 Task: Search for the best Thai food trucks in Seattle, Washington.
Action: Key pressed <Key.shift>Best<Key.space><Key.shift>Th
Screenshot: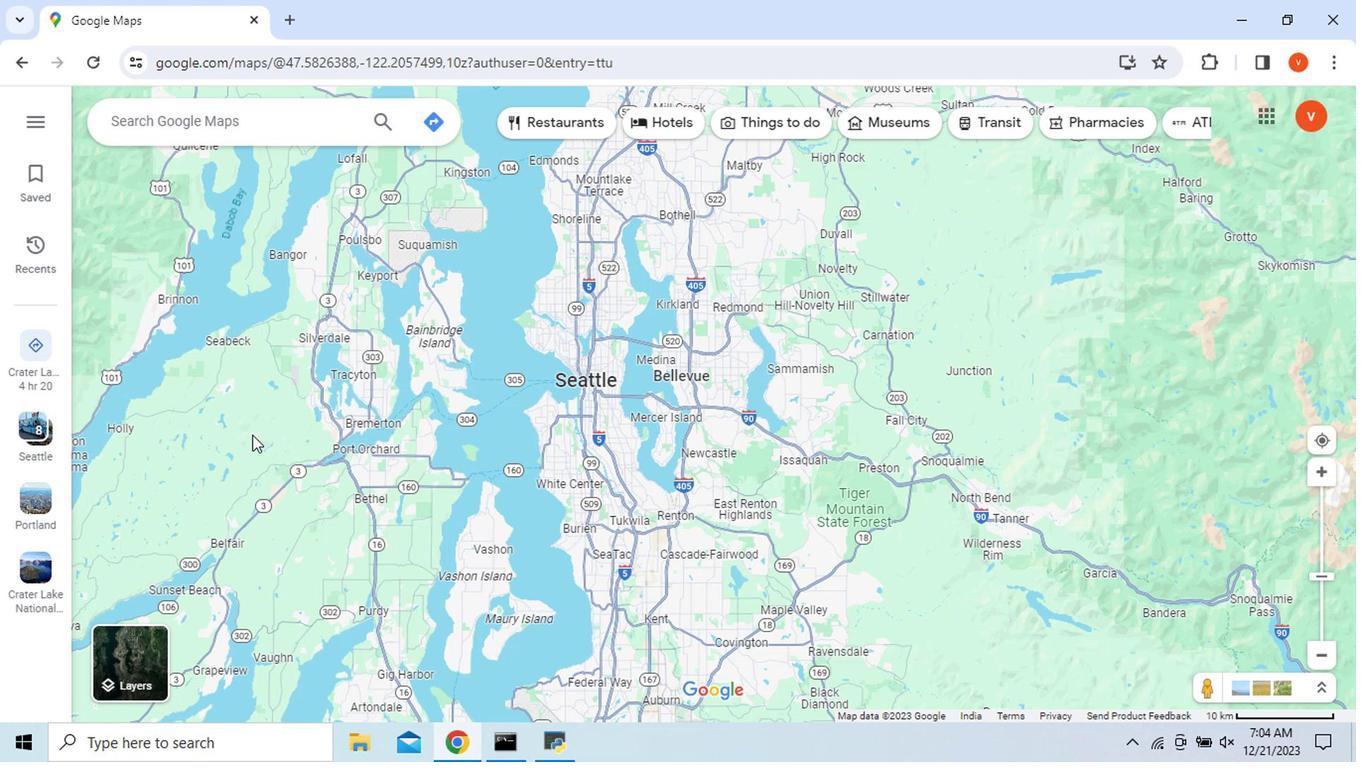 
Action: Mouse moved to (247, 117)
Screenshot: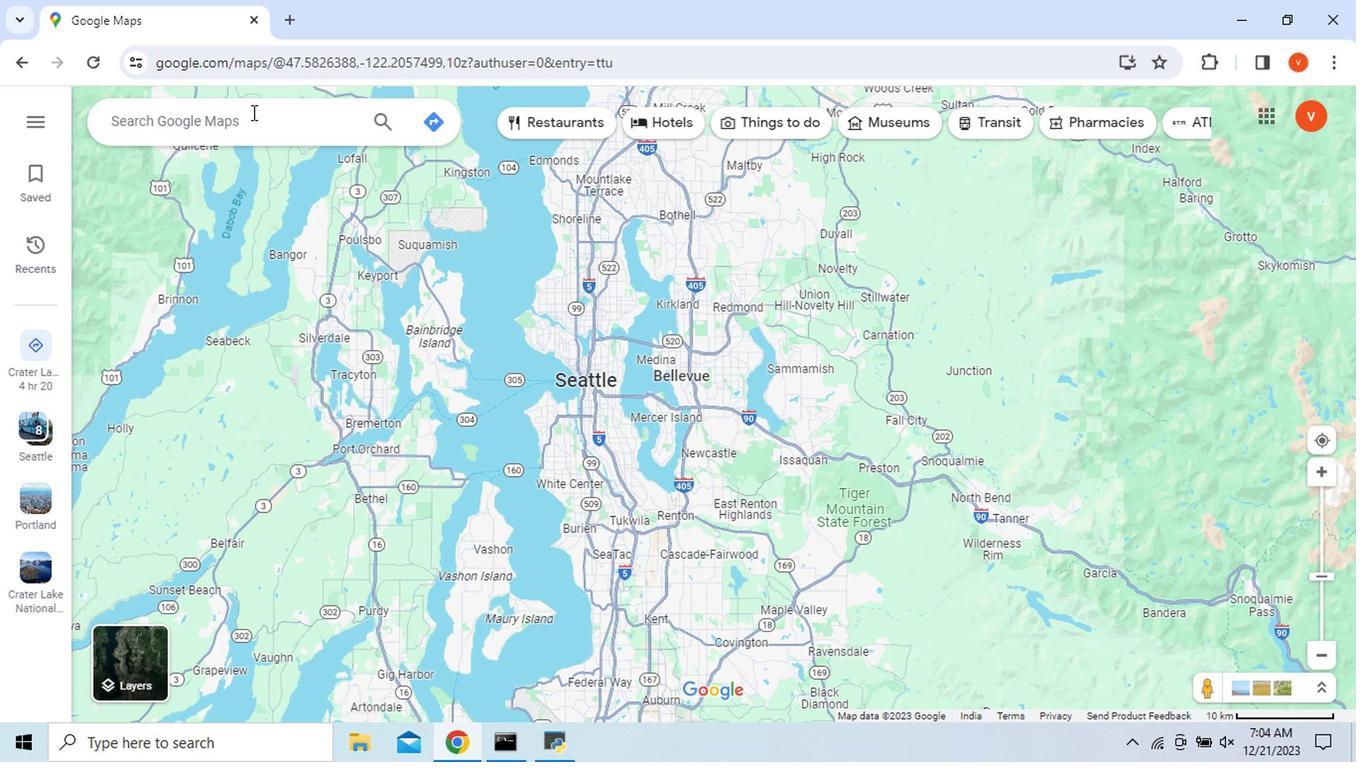 
Action: Mouse pressed left at (247, 117)
Screenshot: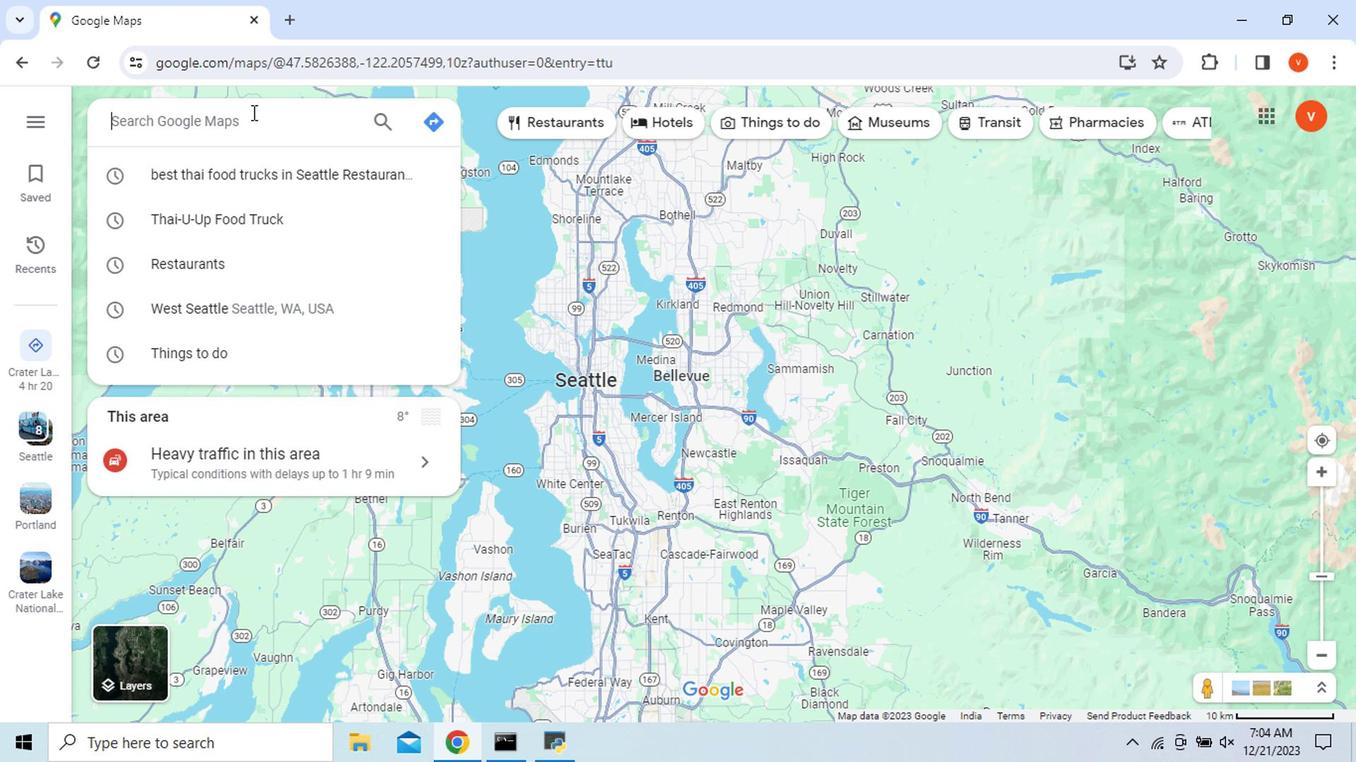 
Action: Mouse moved to (247, 117)
Screenshot: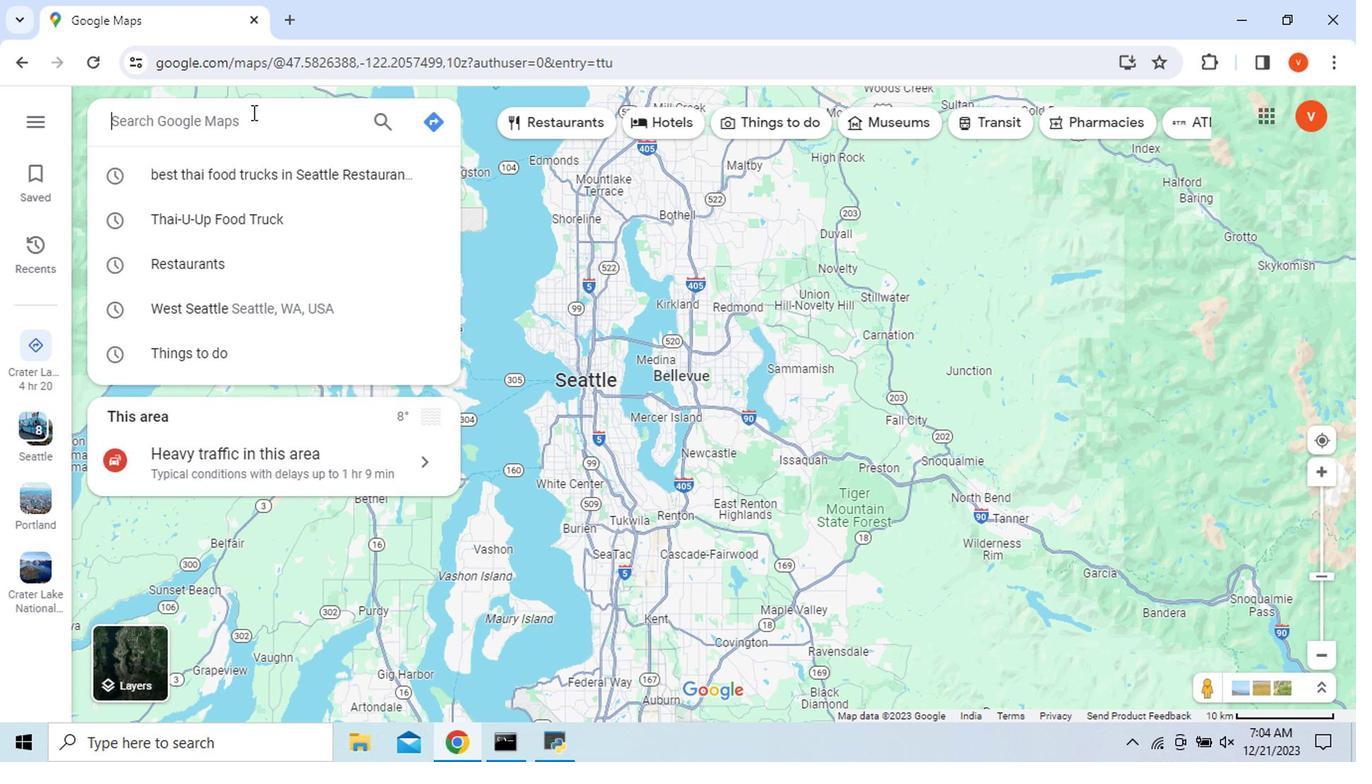 
Action: Key pressed <Key.shift>Best<Key.space><Key.shift>Thai<Key.space><Key.shift>Food<Key.space><Key.shift>Trucks<Key.space>in<Key.space><Key.shift>Seattle<Key.enter>
Screenshot: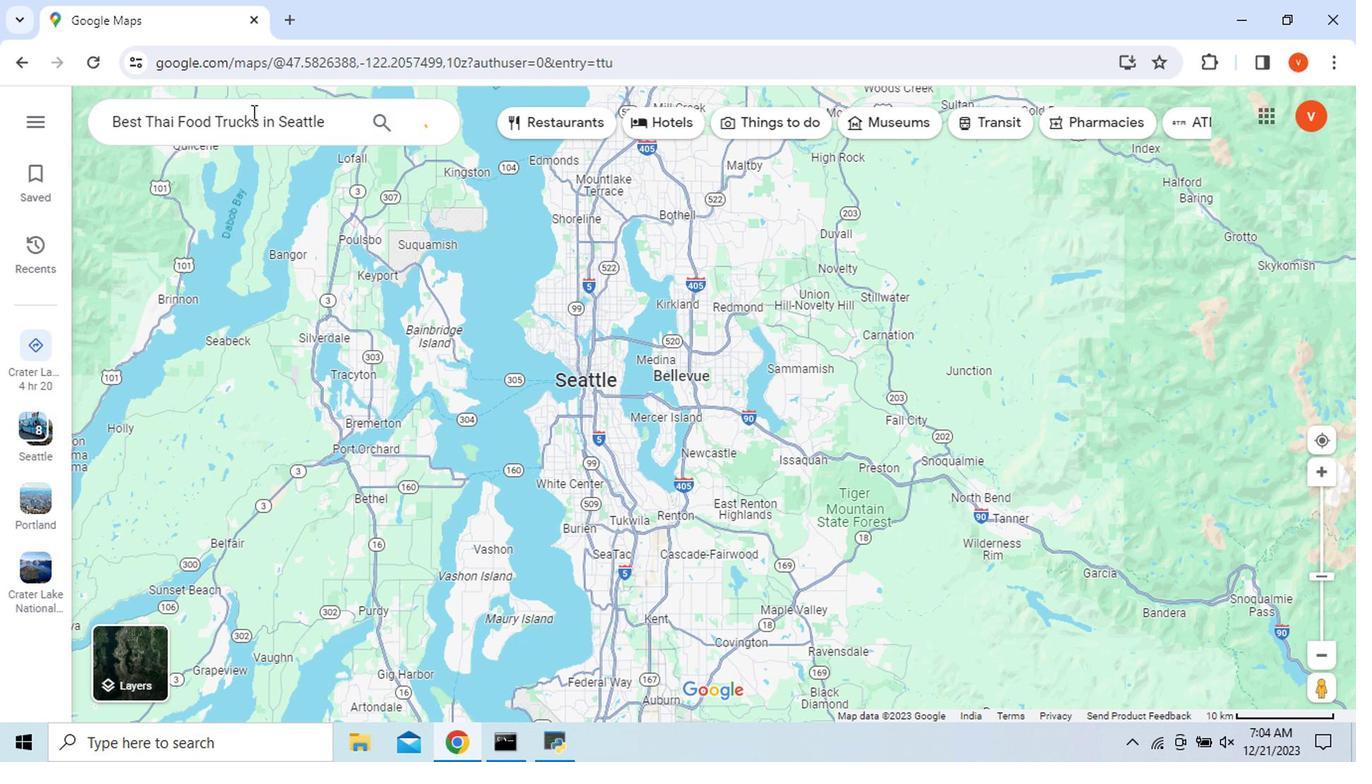 
Action: Mouse moved to (370, 633)
Screenshot: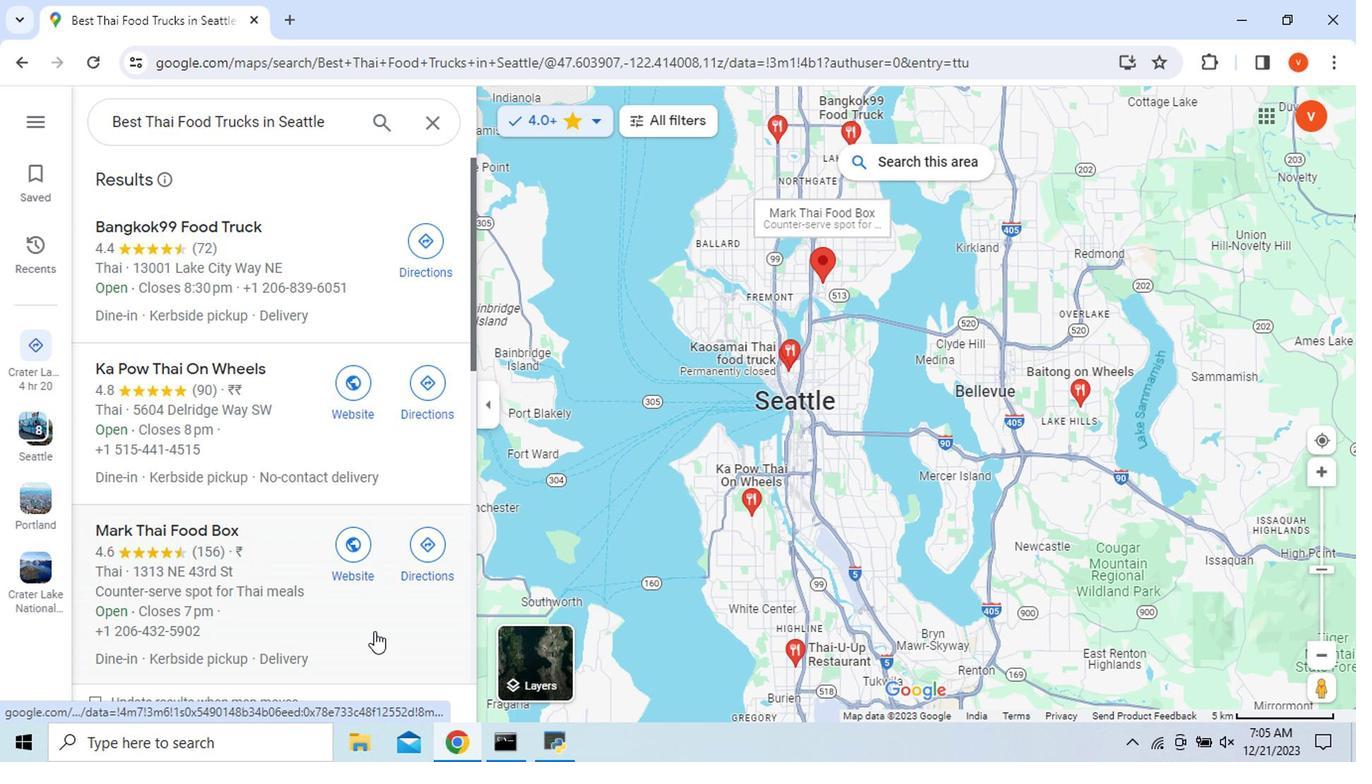 
Action: Mouse scrolled (370, 631) with delta (0, -1)
Screenshot: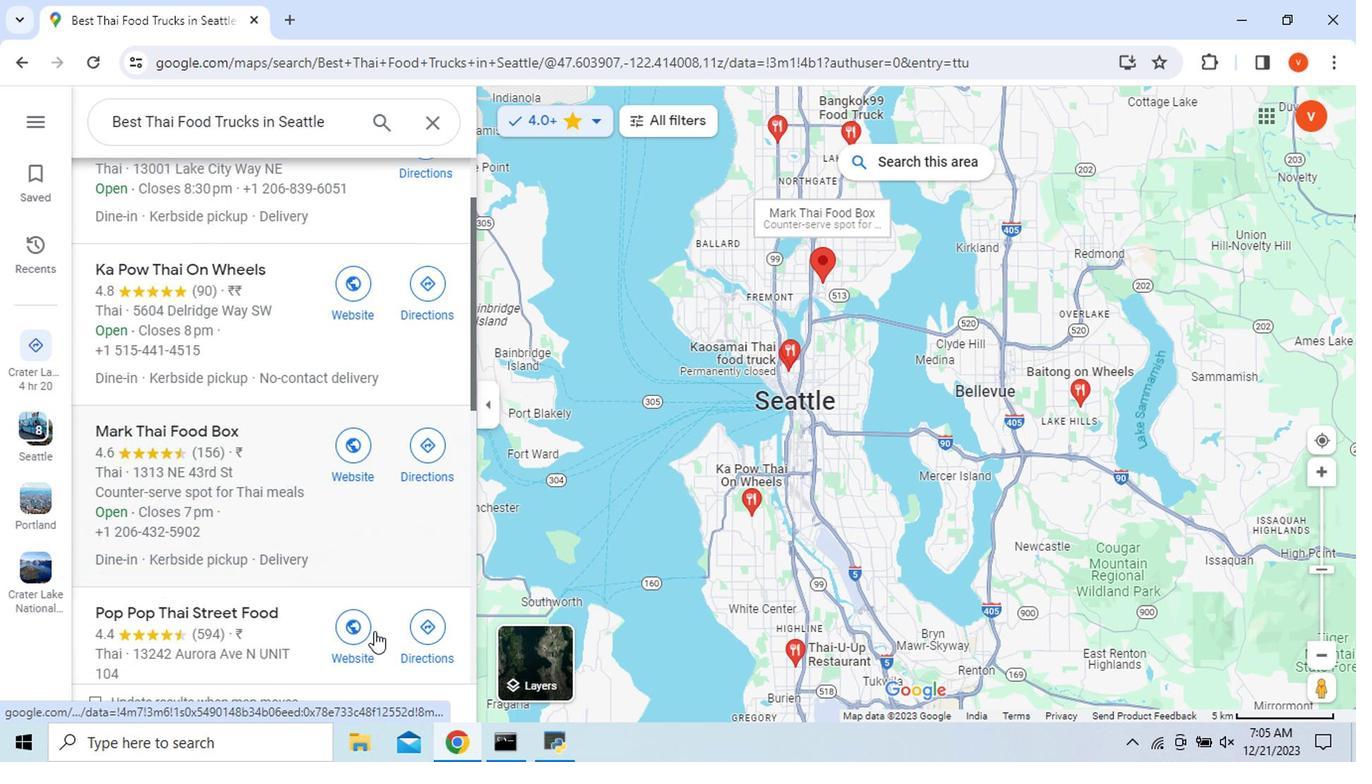 
Action: Mouse moved to (356, 531)
Screenshot: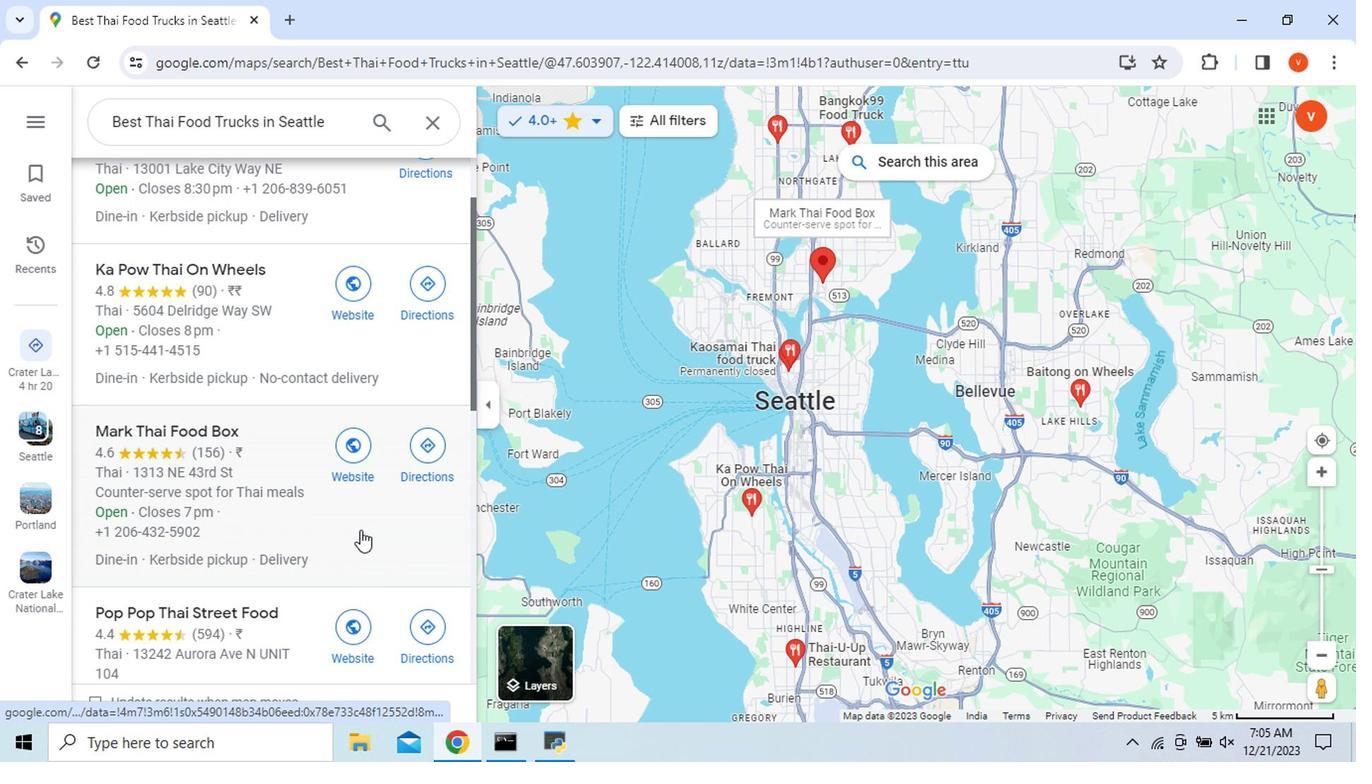 
Action: Mouse scrolled (356, 531) with delta (0, 0)
Screenshot: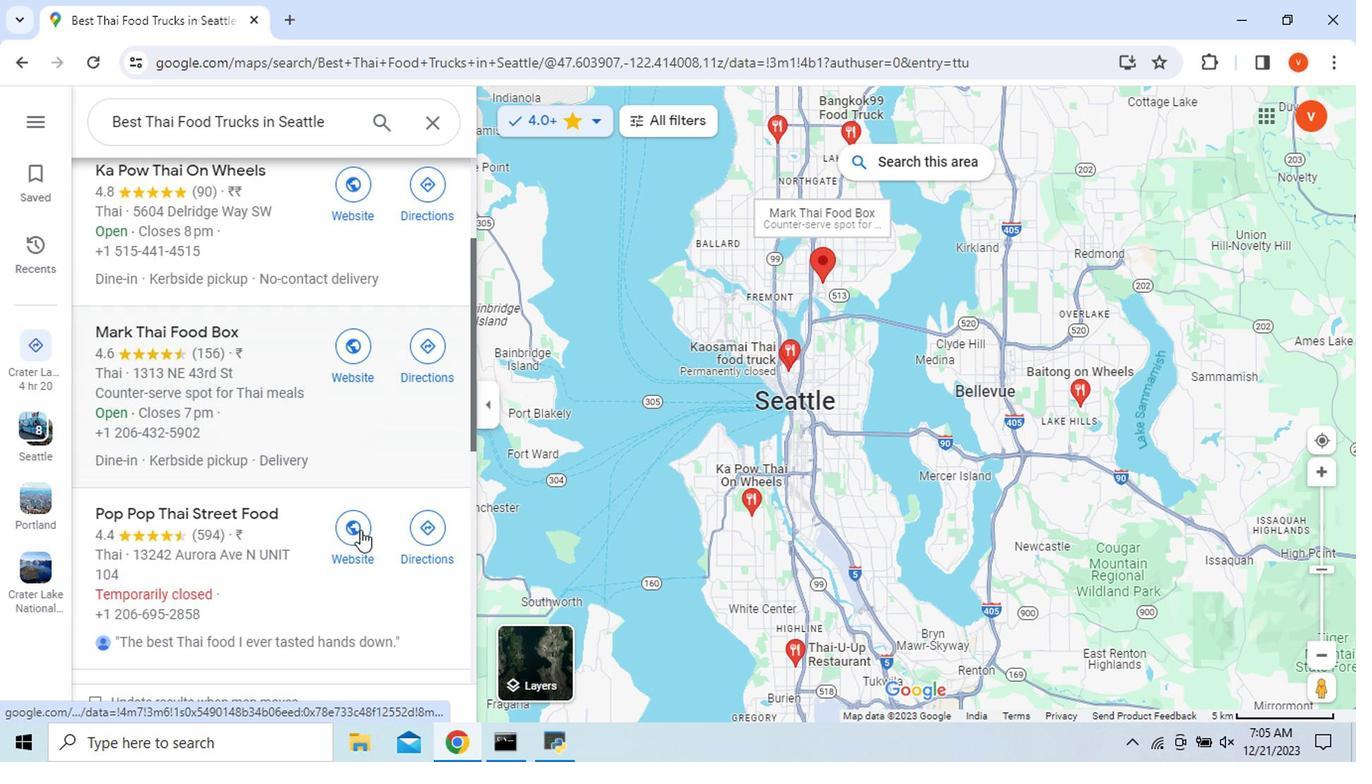 
Action: Mouse moved to (324, 536)
Screenshot: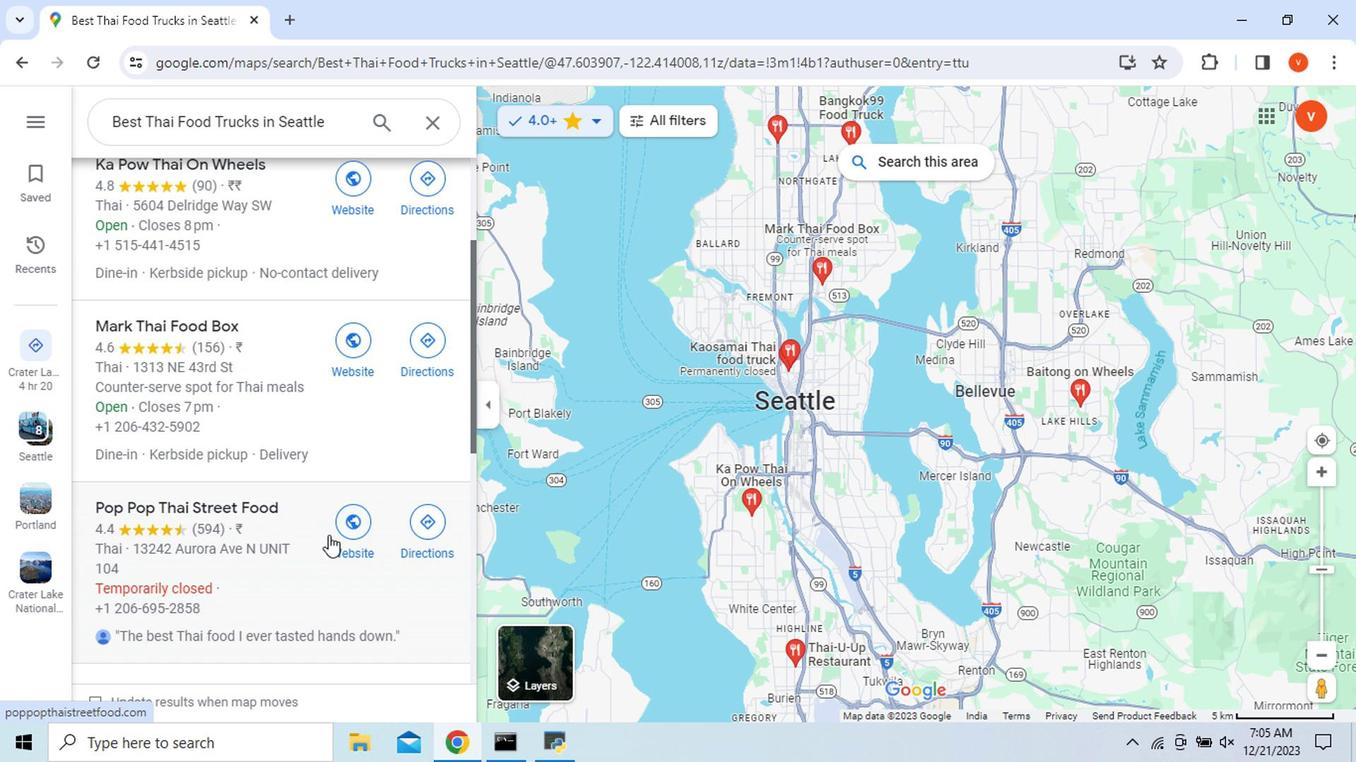 
Action: Mouse scrolled (324, 536) with delta (0, 0)
Screenshot: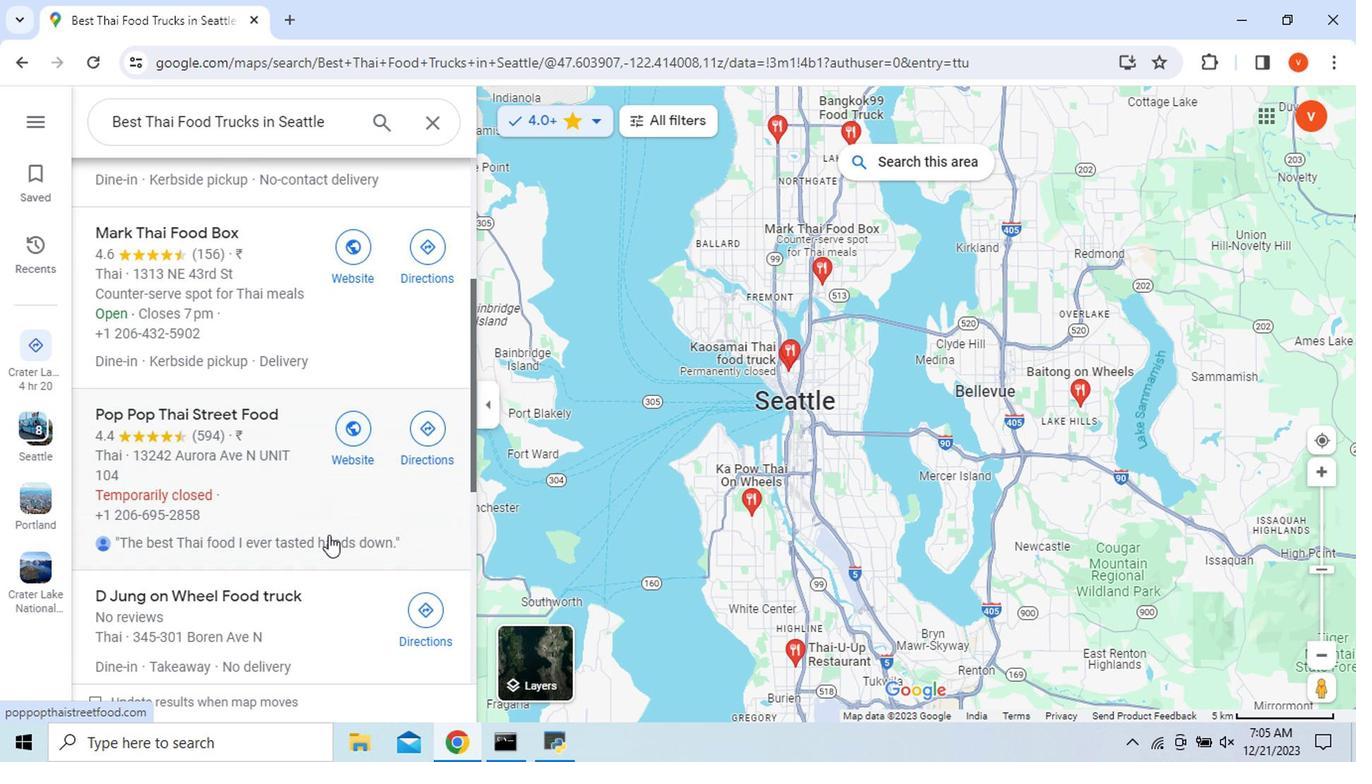 
Action: Mouse scrolled (324, 536) with delta (0, 0)
Screenshot: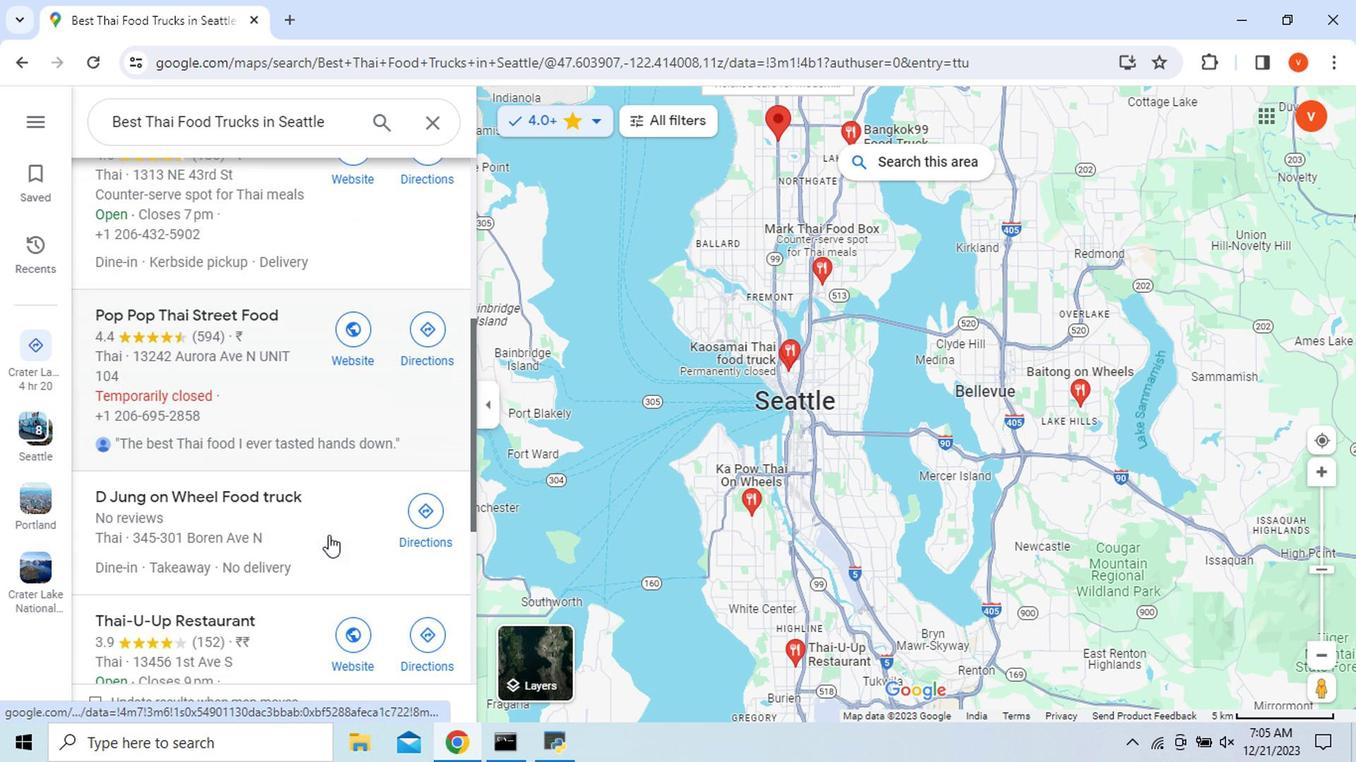 
Action: Mouse scrolled (324, 536) with delta (0, 0)
Screenshot: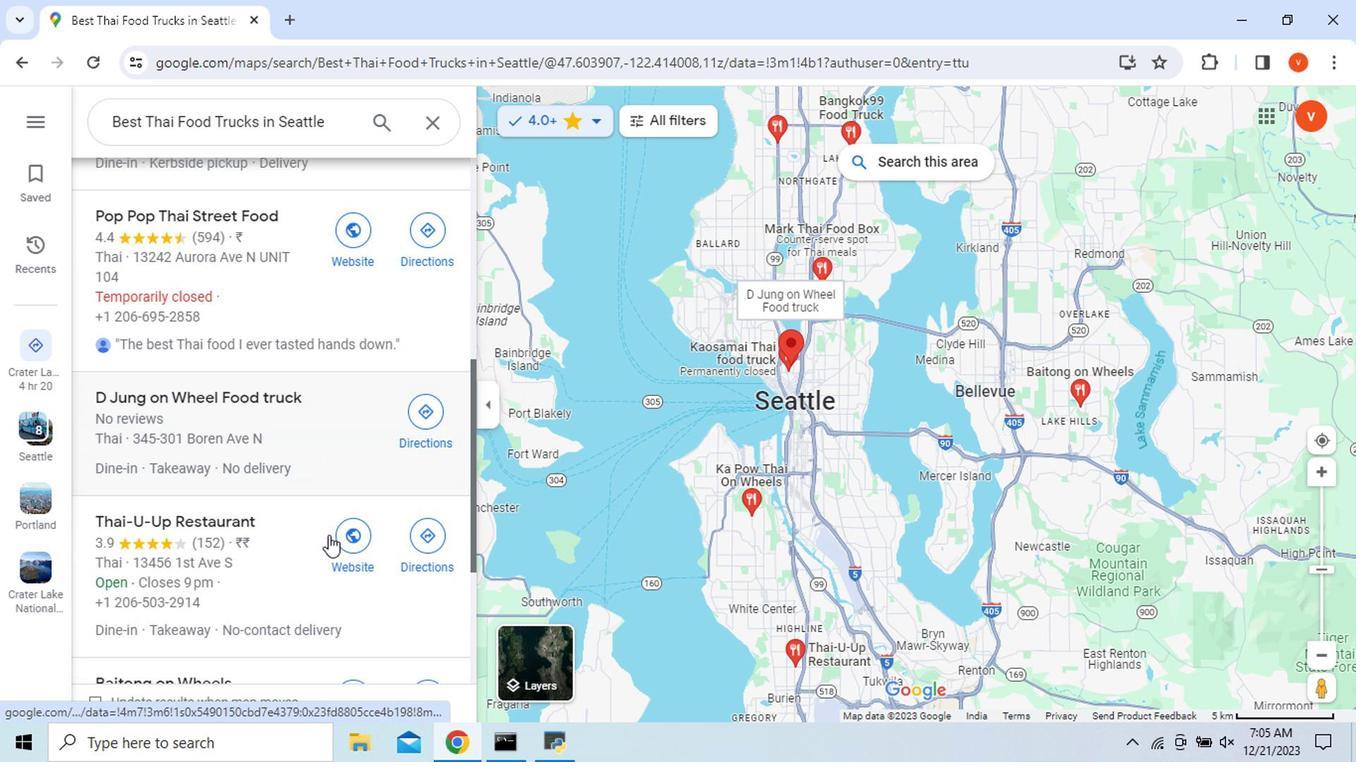 
Action: Mouse scrolled (324, 536) with delta (0, 0)
Screenshot: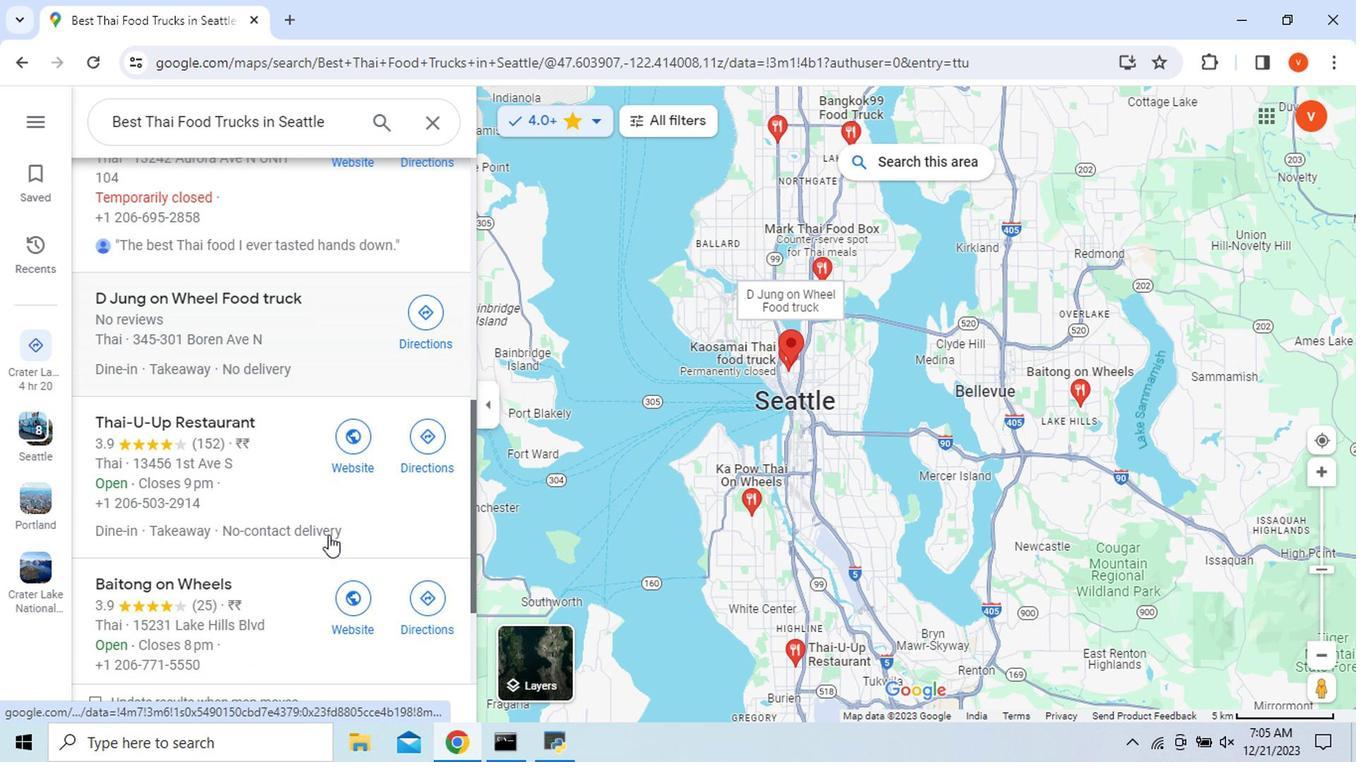 
Action: Mouse scrolled (324, 536) with delta (0, 0)
Screenshot: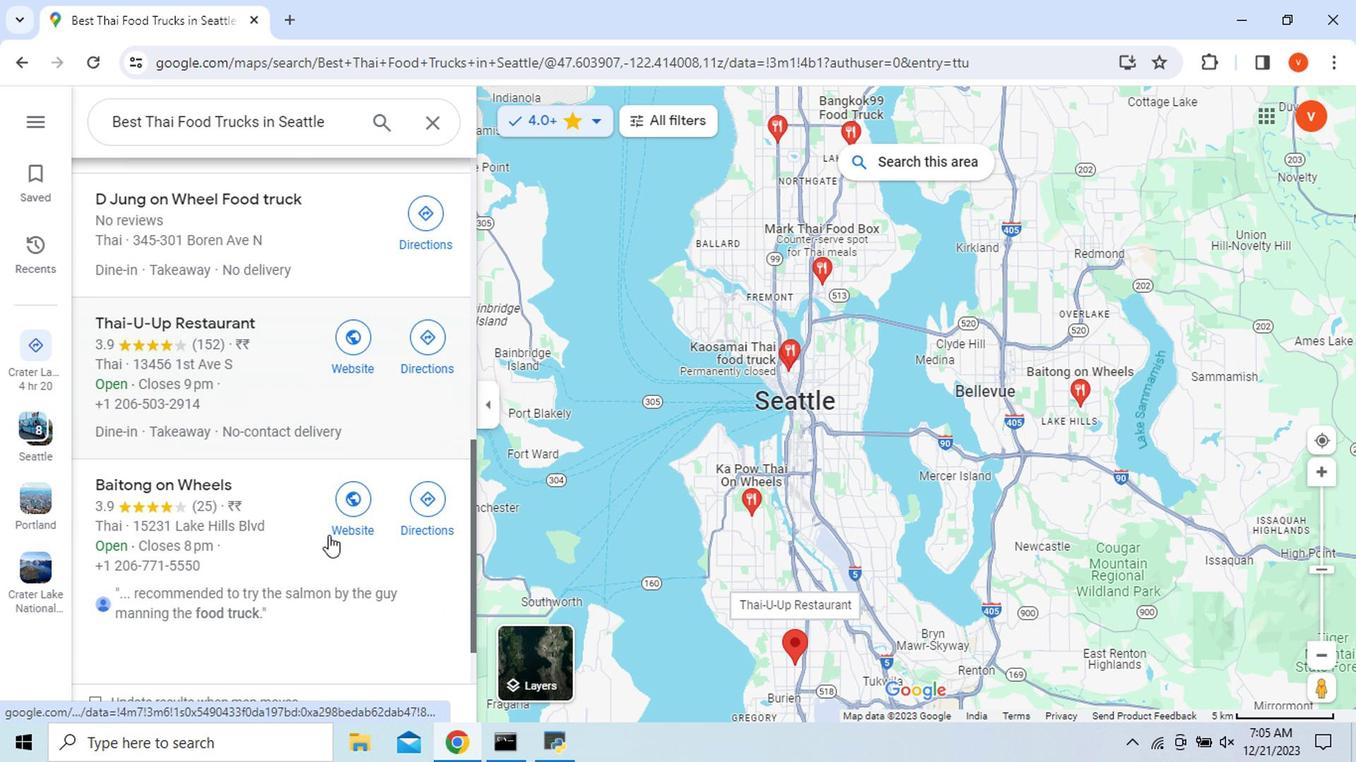 
Action: Mouse scrolled (324, 536) with delta (0, 0)
Screenshot: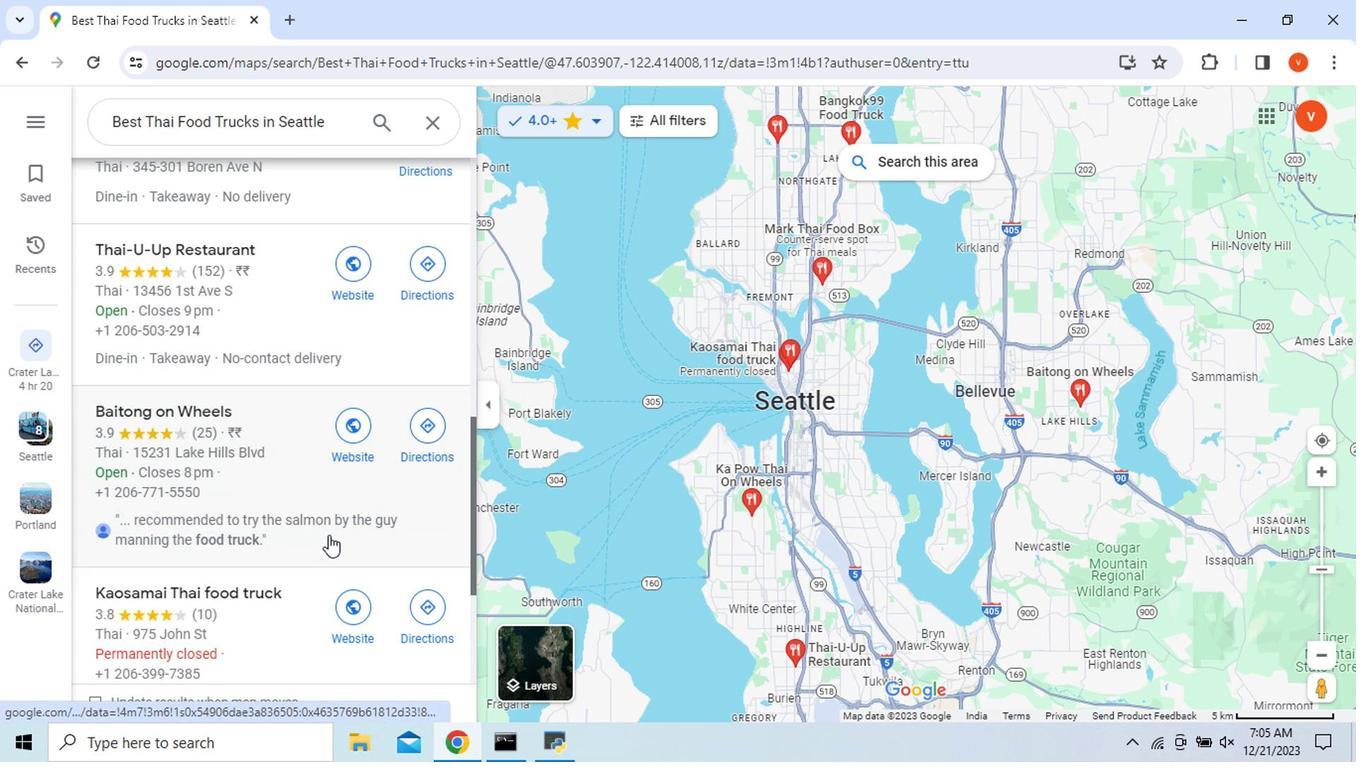 
Action: Mouse scrolled (324, 536) with delta (0, 0)
Screenshot: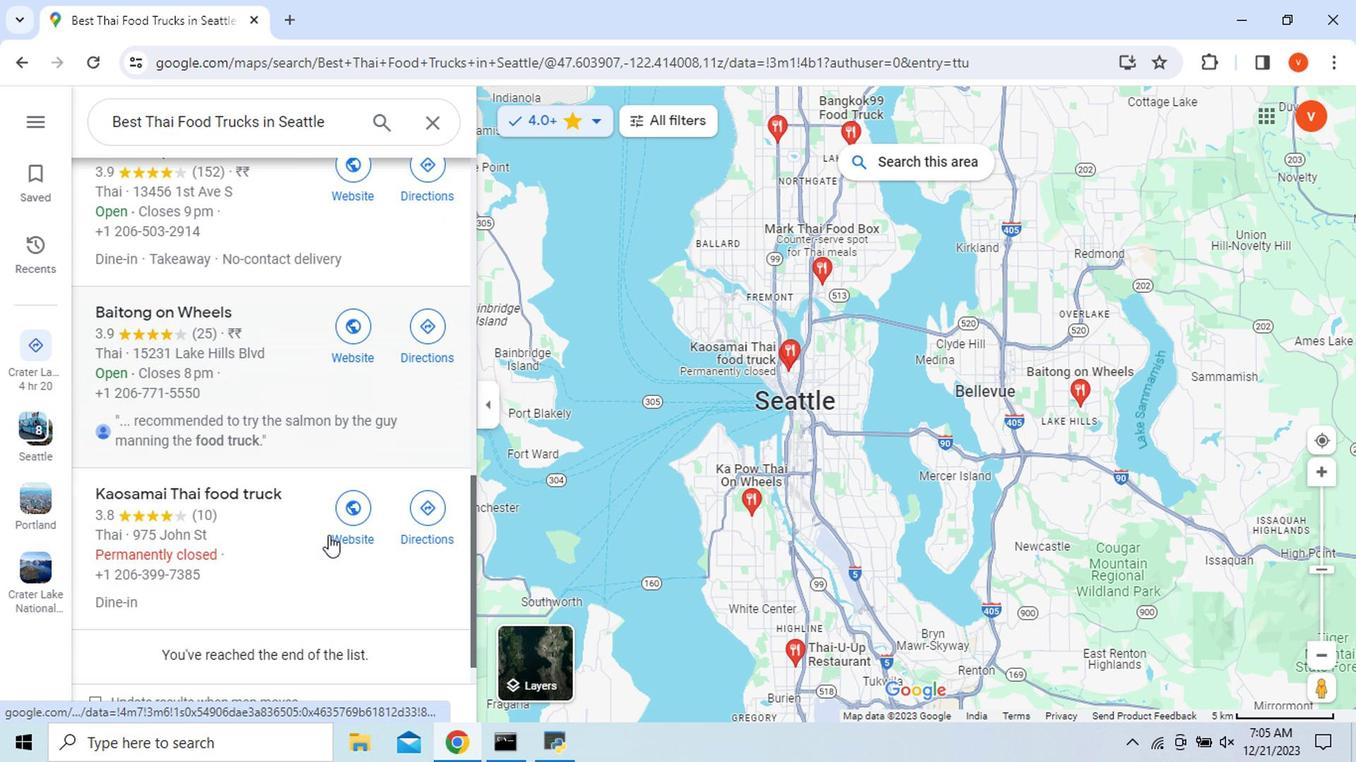 
Action: Mouse scrolled (324, 536) with delta (0, 0)
Screenshot: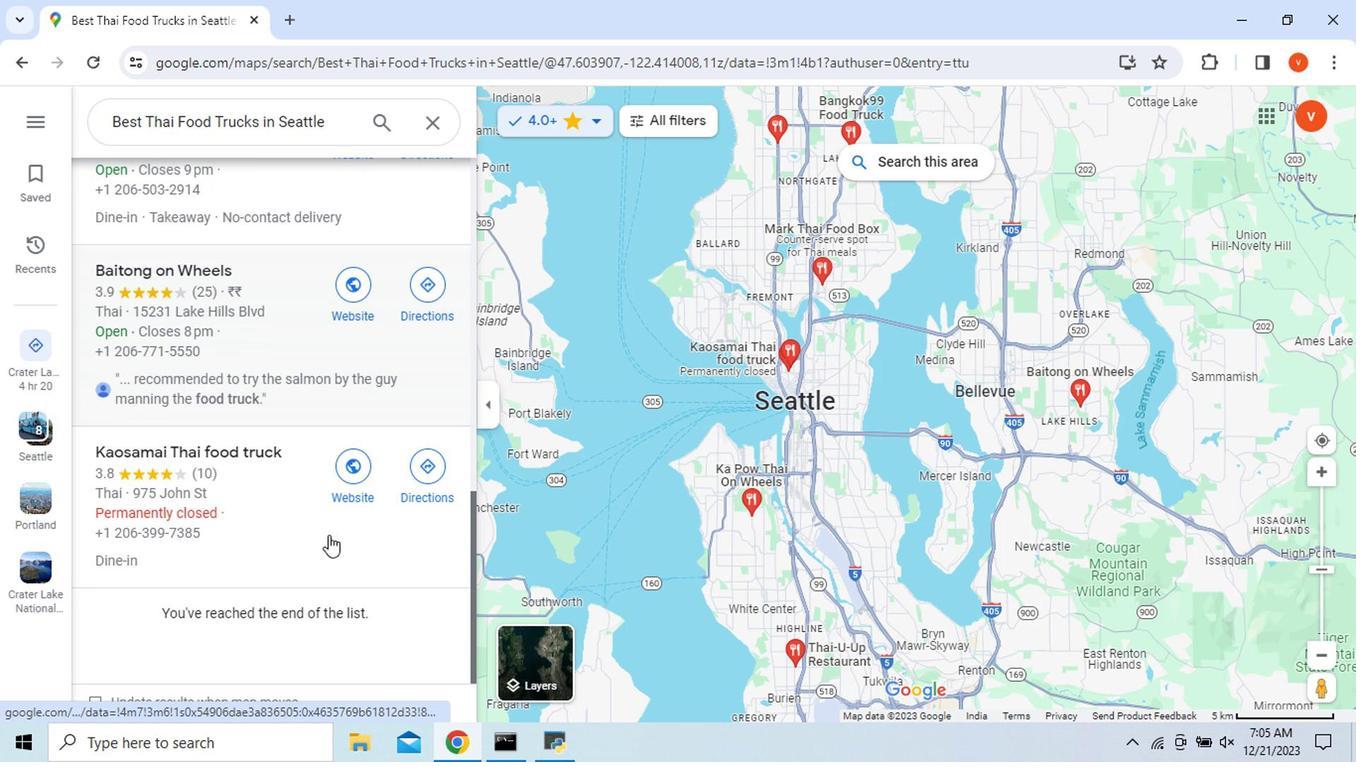 
Action: Mouse scrolled (324, 536) with delta (0, 0)
Screenshot: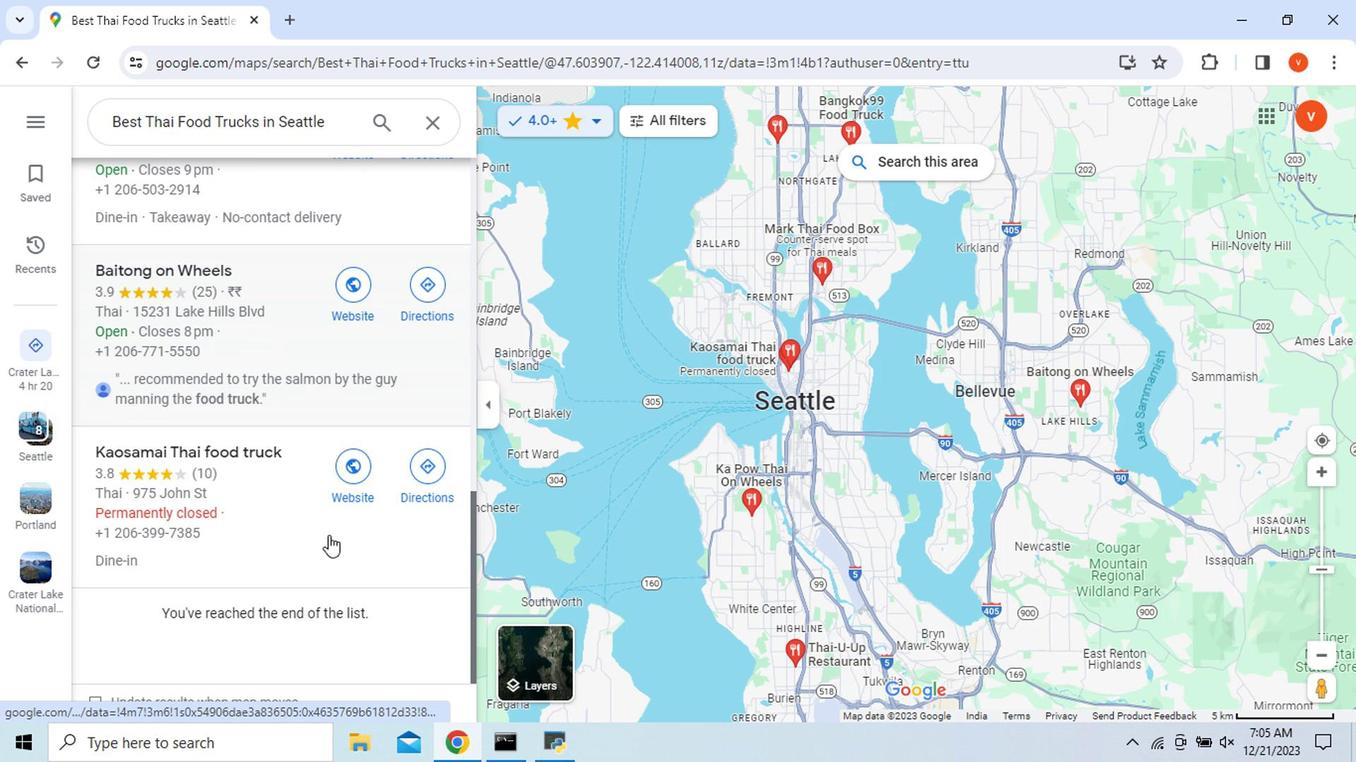 
Action: Mouse scrolled (324, 538) with delta (0, 1)
Screenshot: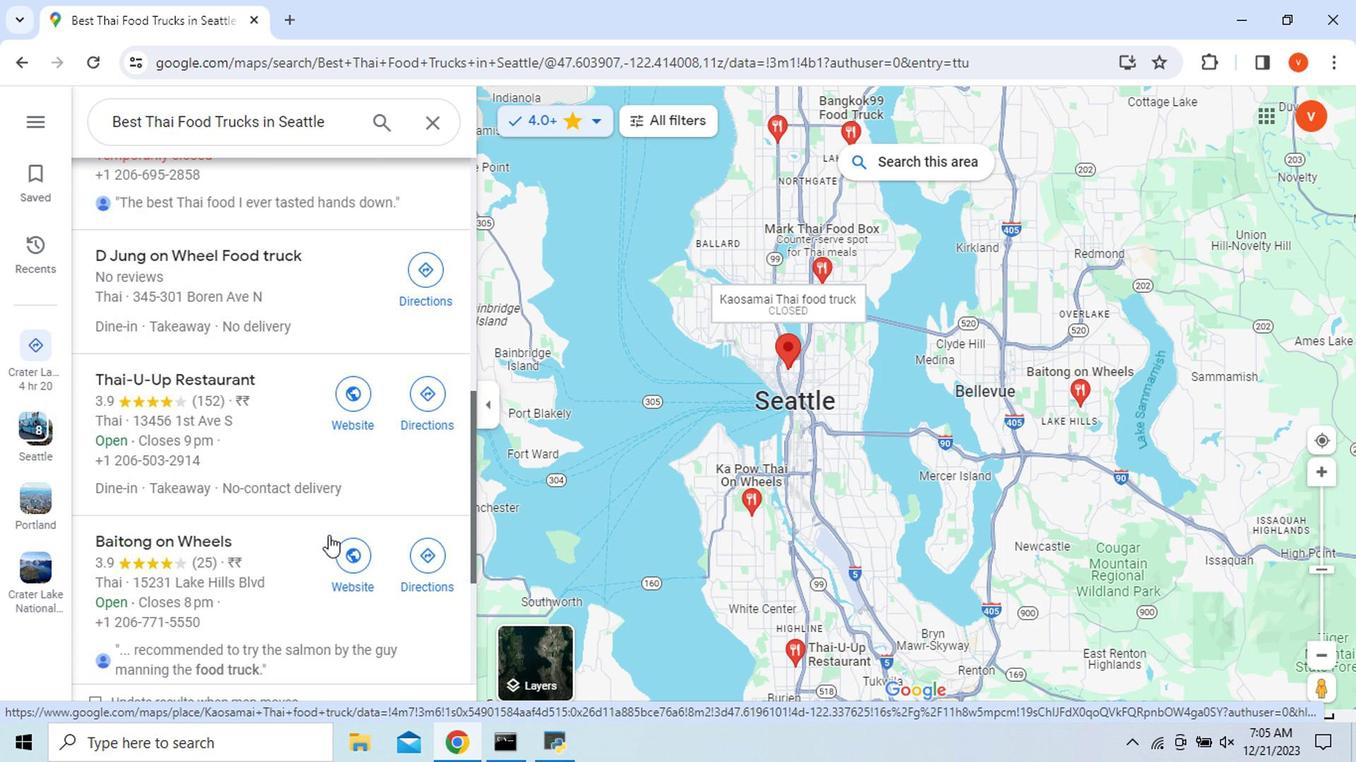 
Action: Mouse scrolled (324, 538) with delta (0, 1)
Screenshot: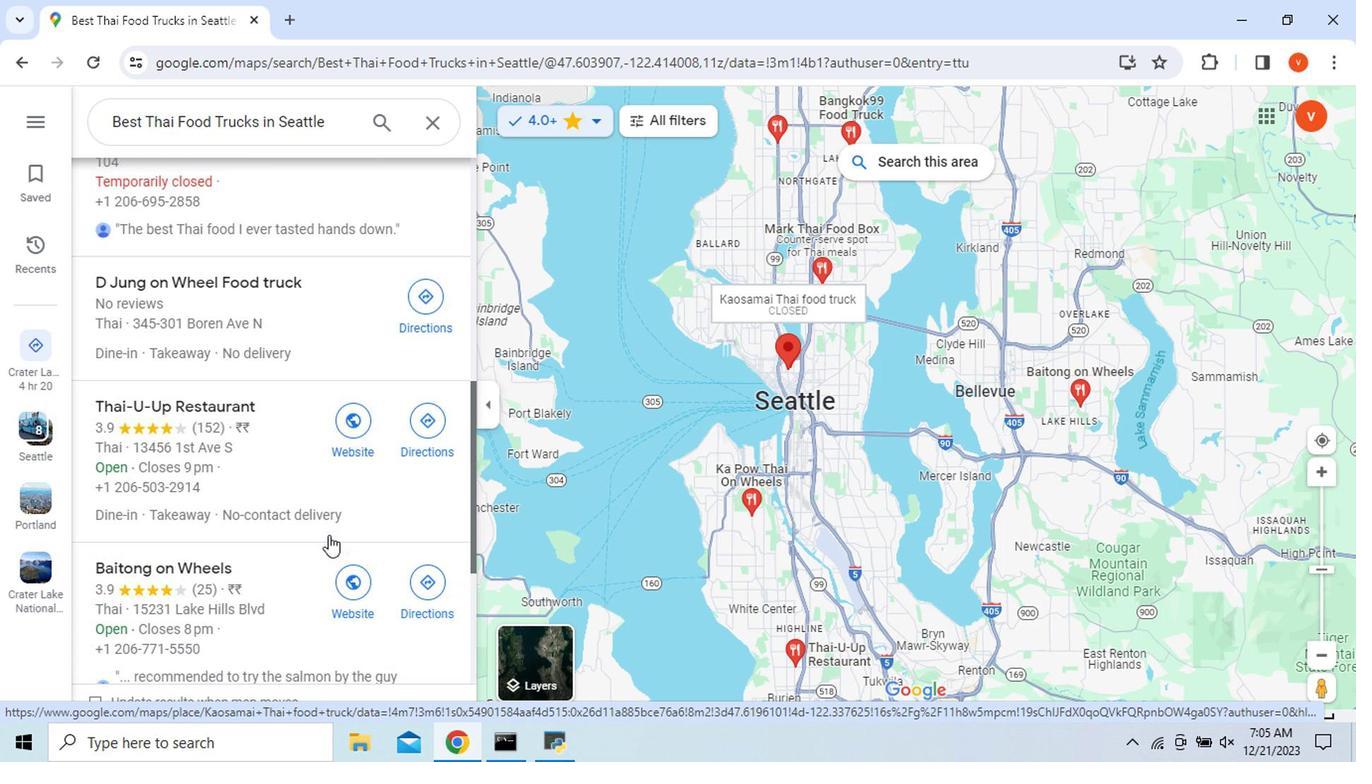 
Action: Mouse scrolled (324, 538) with delta (0, 1)
Screenshot: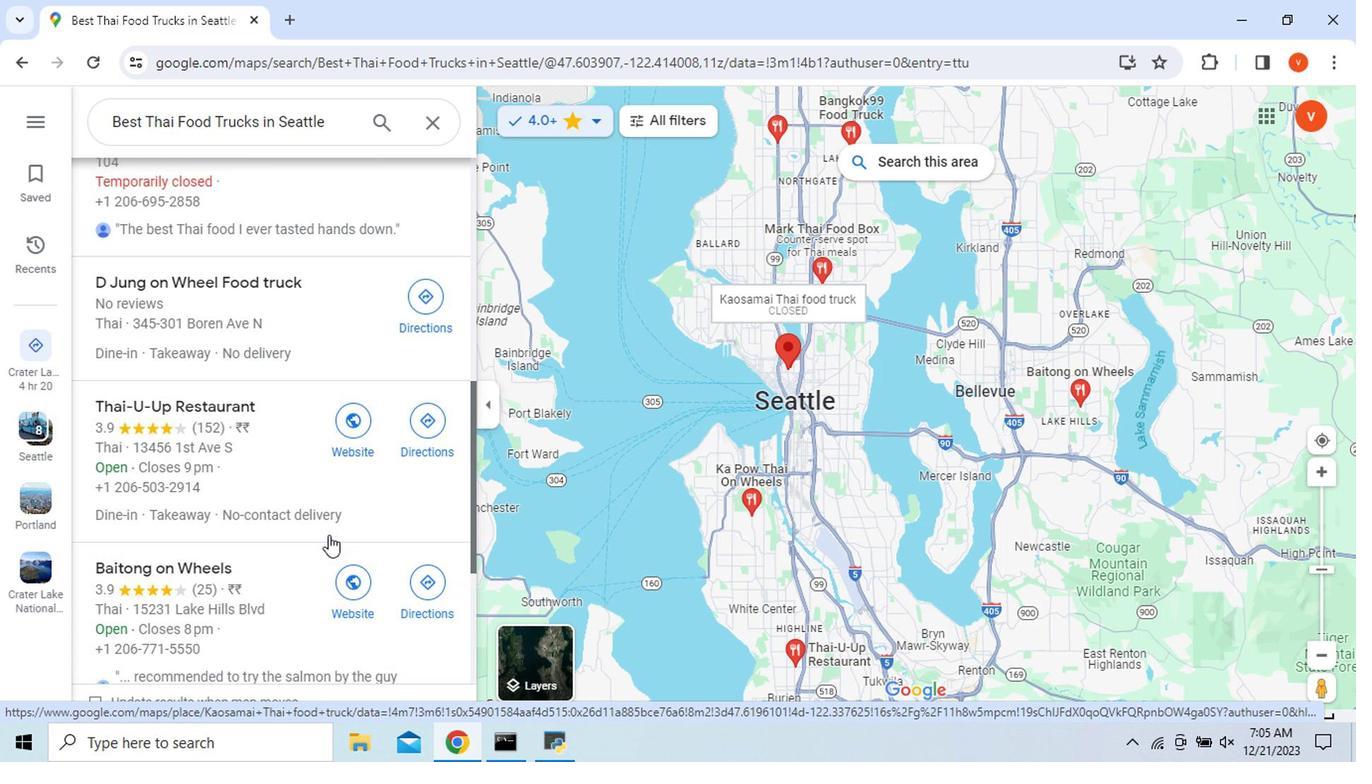 
Action: Mouse scrolled (324, 538) with delta (0, 1)
Screenshot: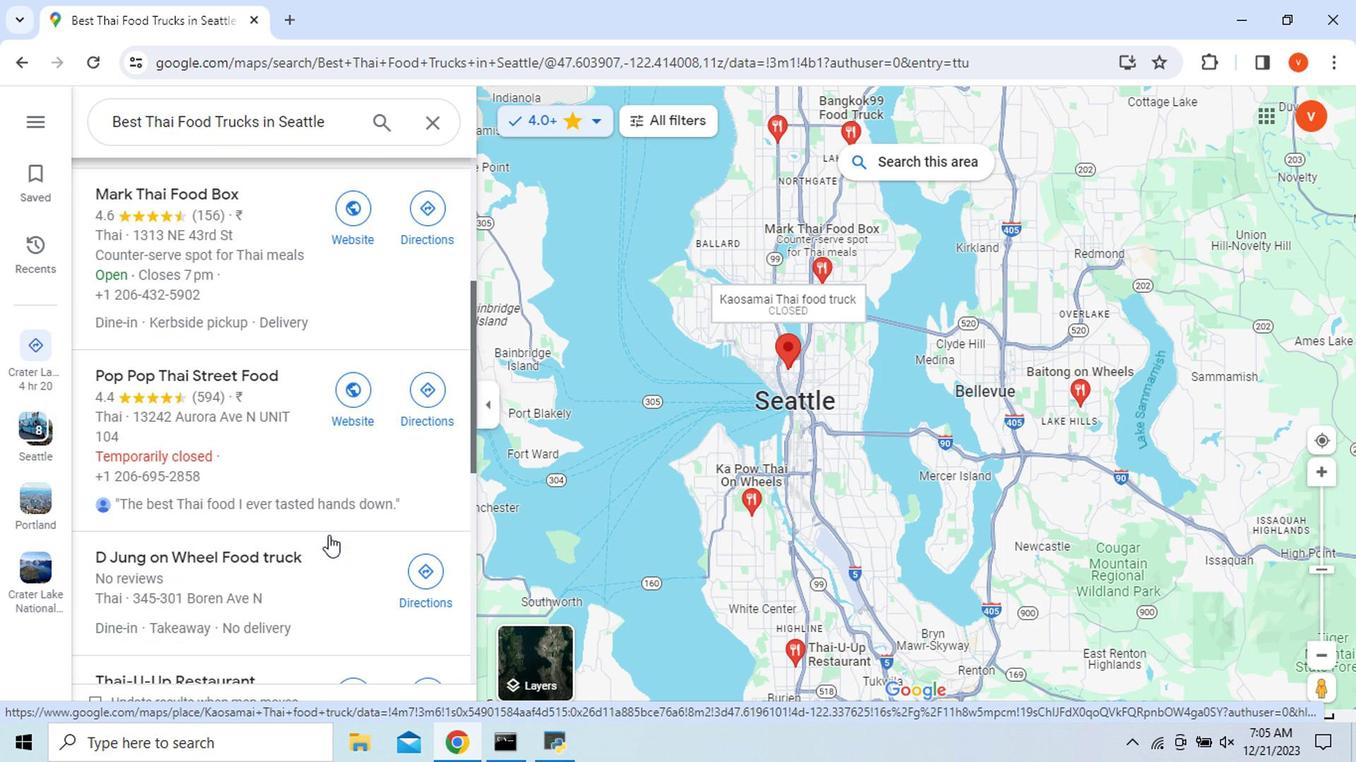 
Action: Mouse scrolled (324, 538) with delta (0, 1)
Screenshot: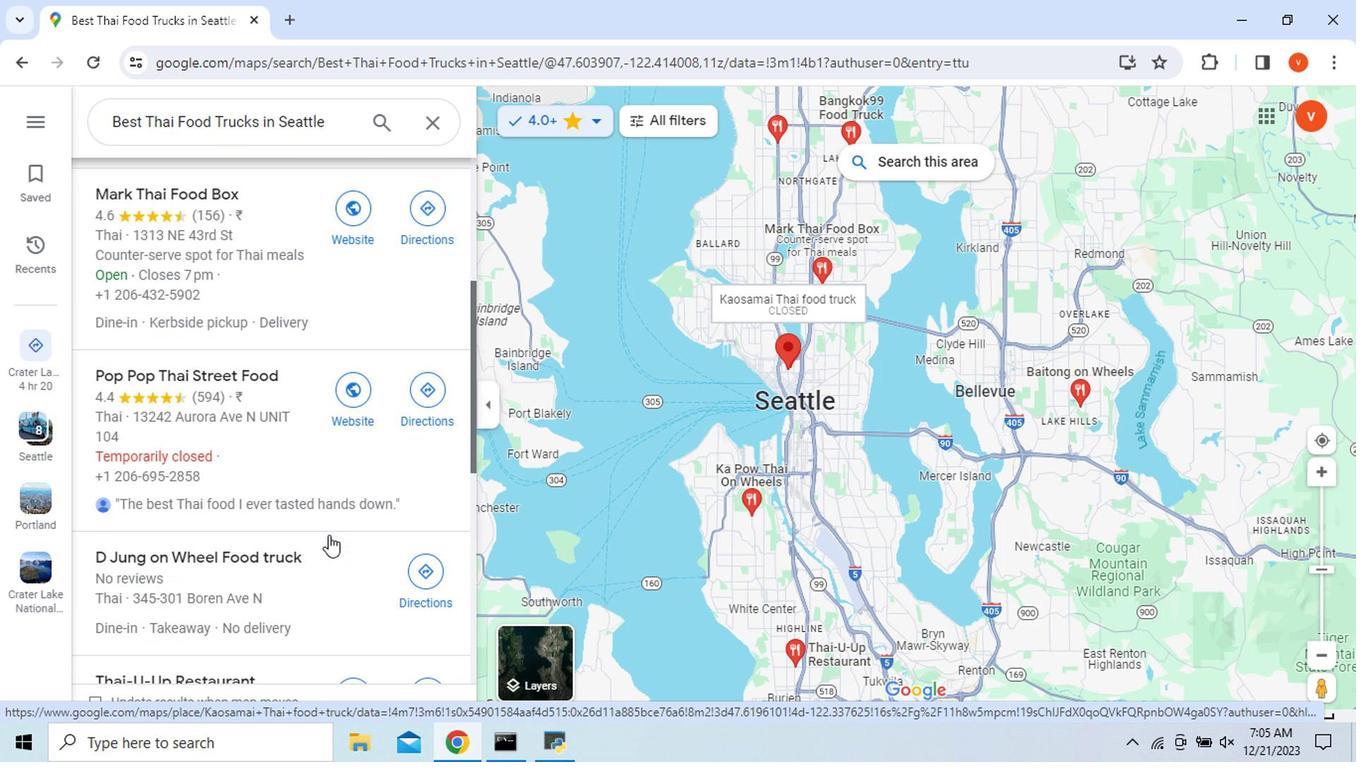 
Action: Mouse scrolled (324, 538) with delta (0, 1)
Screenshot: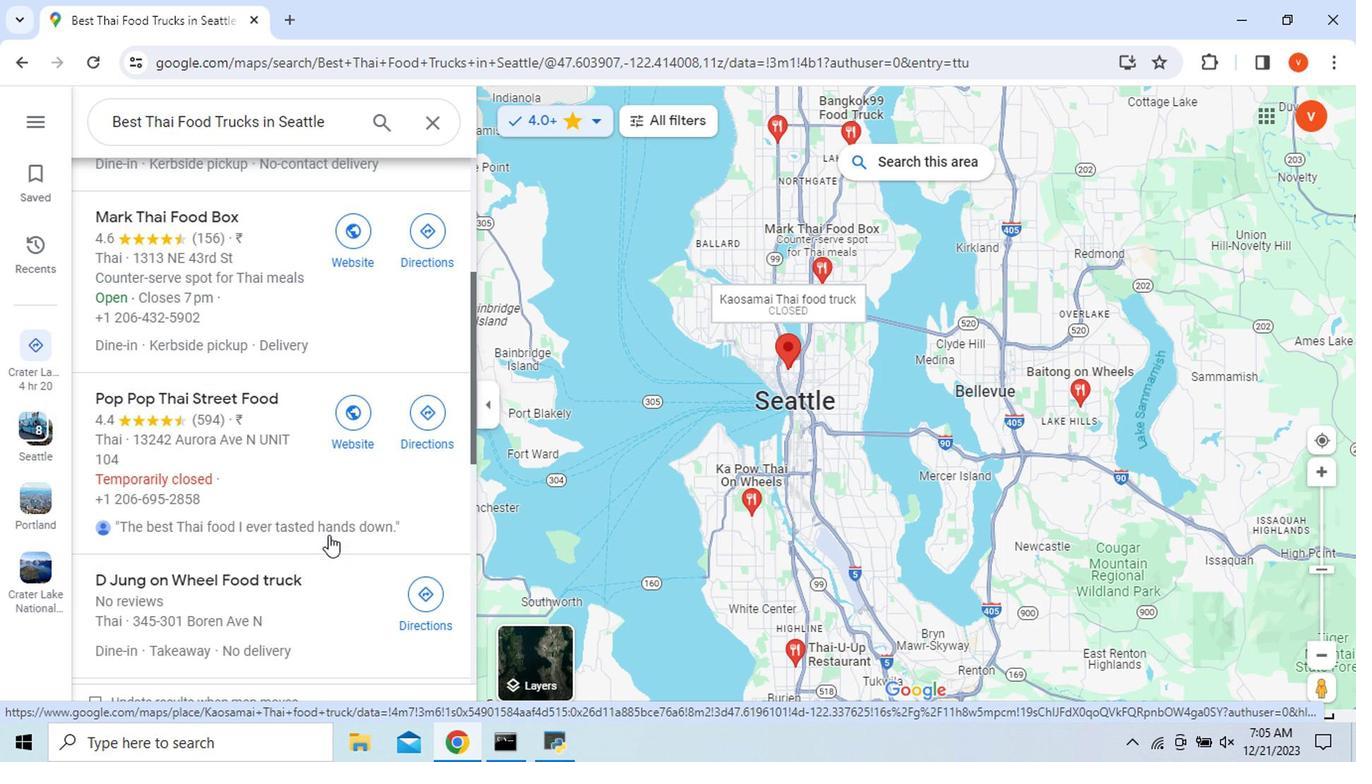 
Action: Mouse scrolled (324, 538) with delta (0, 1)
Screenshot: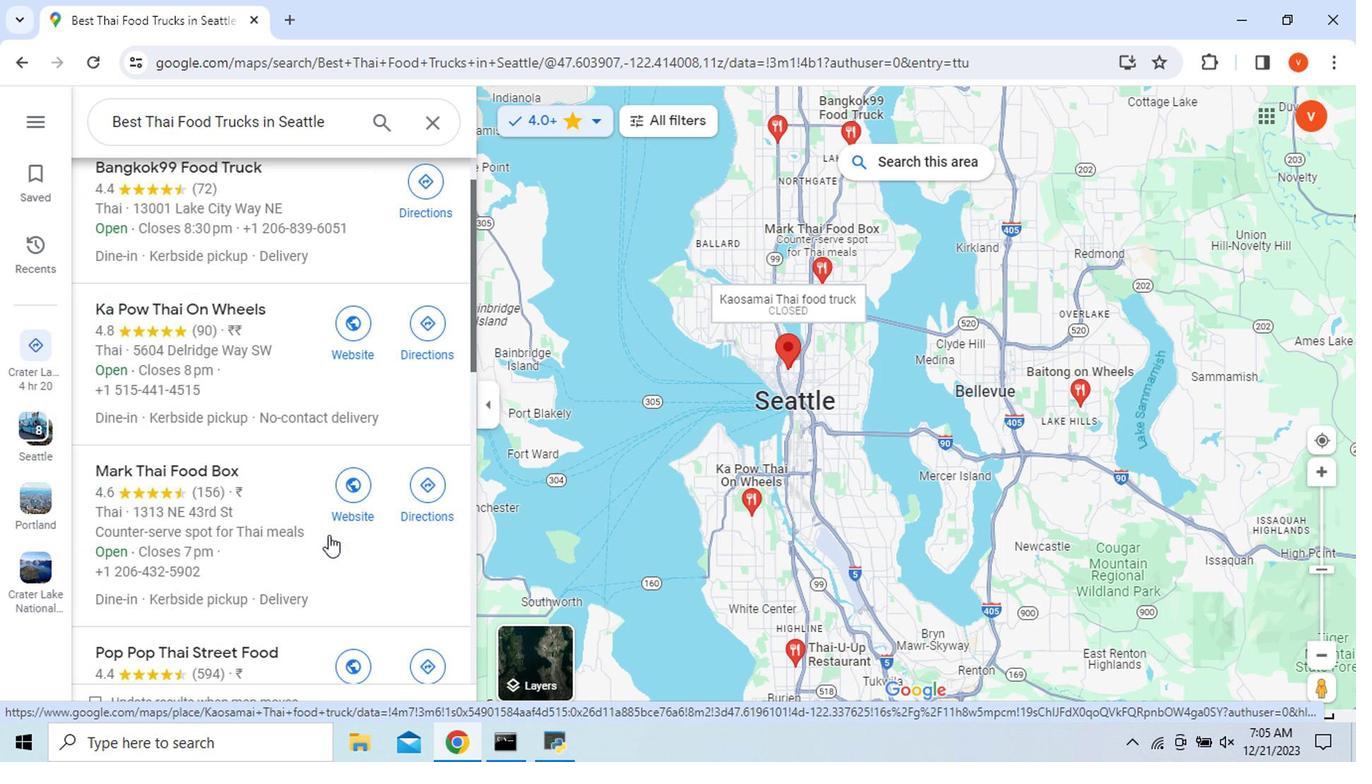 
Action: Mouse scrolled (324, 538) with delta (0, 1)
Screenshot: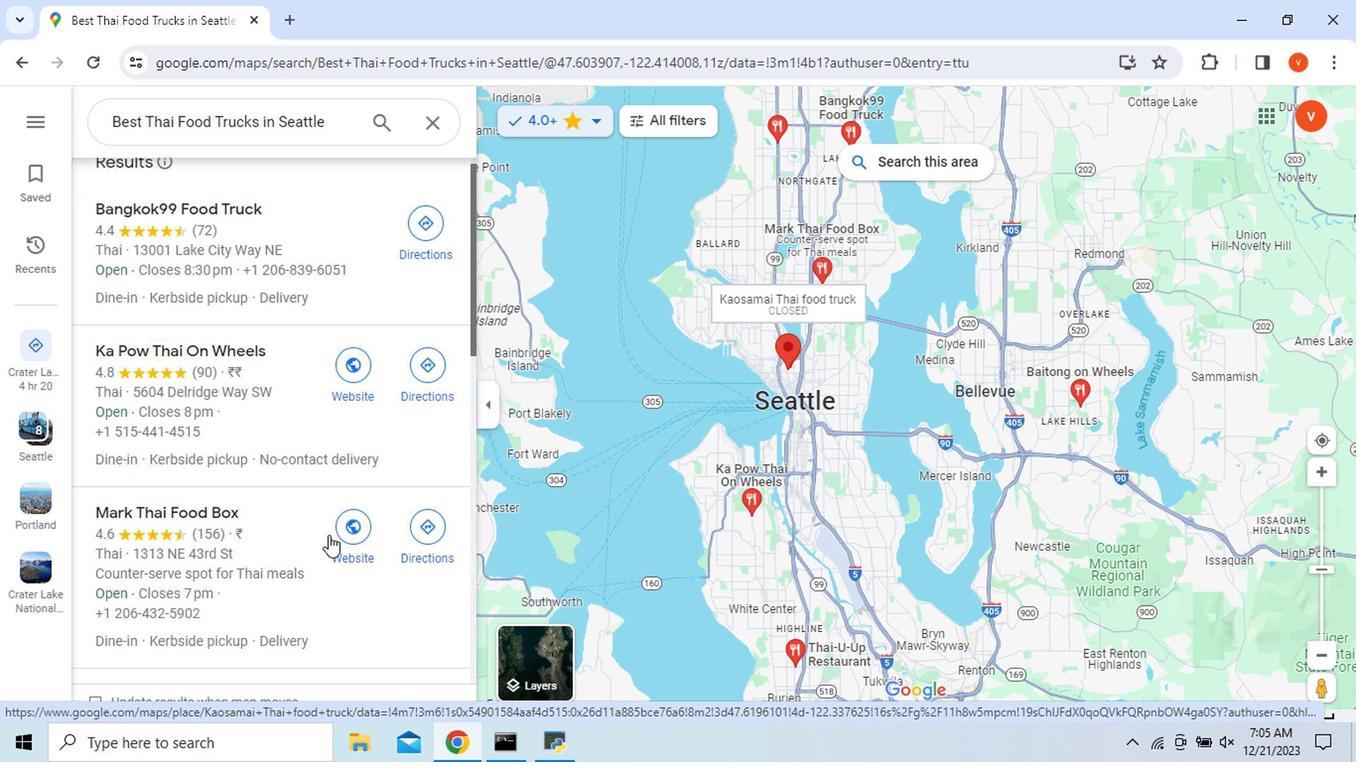 
Action: Mouse scrolled (324, 538) with delta (0, 1)
Screenshot: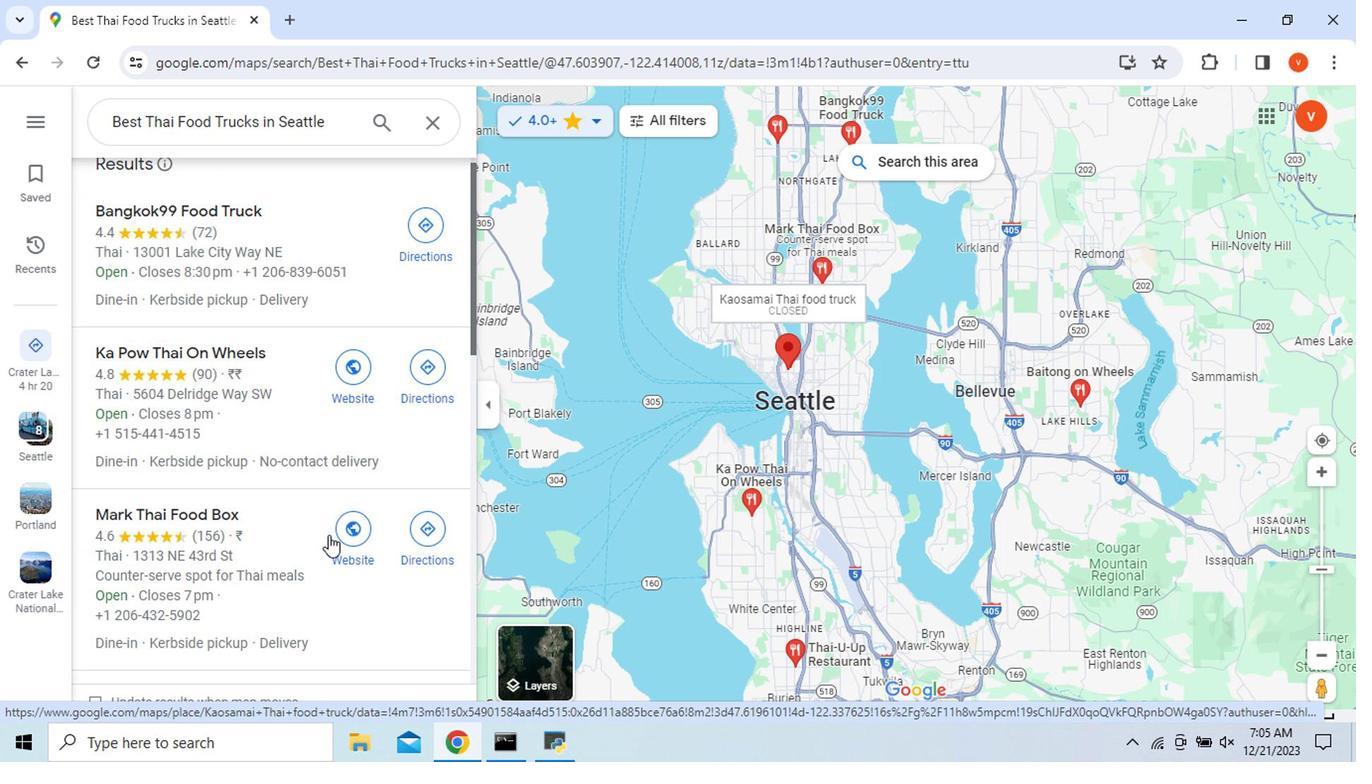 
Action: Mouse scrolled (324, 538) with delta (0, 1)
Screenshot: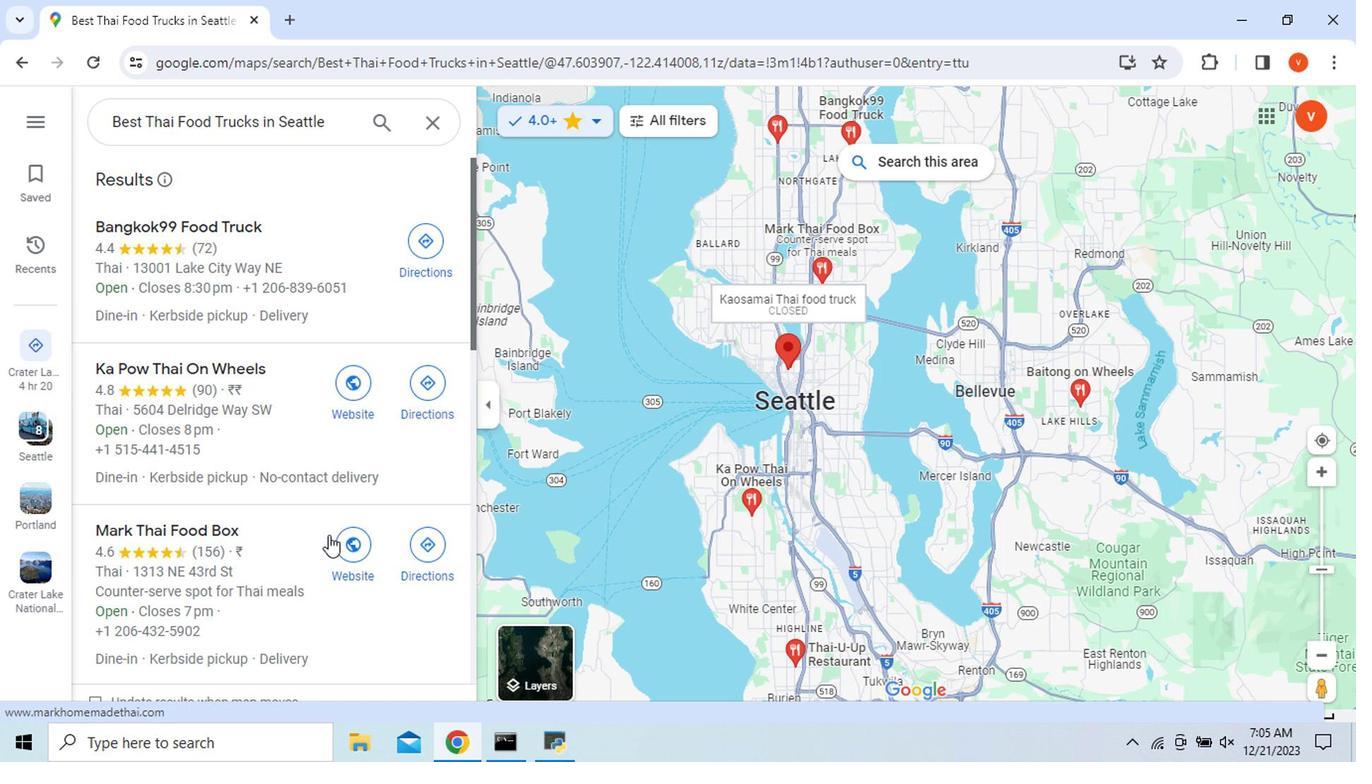 
Action: Mouse scrolled (324, 538) with delta (0, 1)
Screenshot: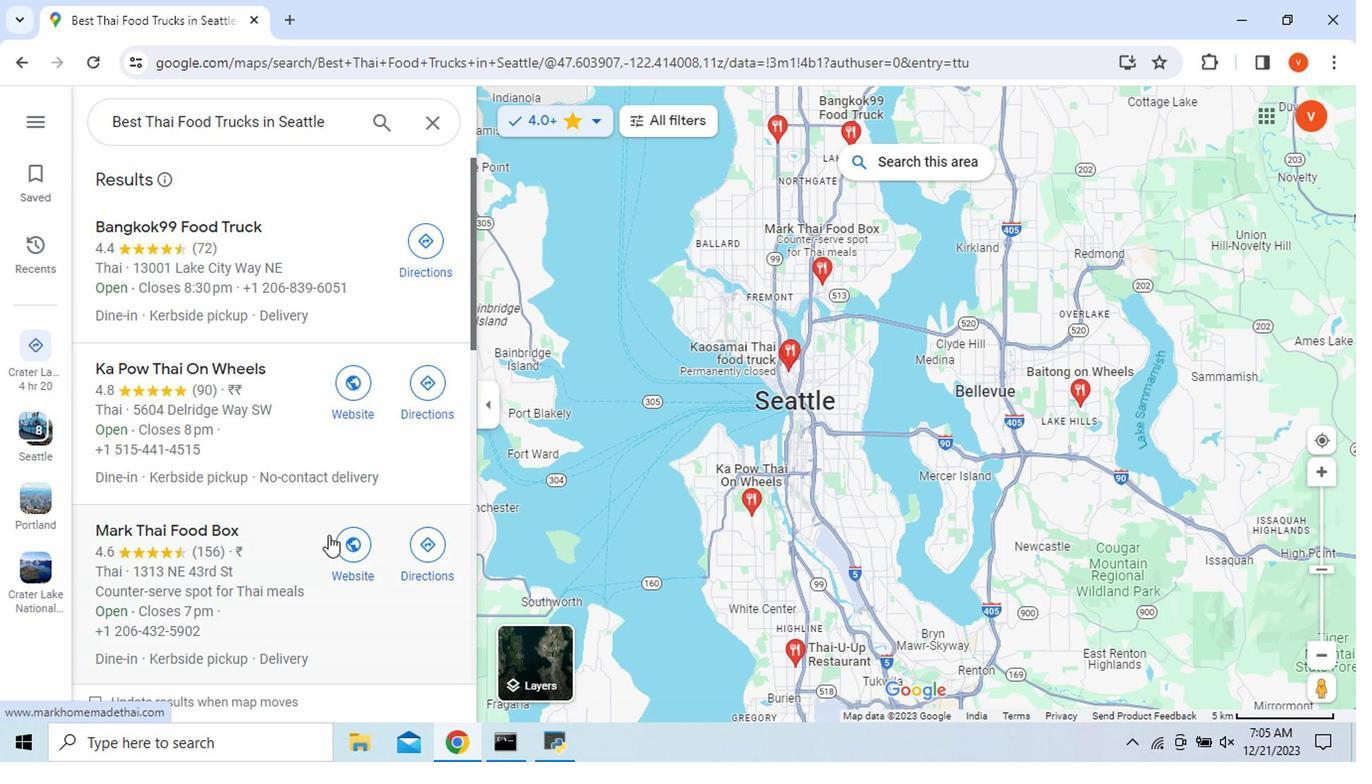 
Action: Mouse scrolled (324, 538) with delta (0, 1)
Screenshot: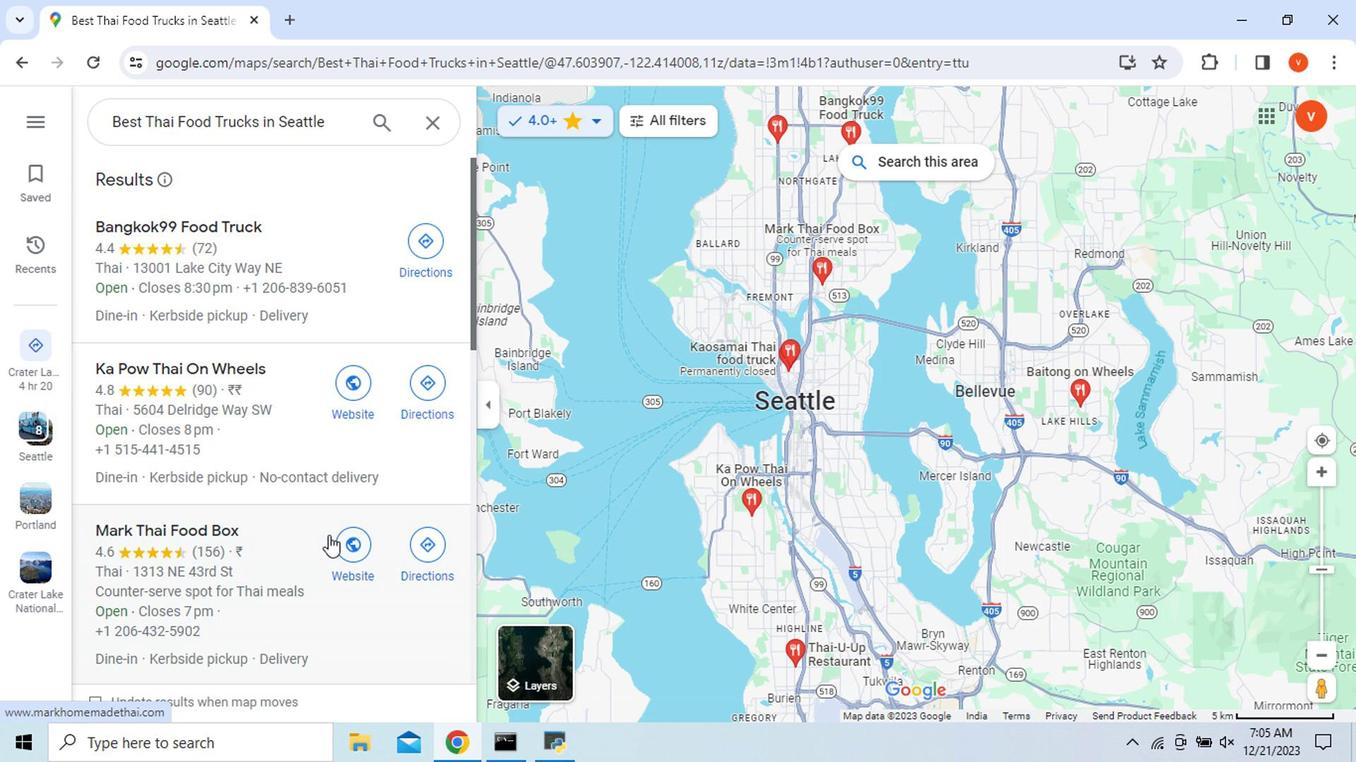 
Action: Mouse moved to (332, 244)
Screenshot: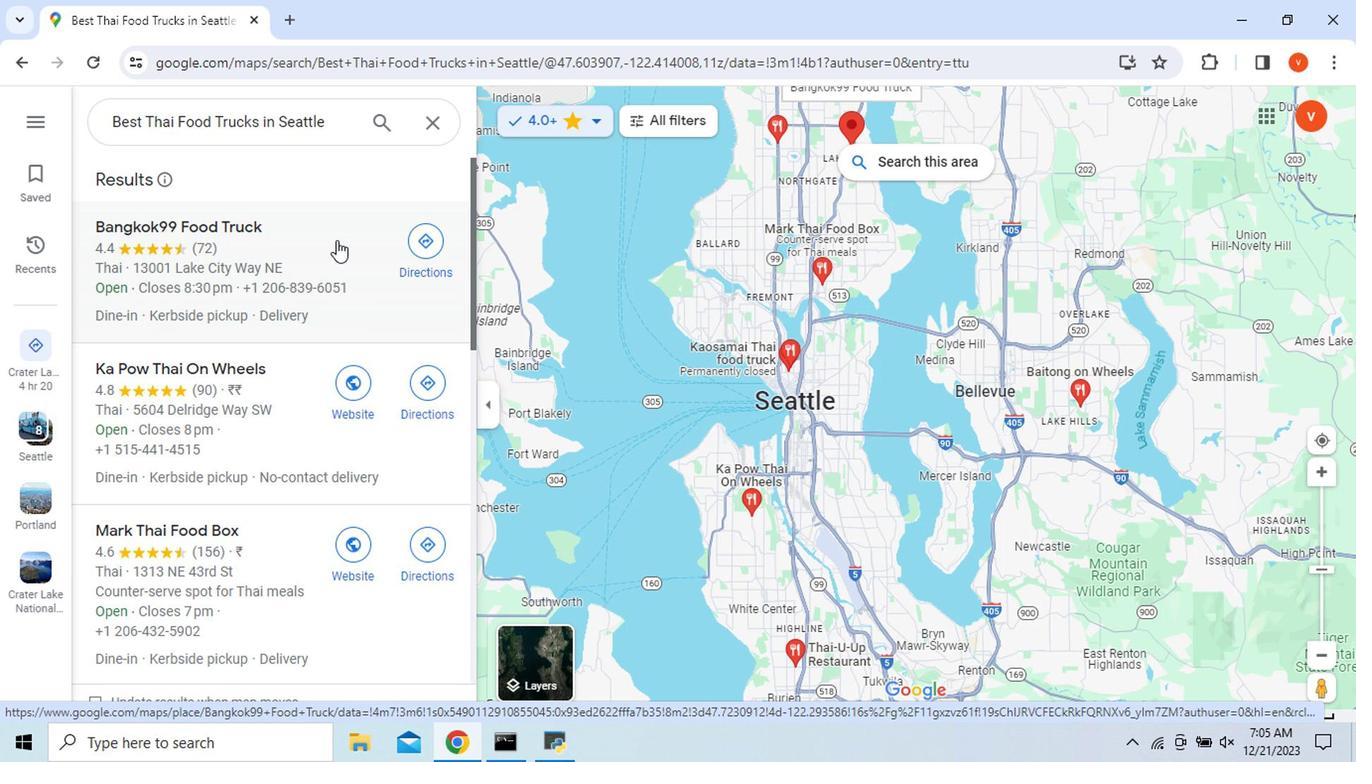 
Action: Mouse pressed left at (332, 244)
Screenshot: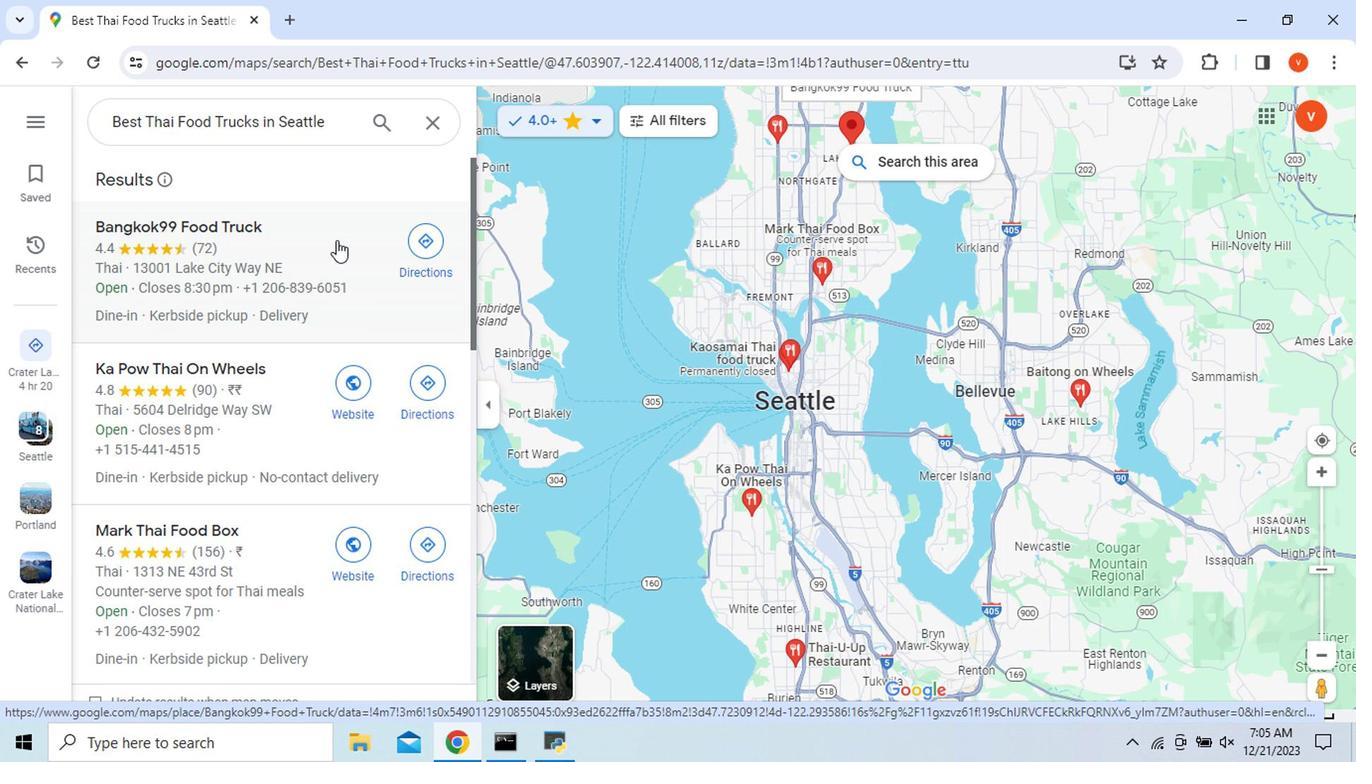
Action: Mouse moved to (764, 469)
Screenshot: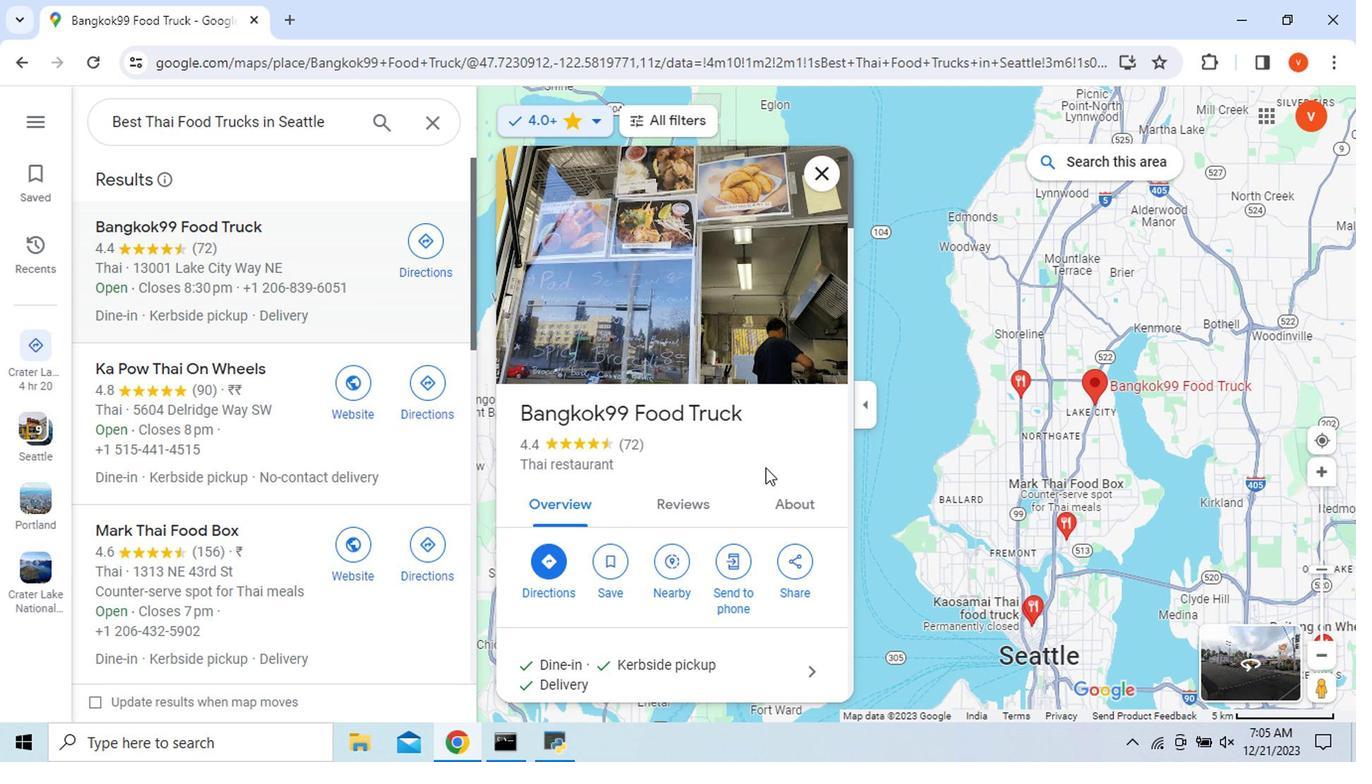 
Action: Mouse scrolled (764, 469) with delta (0, 0)
Screenshot: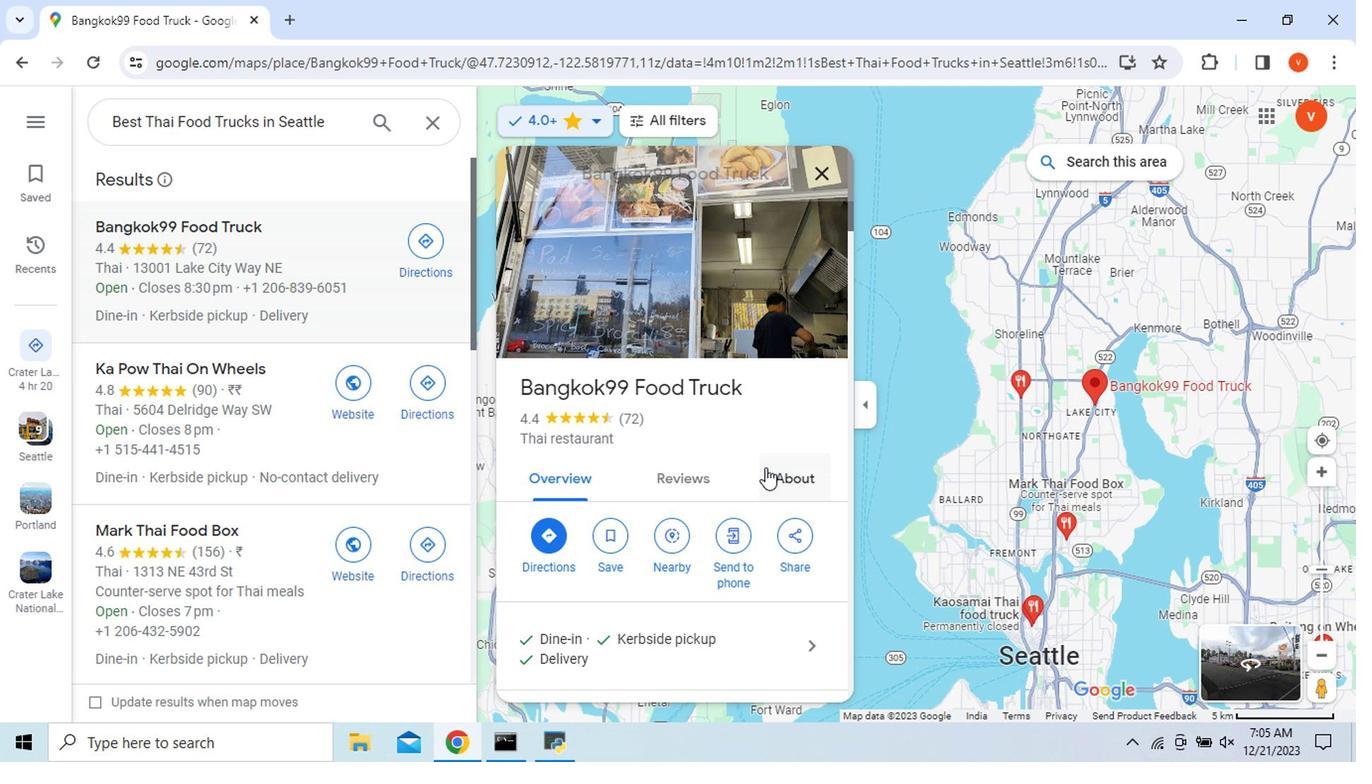 
Action: Mouse scrolled (764, 469) with delta (0, 0)
Screenshot: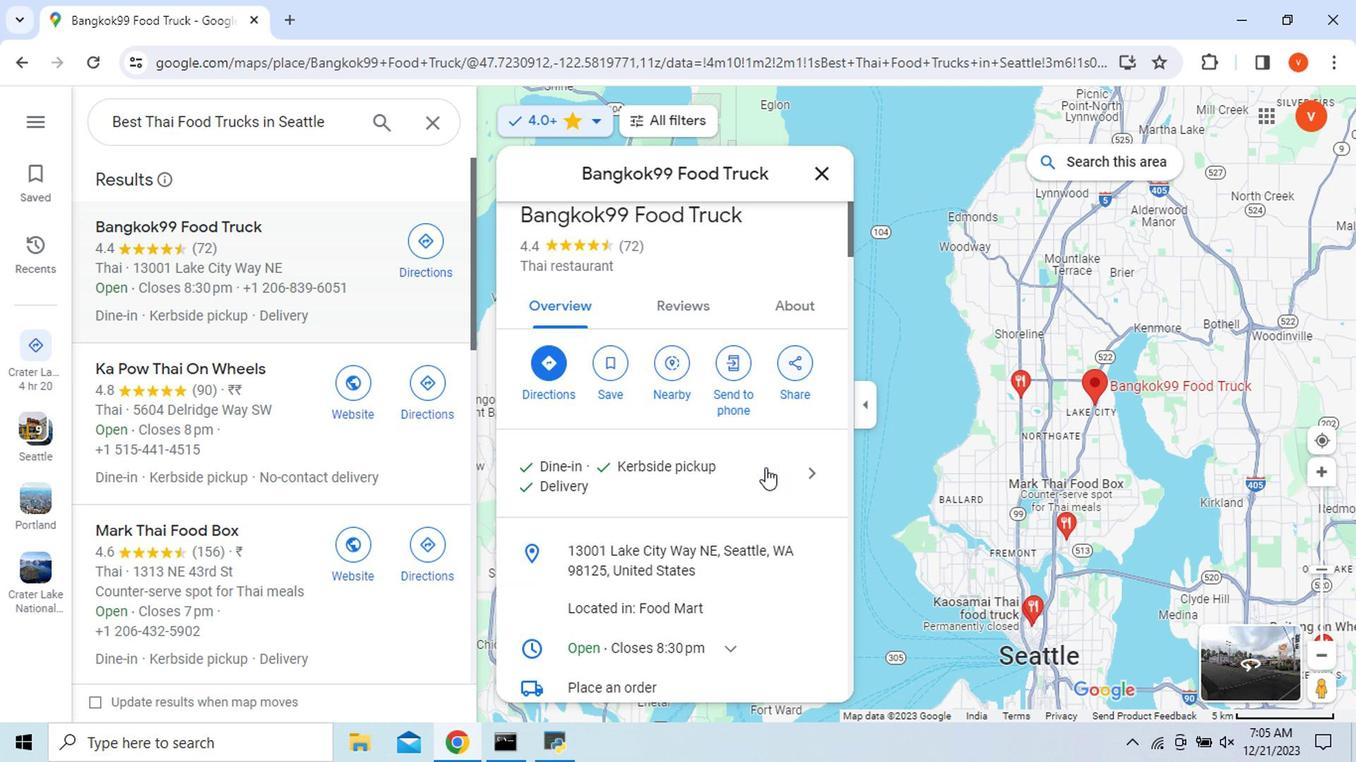 
Action: Mouse scrolled (764, 469) with delta (0, 0)
Screenshot: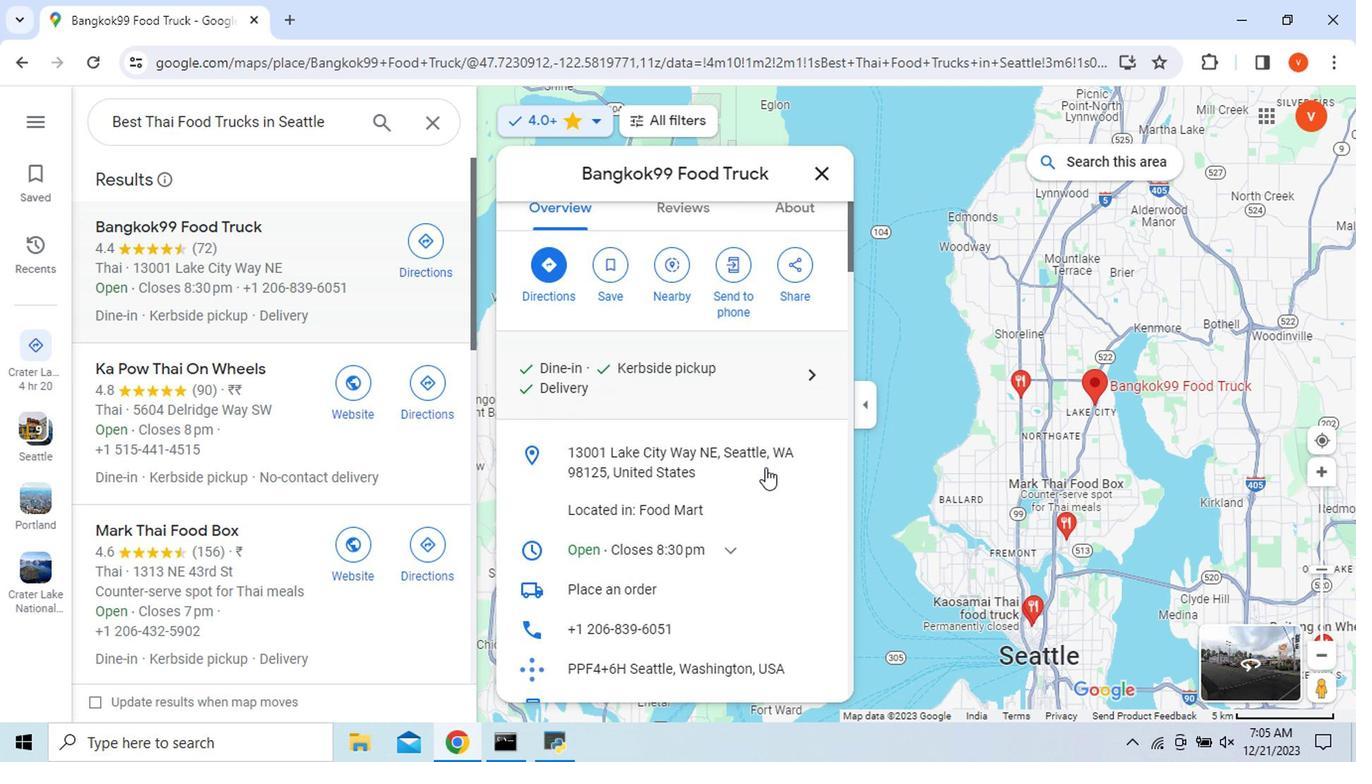 
Action: Mouse moved to (808, 370)
Screenshot: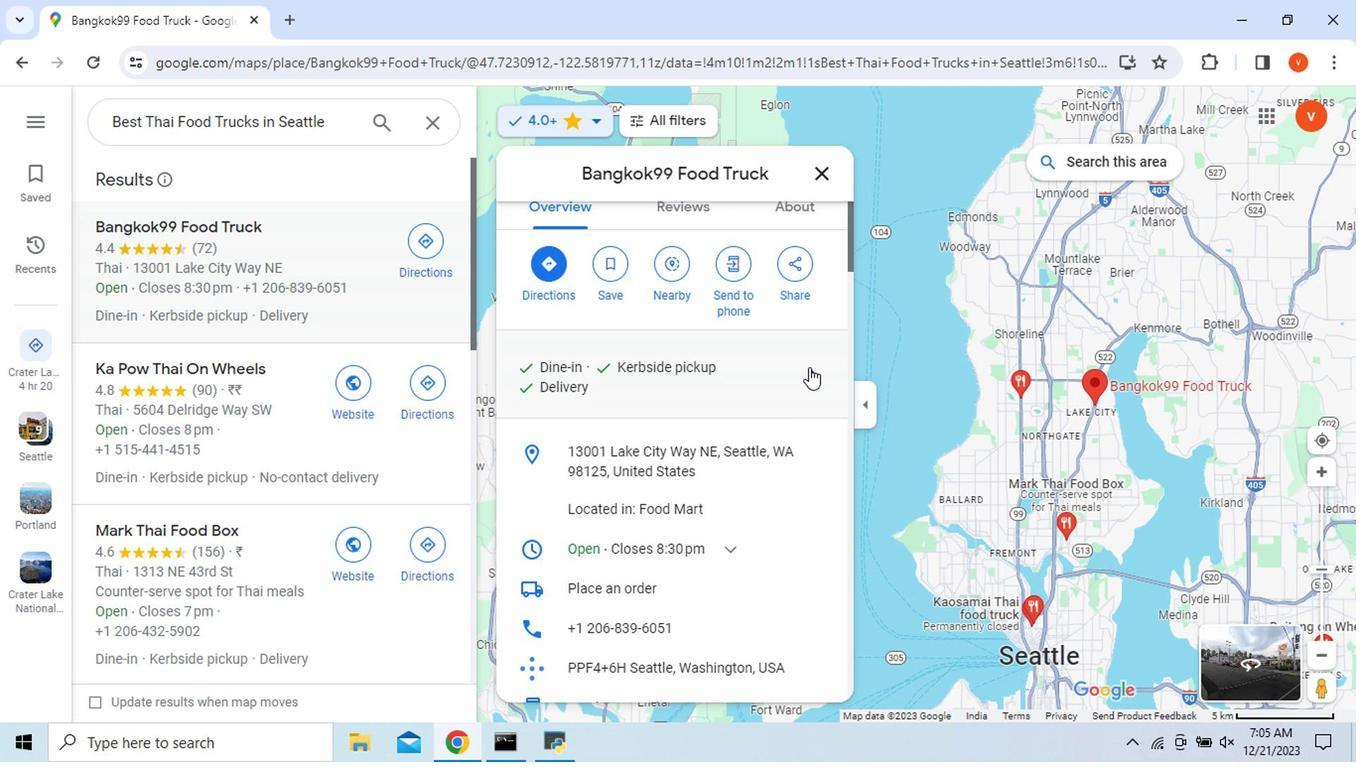 
Action: Mouse pressed left at (808, 370)
Screenshot: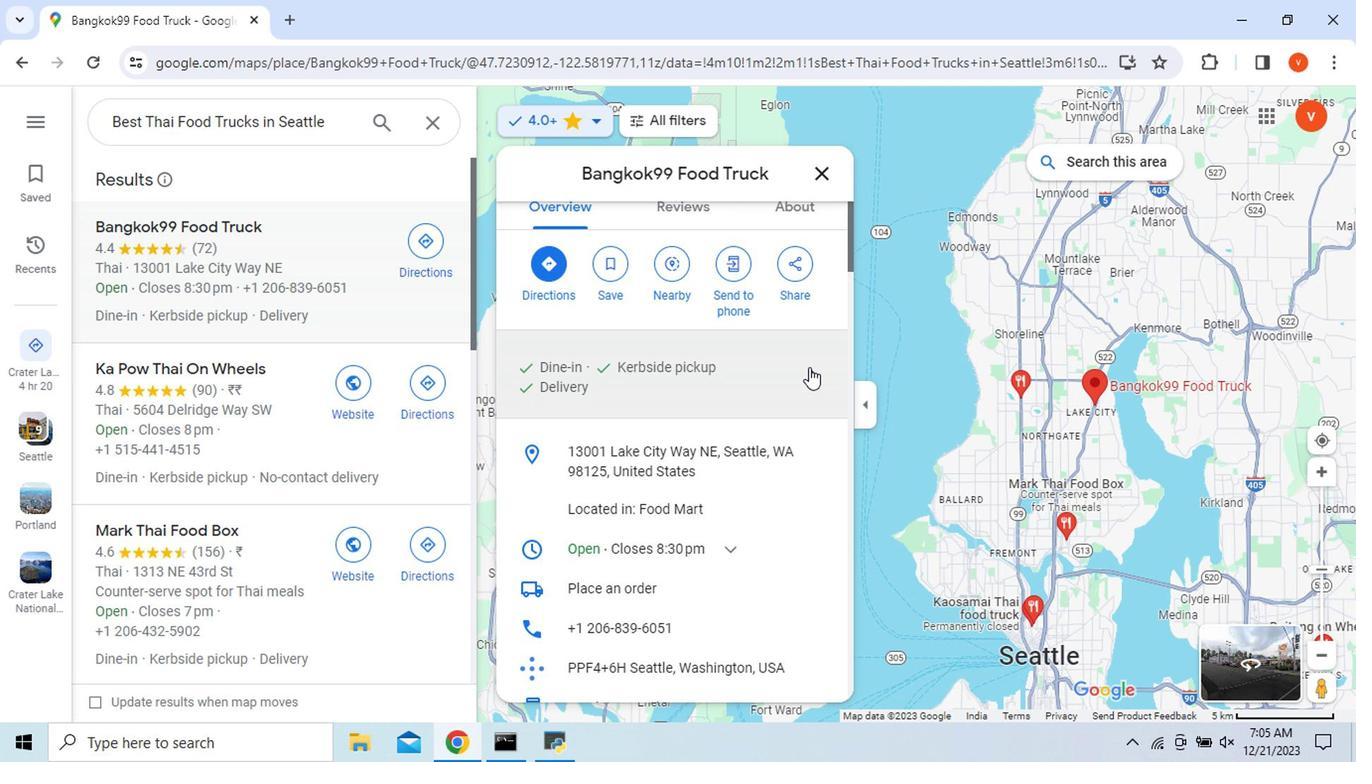 
Action: Mouse scrolled (808, 369) with delta (0, 0)
Screenshot: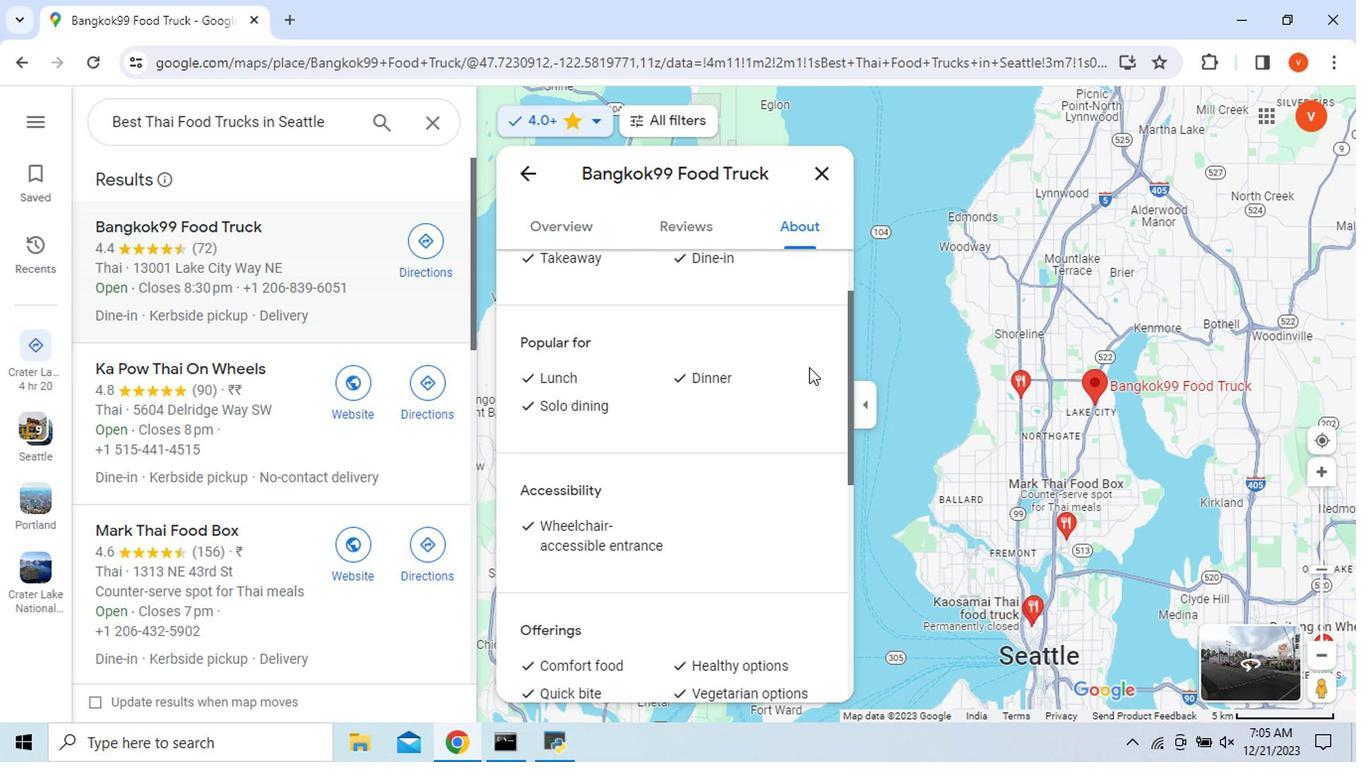 
Action: Mouse scrolled (808, 369) with delta (0, 0)
Screenshot: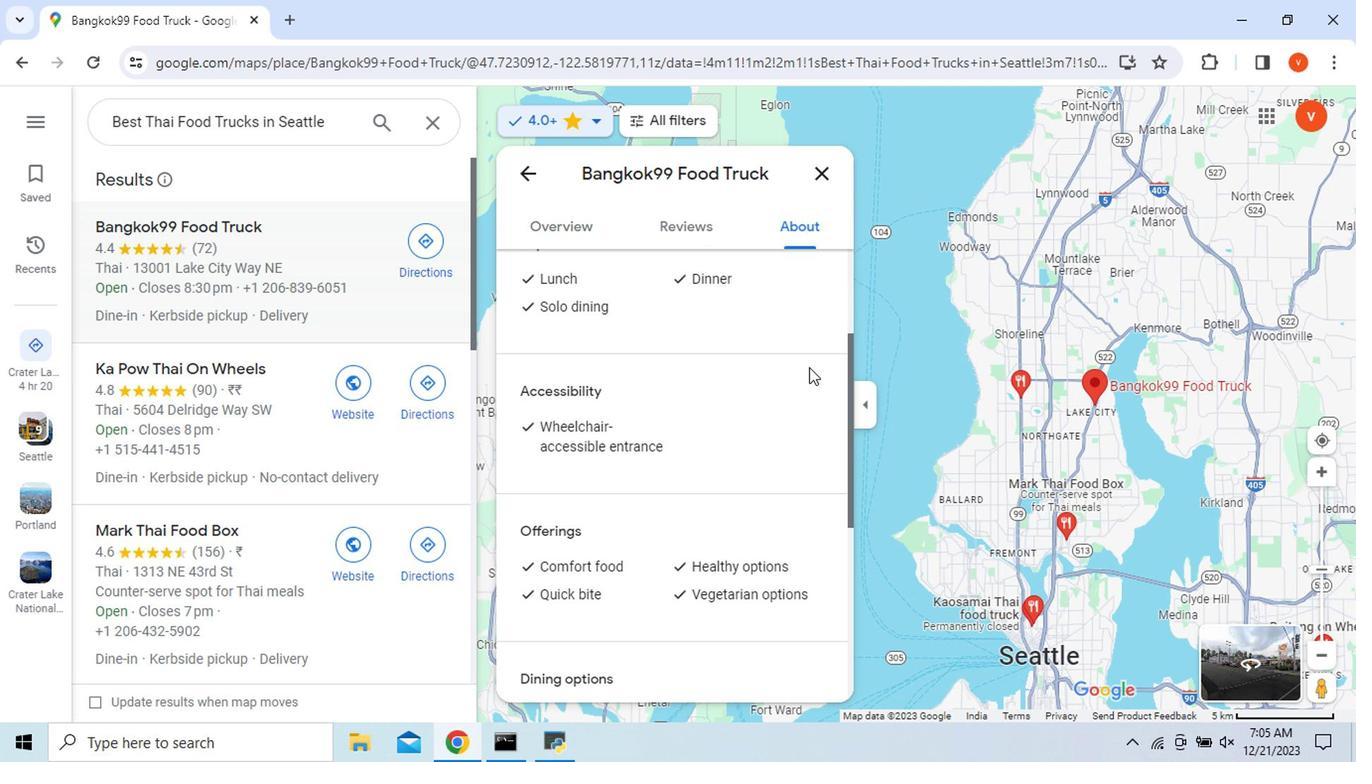 
Action: Mouse scrolled (808, 369) with delta (0, 0)
Screenshot: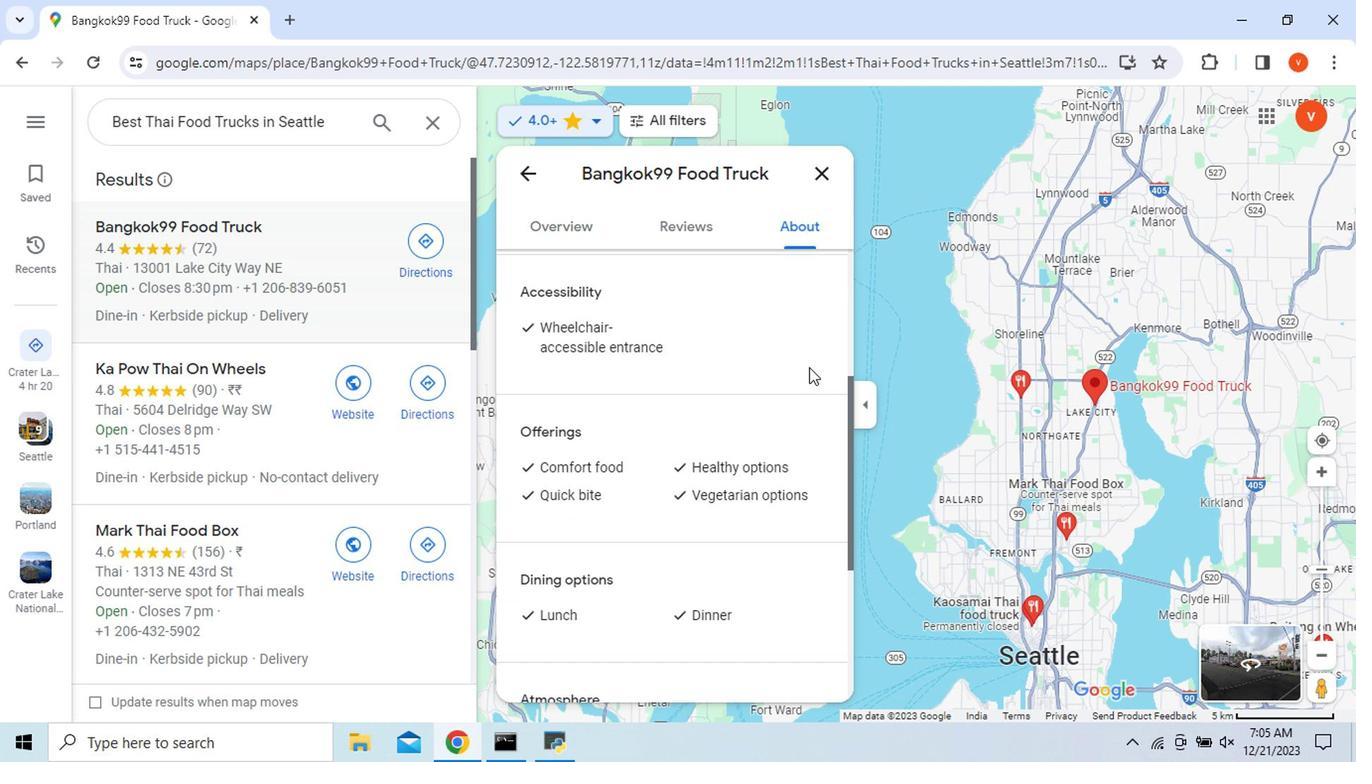 
Action: Mouse scrolled (808, 369) with delta (0, 0)
Screenshot: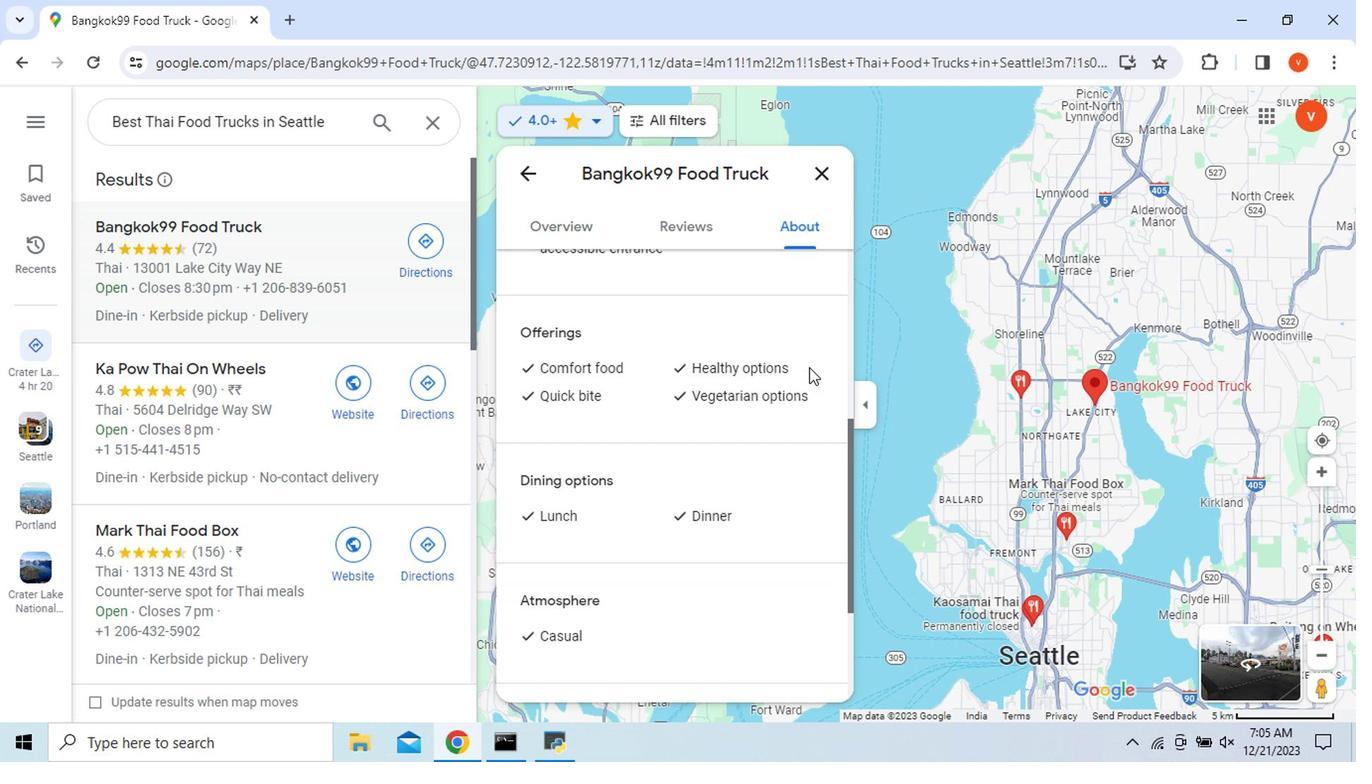 
Action: Mouse scrolled (808, 369) with delta (0, 0)
Screenshot: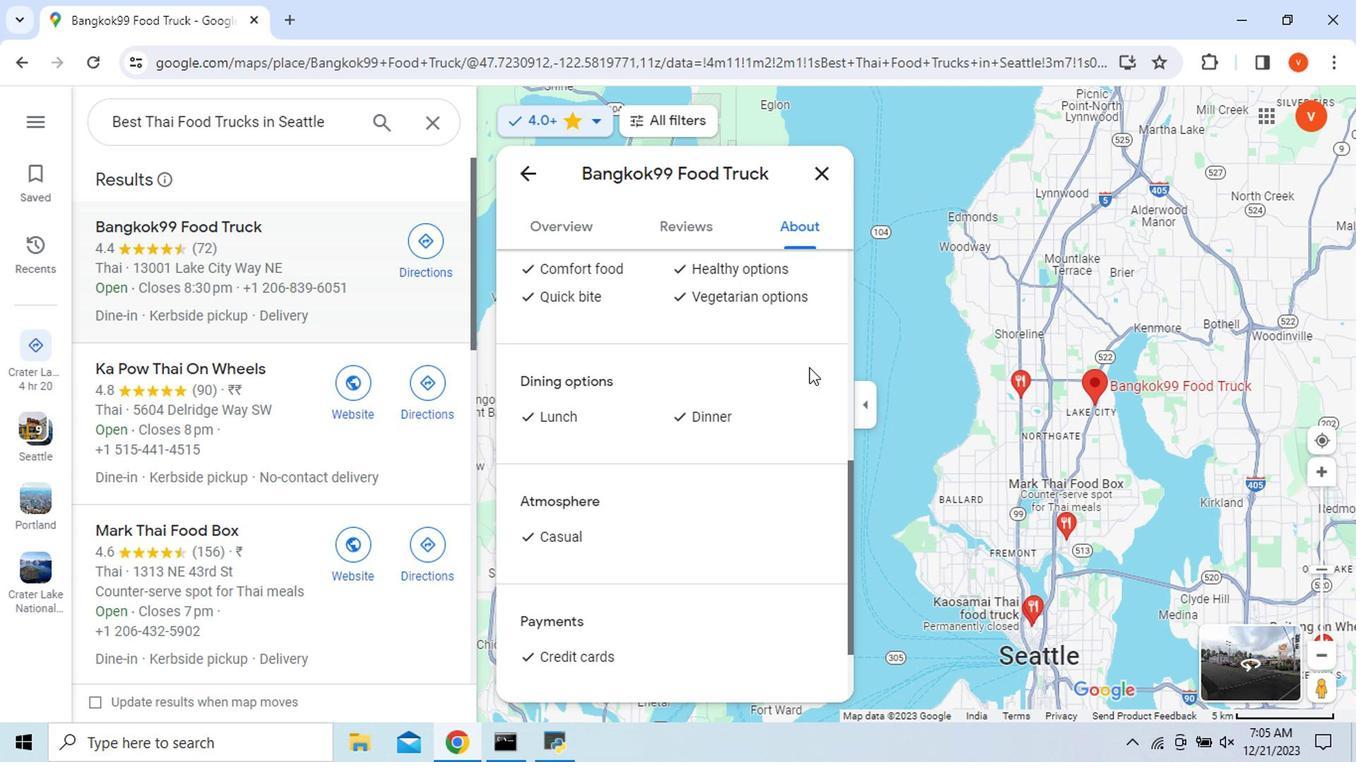 
Action: Mouse scrolled (808, 369) with delta (0, 0)
Screenshot: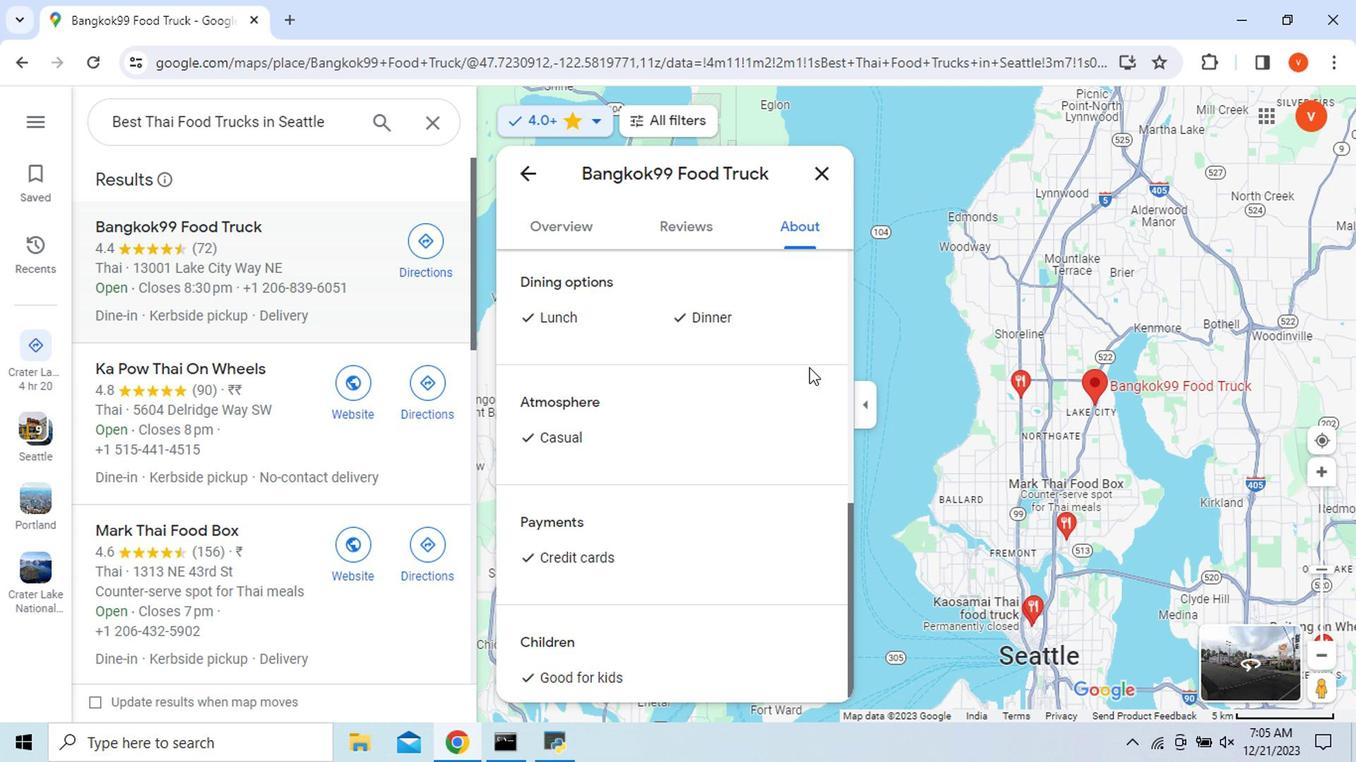 
Action: Mouse scrolled (808, 369) with delta (0, 0)
Screenshot: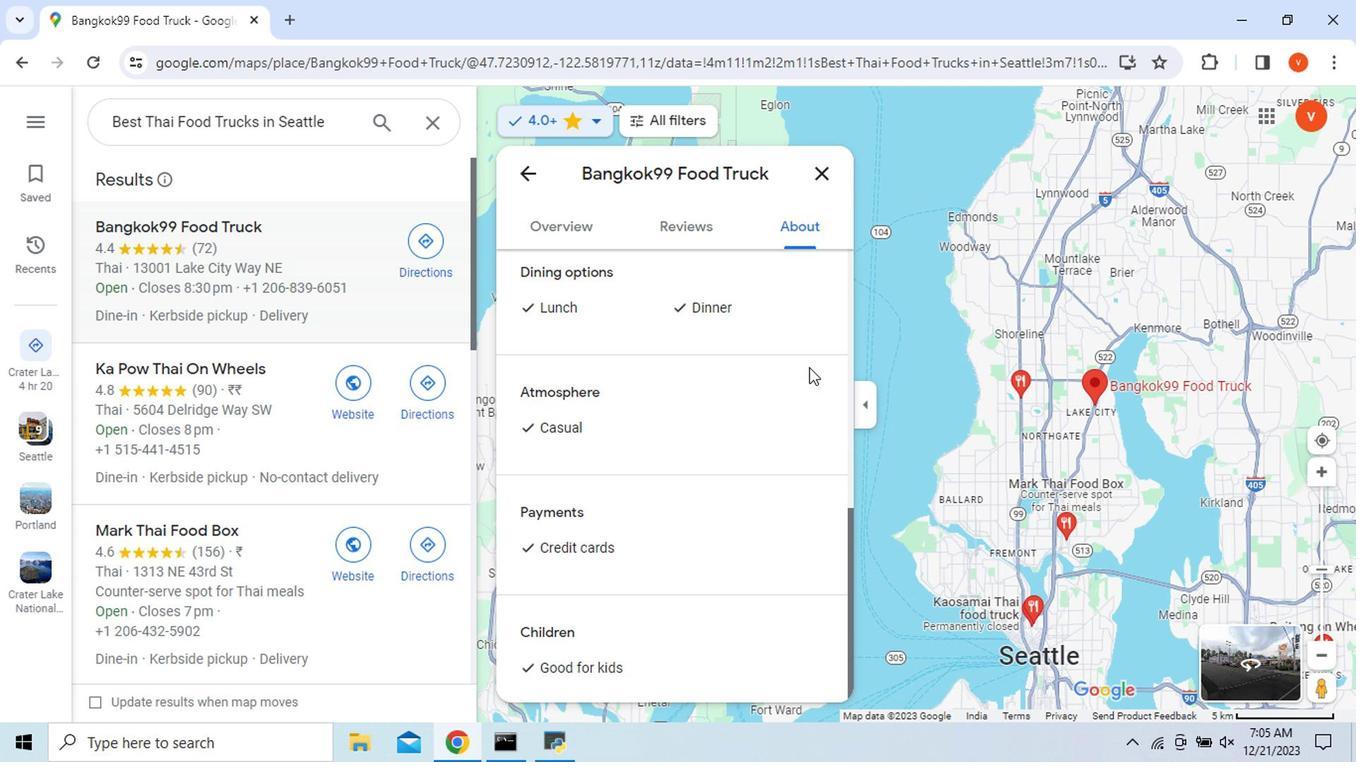 
Action: Mouse scrolled (808, 369) with delta (0, 0)
Screenshot: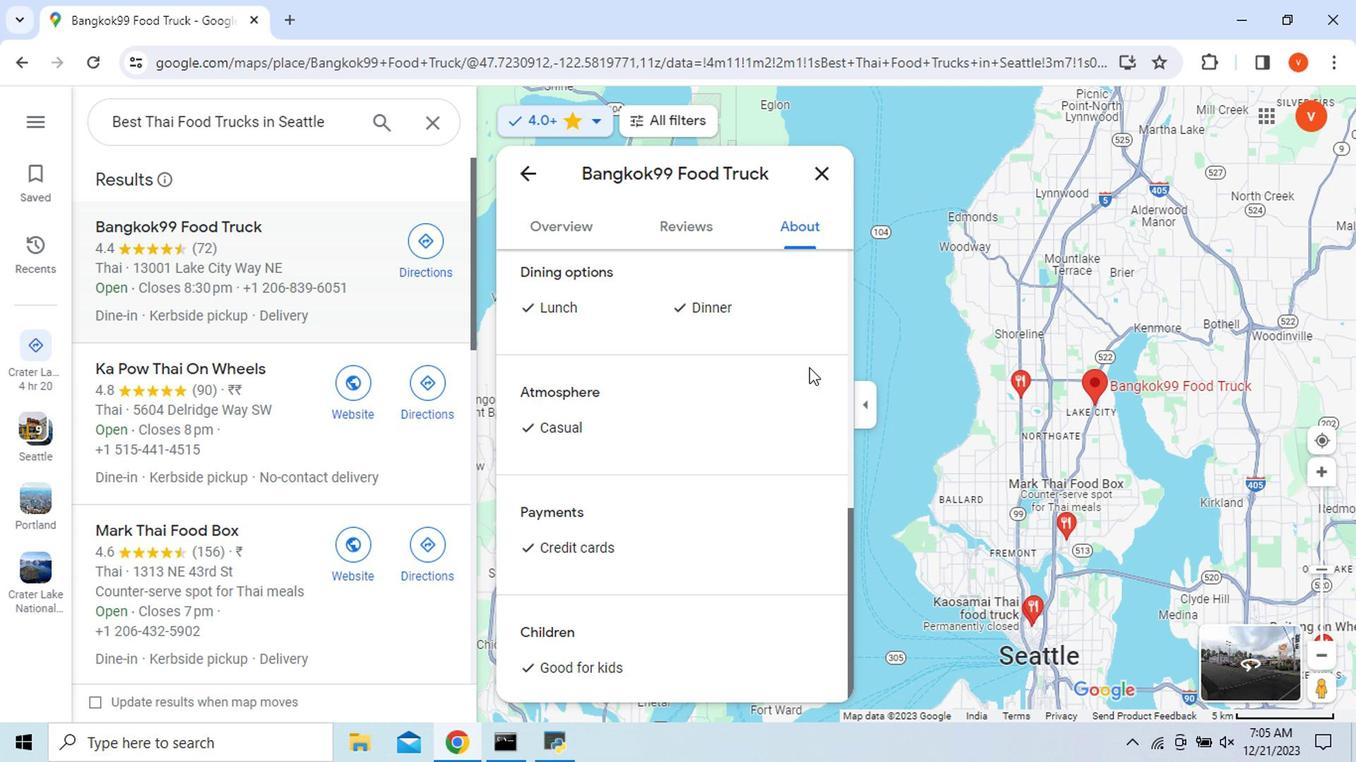 
Action: Mouse moved to (522, 175)
Screenshot: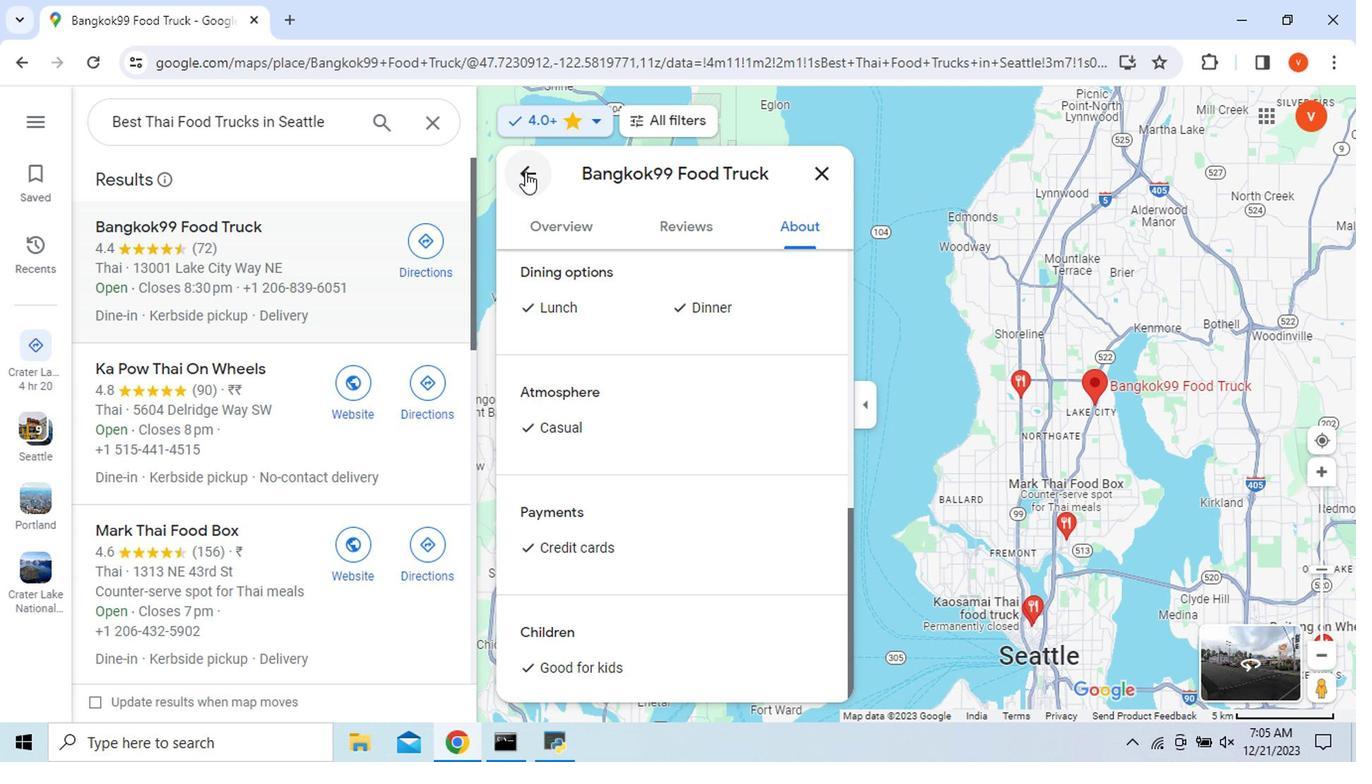 
Action: Mouse pressed left at (522, 175)
Screenshot: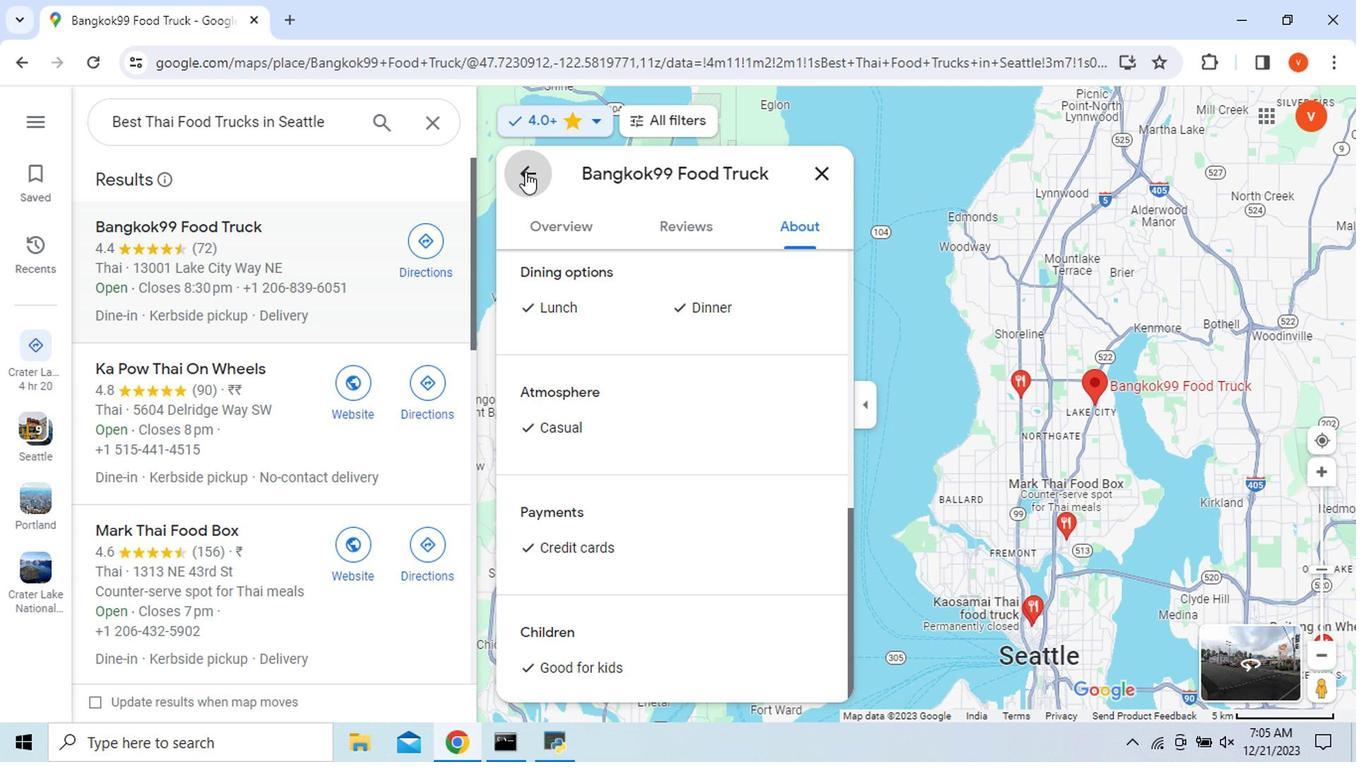 
Action: Mouse moved to (792, 369)
Screenshot: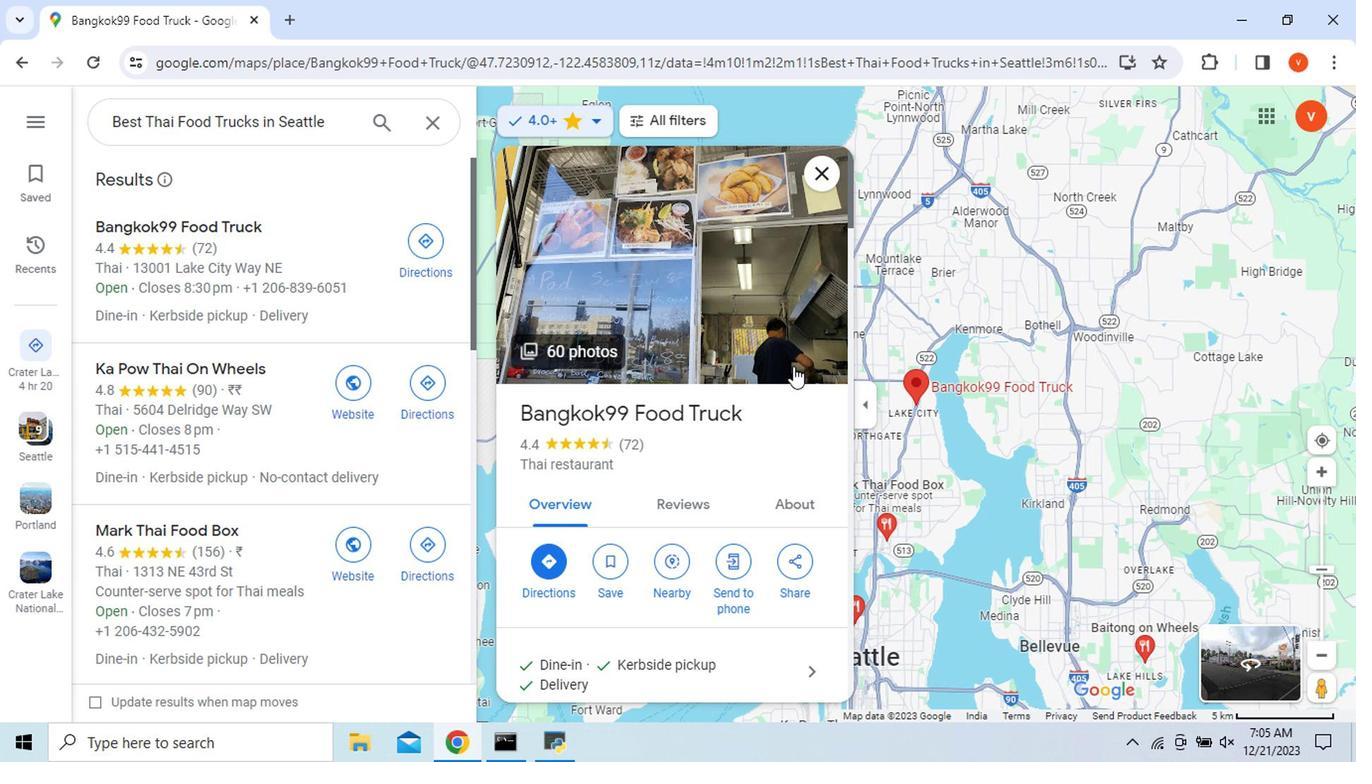 
Action: Mouse scrolled (792, 368) with delta (0, 0)
Screenshot: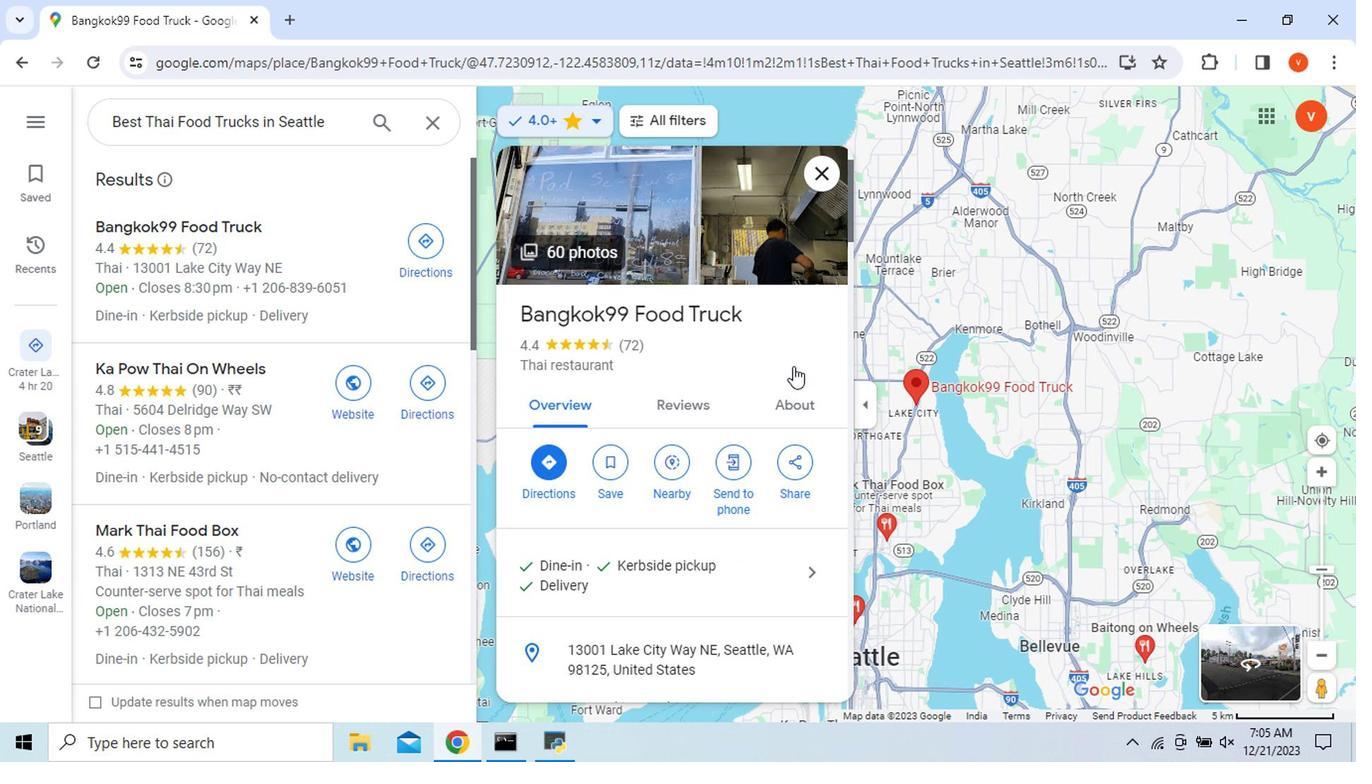 
Action: Mouse scrolled (792, 368) with delta (0, 0)
Screenshot: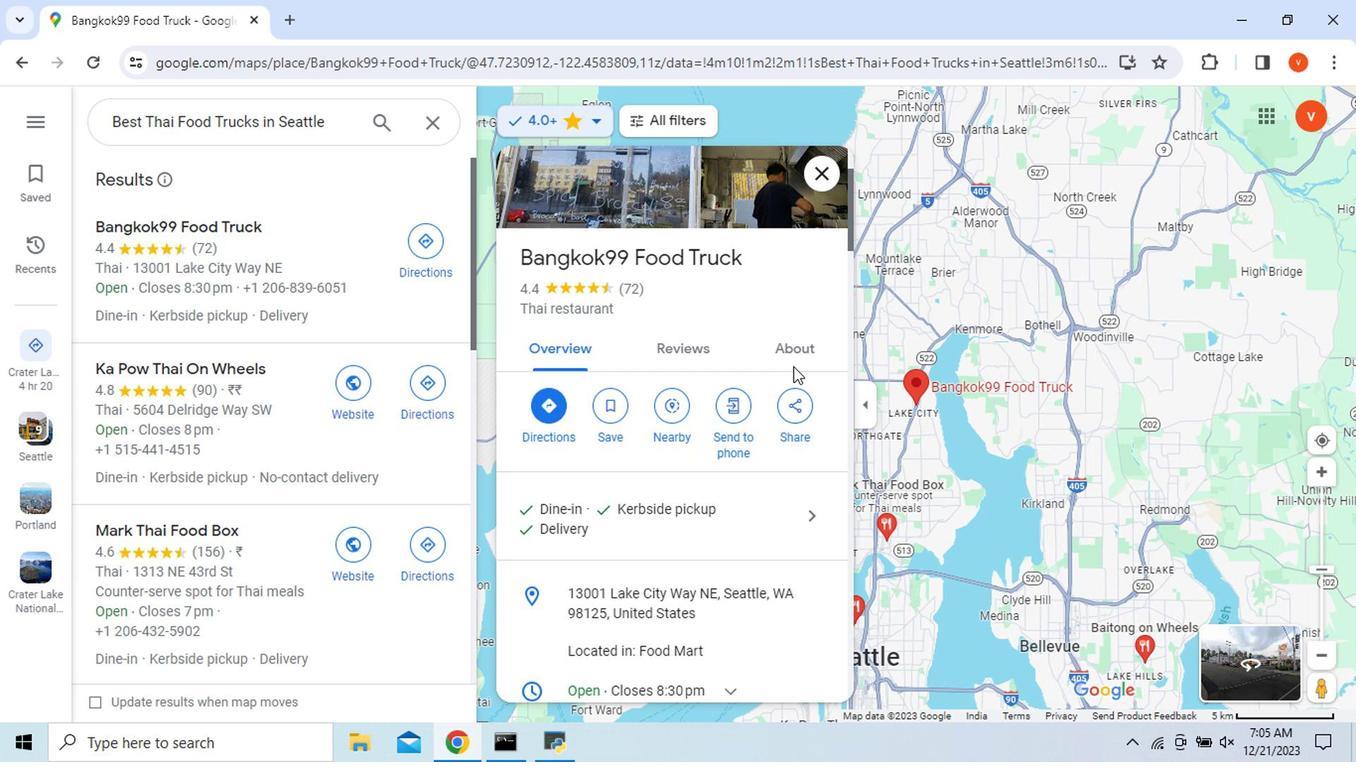 
Action: Mouse scrolled (792, 368) with delta (0, 0)
Screenshot: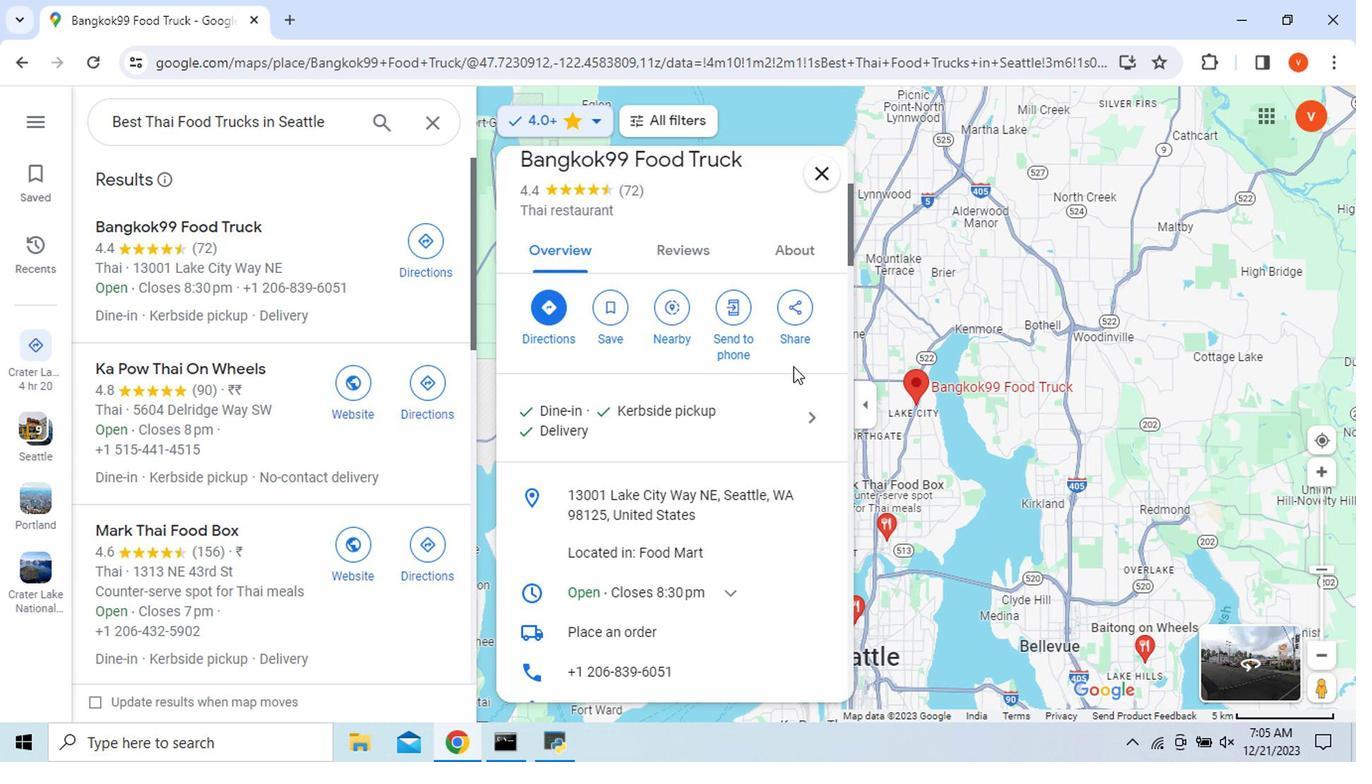 
Action: Mouse scrolled (792, 368) with delta (0, 0)
Screenshot: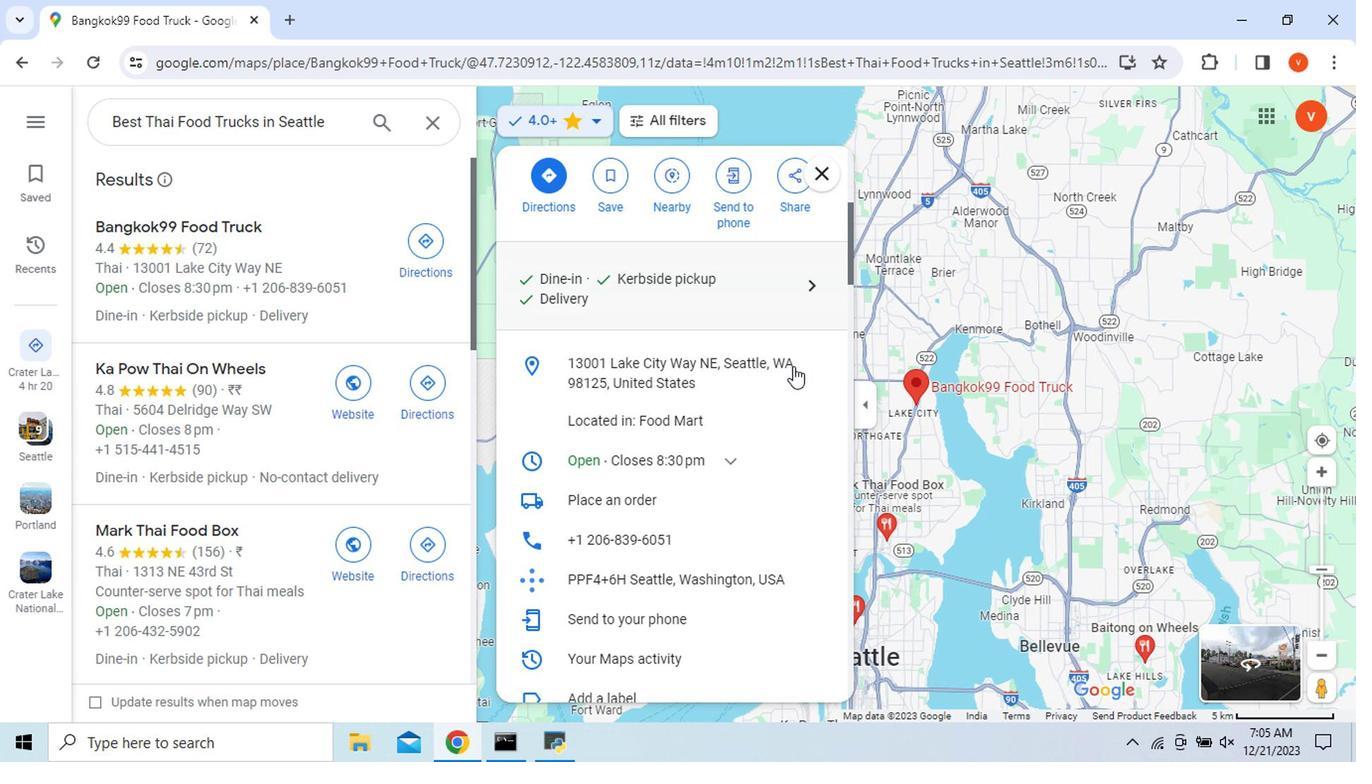 
Action: Mouse scrolled (792, 368) with delta (0, 0)
Screenshot: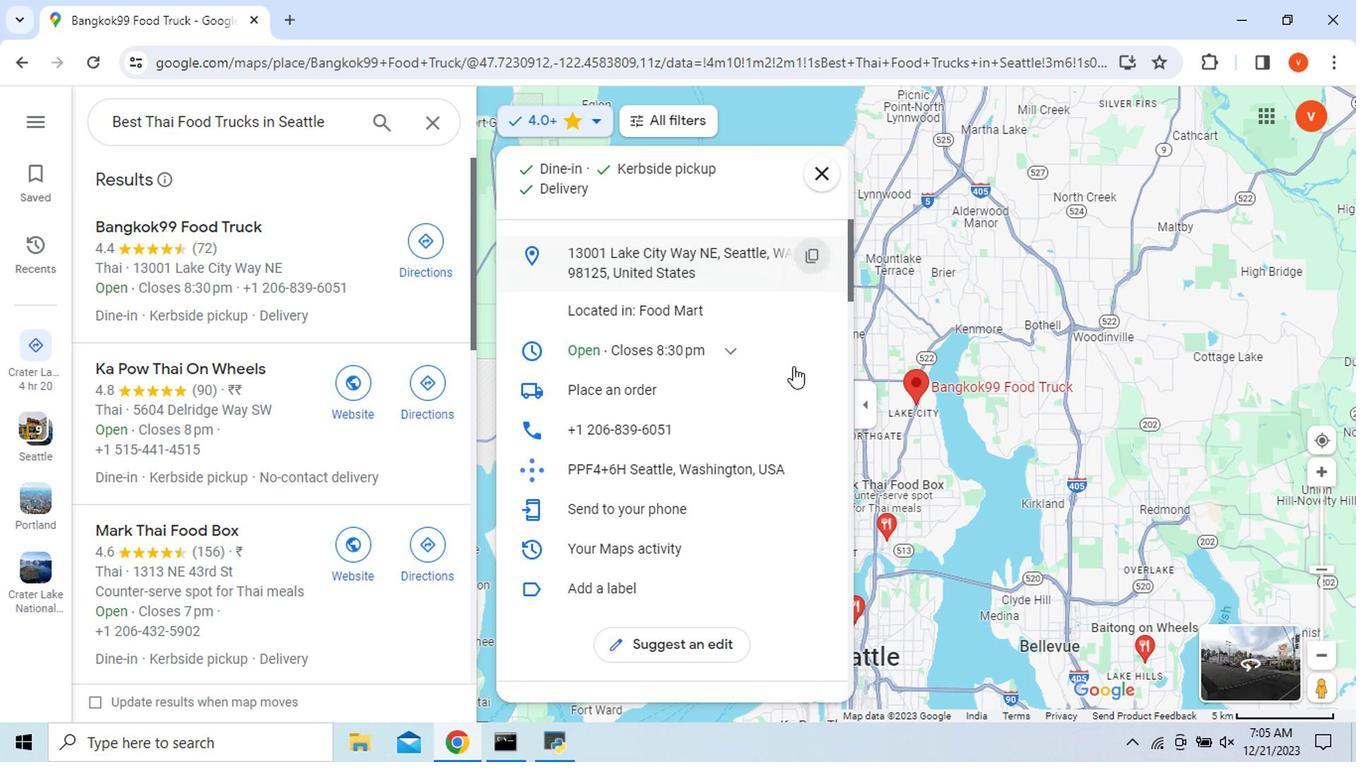 
Action: Mouse scrolled (792, 368) with delta (0, 0)
Screenshot: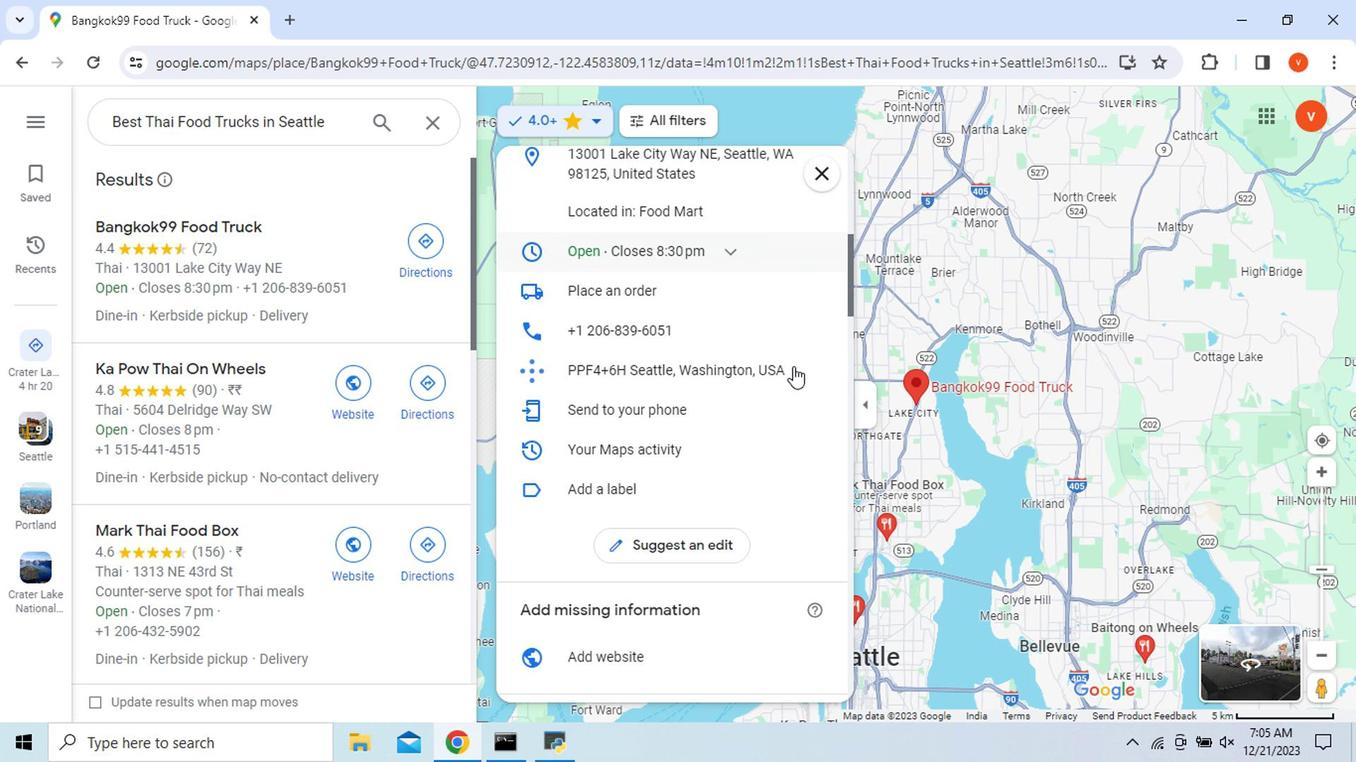 
Action: Mouse scrolled (792, 368) with delta (0, 0)
Screenshot: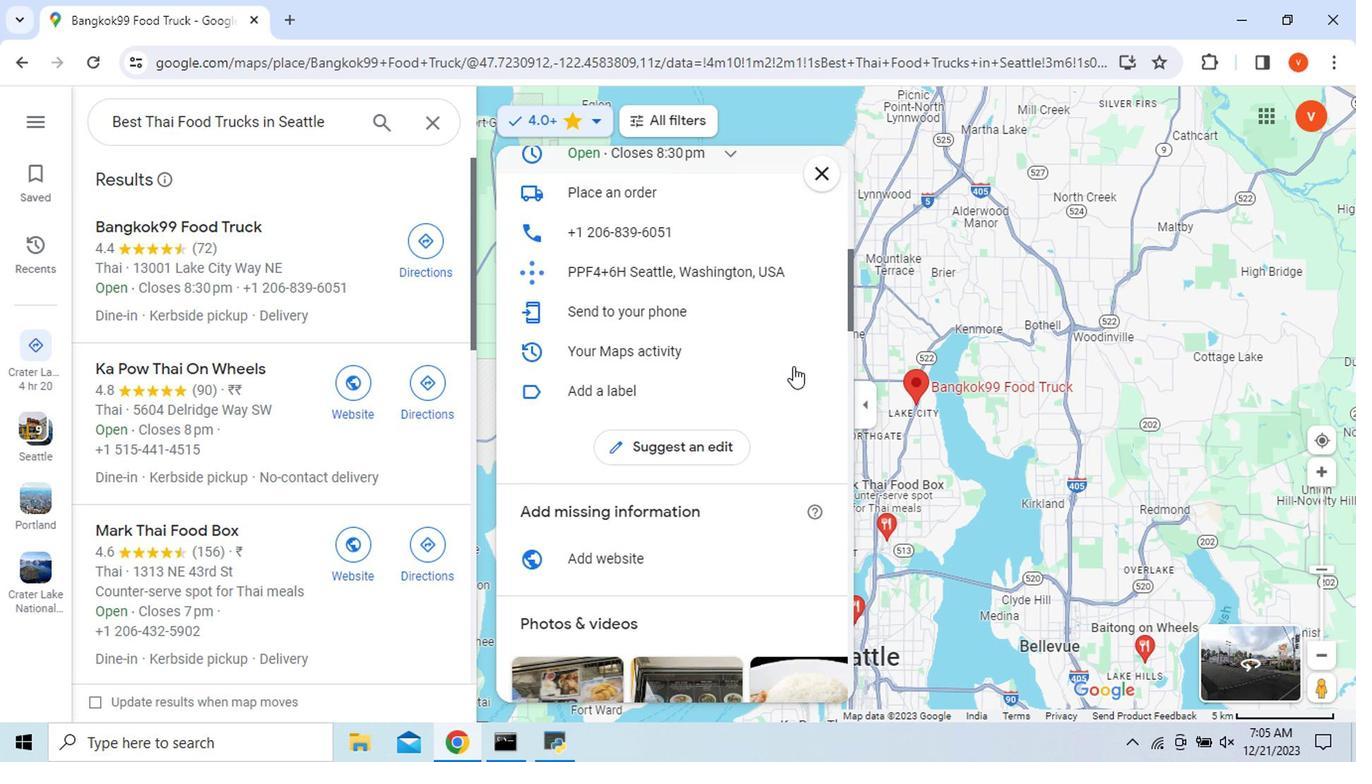 
Action: Mouse scrolled (792, 368) with delta (0, 0)
Screenshot: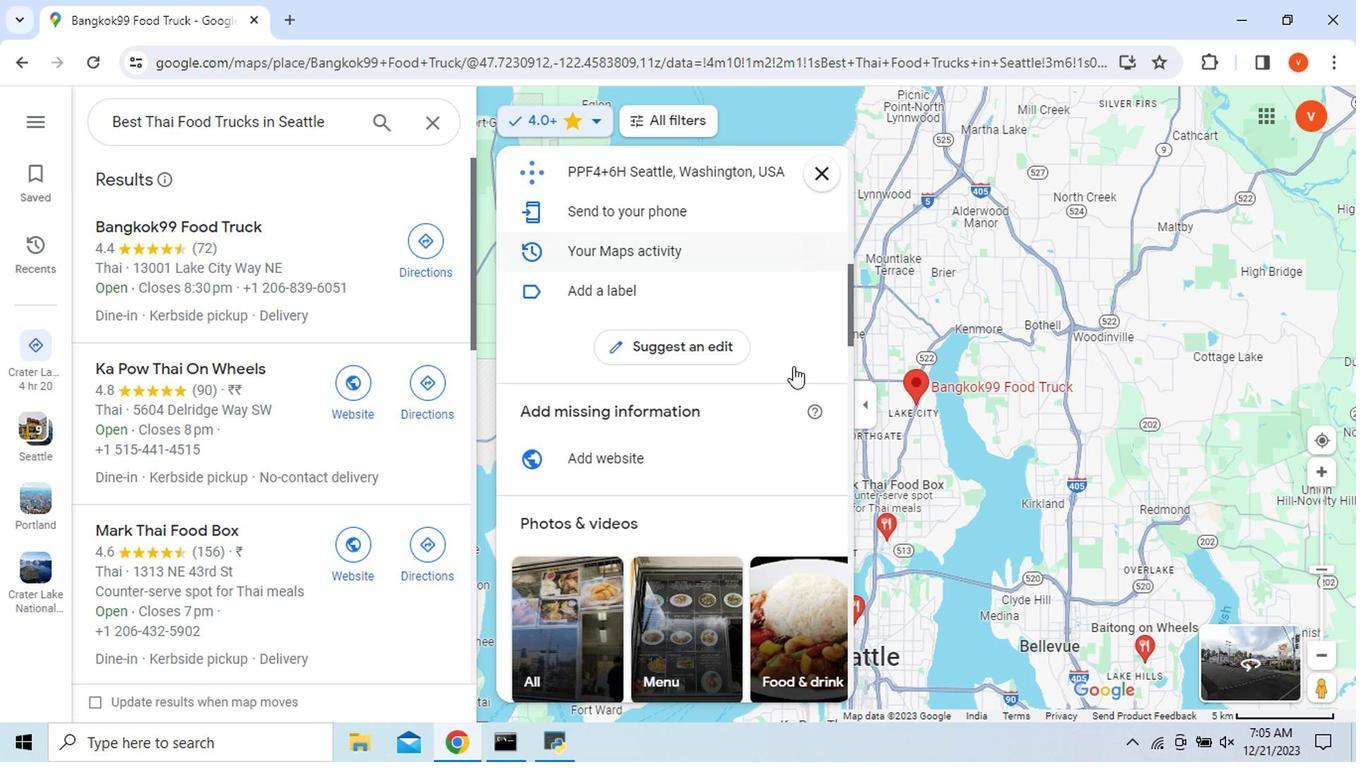 
Action: Mouse scrolled (792, 368) with delta (0, 0)
Screenshot: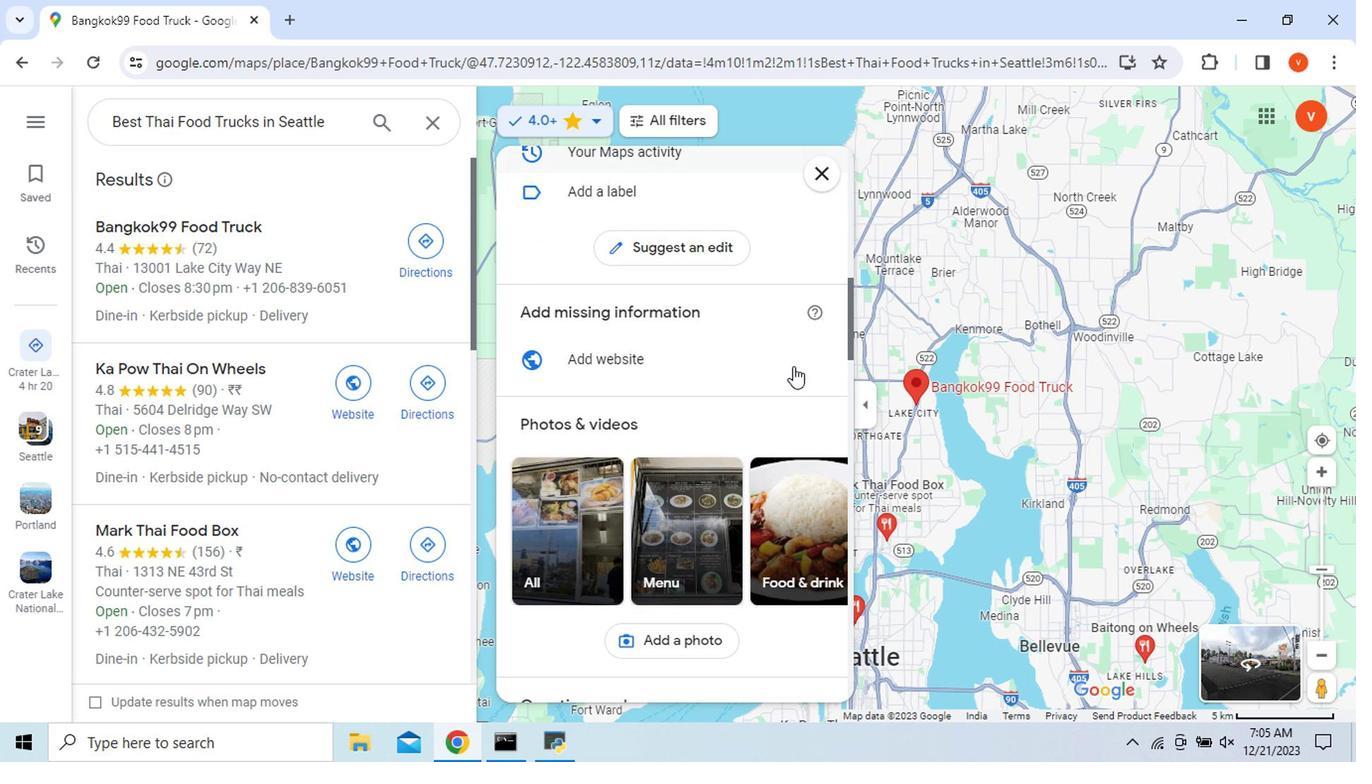 
Action: Mouse scrolled (792, 368) with delta (0, 0)
Screenshot: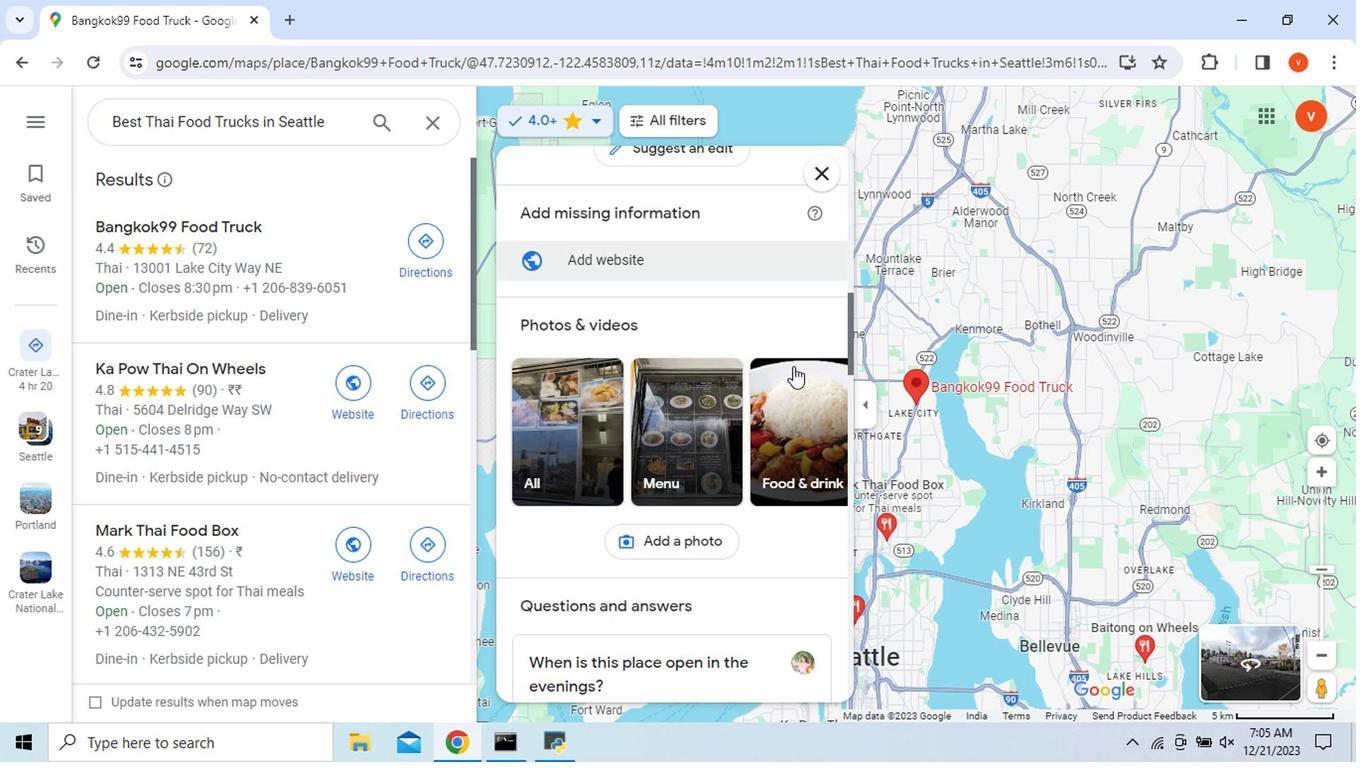
Action: Mouse scrolled (792, 368) with delta (0, 0)
Screenshot: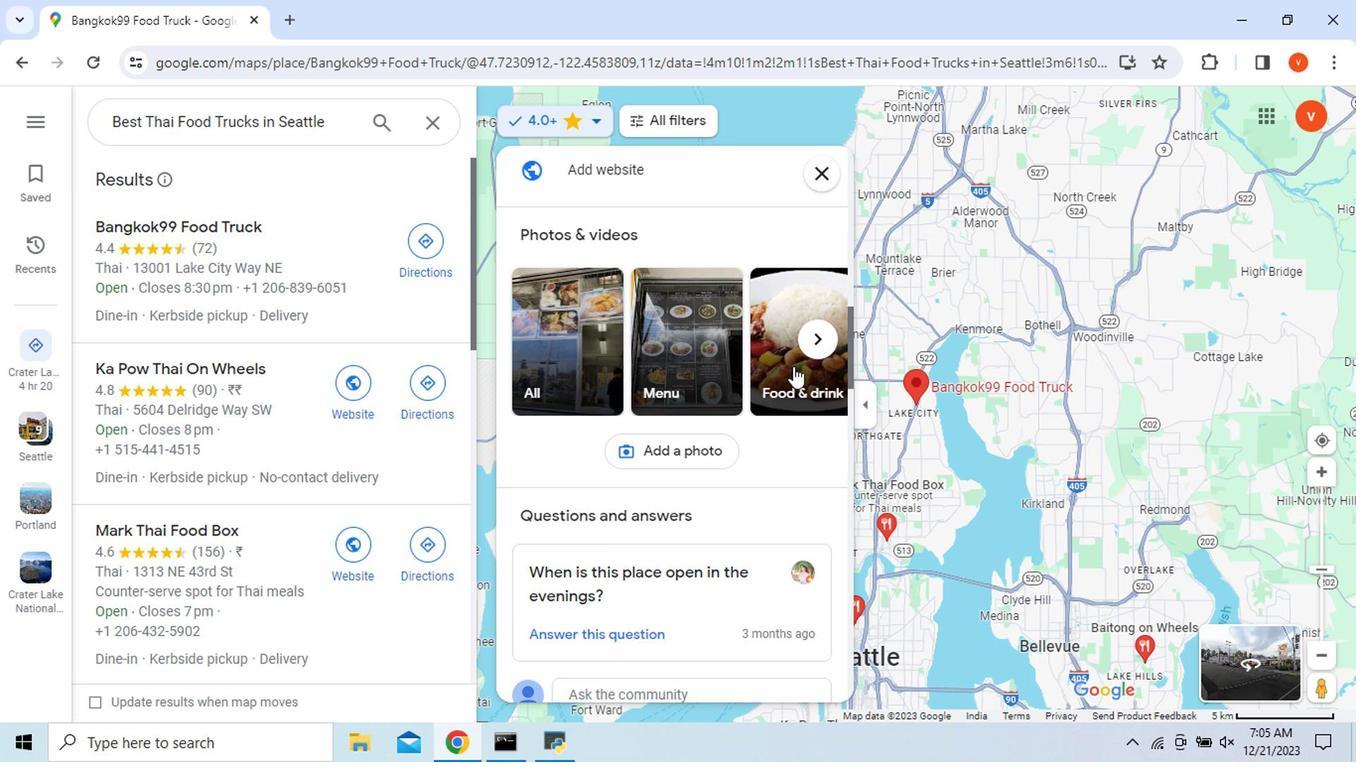 
Action: Mouse scrolled (792, 368) with delta (0, 0)
Screenshot: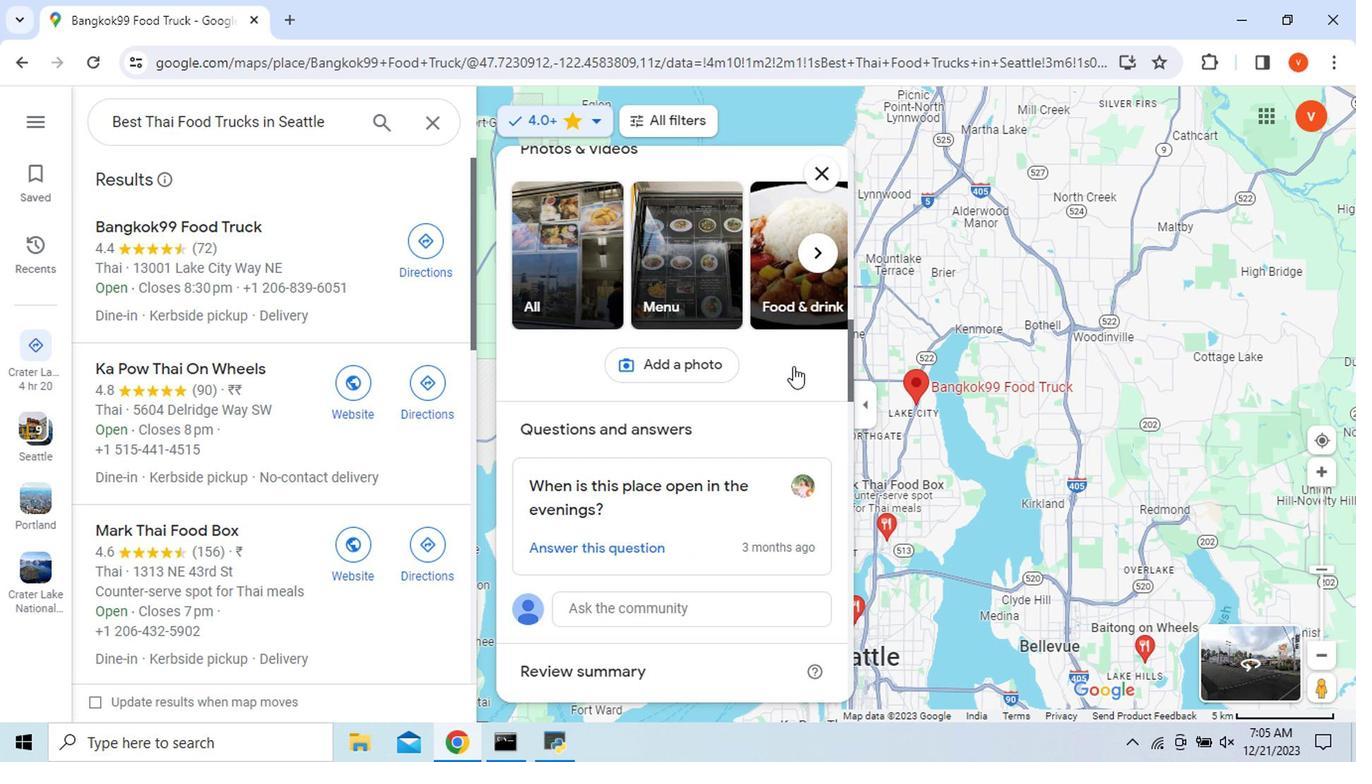 
Action: Mouse scrolled (792, 368) with delta (0, 0)
Screenshot: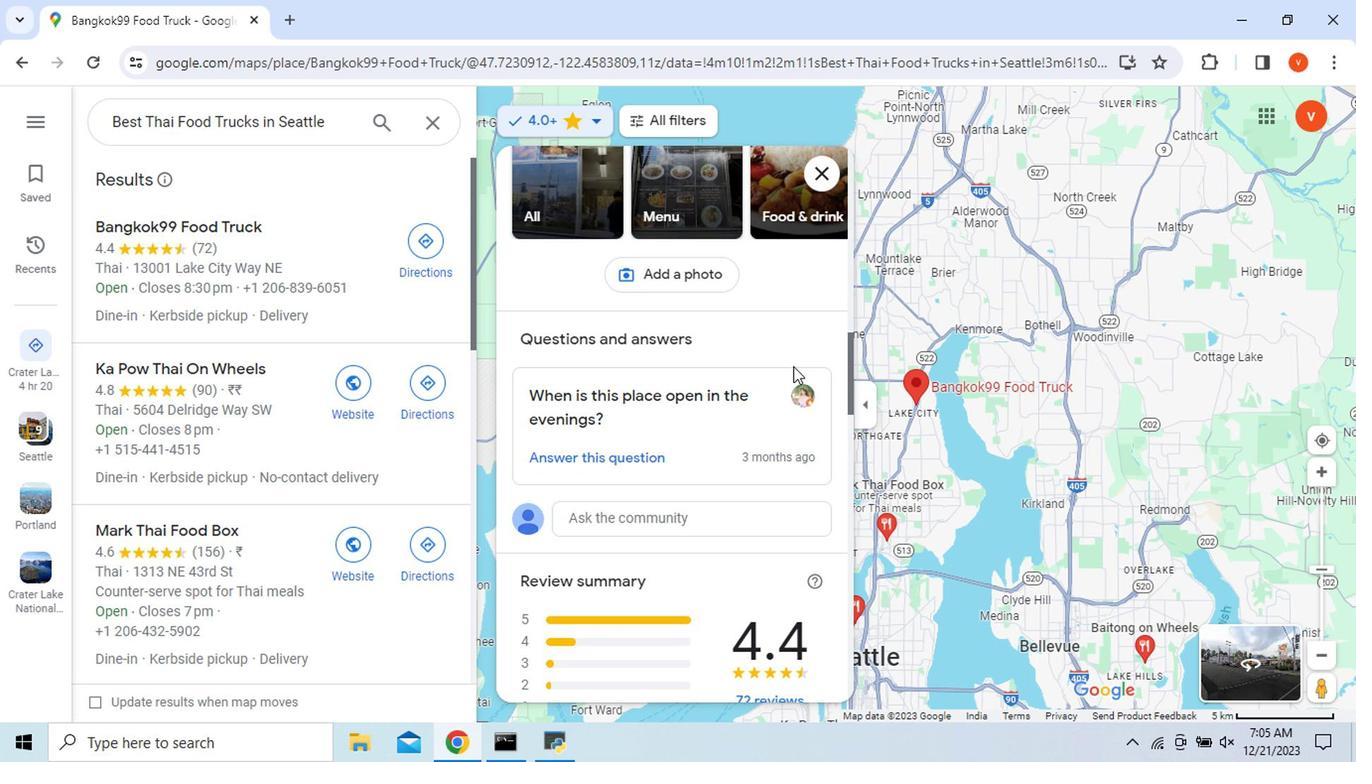 
Action: Mouse scrolled (792, 368) with delta (0, 0)
Screenshot: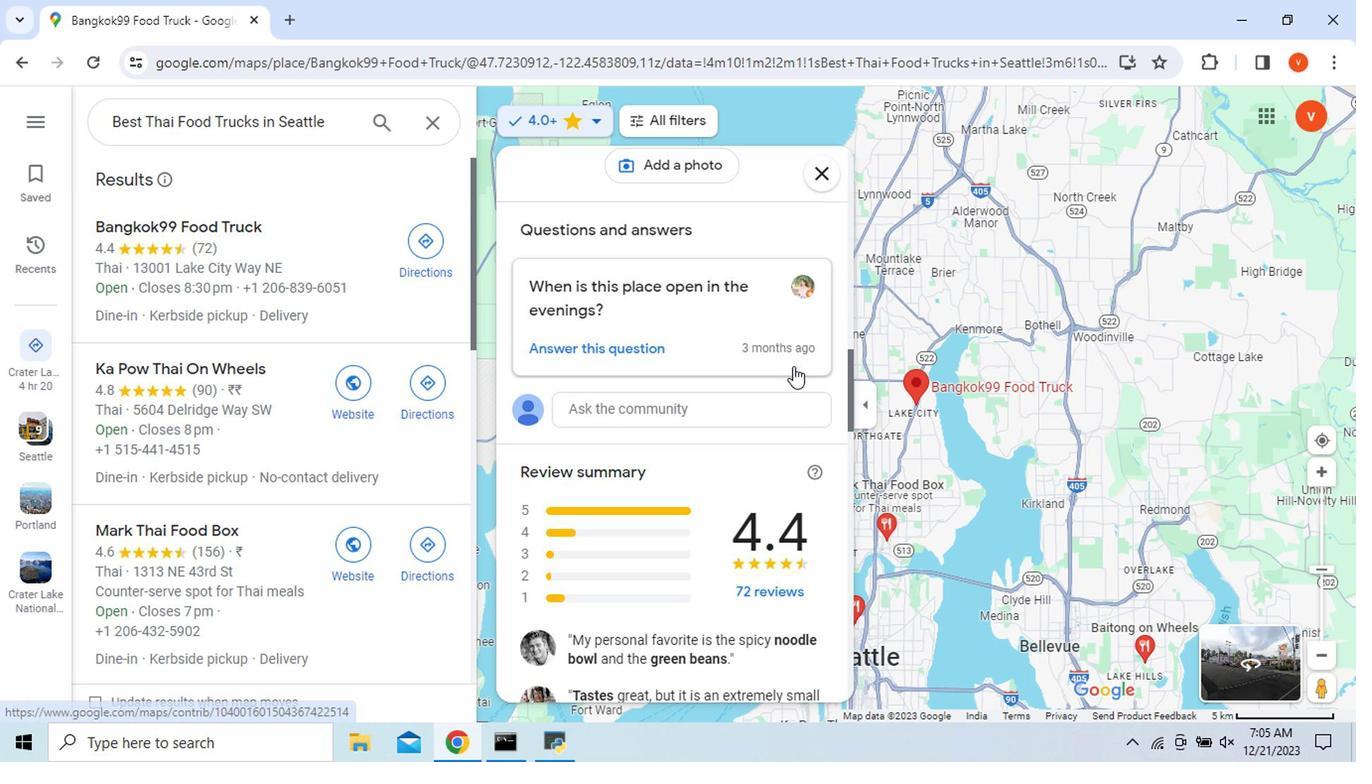 
Action: Mouse scrolled (792, 368) with delta (0, 0)
Screenshot: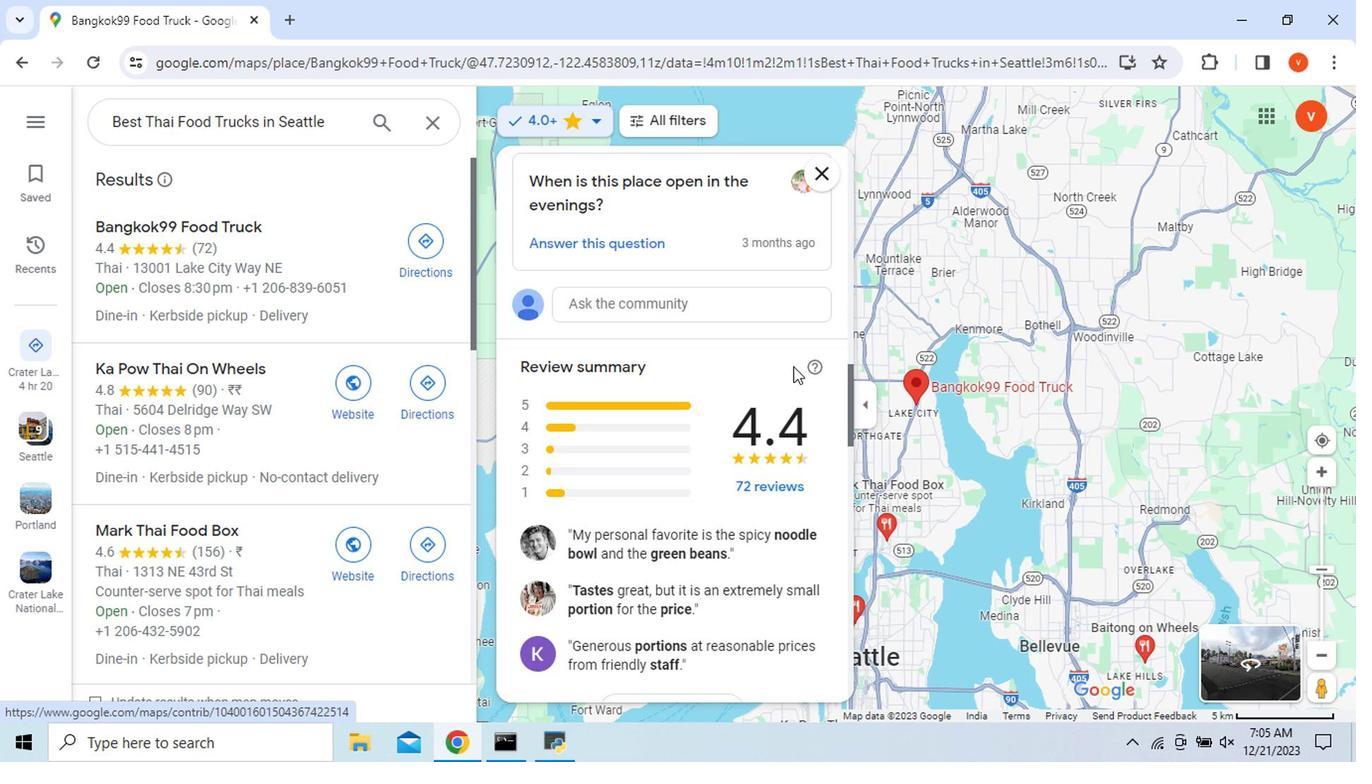 
Action: Mouse scrolled (792, 368) with delta (0, 0)
Screenshot: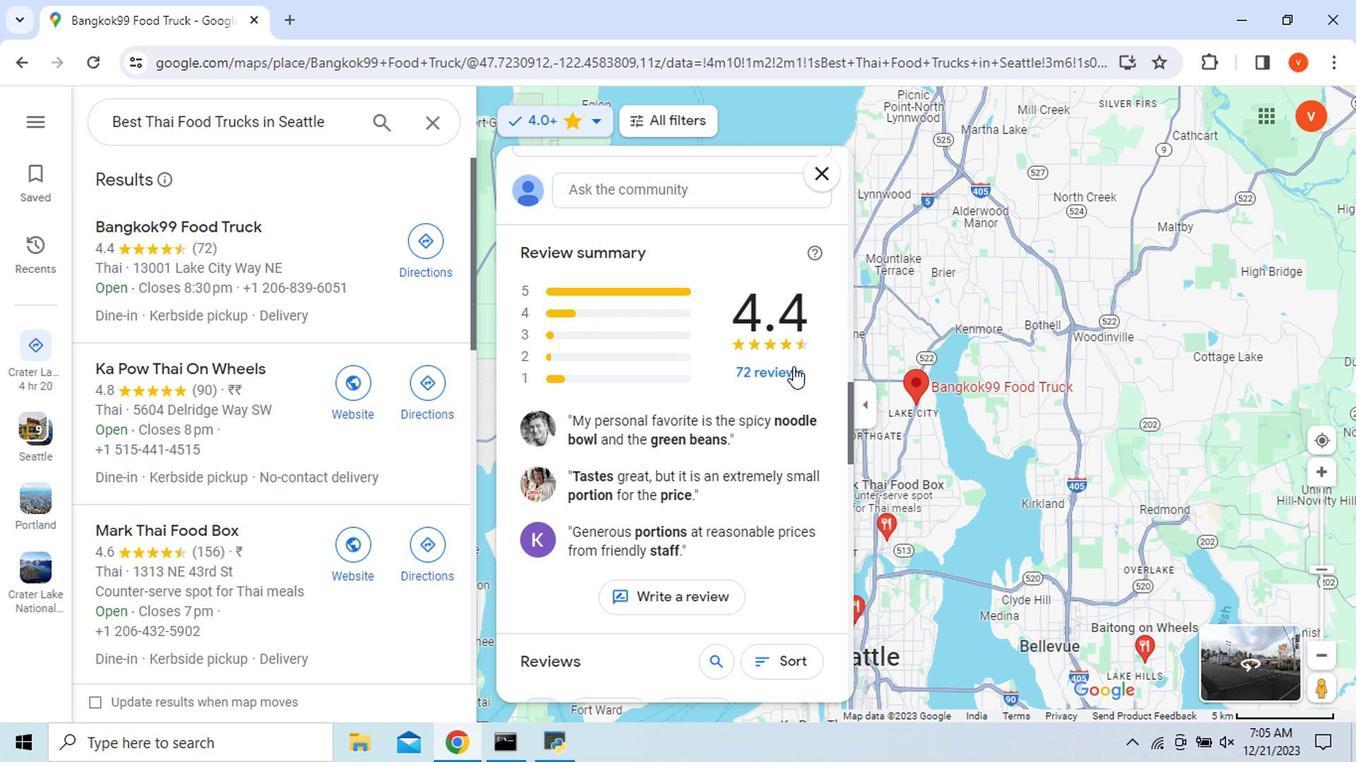 
Action: Mouse scrolled (792, 368) with delta (0, 0)
Screenshot: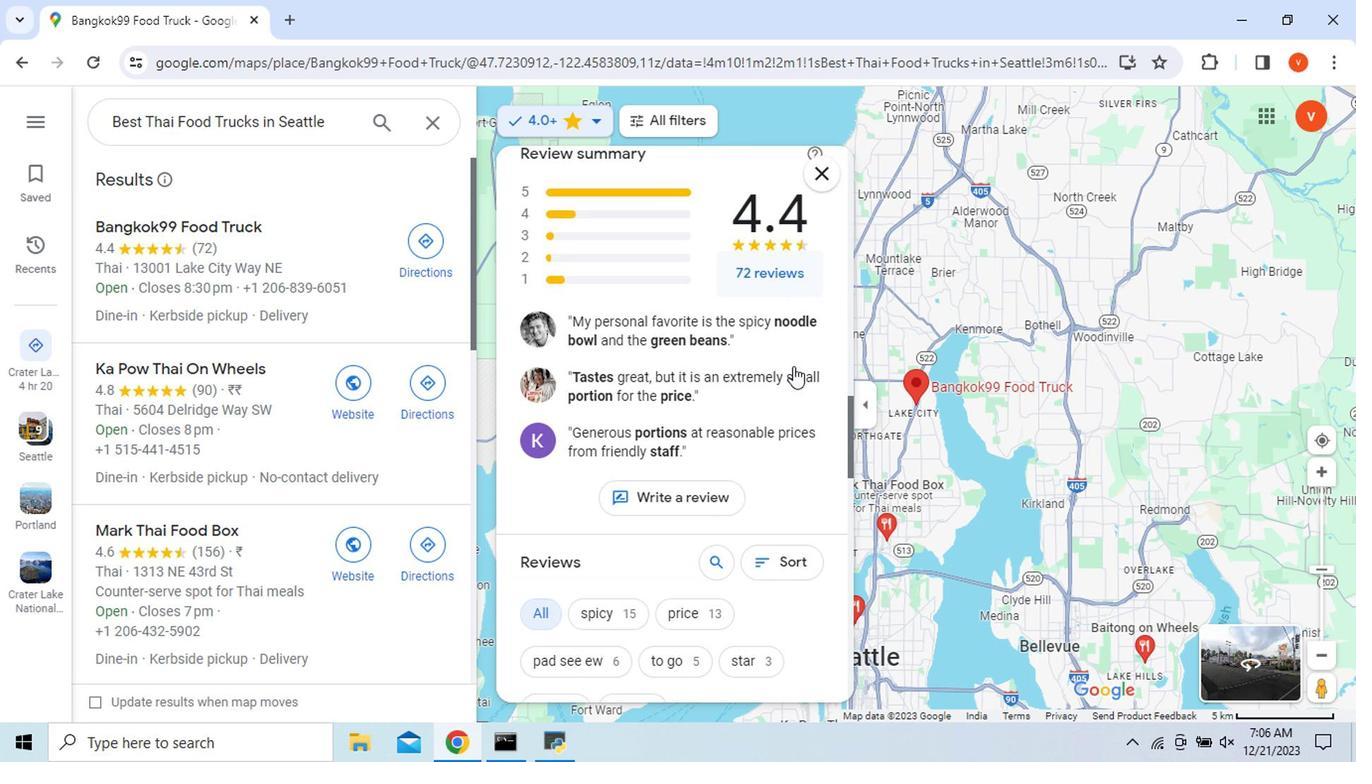 
Action: Mouse scrolled (792, 368) with delta (0, 0)
Screenshot: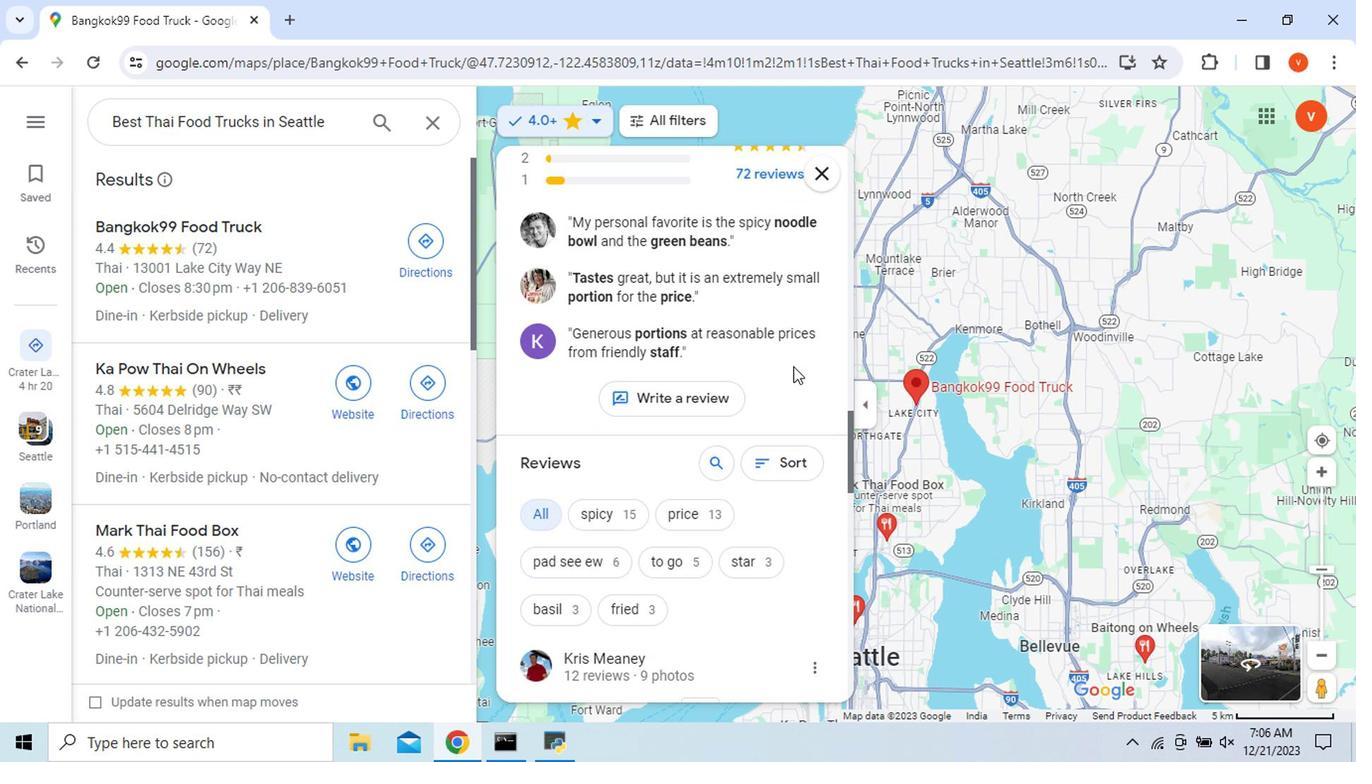 
Action: Mouse scrolled (792, 368) with delta (0, 0)
Screenshot: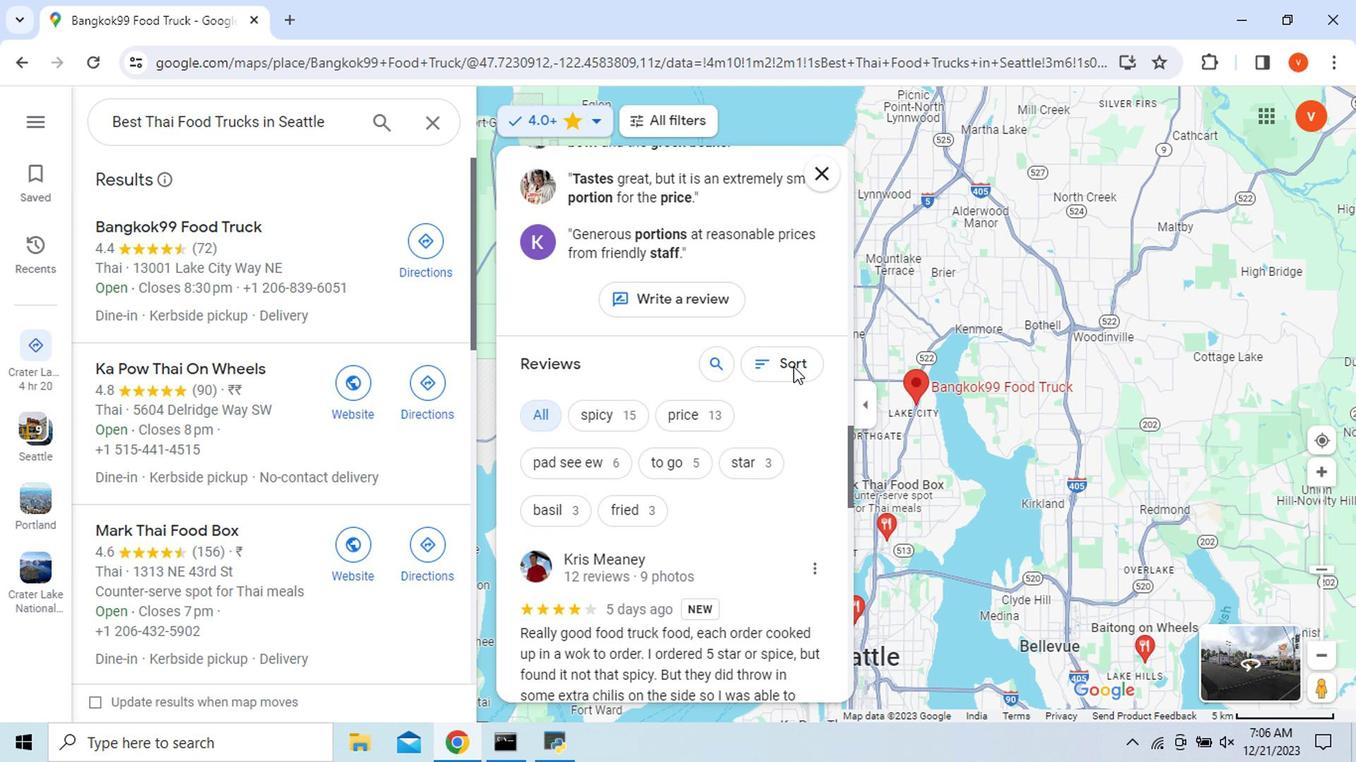 
Action: Mouse scrolled (792, 368) with delta (0, 0)
Screenshot: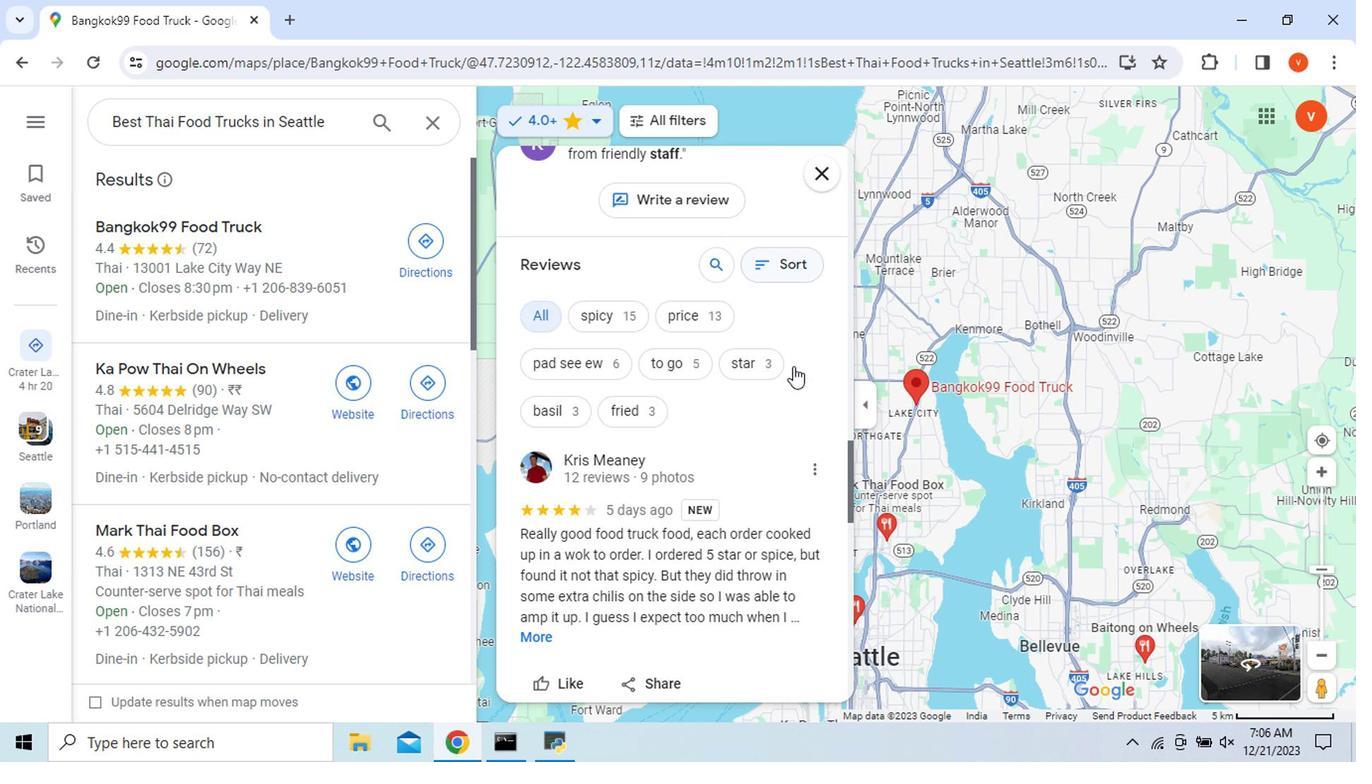 
Action: Mouse scrolled (792, 368) with delta (0, 0)
Screenshot: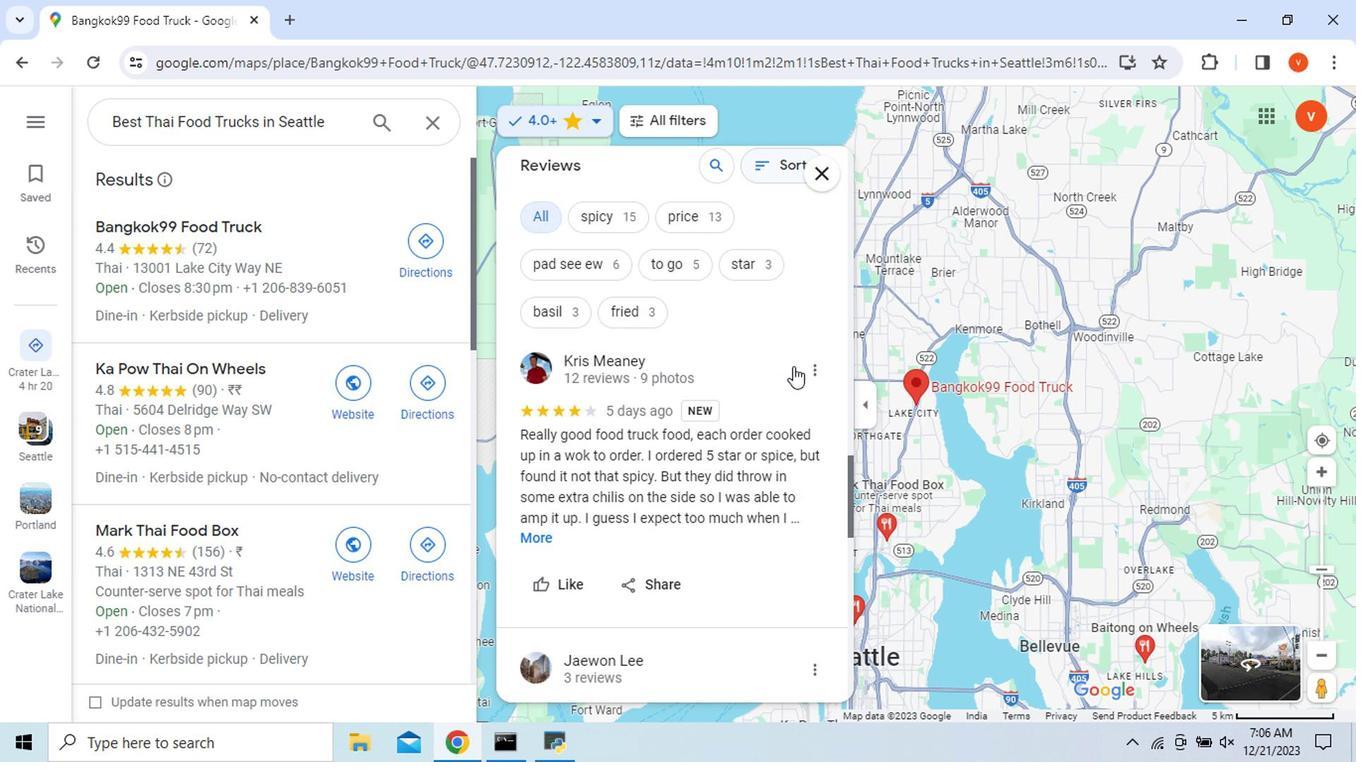 
Action: Mouse scrolled (792, 368) with delta (0, 0)
Screenshot: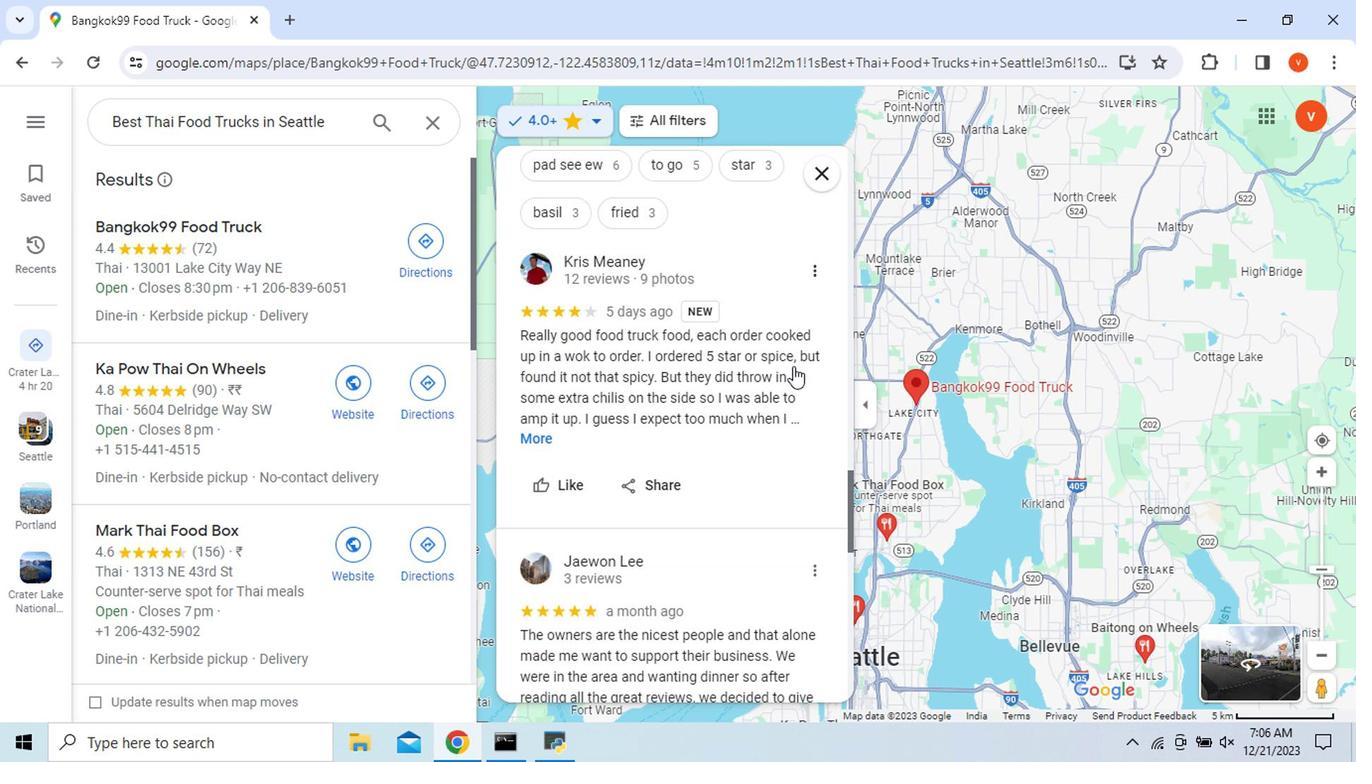 
Action: Mouse scrolled (792, 368) with delta (0, 0)
Screenshot: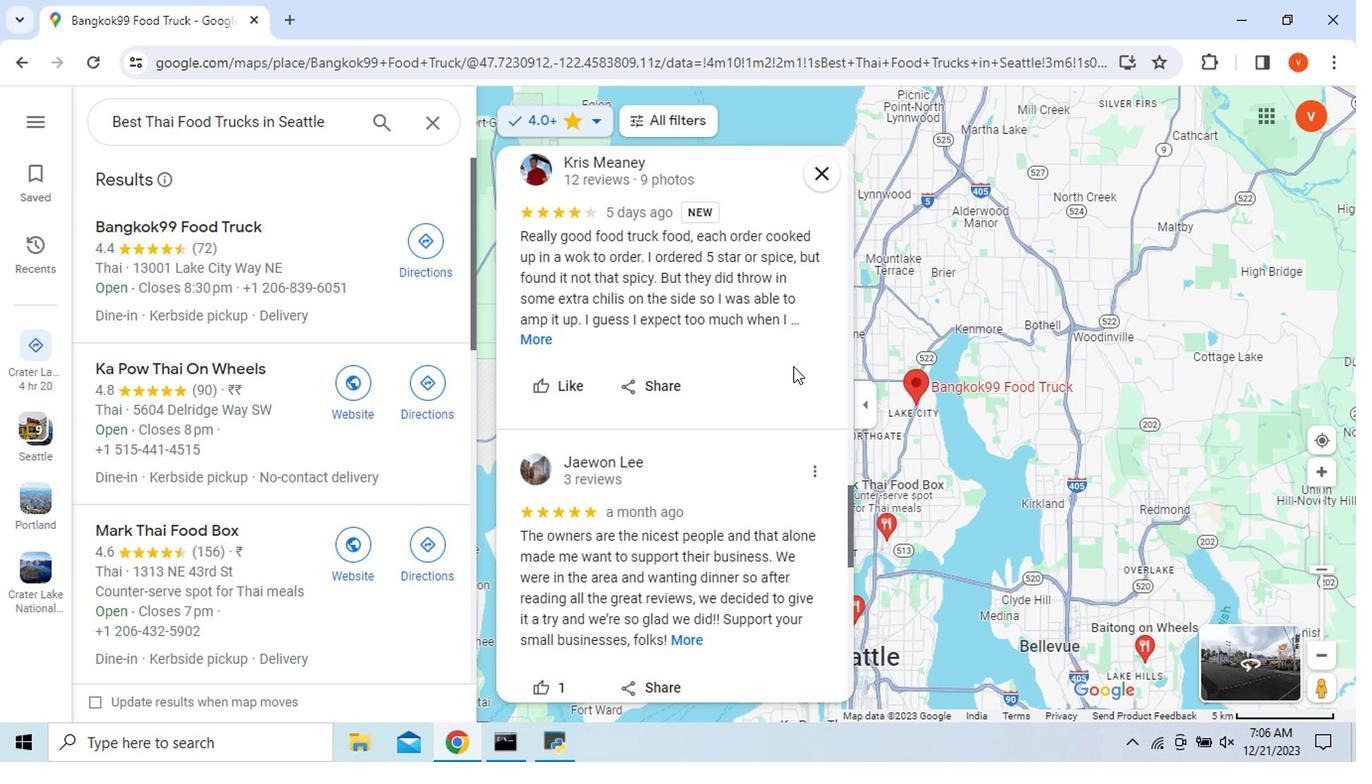
Action: Mouse scrolled (792, 368) with delta (0, 0)
Screenshot: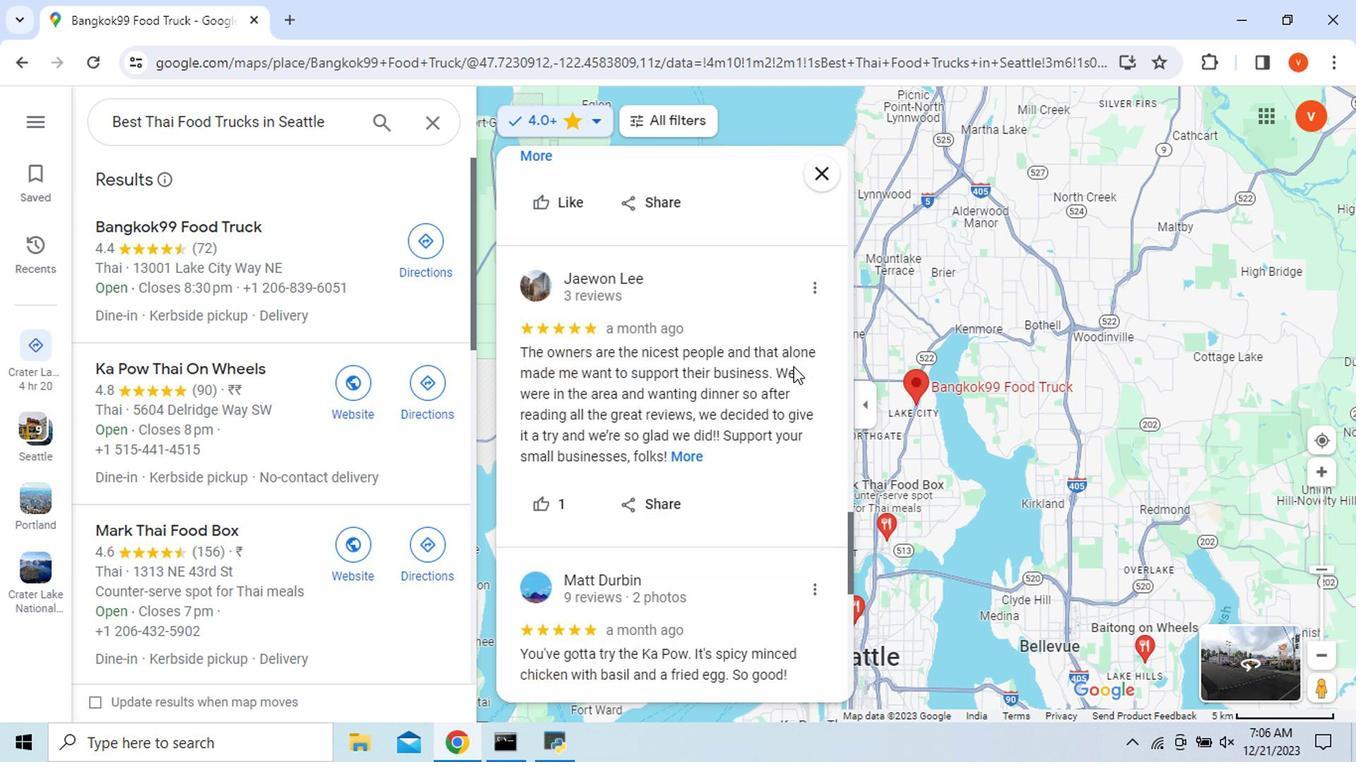 
Action: Mouse scrolled (792, 368) with delta (0, 0)
Screenshot: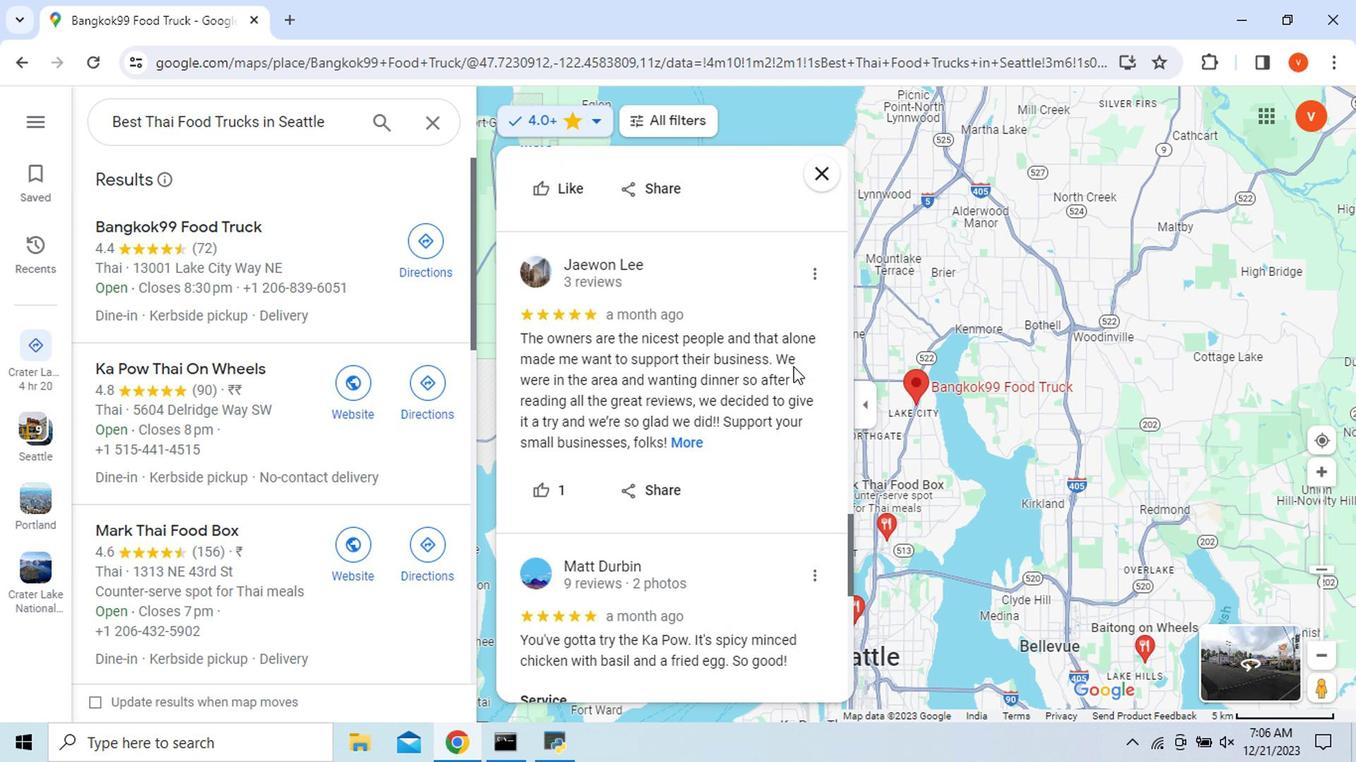 
Action: Mouse scrolled (792, 368) with delta (0, 0)
Screenshot: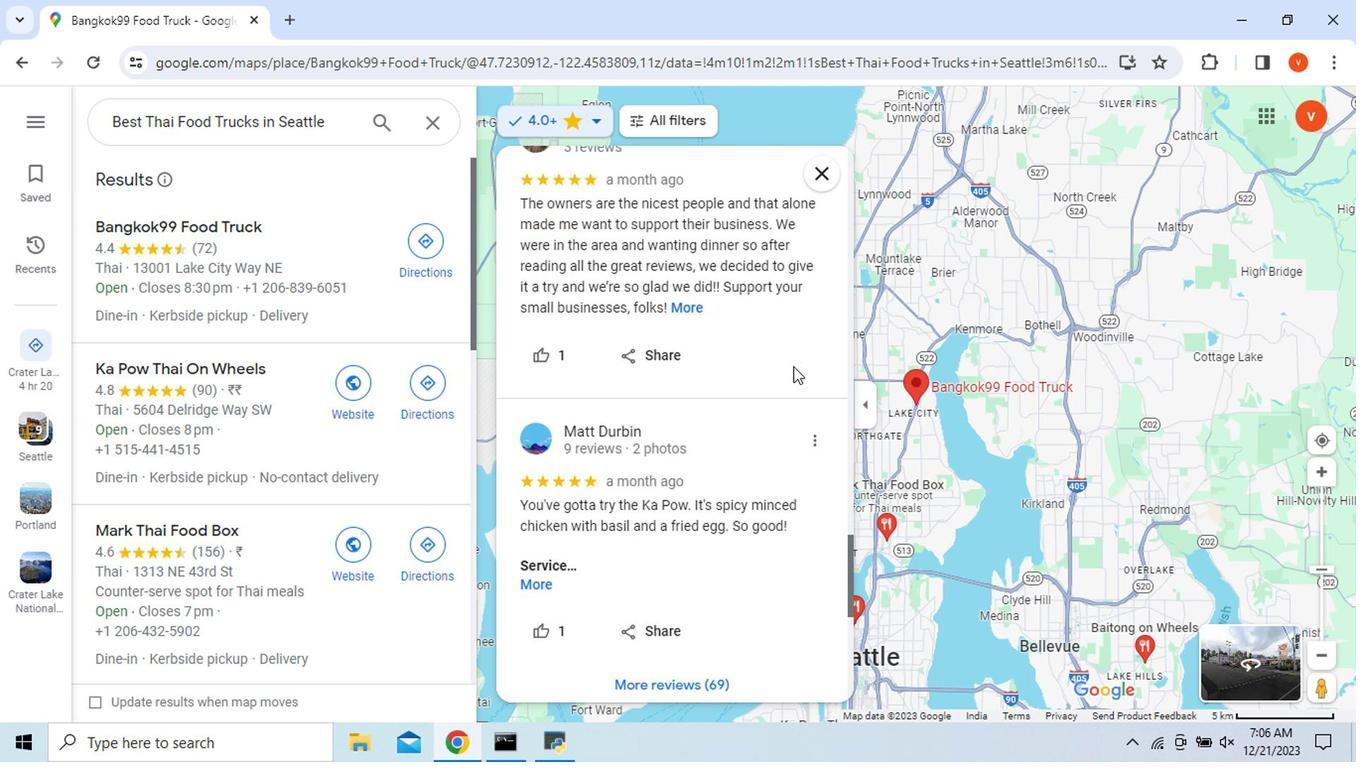 
Action: Mouse scrolled (792, 368) with delta (0, 0)
Screenshot: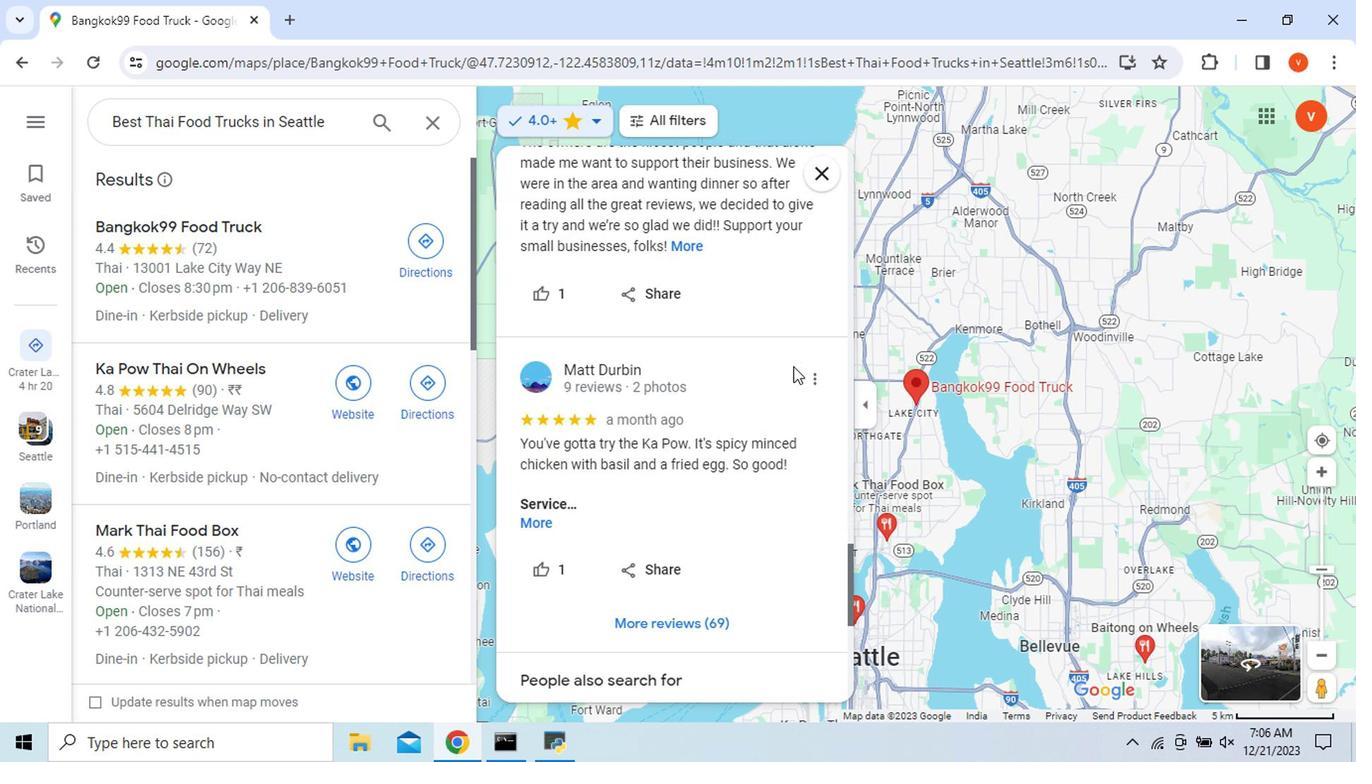 
Action: Mouse scrolled (792, 368) with delta (0, 0)
Screenshot: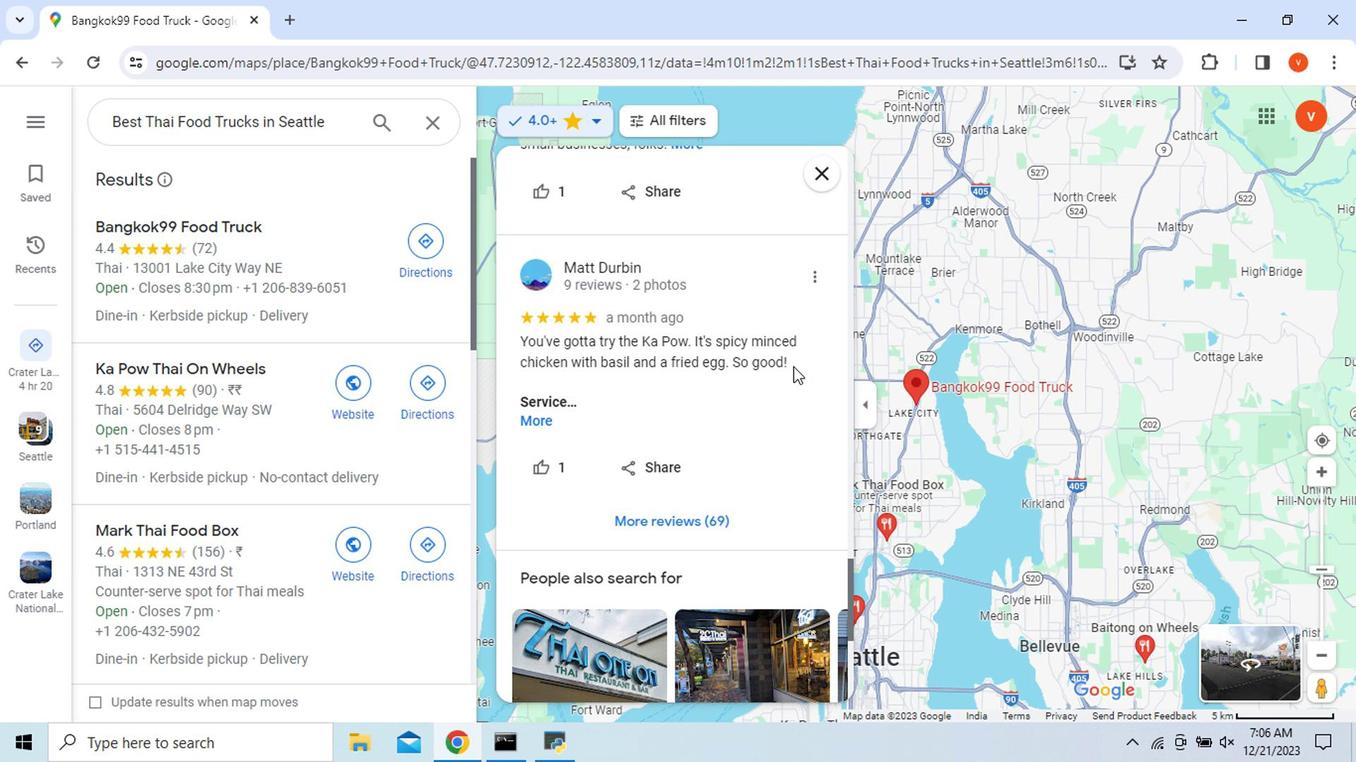 
Action: Mouse scrolled (792, 368) with delta (0, 0)
Screenshot: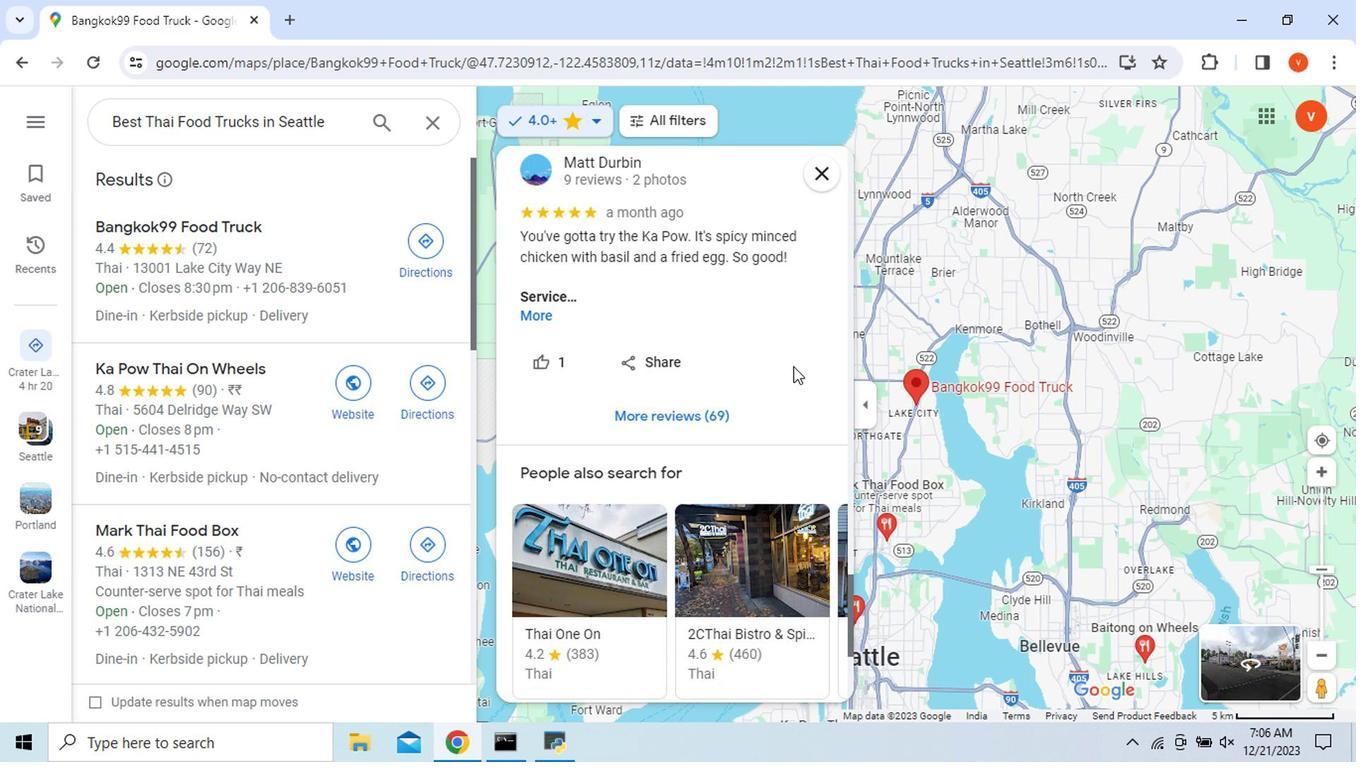 
Action: Mouse scrolled (792, 368) with delta (0, 0)
Screenshot: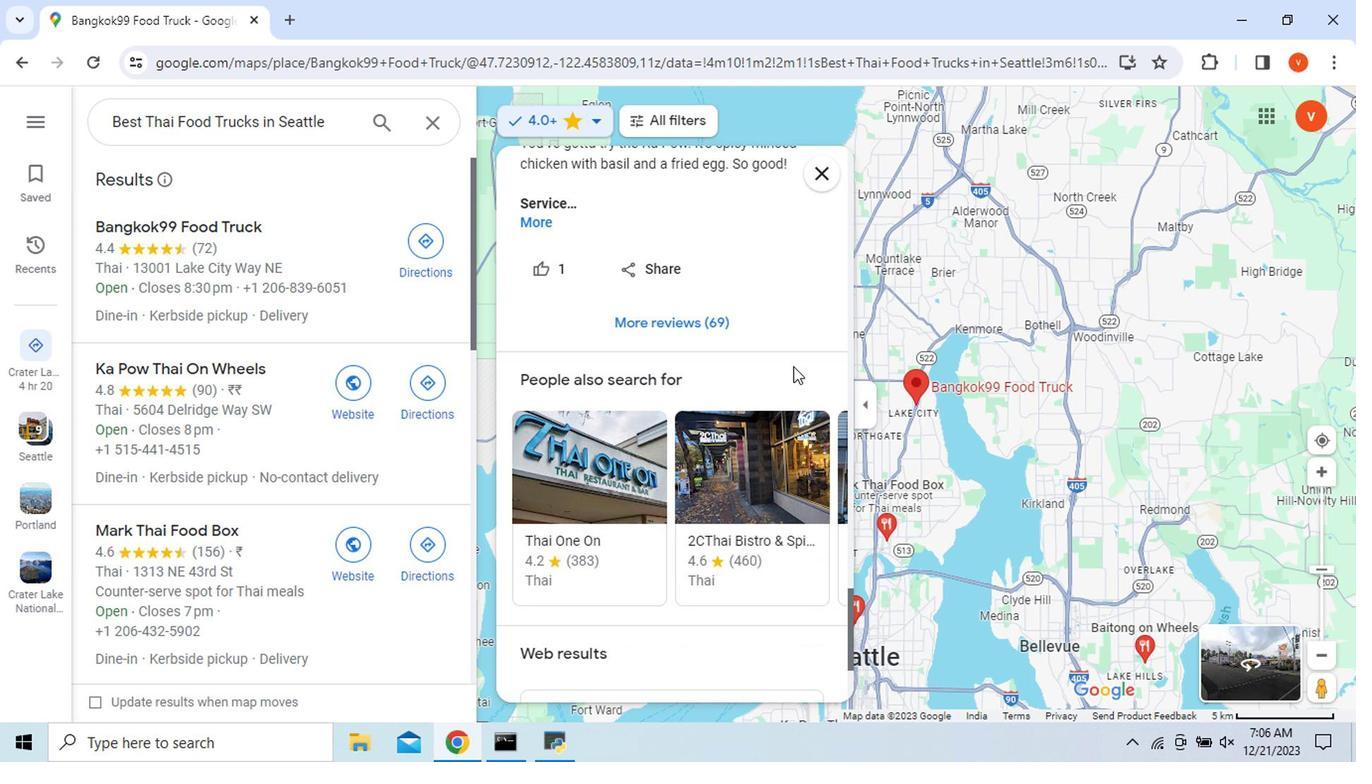 
Action: Mouse scrolled (792, 368) with delta (0, 0)
Screenshot: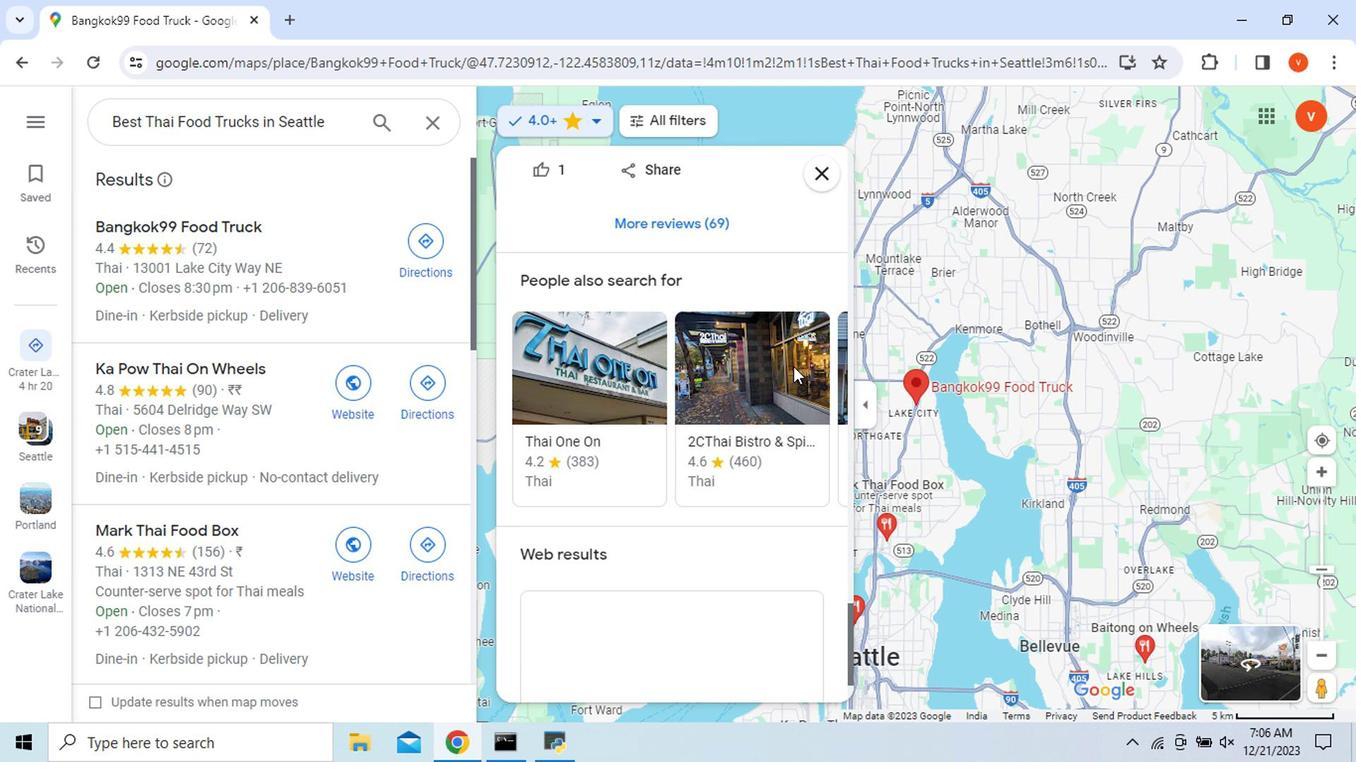 
Action: Mouse scrolled (792, 368) with delta (0, 0)
Screenshot: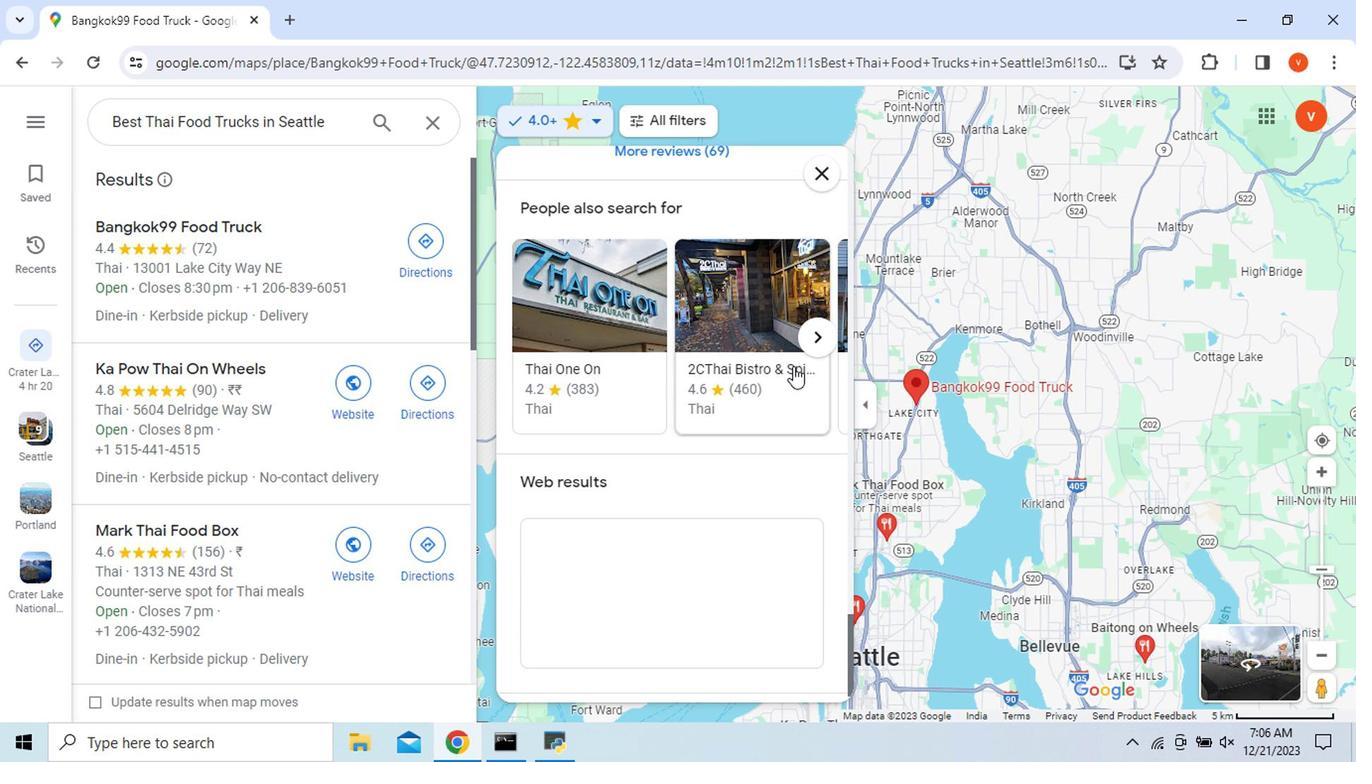 
Action: Mouse scrolled (792, 368) with delta (0, 0)
Screenshot: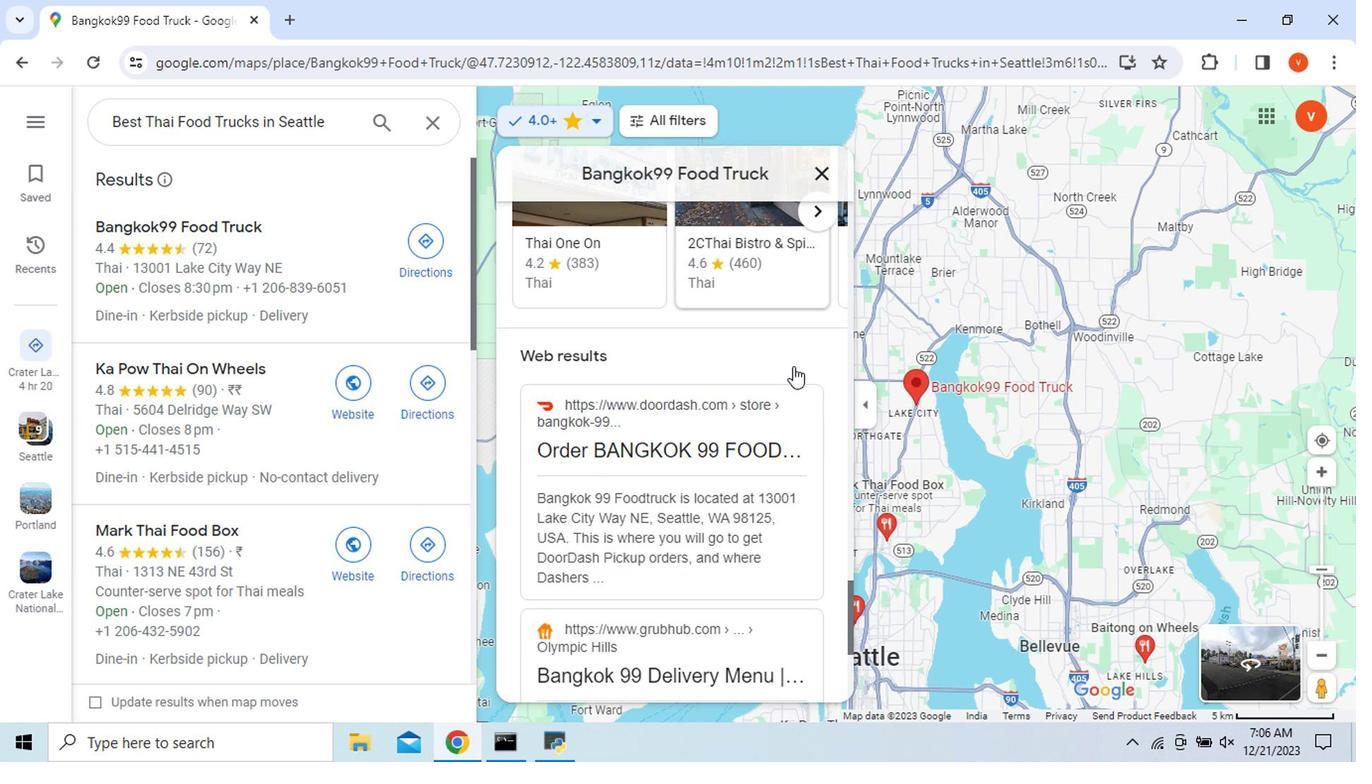 
Action: Mouse scrolled (792, 368) with delta (0, 0)
Screenshot: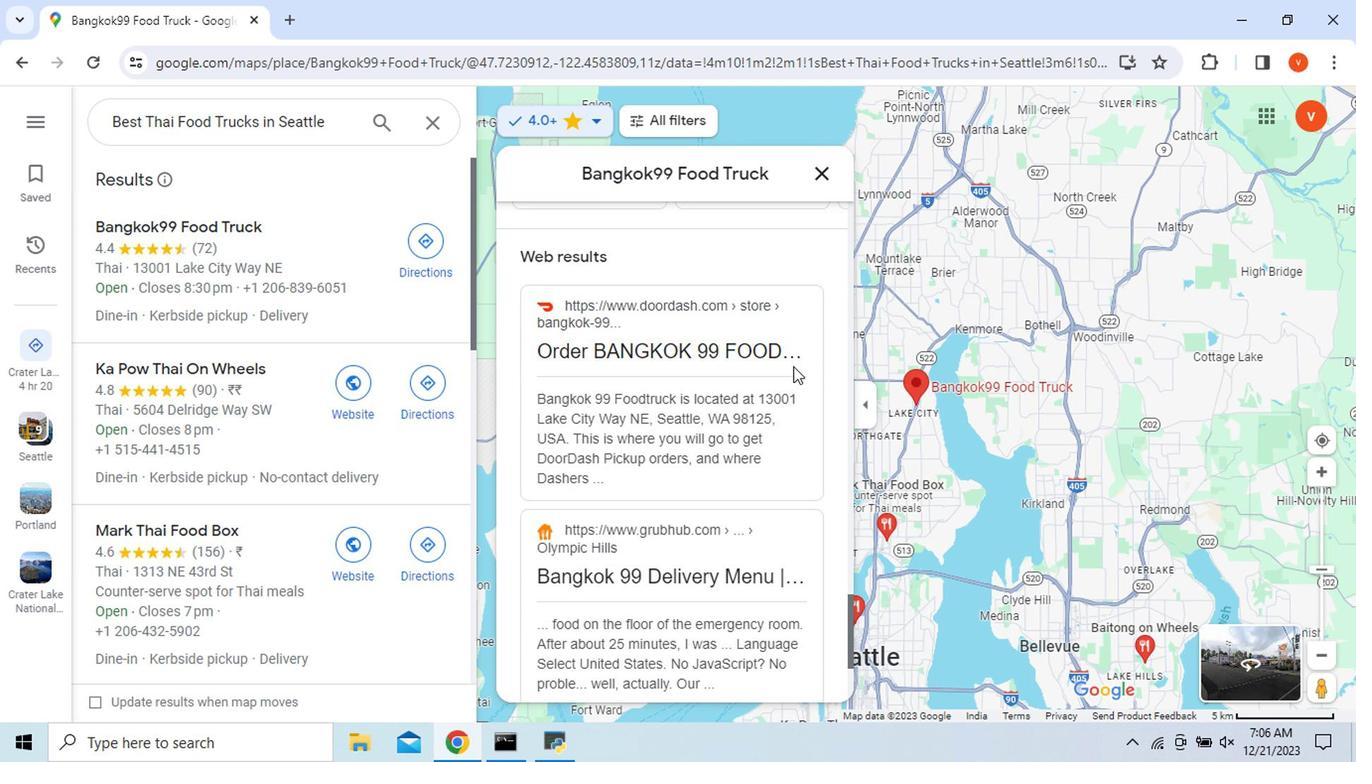 
Action: Mouse scrolled (792, 368) with delta (0, 0)
Screenshot: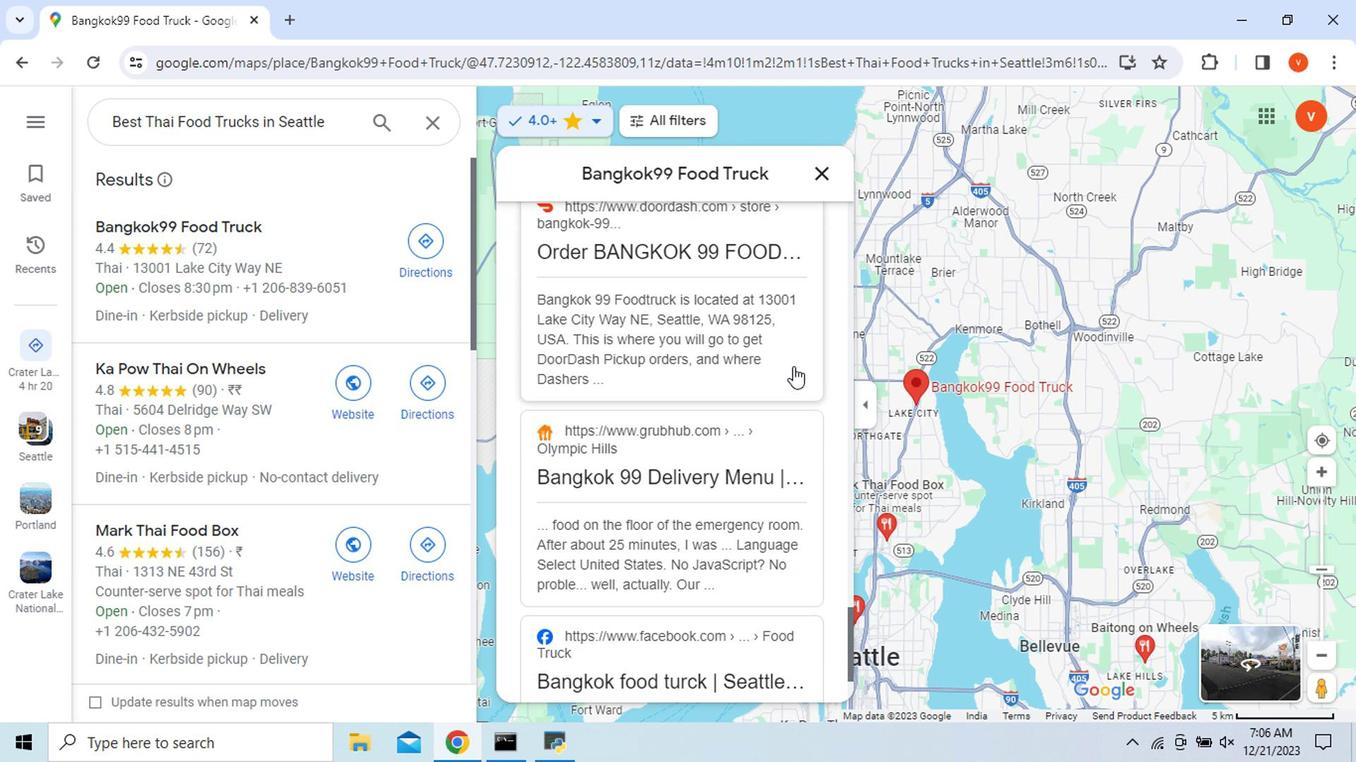 
Action: Mouse scrolled (792, 368) with delta (0, 0)
Screenshot: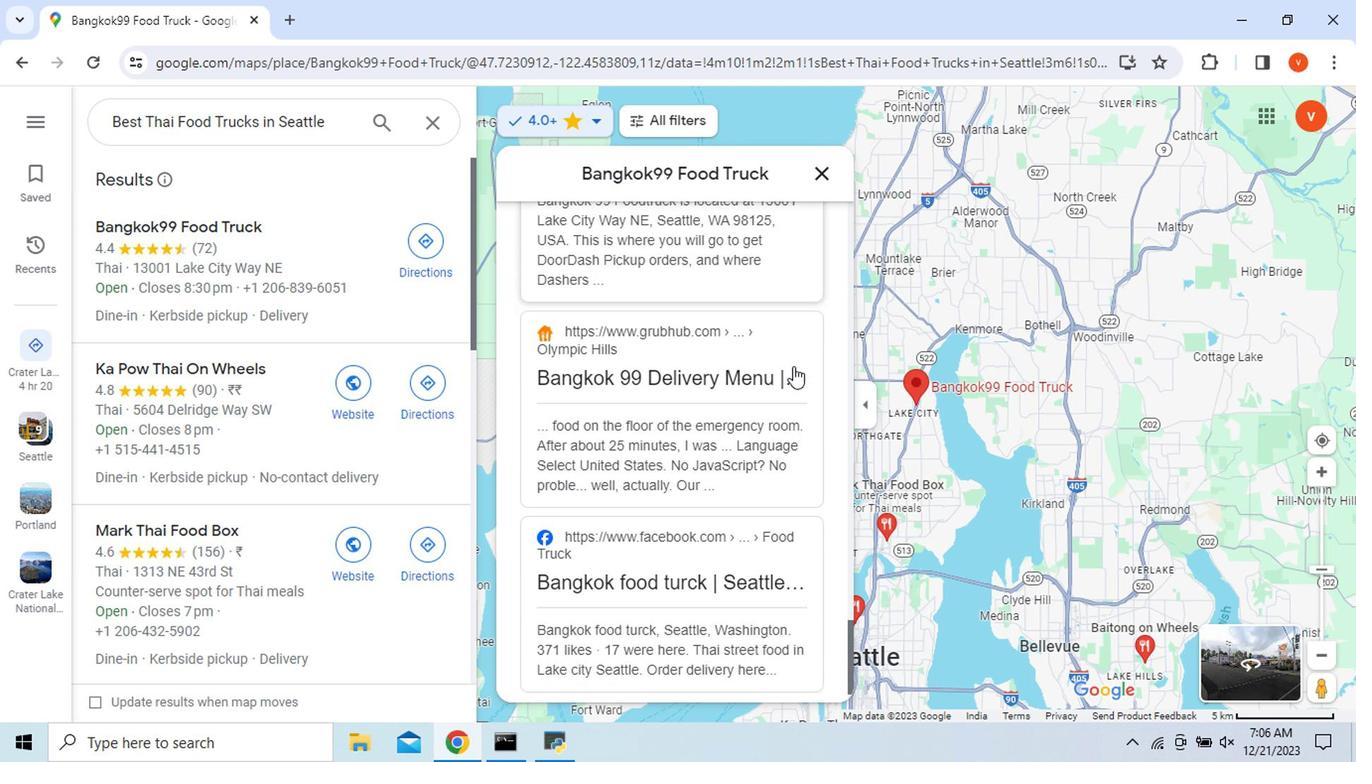 
Action: Mouse scrolled (792, 368) with delta (0, 0)
Screenshot: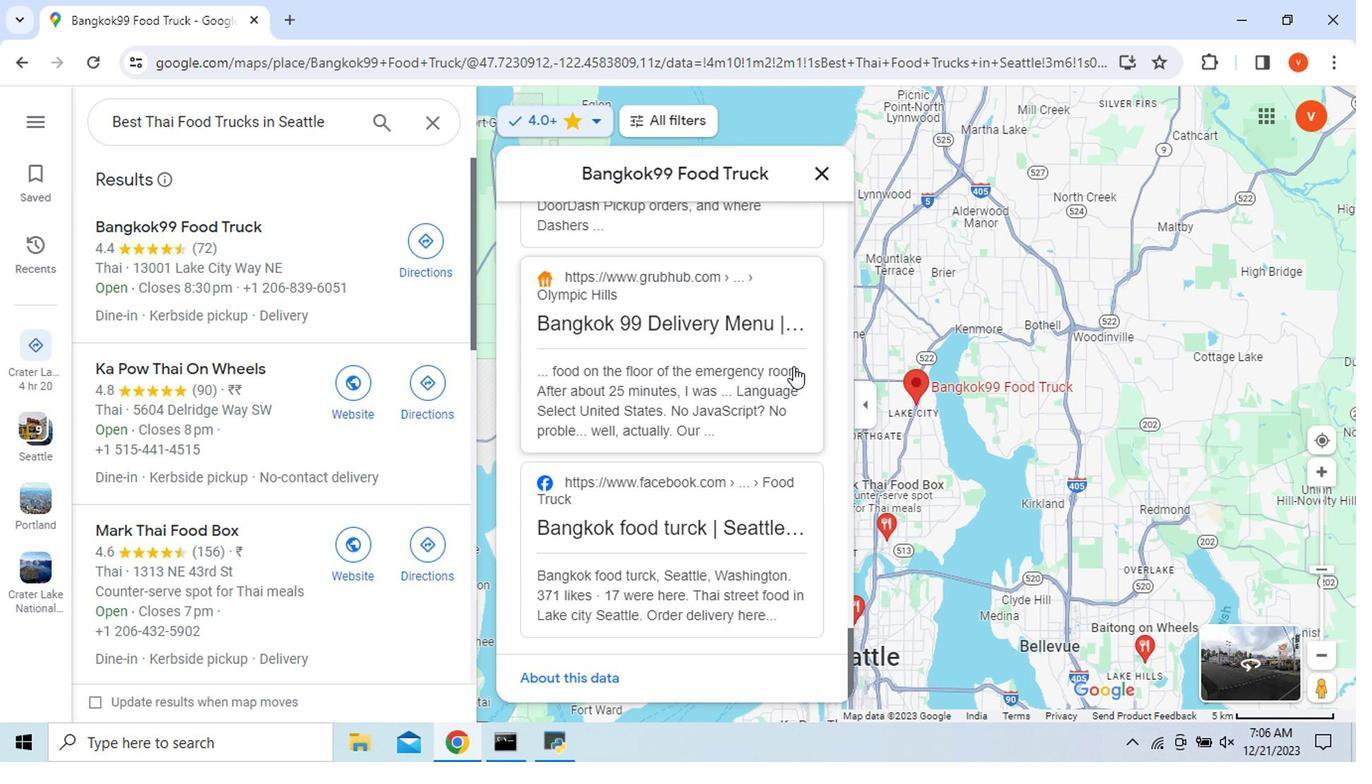 
Action: Mouse scrolled (792, 368) with delta (0, 0)
Screenshot: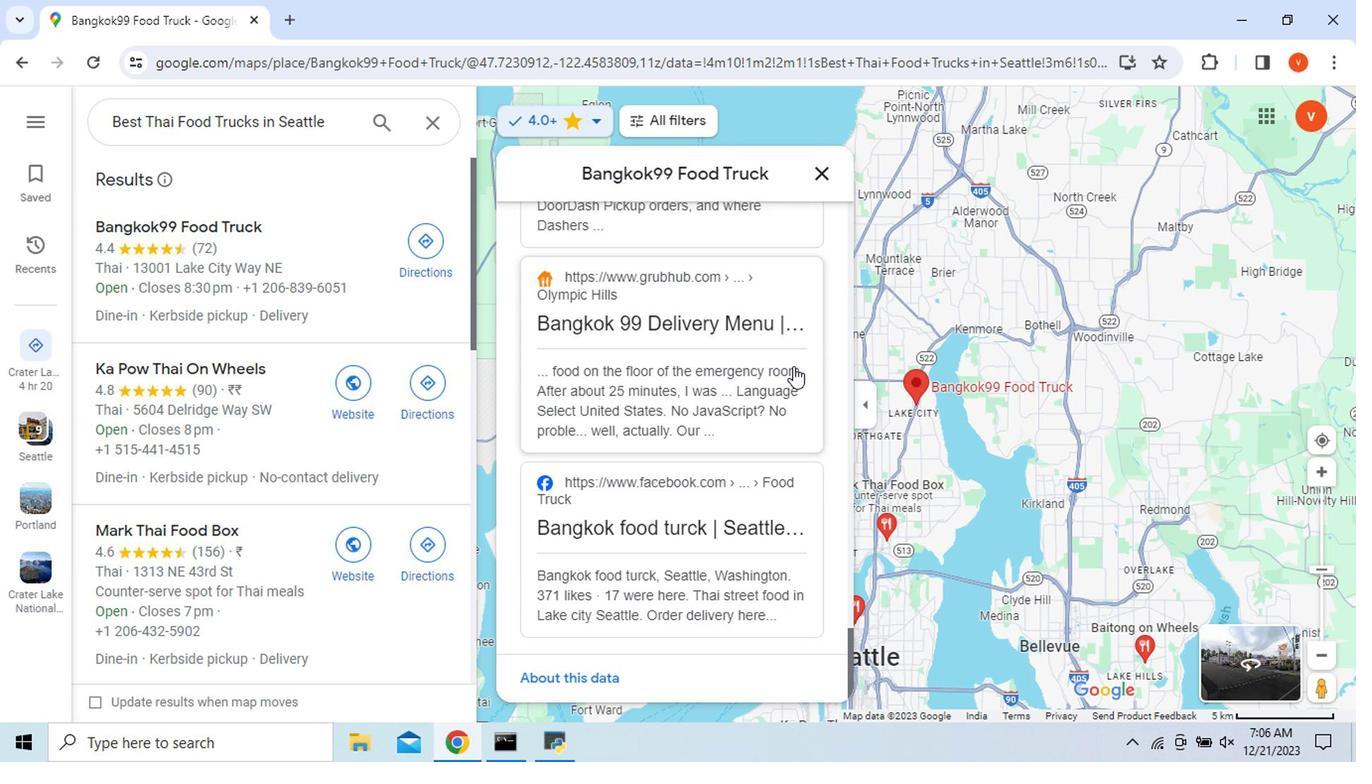 
Action: Mouse moved to (815, 178)
Screenshot: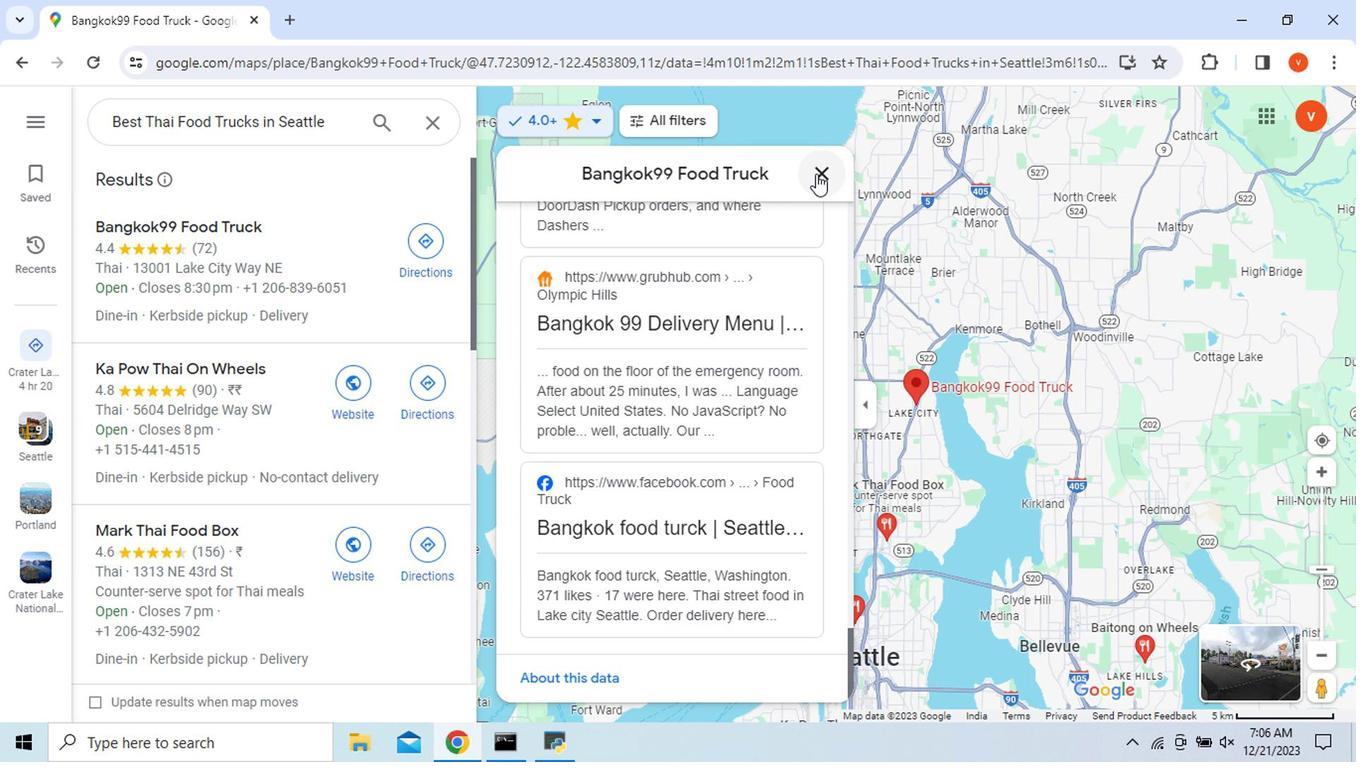 
Action: Mouse pressed left at (815, 178)
Screenshot: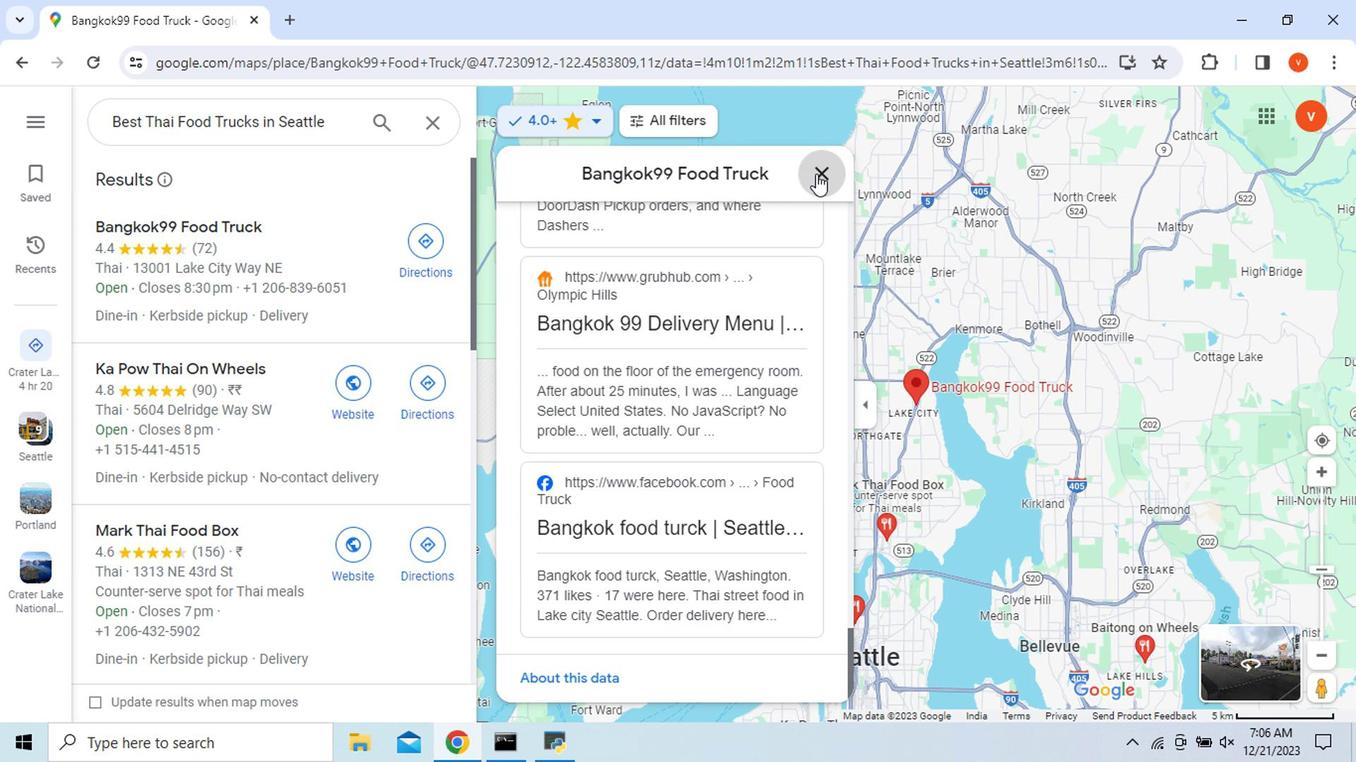 
Action: Mouse moved to (302, 445)
Screenshot: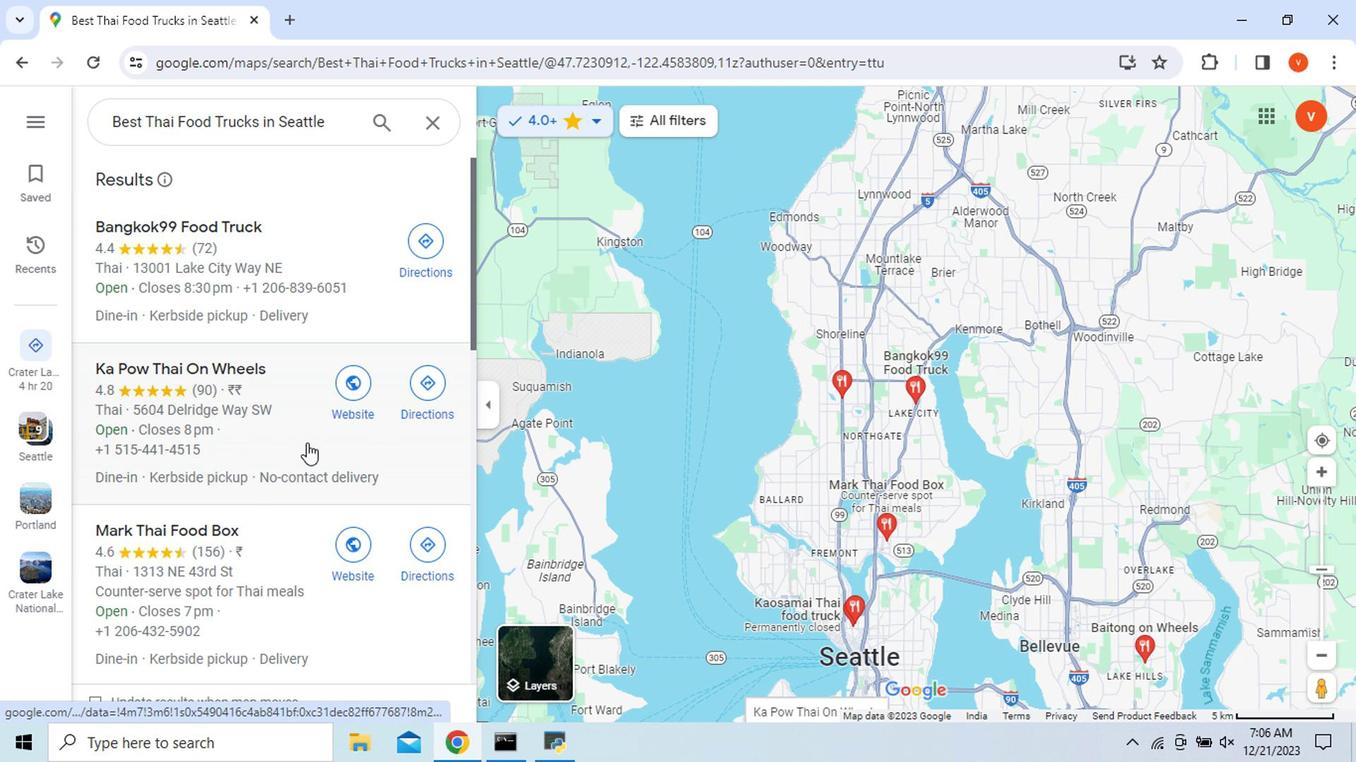 
Action: Mouse pressed left at (302, 445)
Screenshot: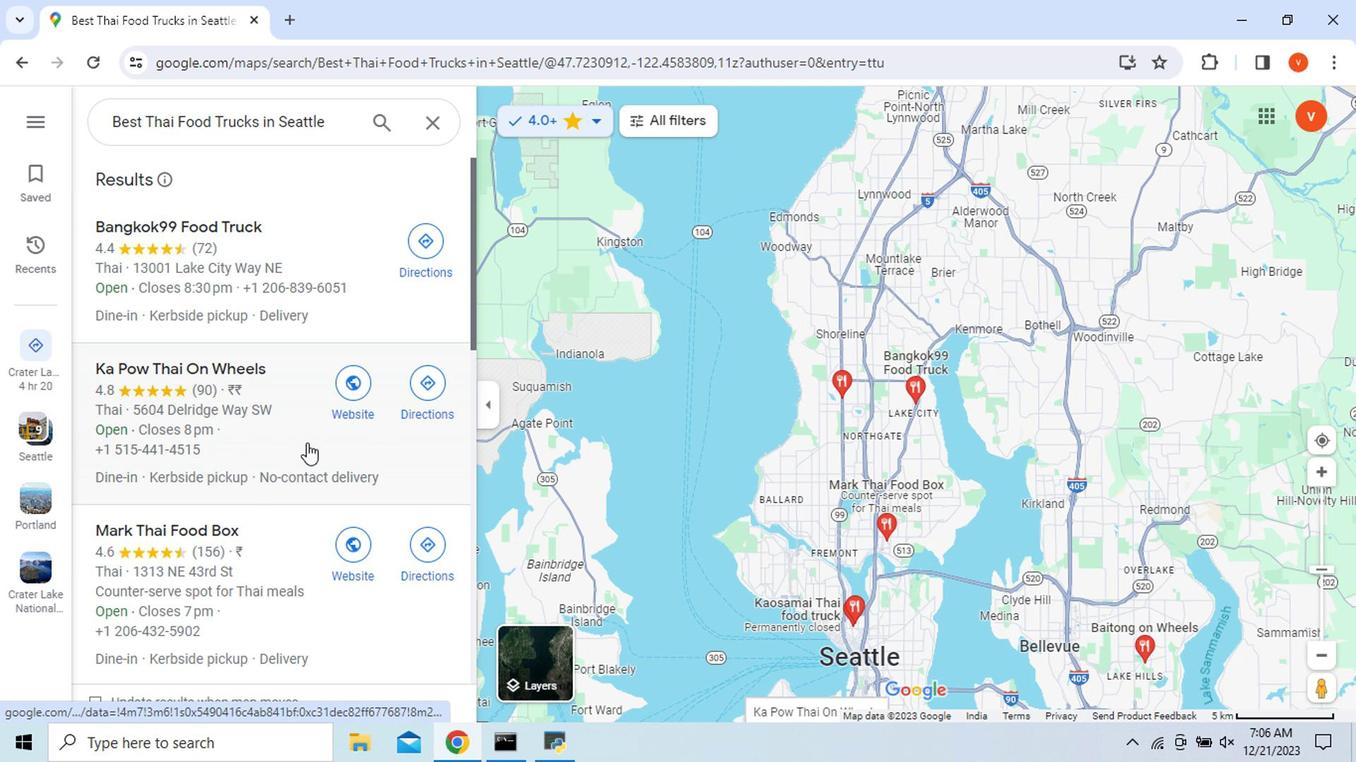 
Action: Mouse moved to (794, 616)
Screenshot: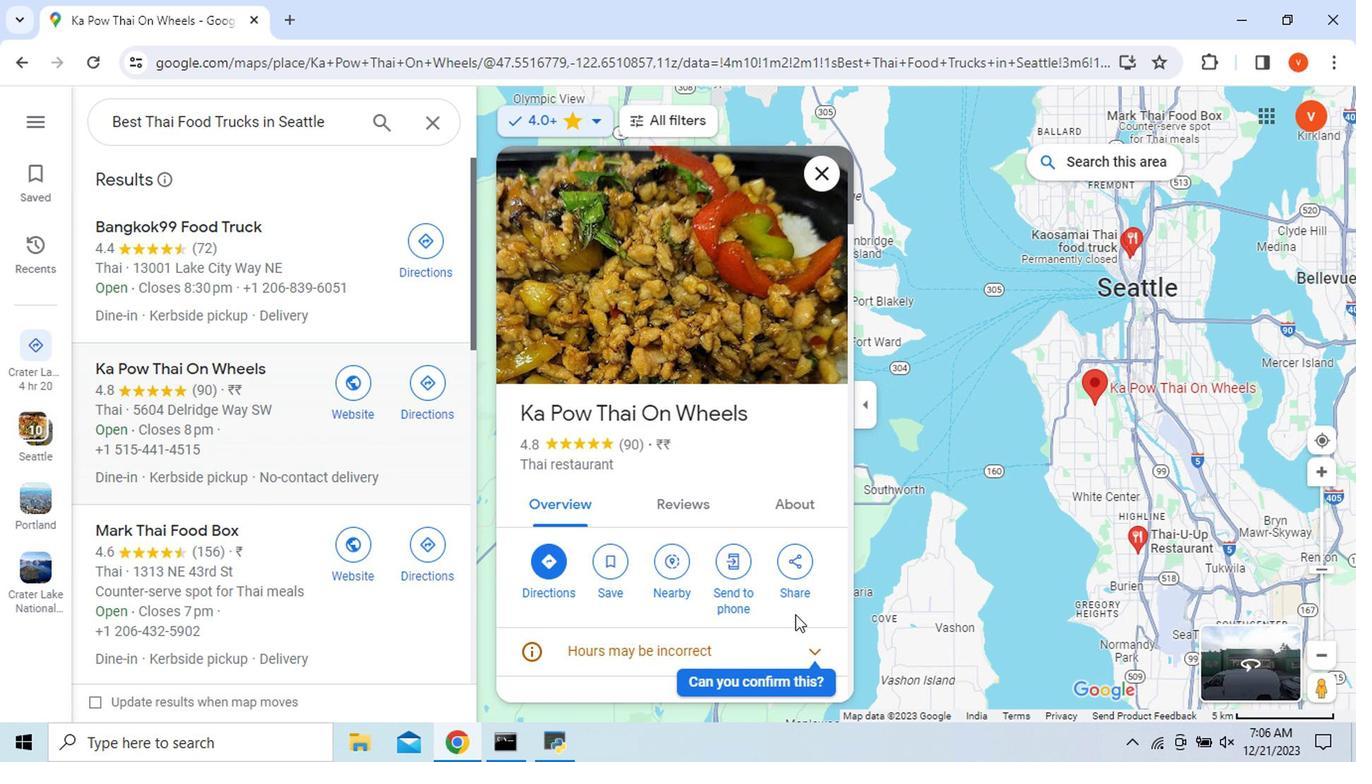
Action: Mouse scrolled (794, 615) with delta (0, 0)
Screenshot: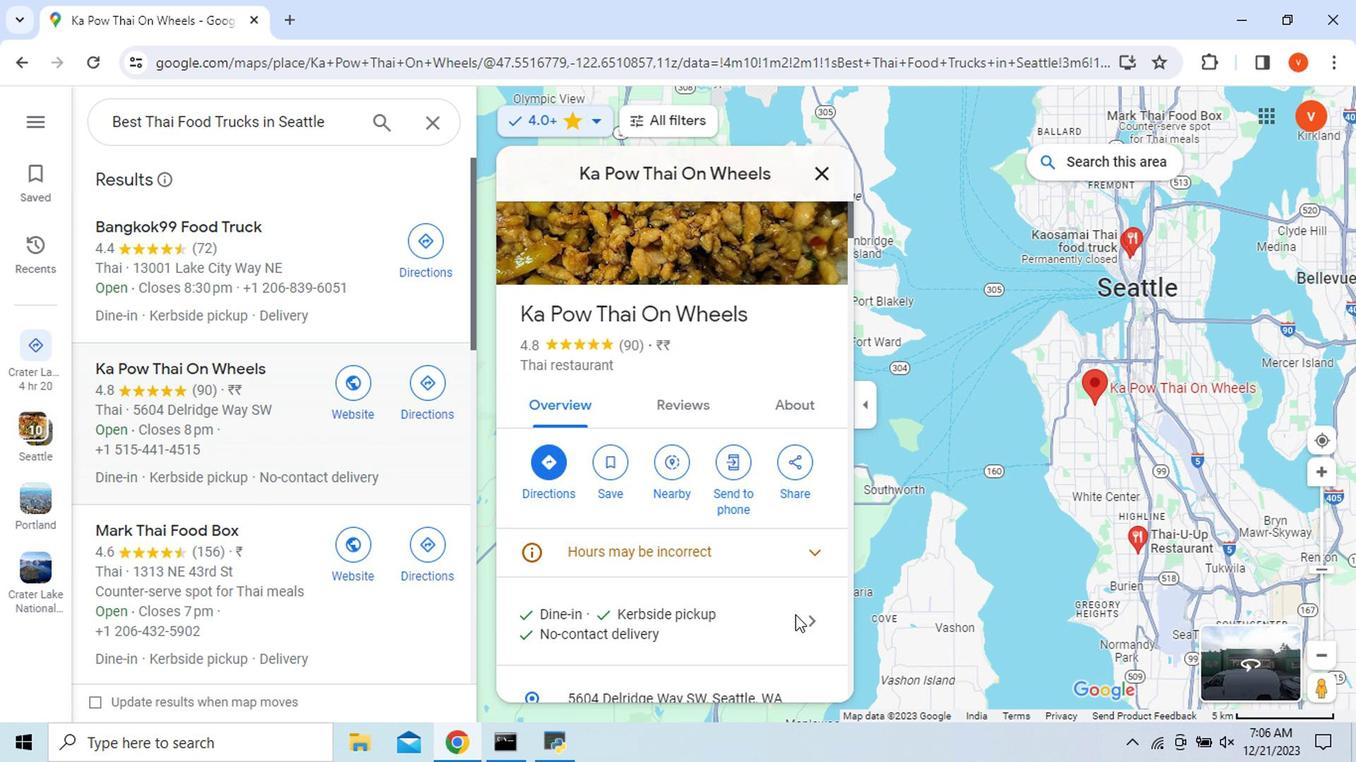 
Action: Mouse scrolled (794, 615) with delta (0, 0)
Screenshot: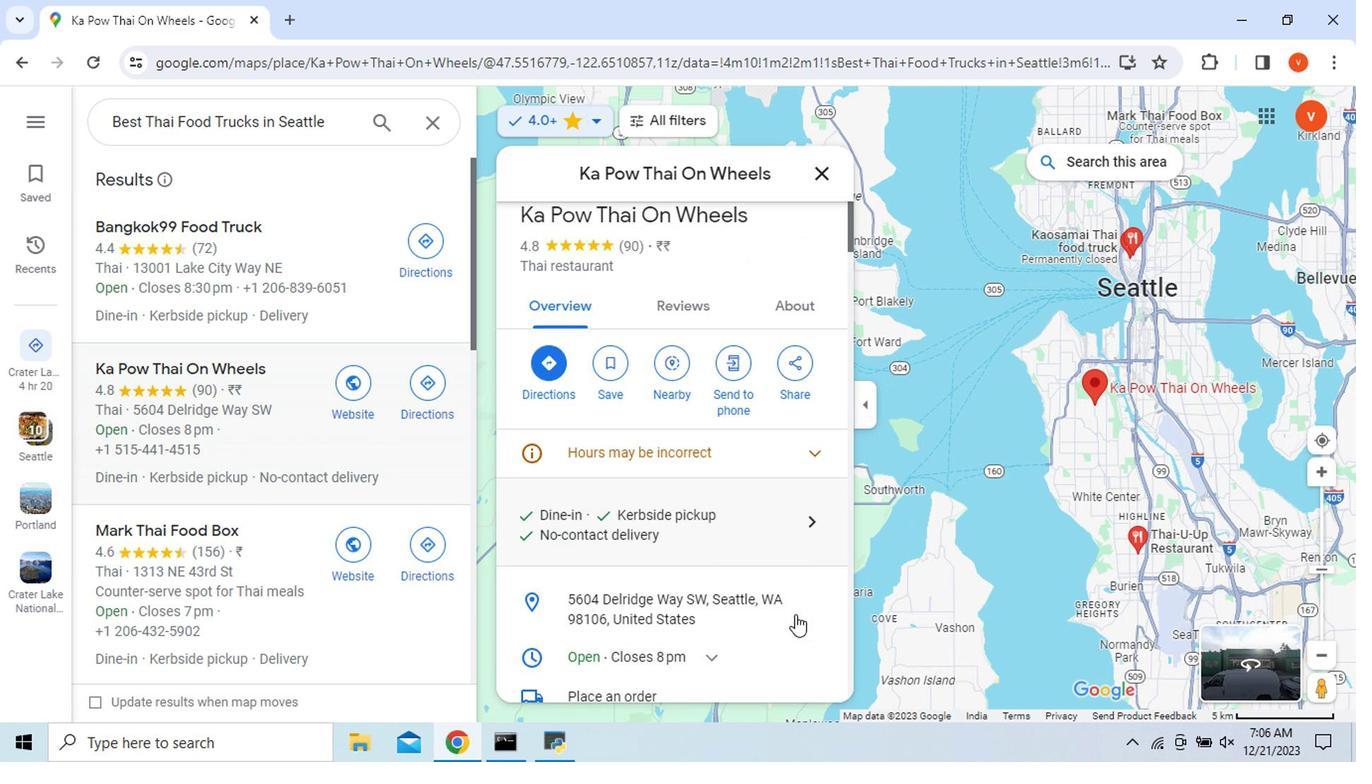 
Action: Mouse moved to (811, 530)
Screenshot: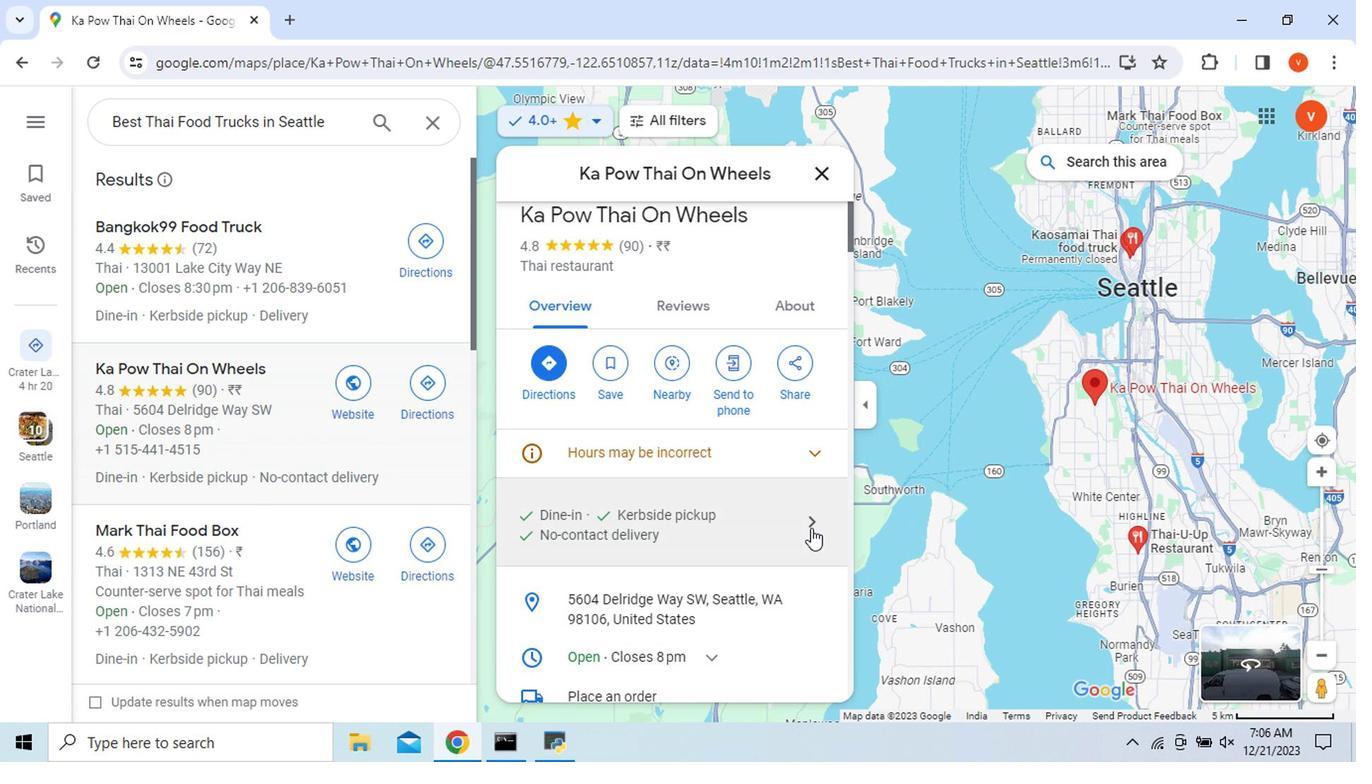 
Action: Mouse pressed left at (811, 530)
Screenshot: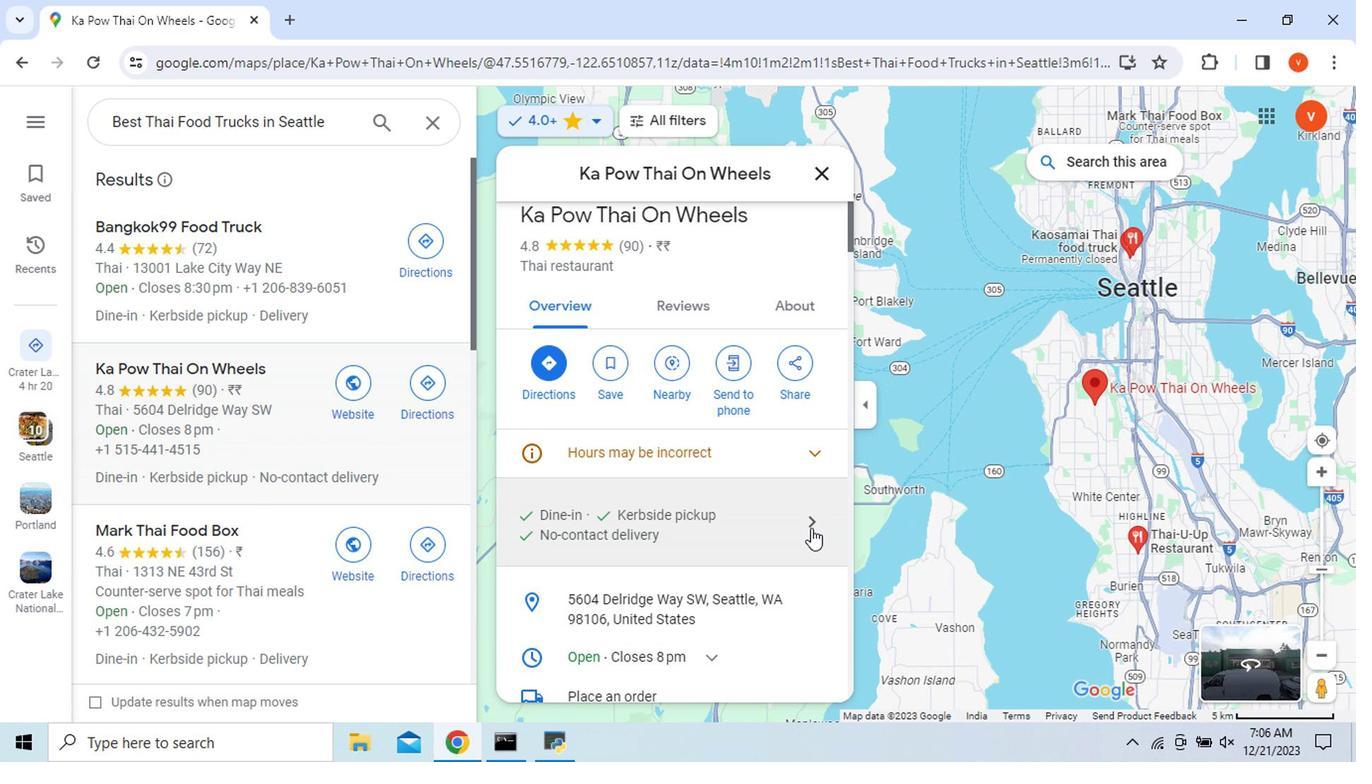 
Action: Mouse moved to (813, 576)
Screenshot: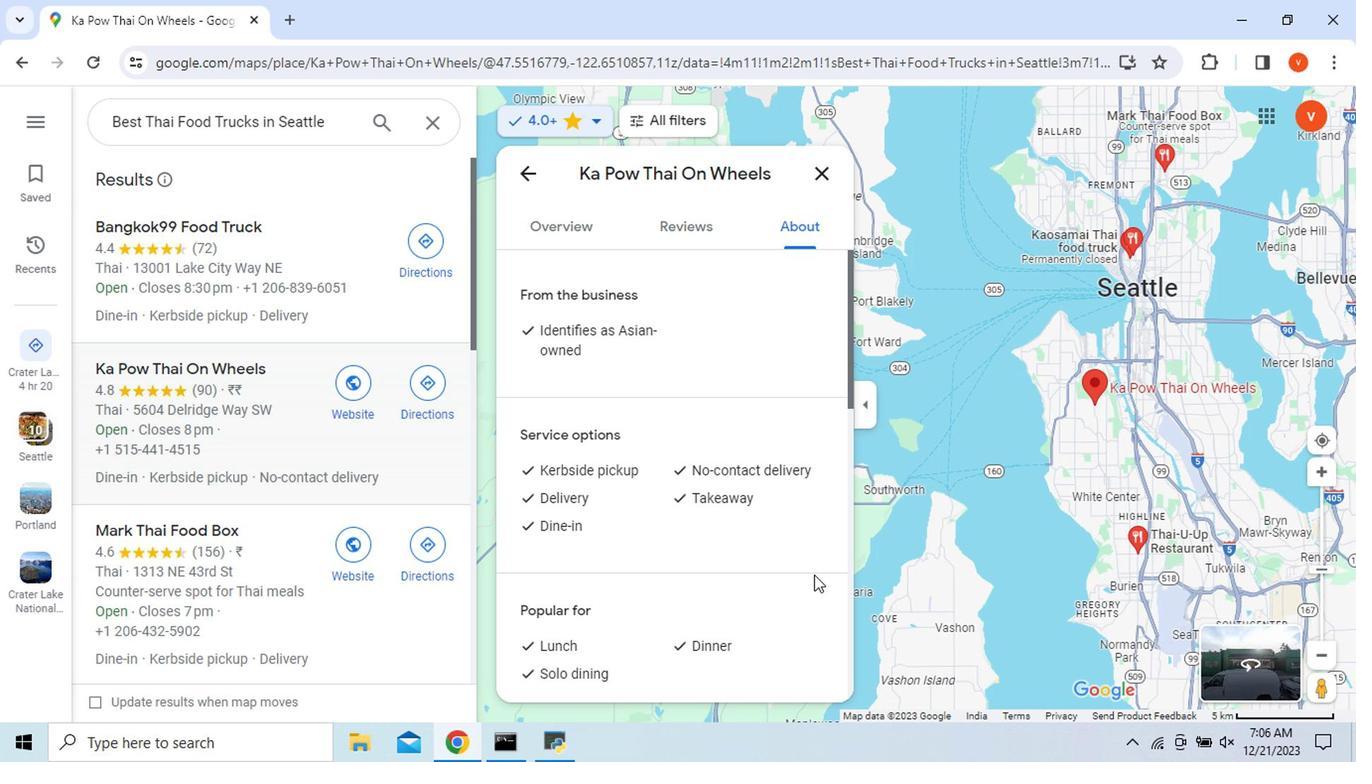 
Action: Mouse scrolled (813, 575) with delta (0, 0)
Screenshot: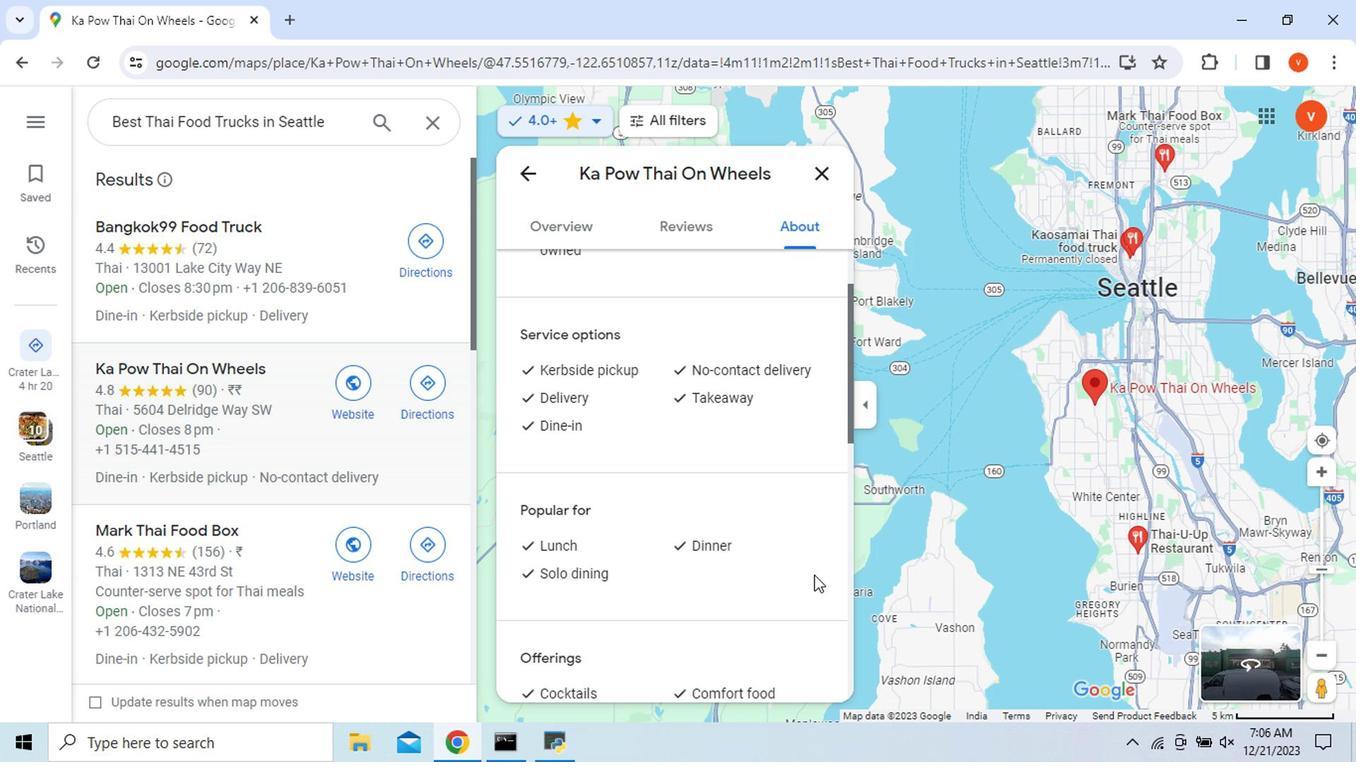 
Action: Mouse scrolled (813, 575) with delta (0, 0)
Screenshot: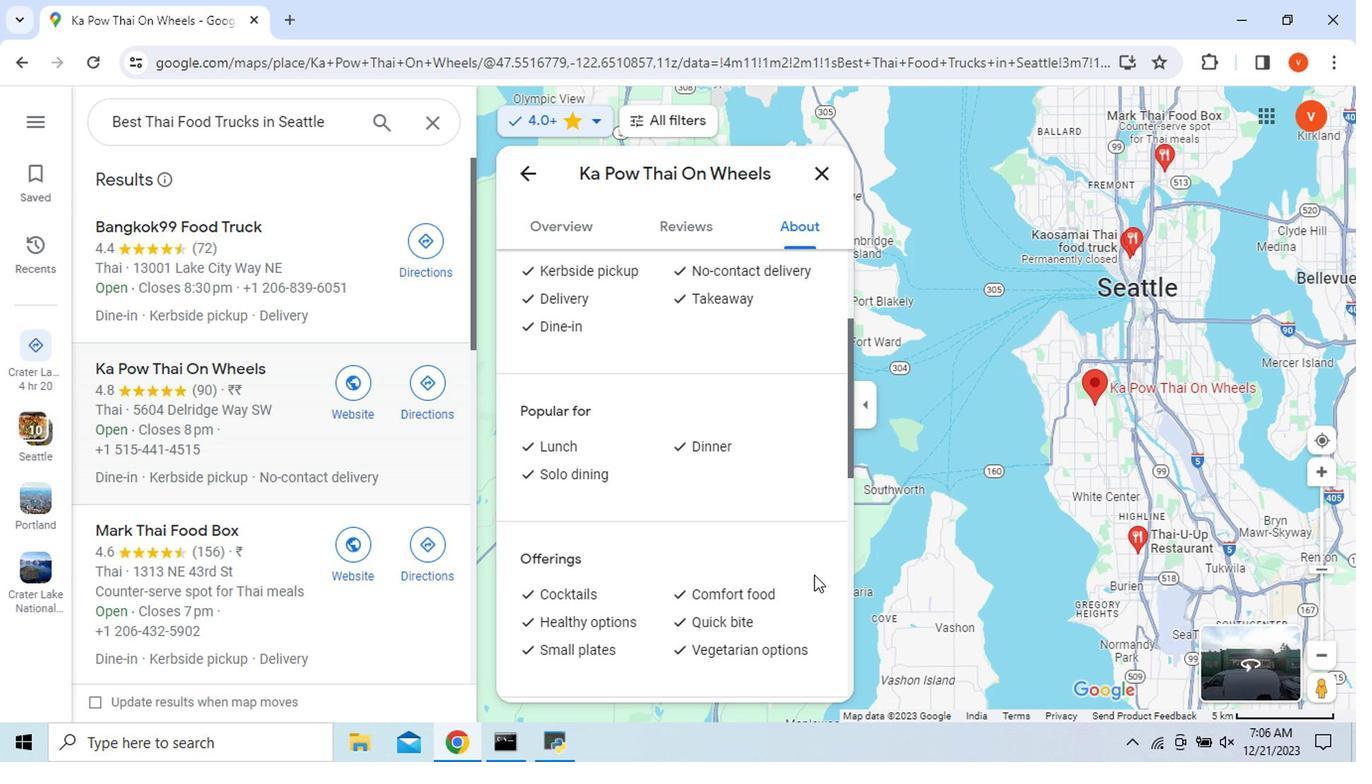 
Action: Mouse scrolled (813, 575) with delta (0, 0)
Screenshot: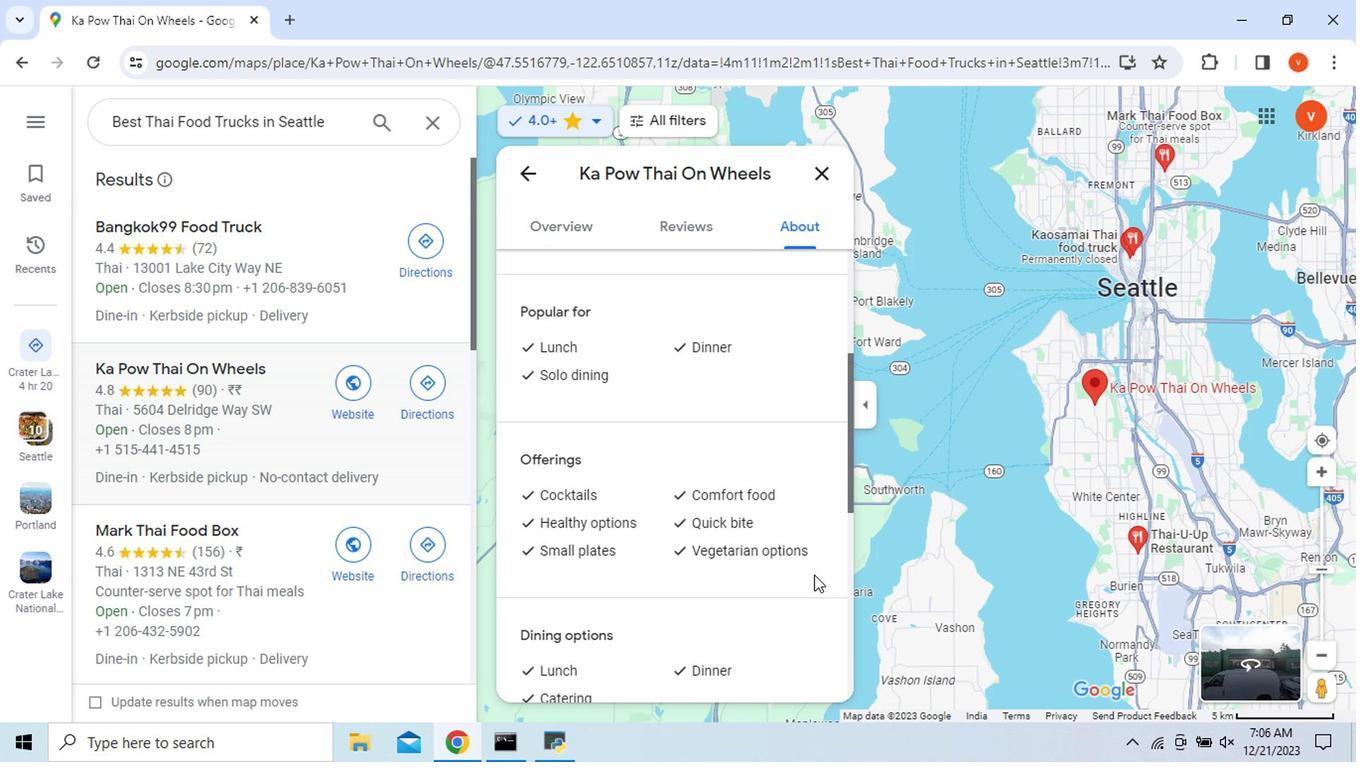 
Action: Mouse scrolled (813, 575) with delta (0, 0)
Screenshot: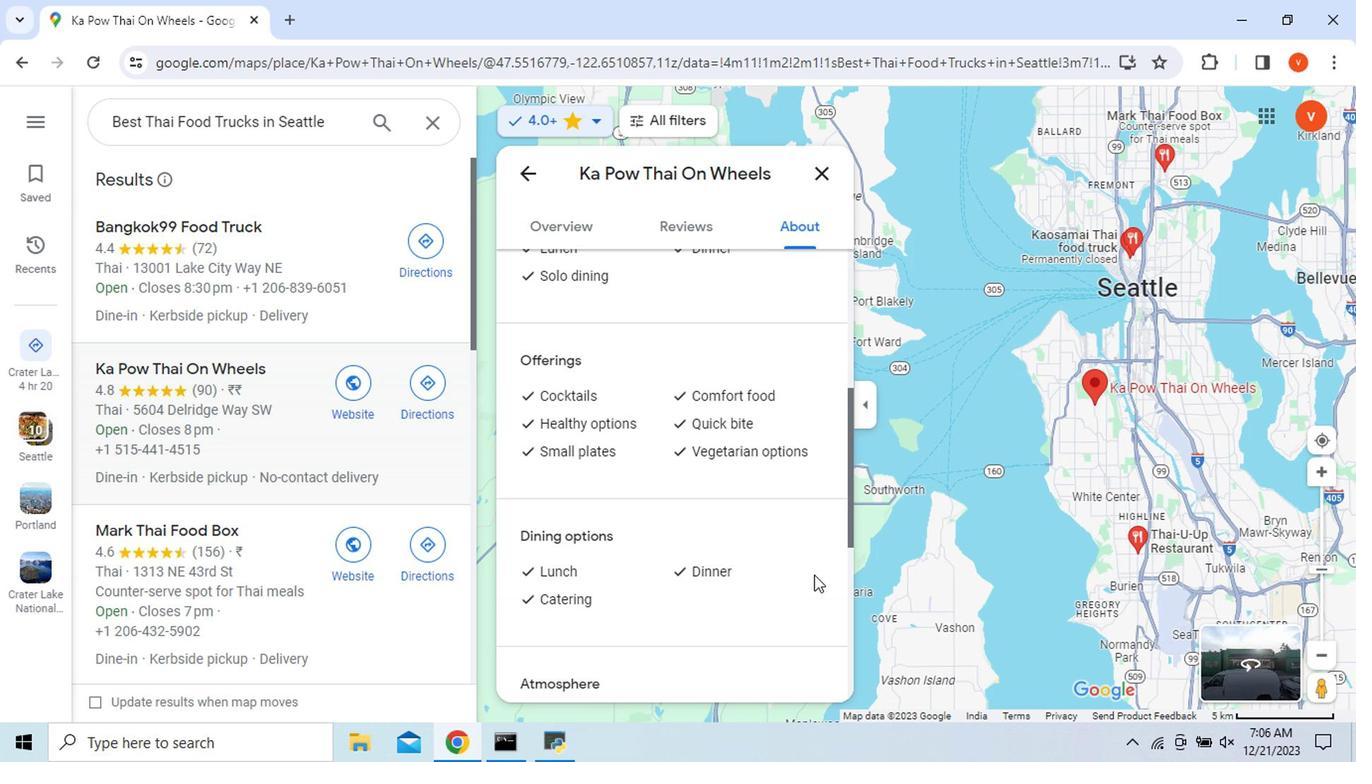 
Action: Mouse scrolled (813, 575) with delta (0, 0)
Screenshot: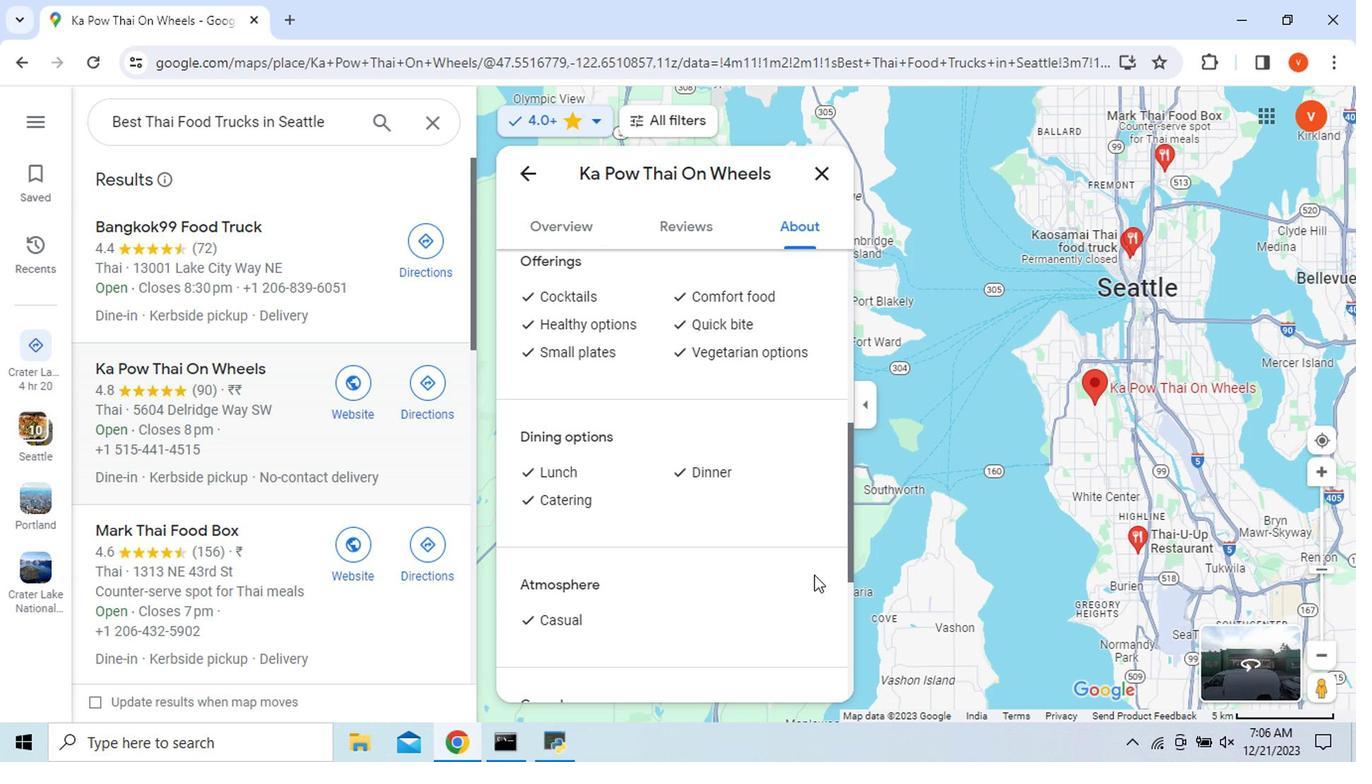 
Action: Mouse scrolled (813, 575) with delta (0, 0)
Screenshot: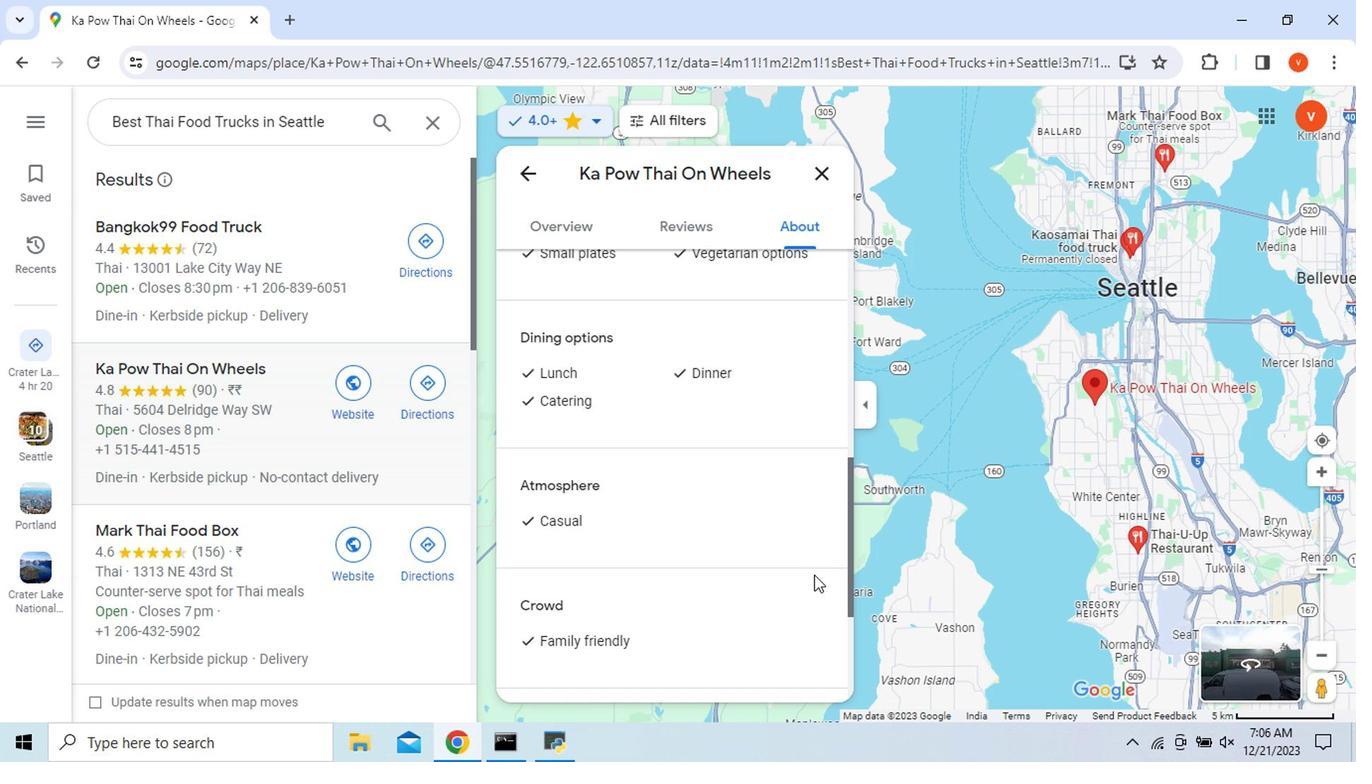 
Action: Mouse scrolled (813, 575) with delta (0, 0)
Screenshot: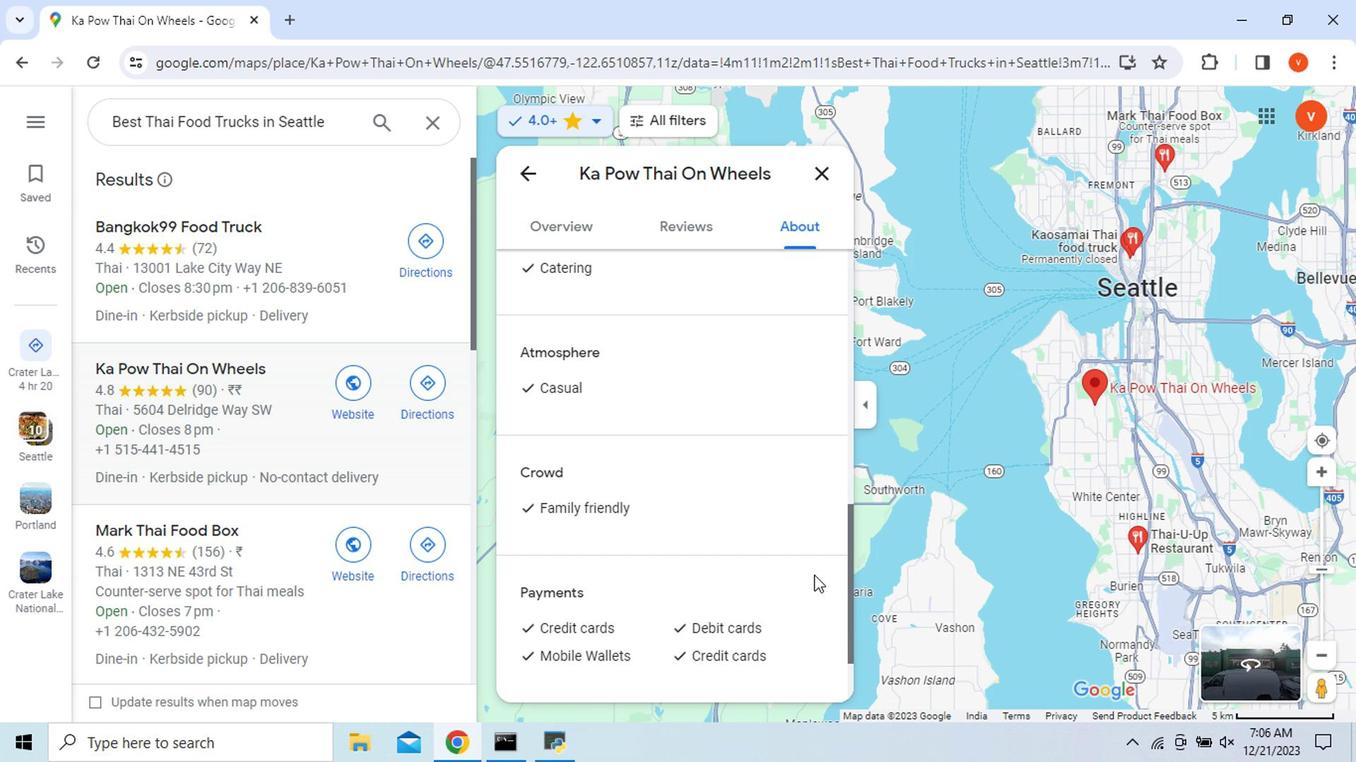 
Action: Mouse scrolled (813, 575) with delta (0, 0)
Screenshot: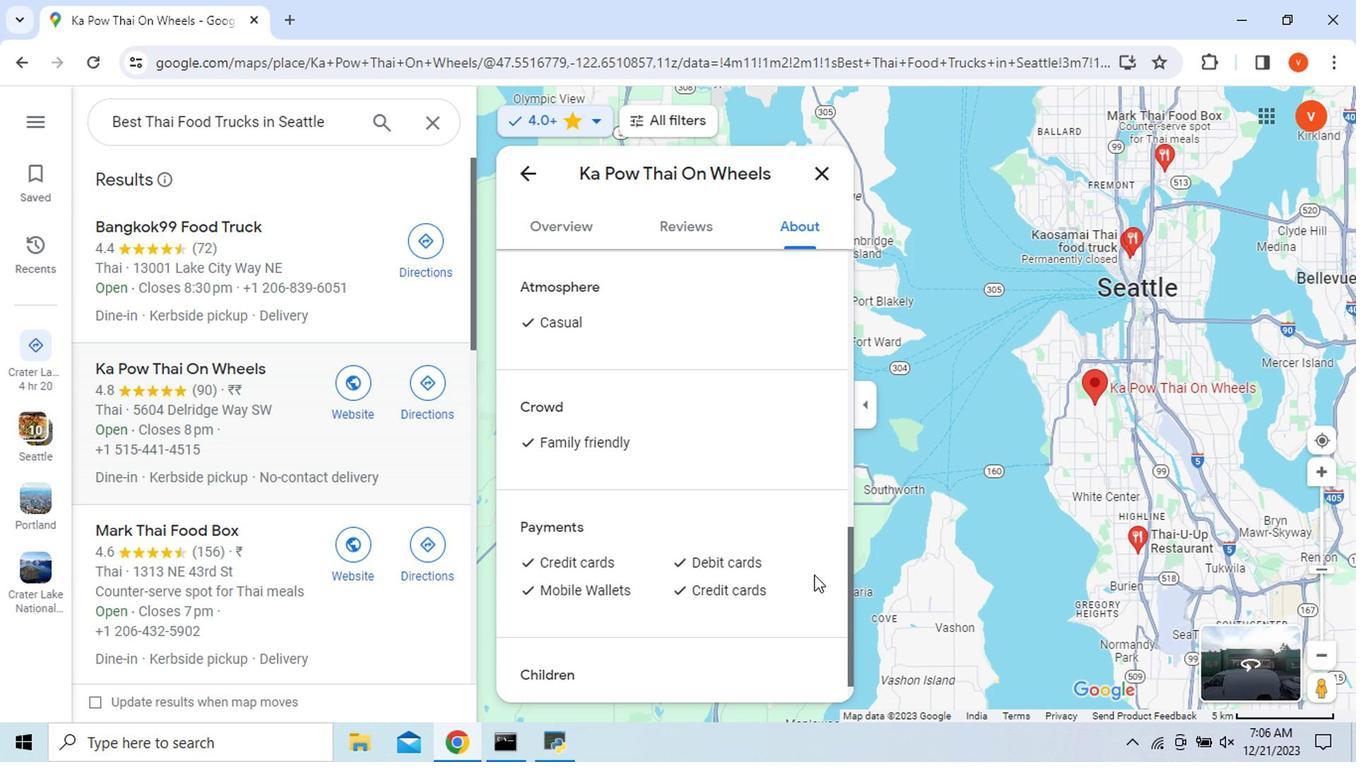 
Action: Mouse scrolled (813, 575) with delta (0, 0)
Screenshot: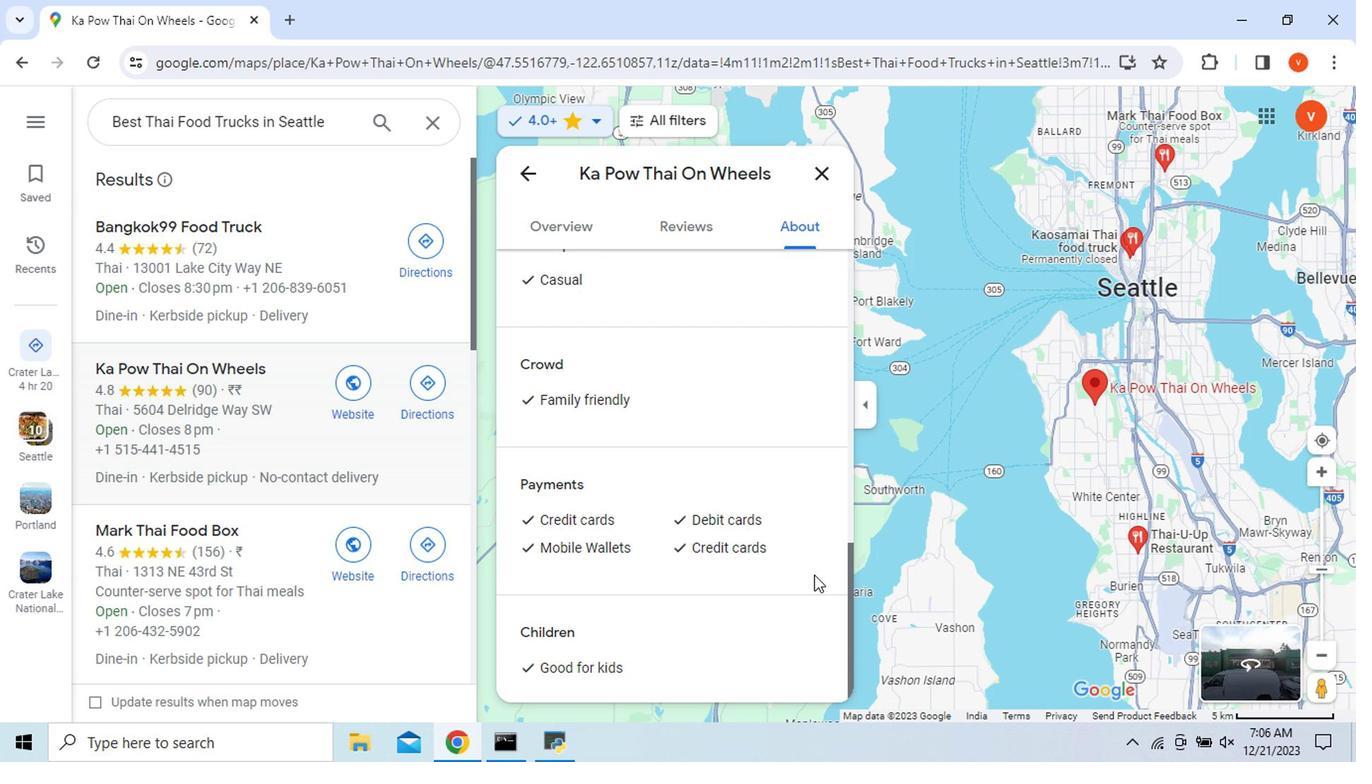 
Action: Mouse scrolled (813, 575) with delta (0, 0)
Screenshot: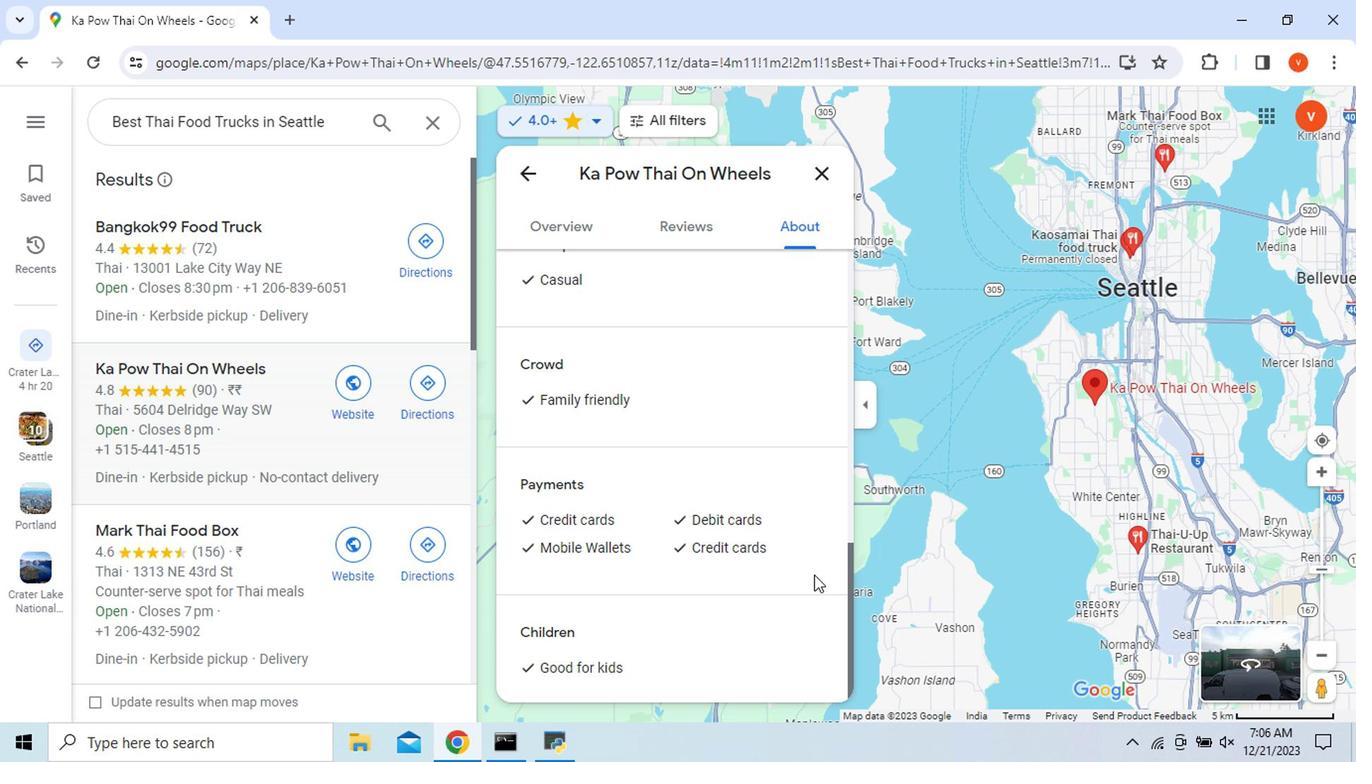 
Action: Mouse scrolled (813, 575) with delta (0, 0)
Screenshot: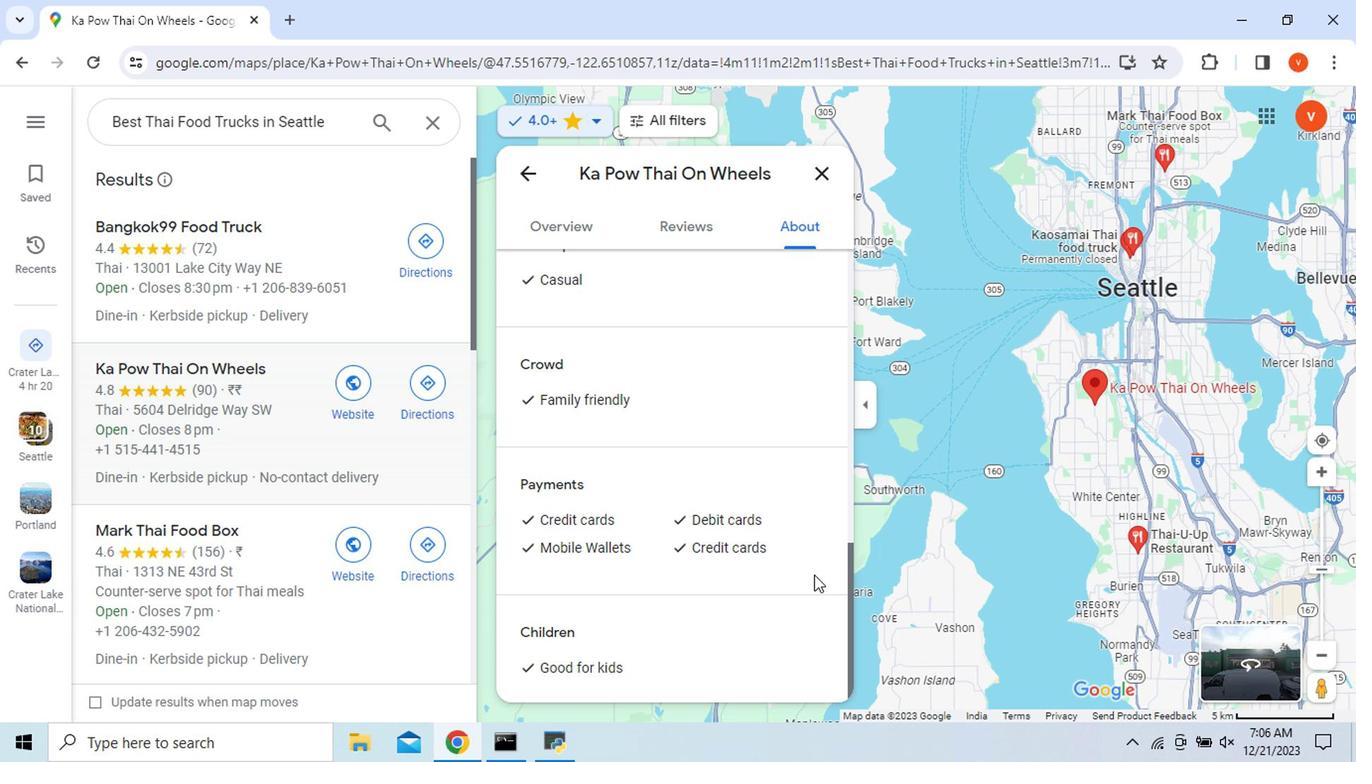 
Action: Mouse moved to (690, 227)
Screenshot: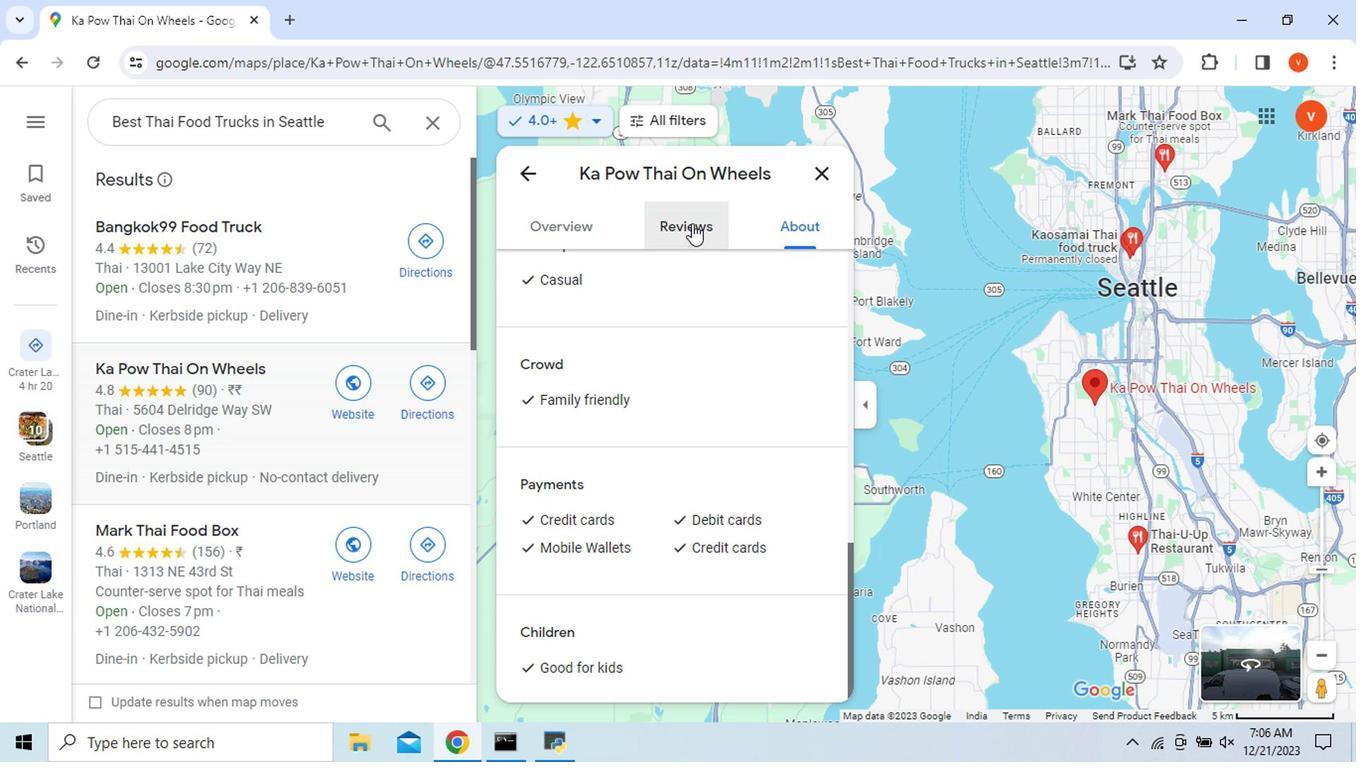 
Action: Mouse pressed left at (690, 227)
Screenshot: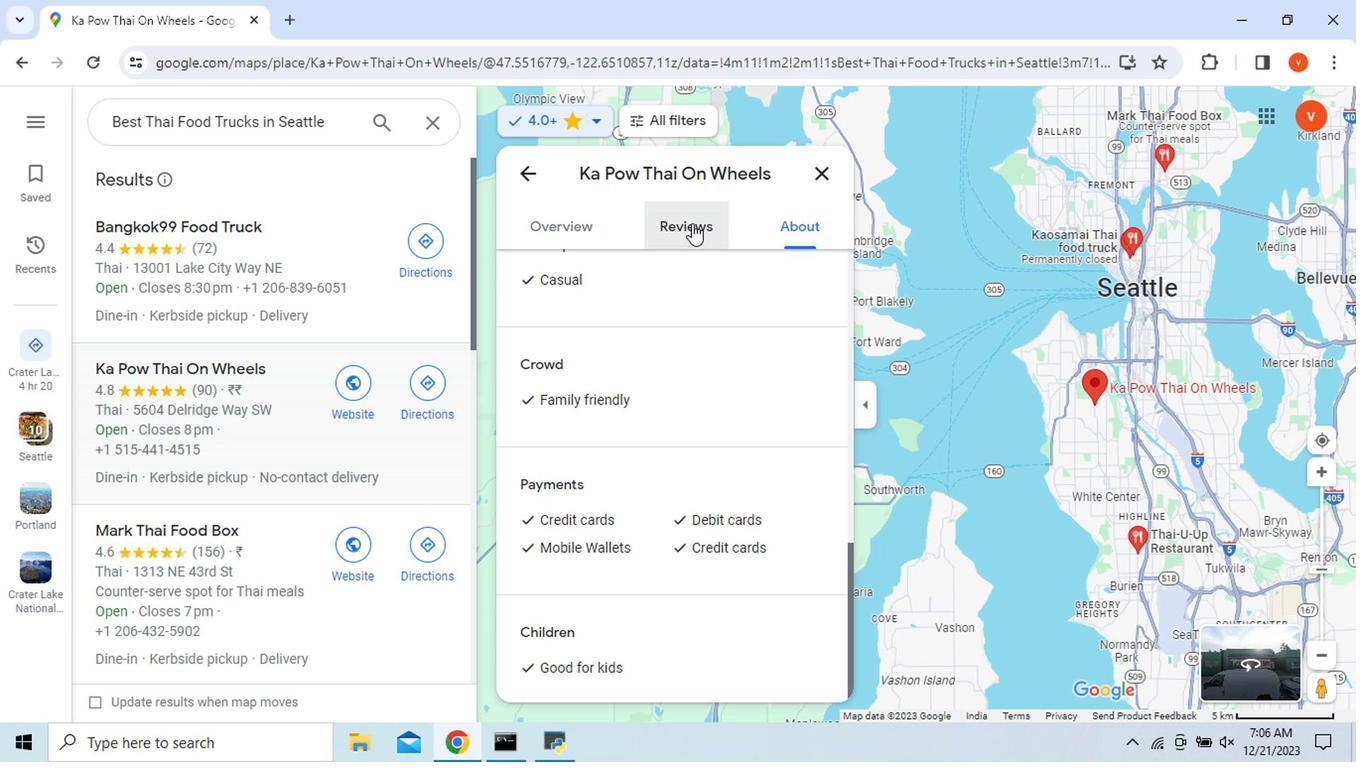 
Action: Mouse moved to (832, 541)
Screenshot: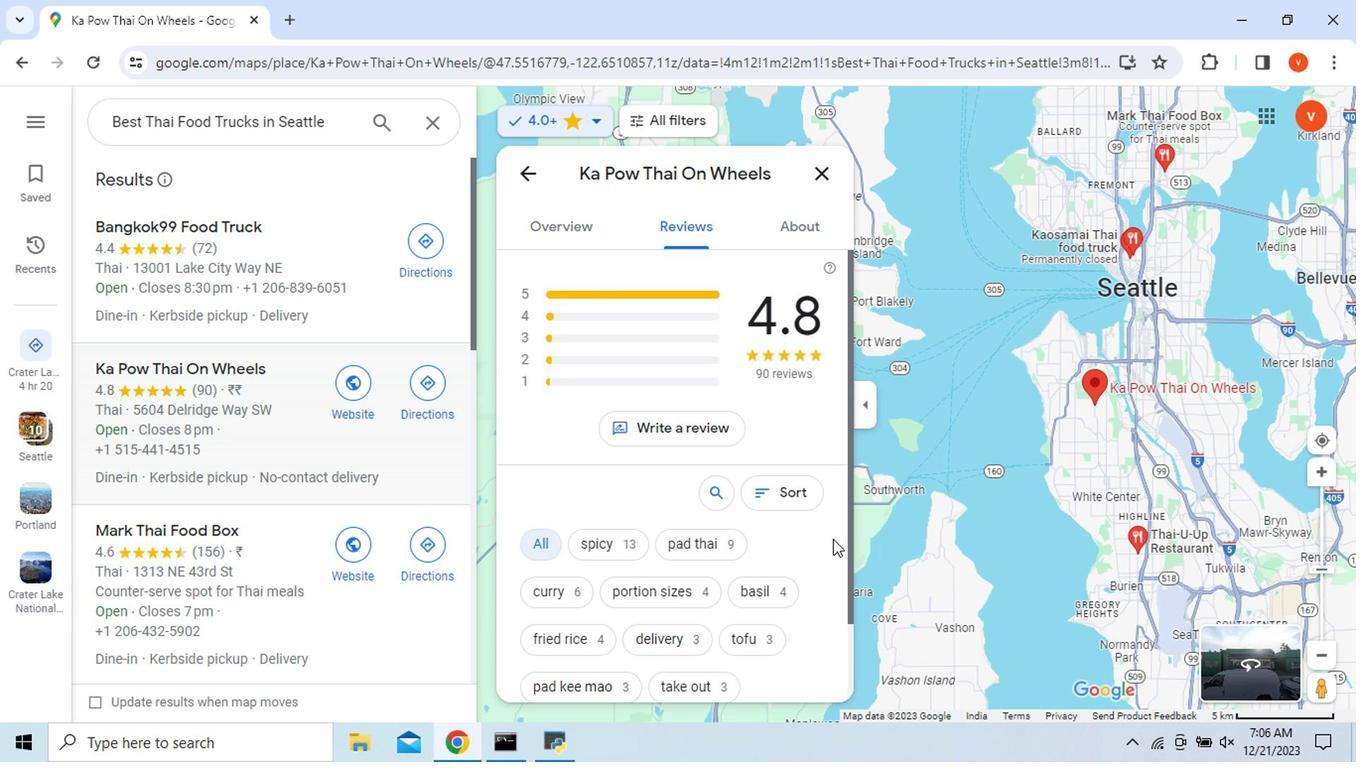 
Action: Mouse scrolled (832, 540) with delta (0, 0)
Screenshot: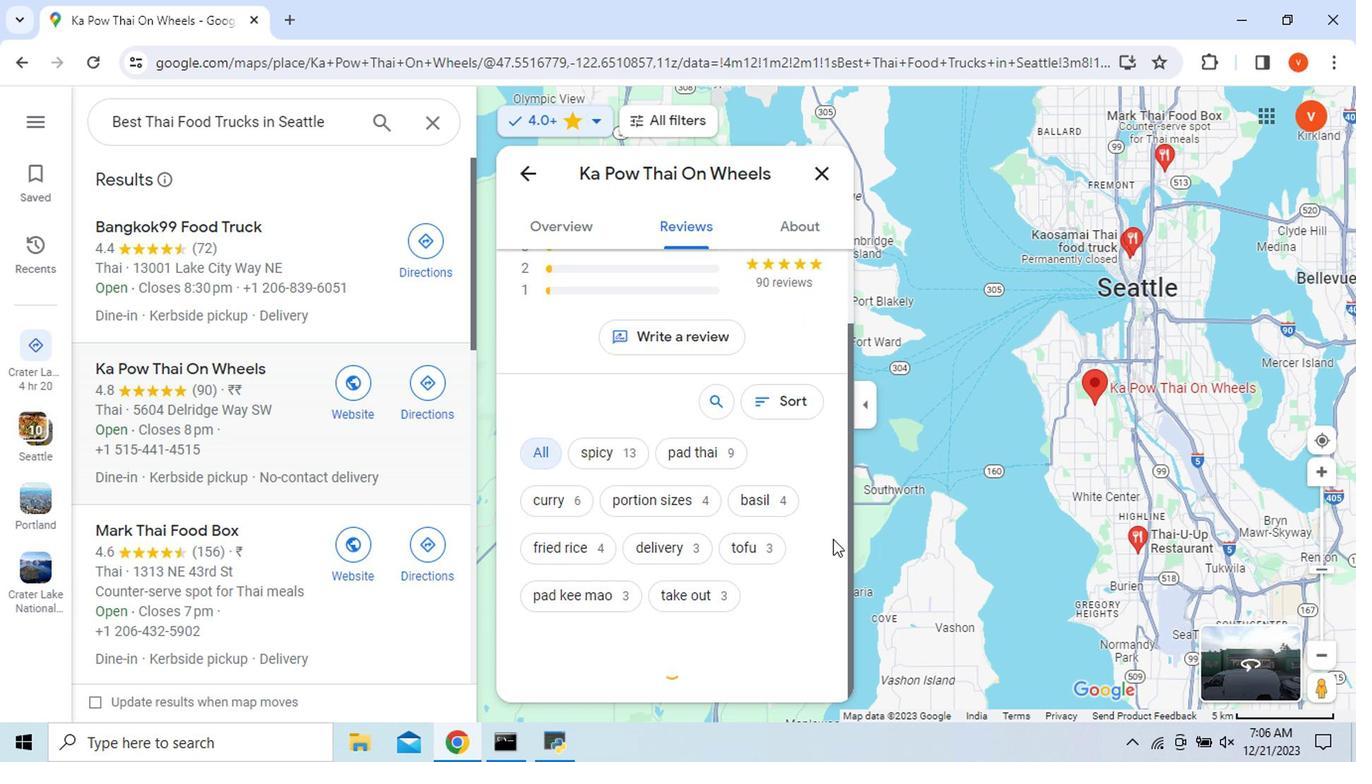 
Action: Mouse moved to (830, 541)
Screenshot: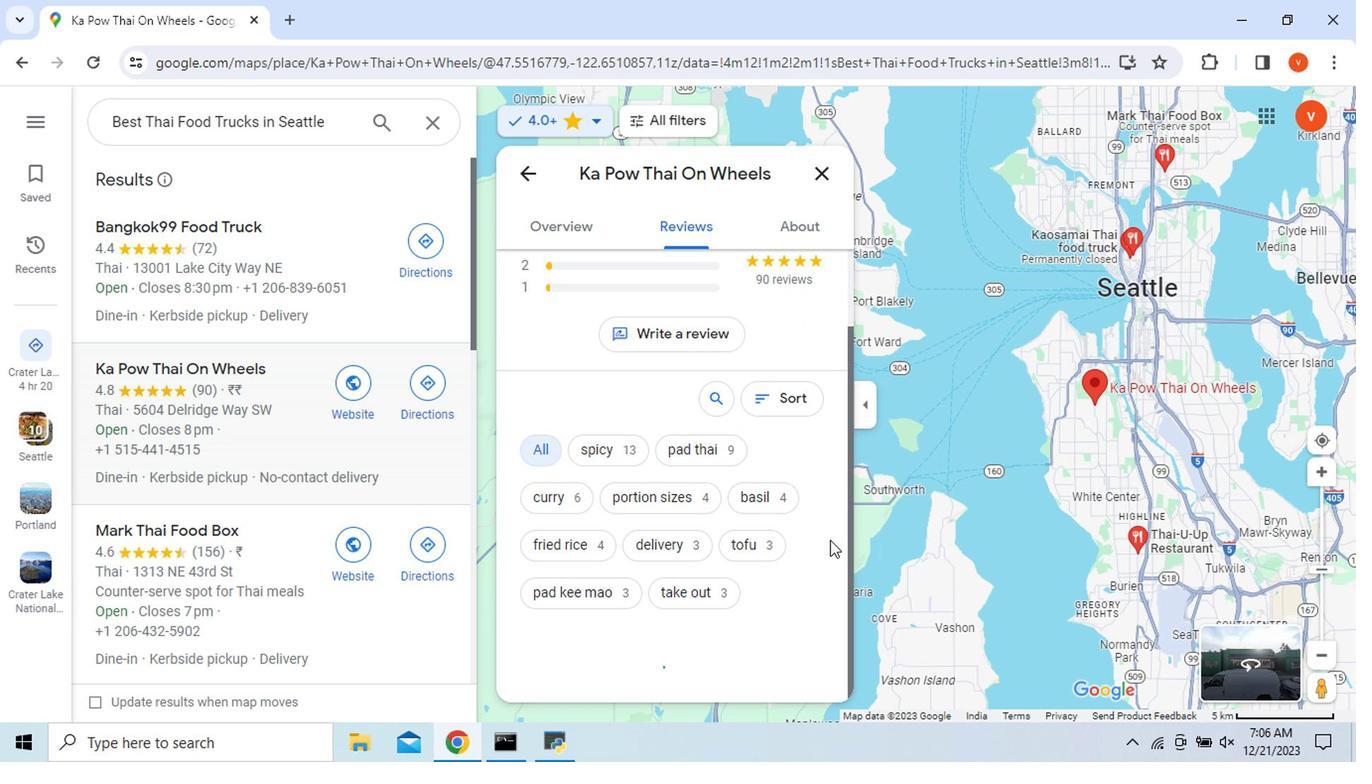 
Action: Mouse scrolled (830, 541) with delta (0, 0)
Screenshot: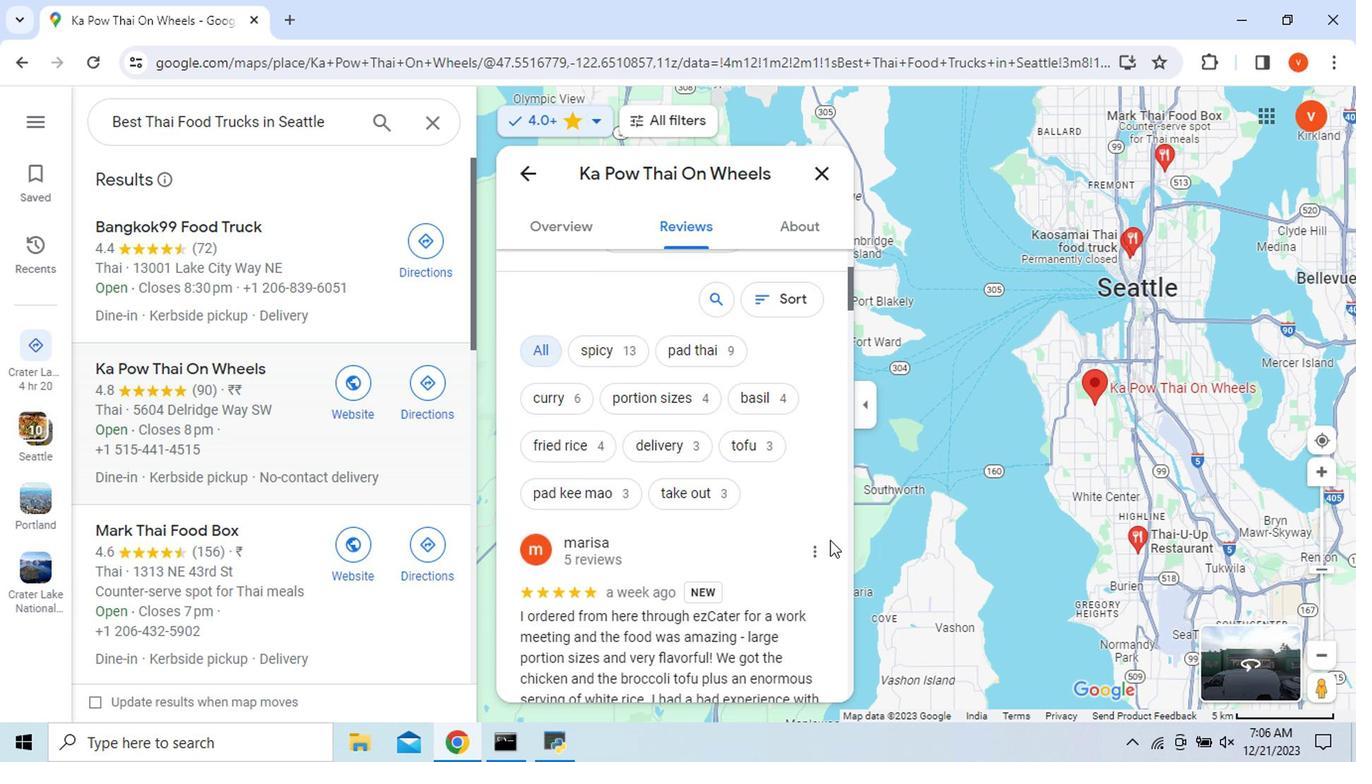 
Action: Mouse scrolled (830, 541) with delta (0, 0)
Screenshot: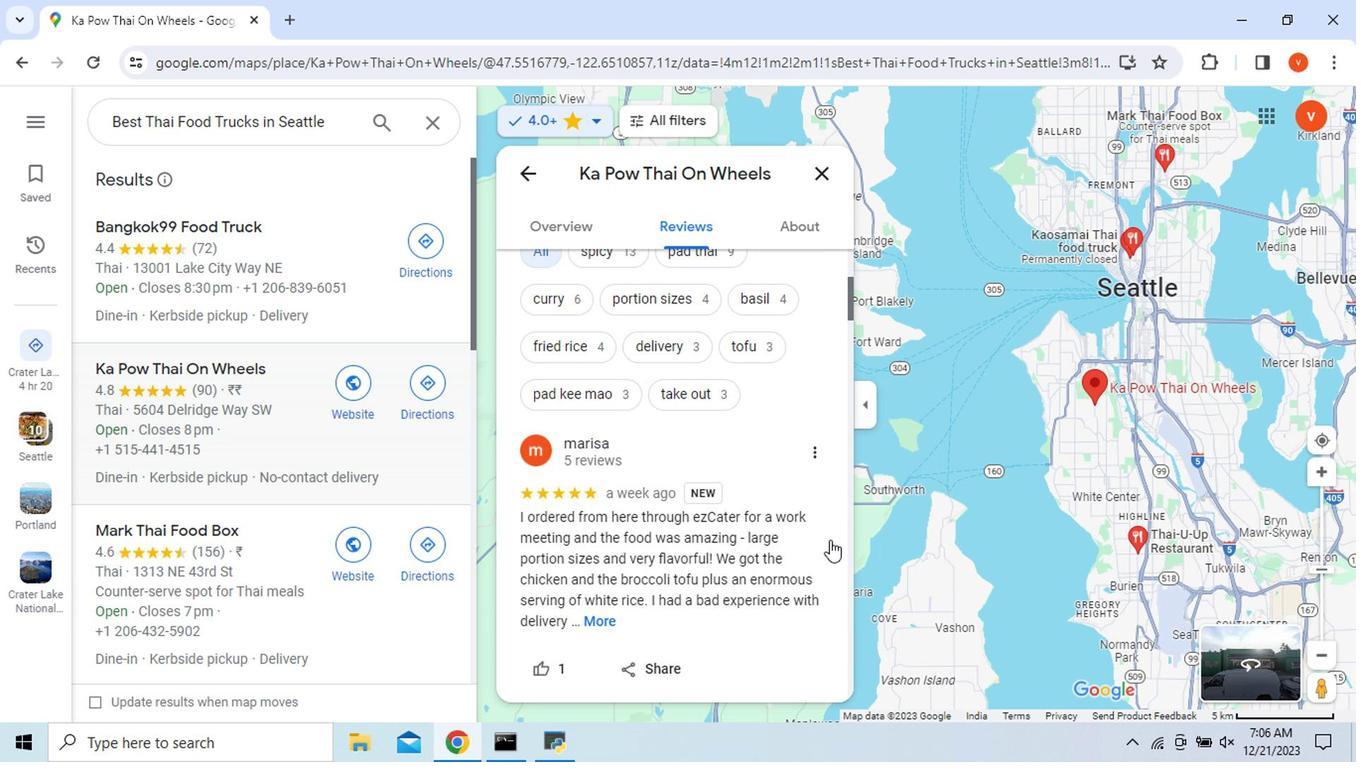 
Action: Mouse scrolled (830, 541) with delta (0, 0)
Screenshot: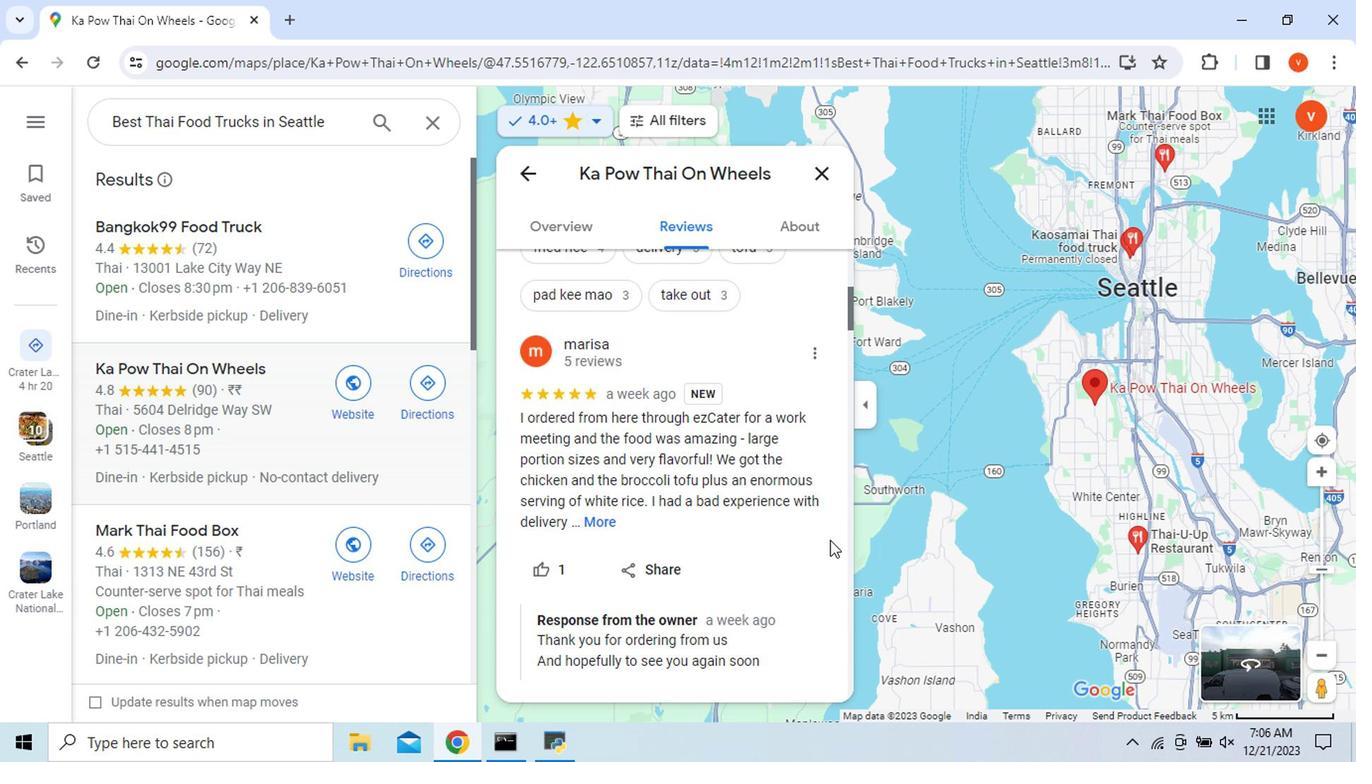 
Action: Mouse scrolled (830, 541) with delta (0, 0)
Screenshot: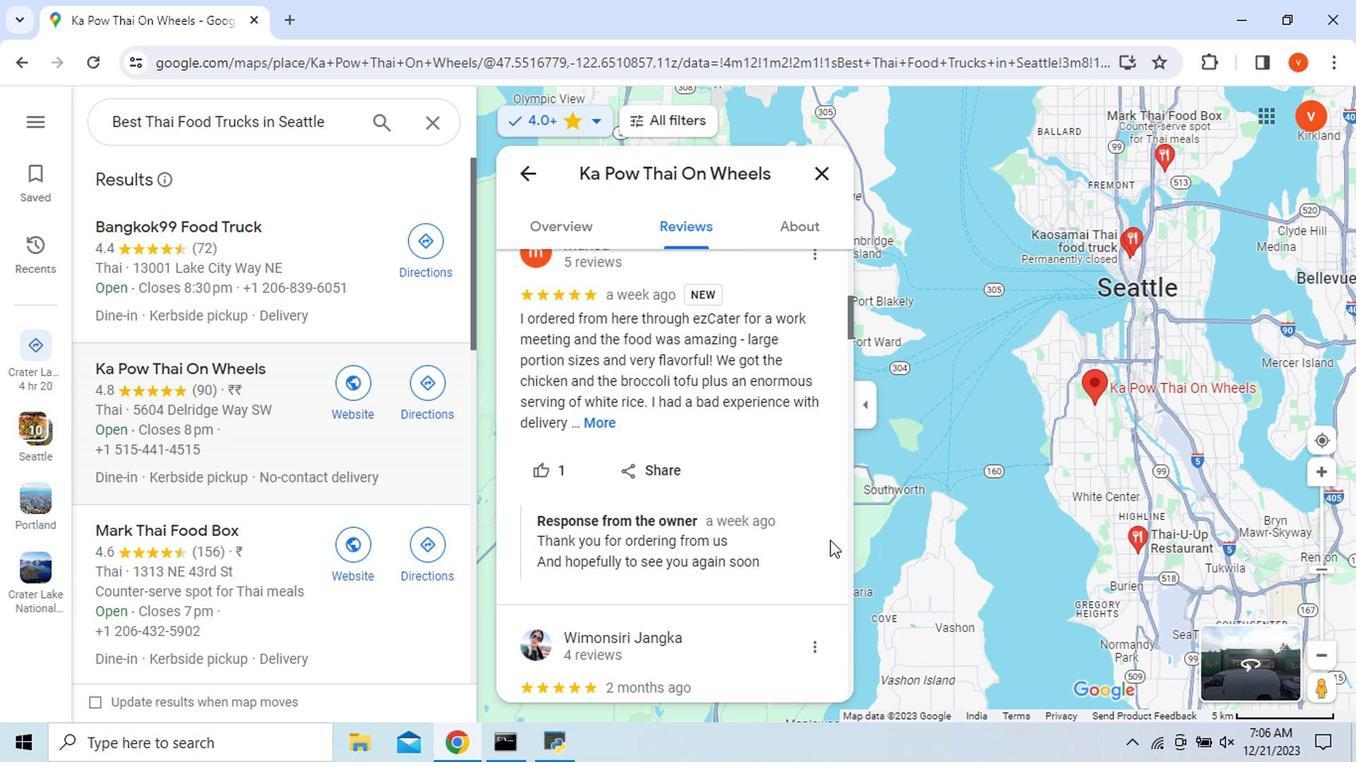 
Action: Mouse scrolled (830, 541) with delta (0, 0)
Screenshot: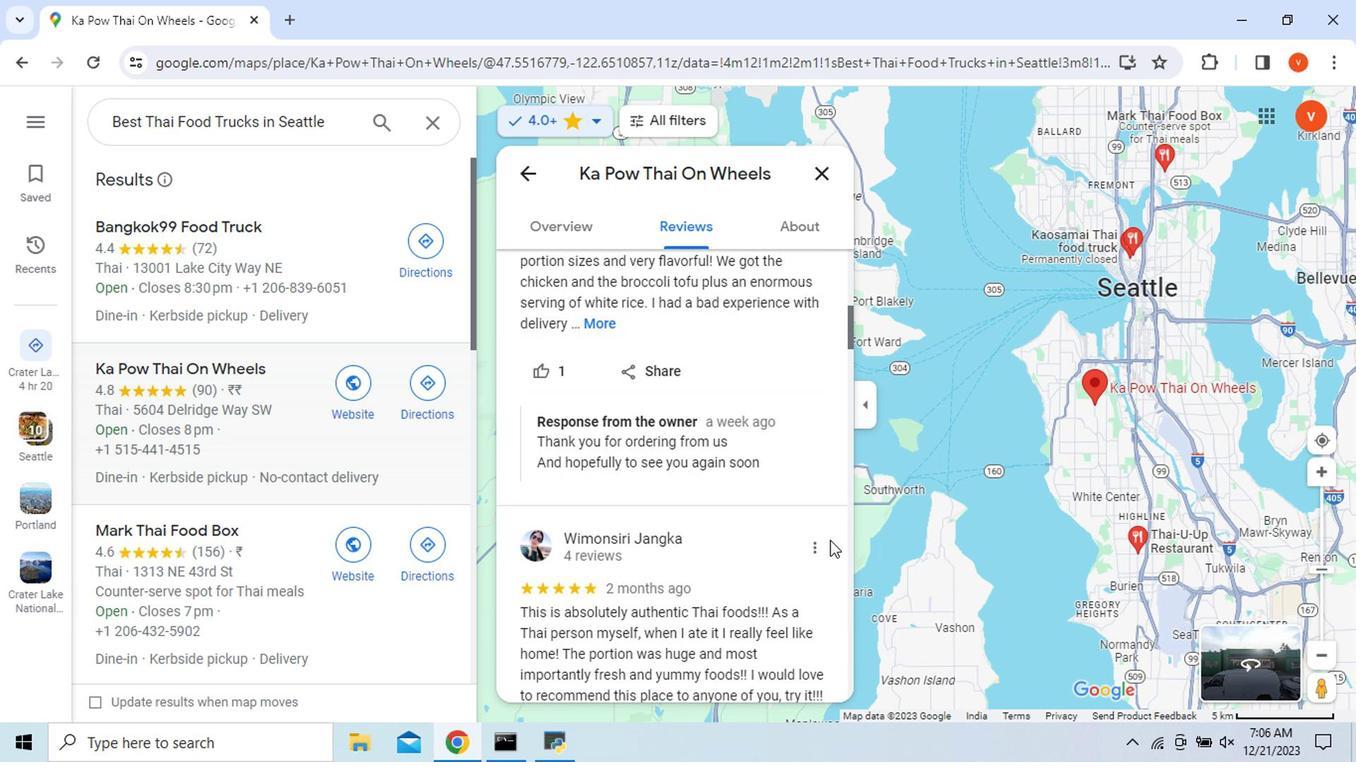 
Action: Mouse scrolled (830, 541) with delta (0, 0)
Screenshot: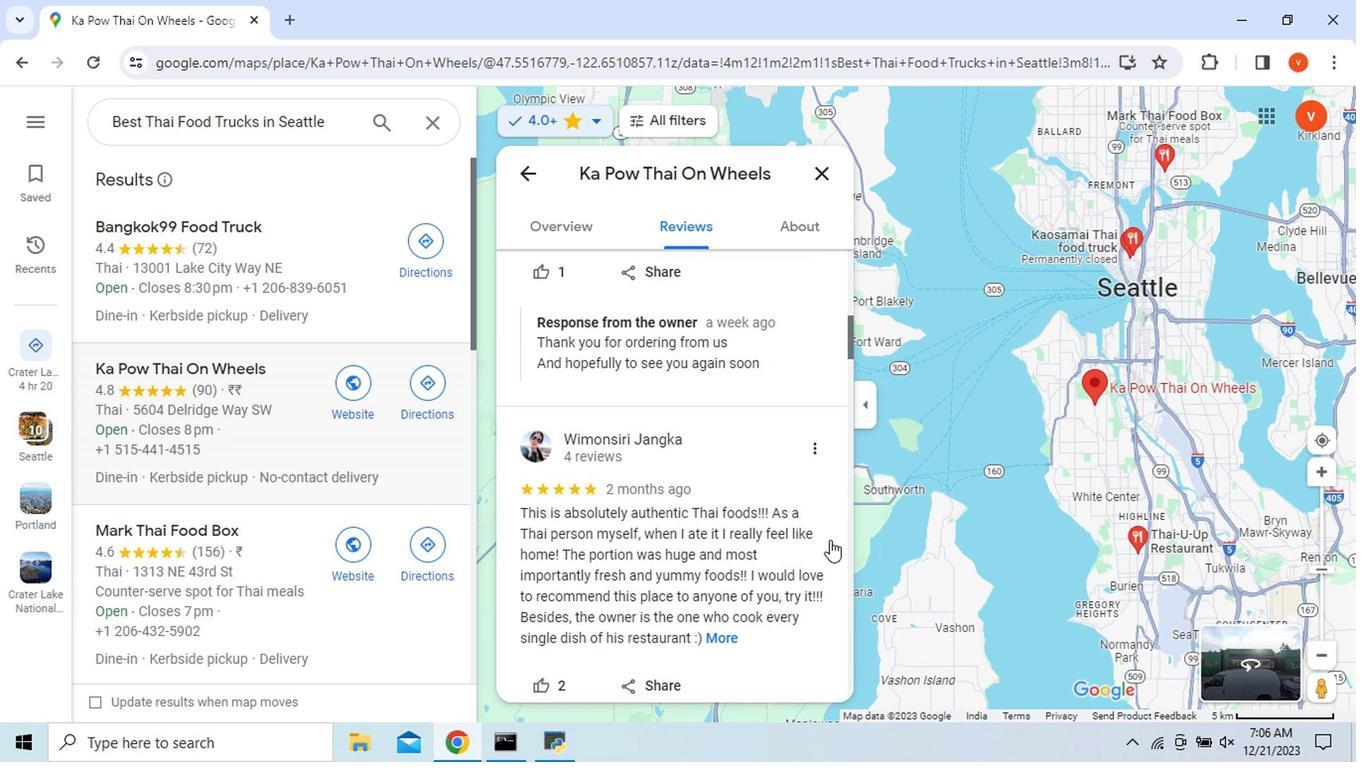
Action: Mouse scrolled (830, 541) with delta (0, 0)
Screenshot: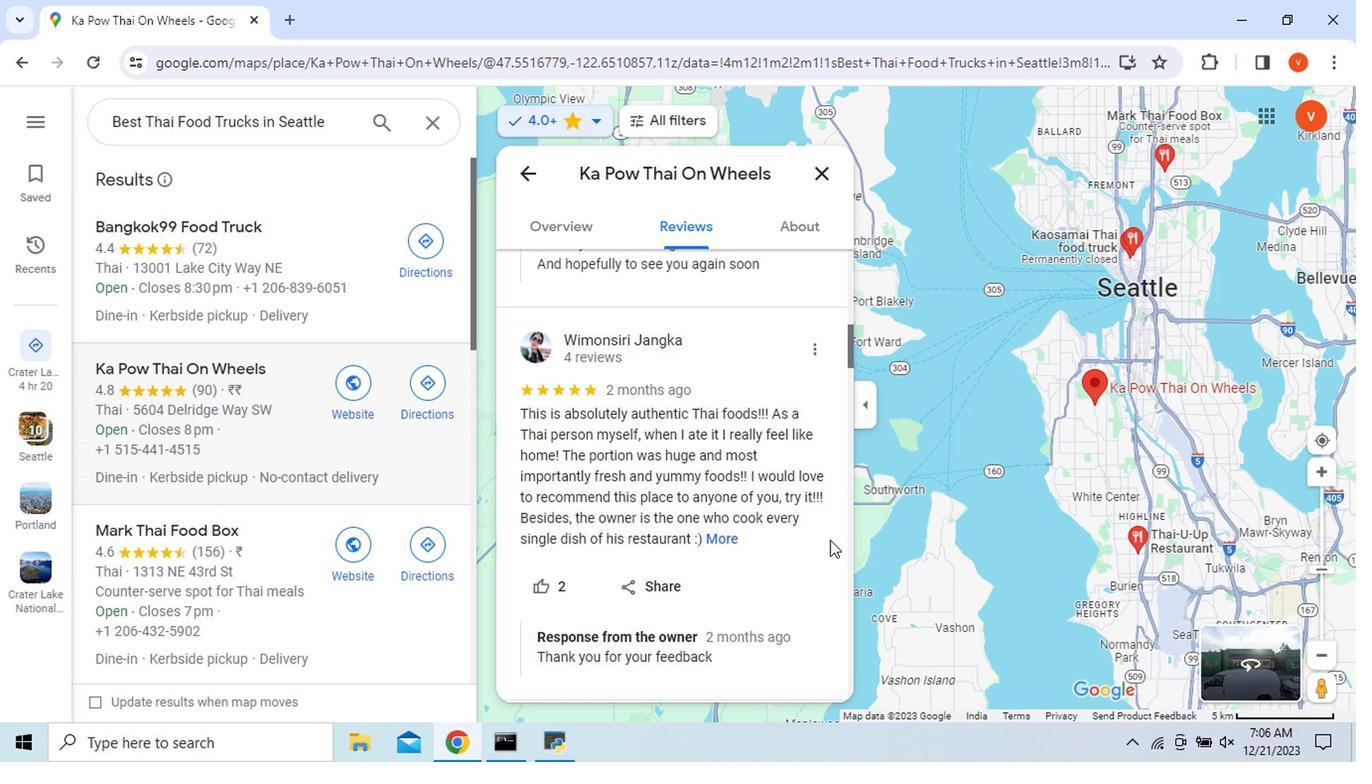 
Action: Mouse scrolled (830, 541) with delta (0, 0)
Screenshot: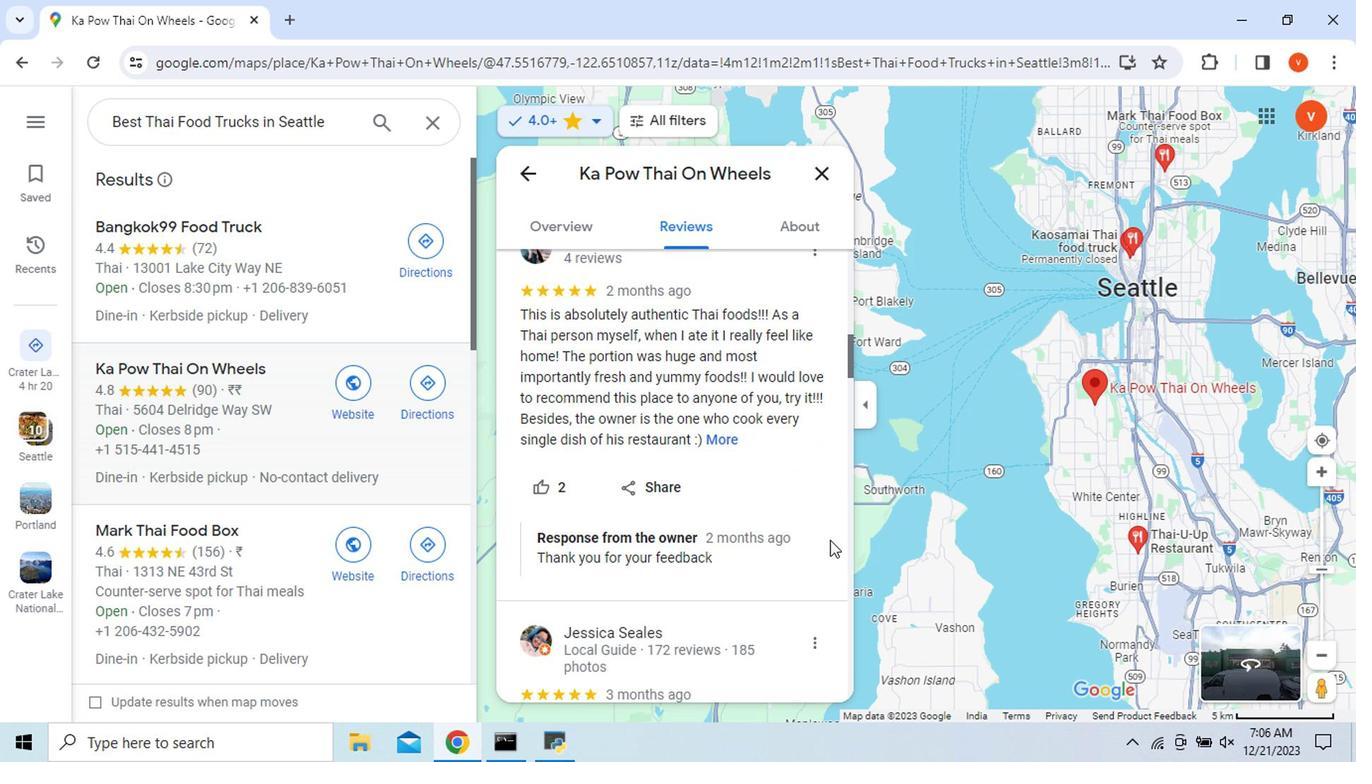 
Action: Mouse scrolled (830, 541) with delta (0, 0)
Screenshot: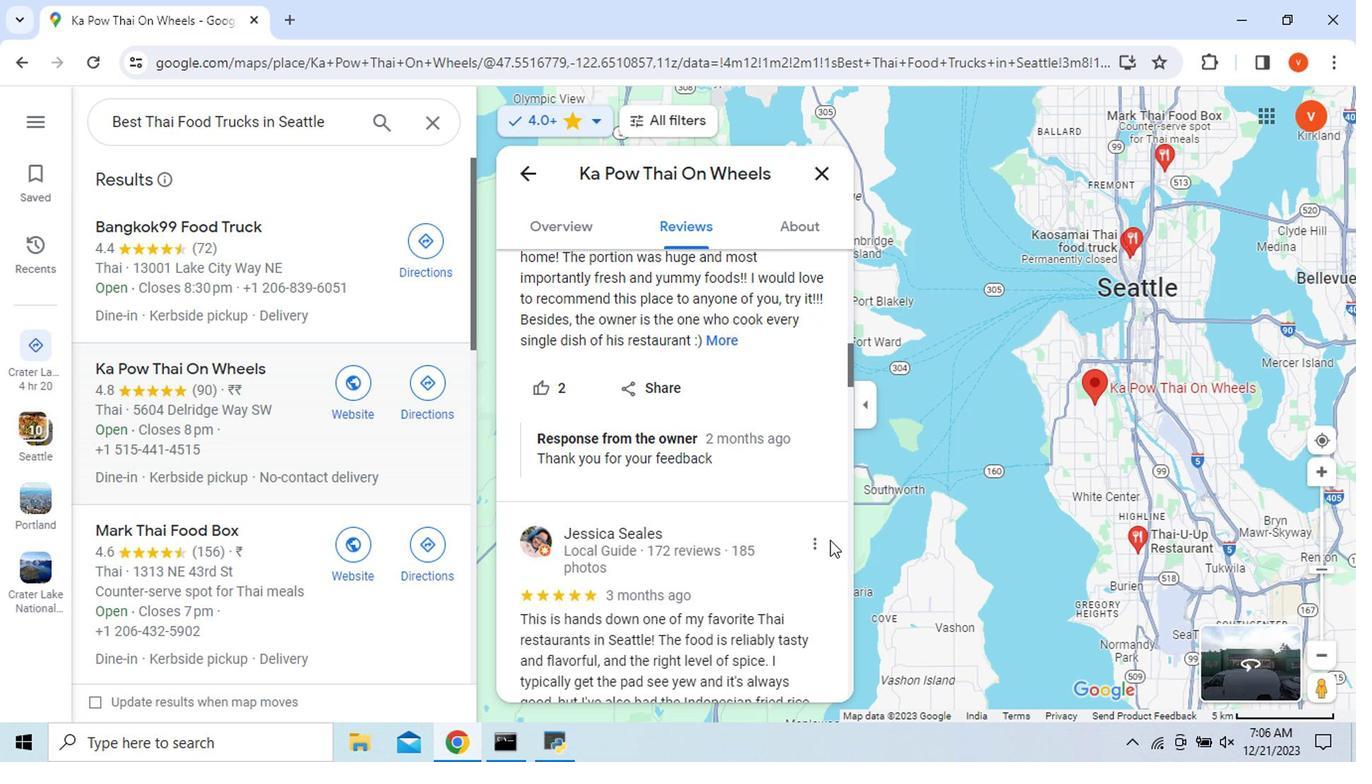 
Action: Mouse scrolled (830, 541) with delta (0, 0)
Screenshot: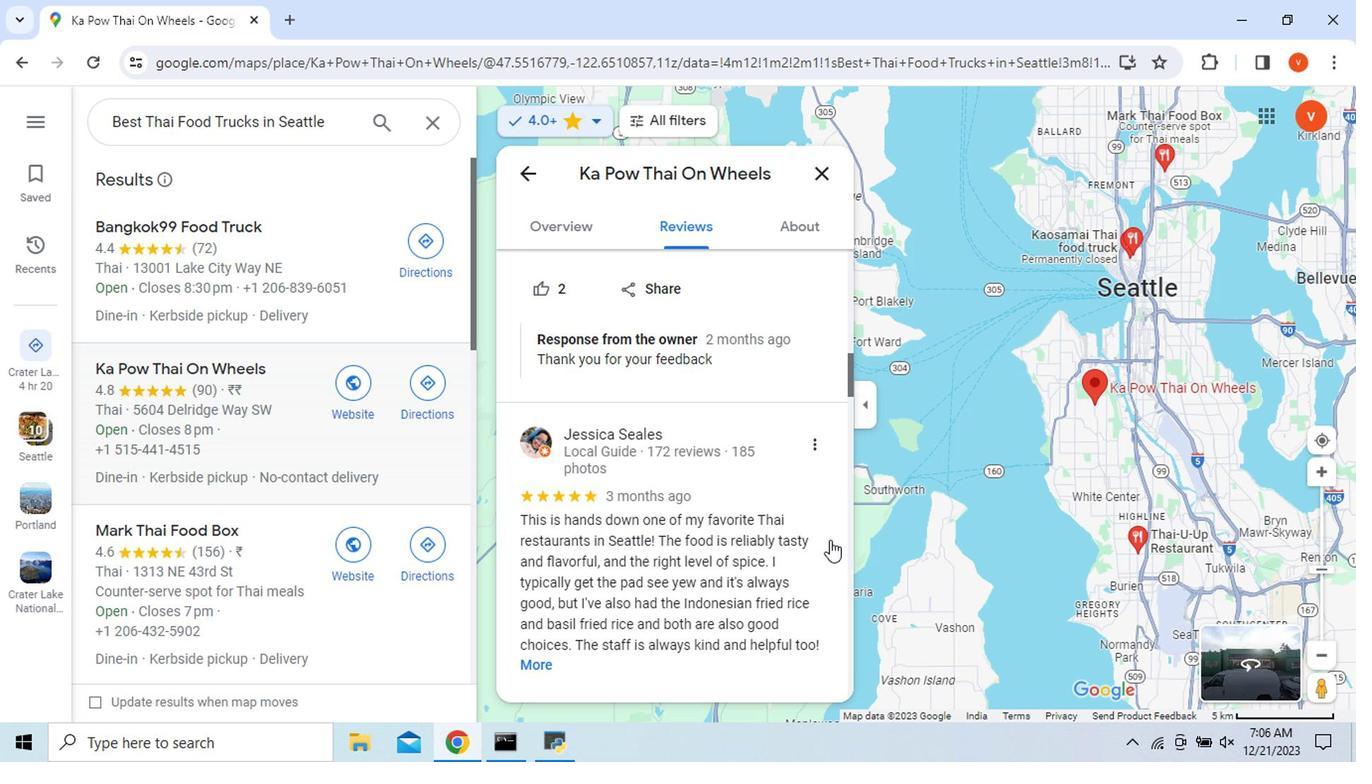 
Action: Mouse scrolled (830, 541) with delta (0, 0)
Screenshot: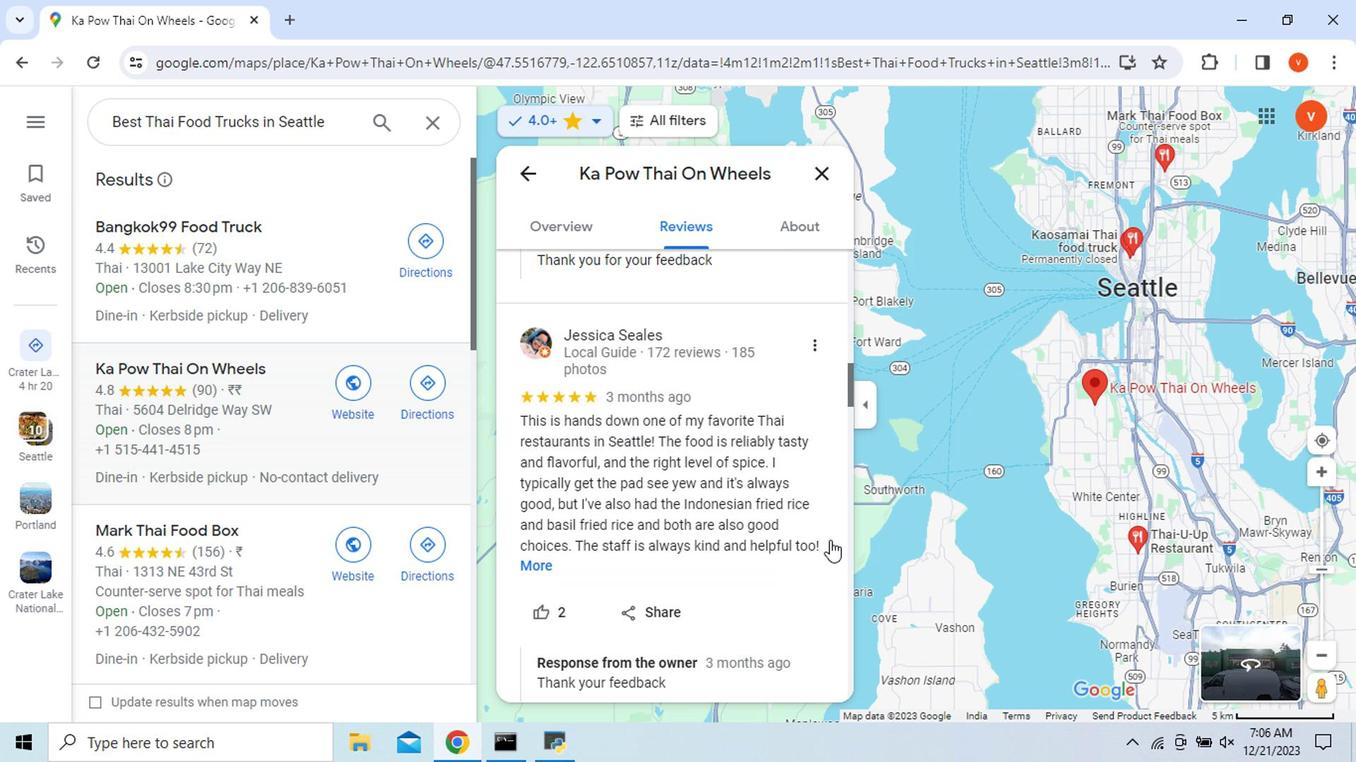 
Action: Mouse scrolled (830, 541) with delta (0, 0)
Screenshot: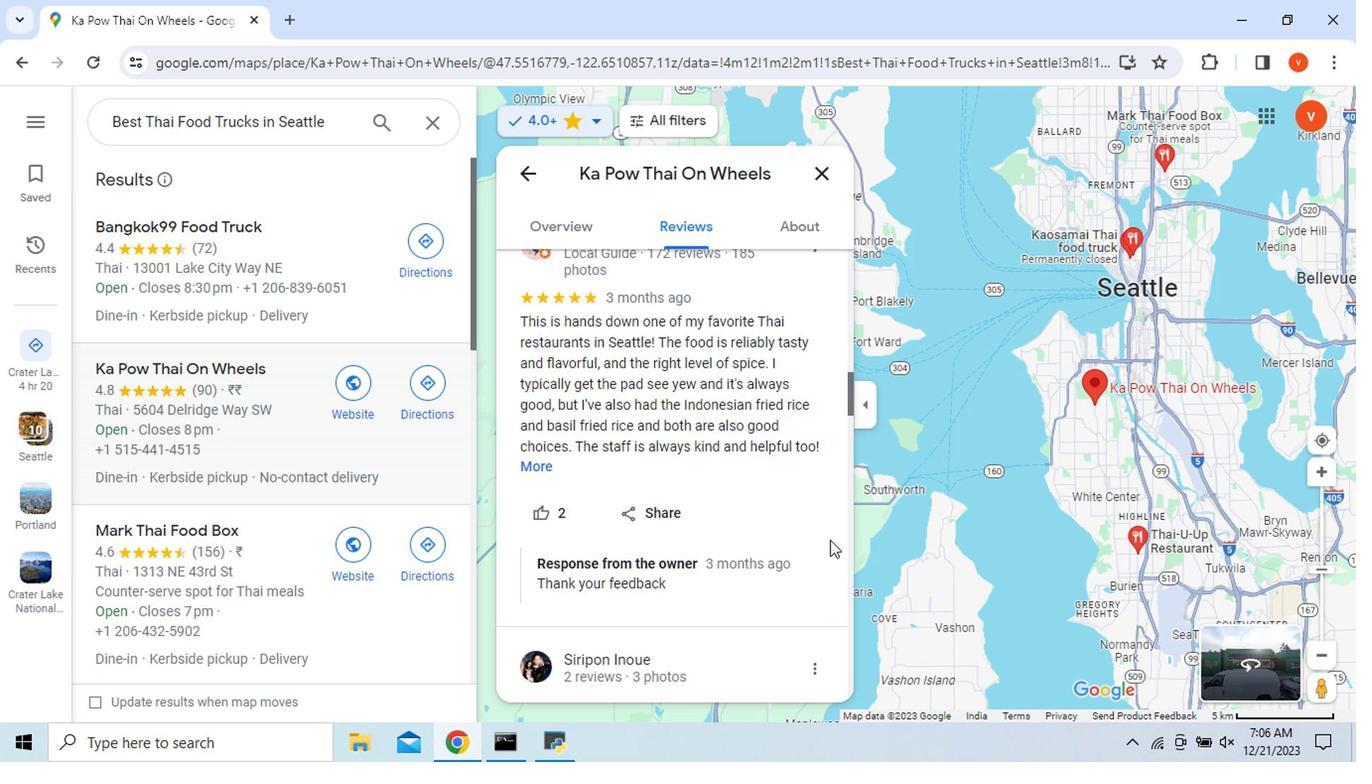 
Action: Mouse scrolled (830, 541) with delta (0, 0)
Screenshot: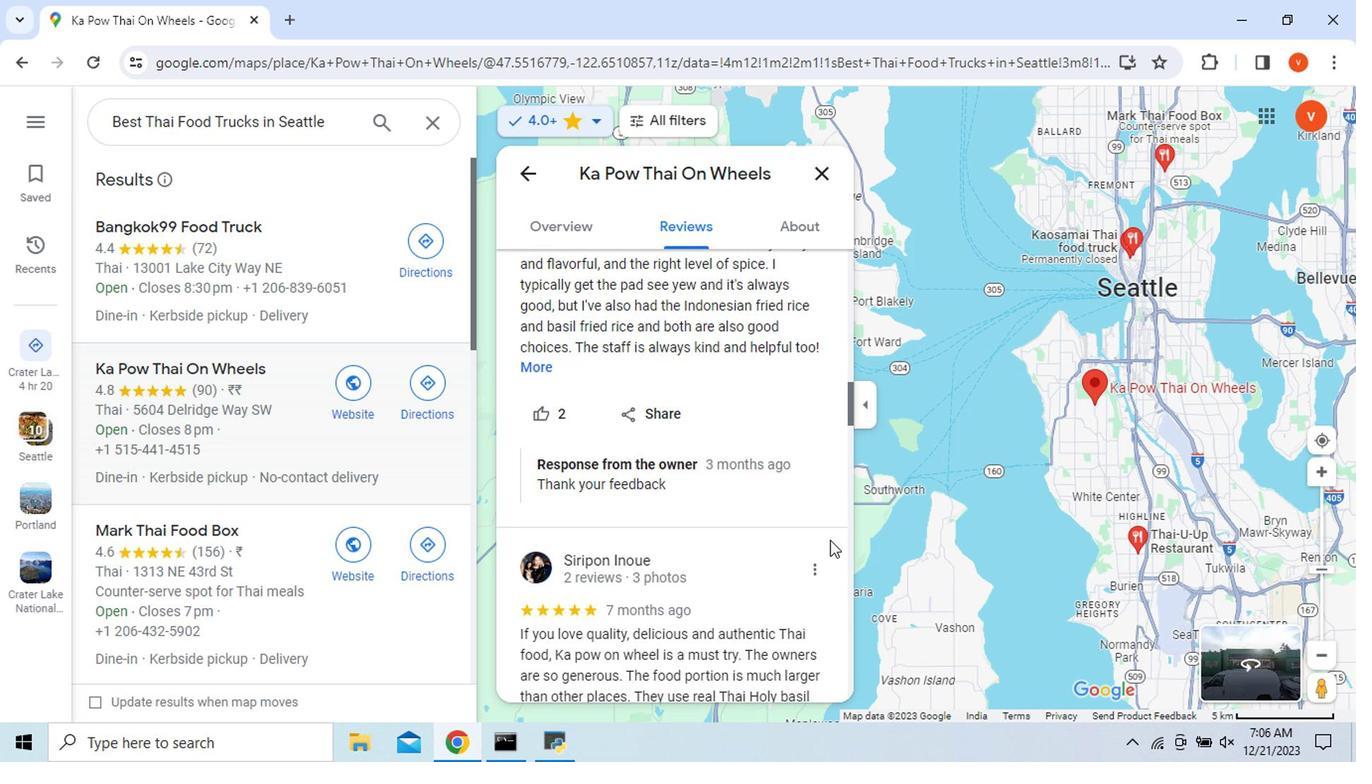 
Action: Mouse scrolled (830, 541) with delta (0, 0)
Screenshot: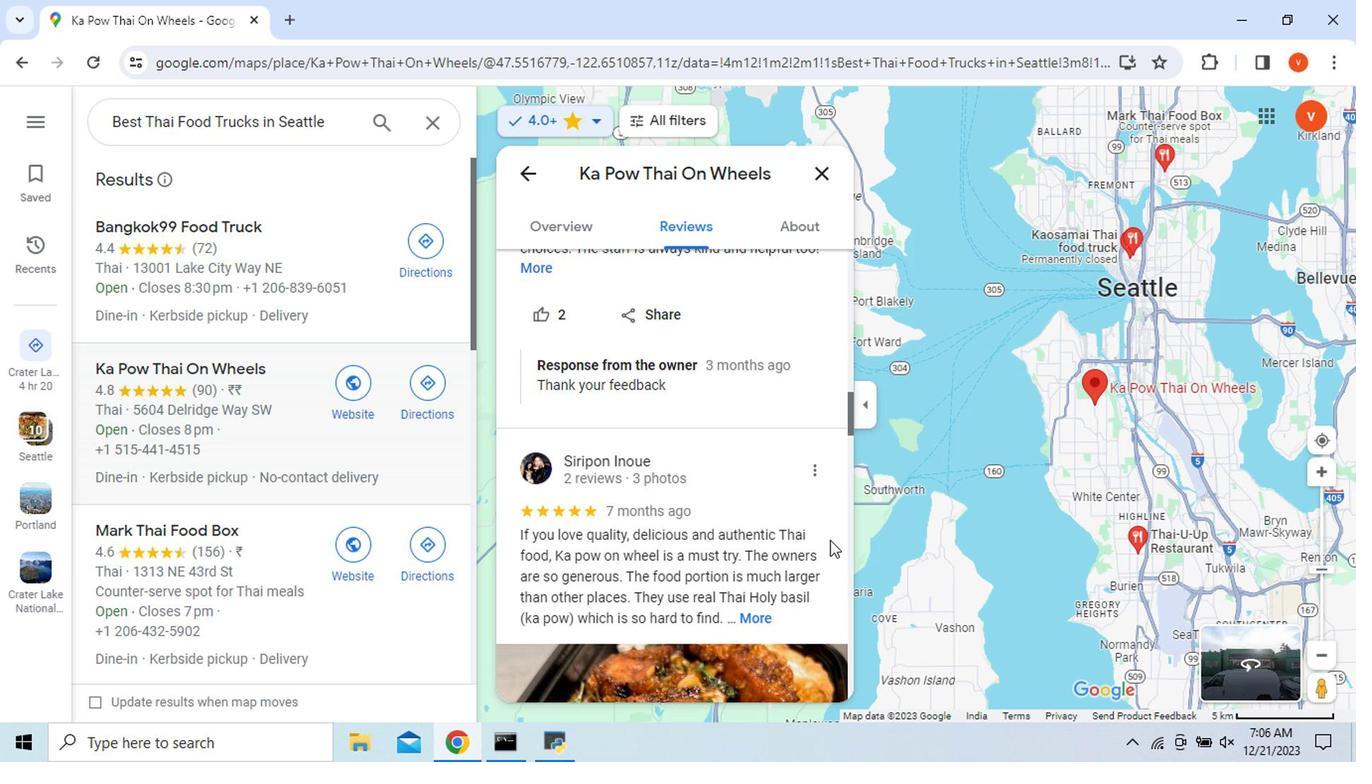 
Action: Mouse scrolled (830, 541) with delta (0, 0)
Screenshot: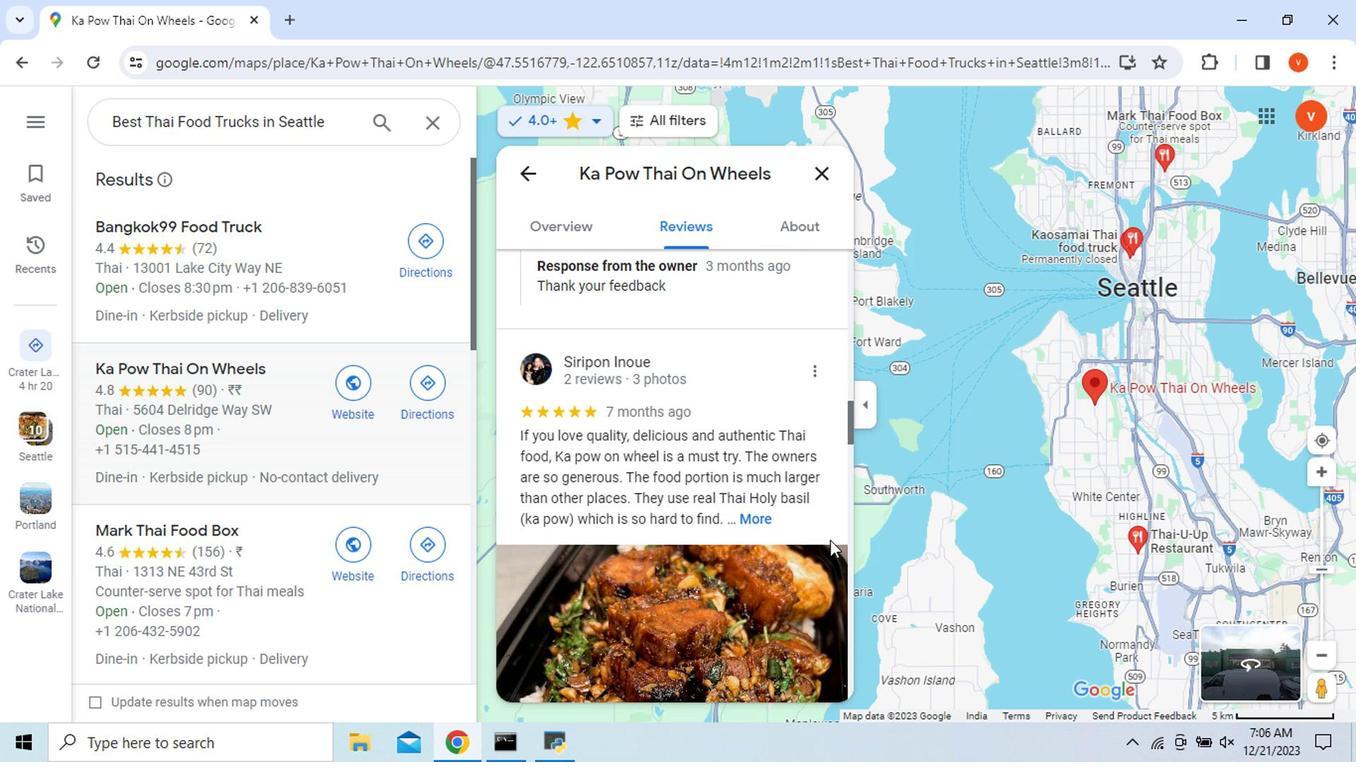 
Action: Mouse scrolled (830, 541) with delta (0, 0)
Screenshot: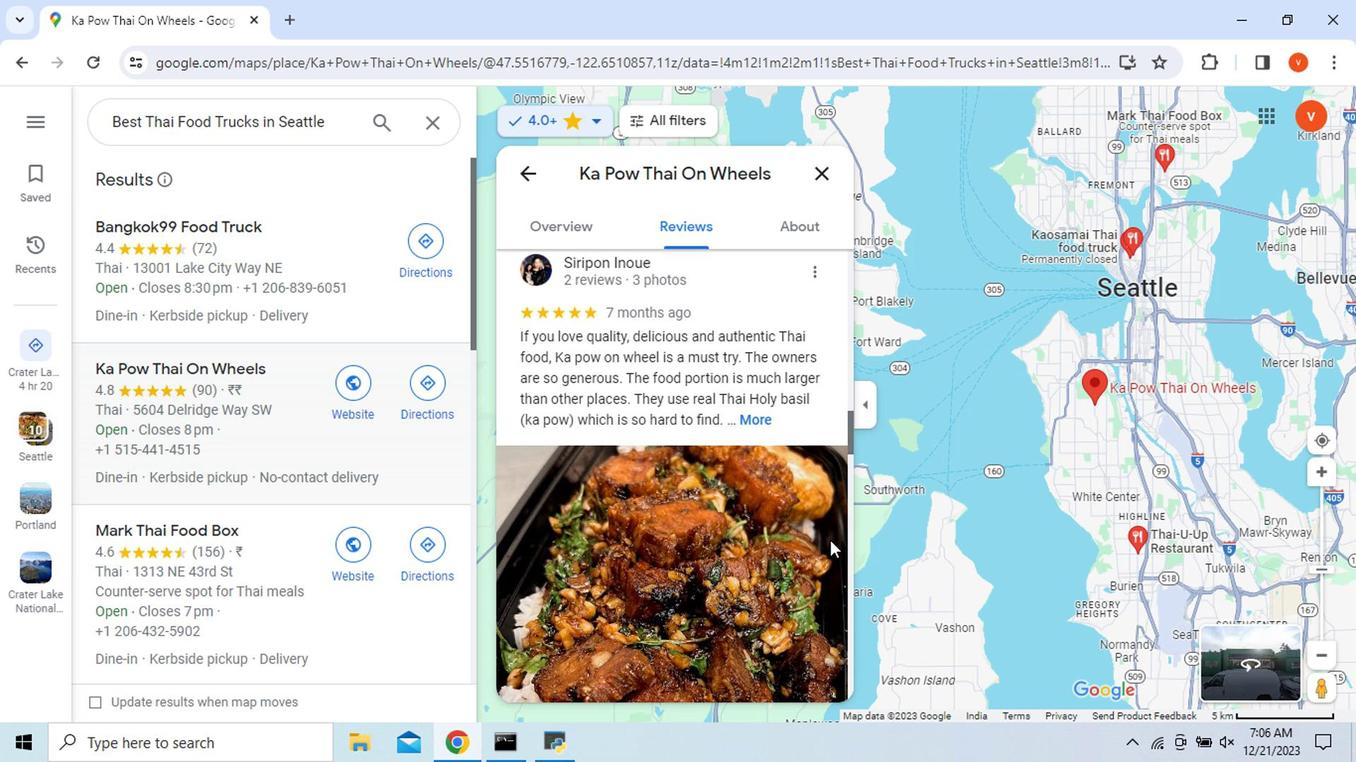 
Action: Mouse scrolled (830, 541) with delta (0, 0)
Screenshot: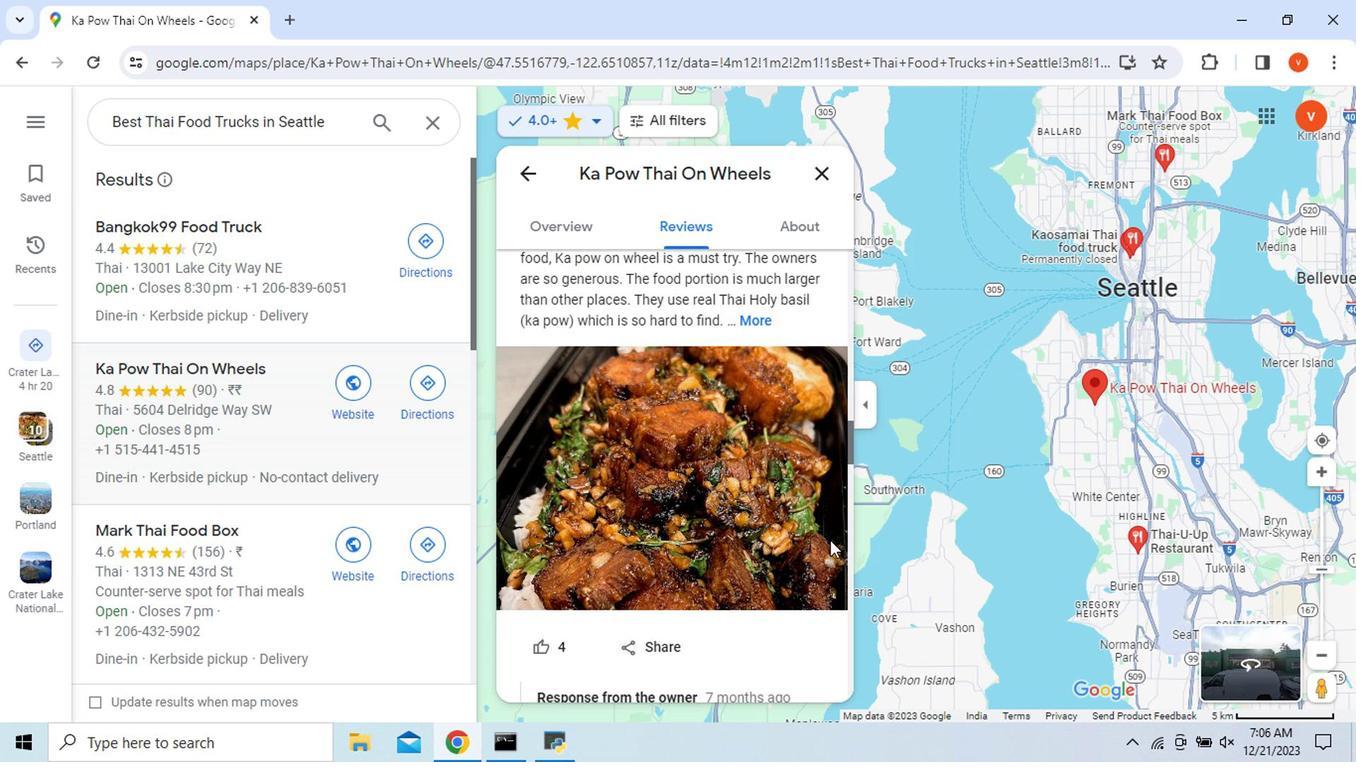
Action: Mouse scrolled (830, 541) with delta (0, 0)
Screenshot: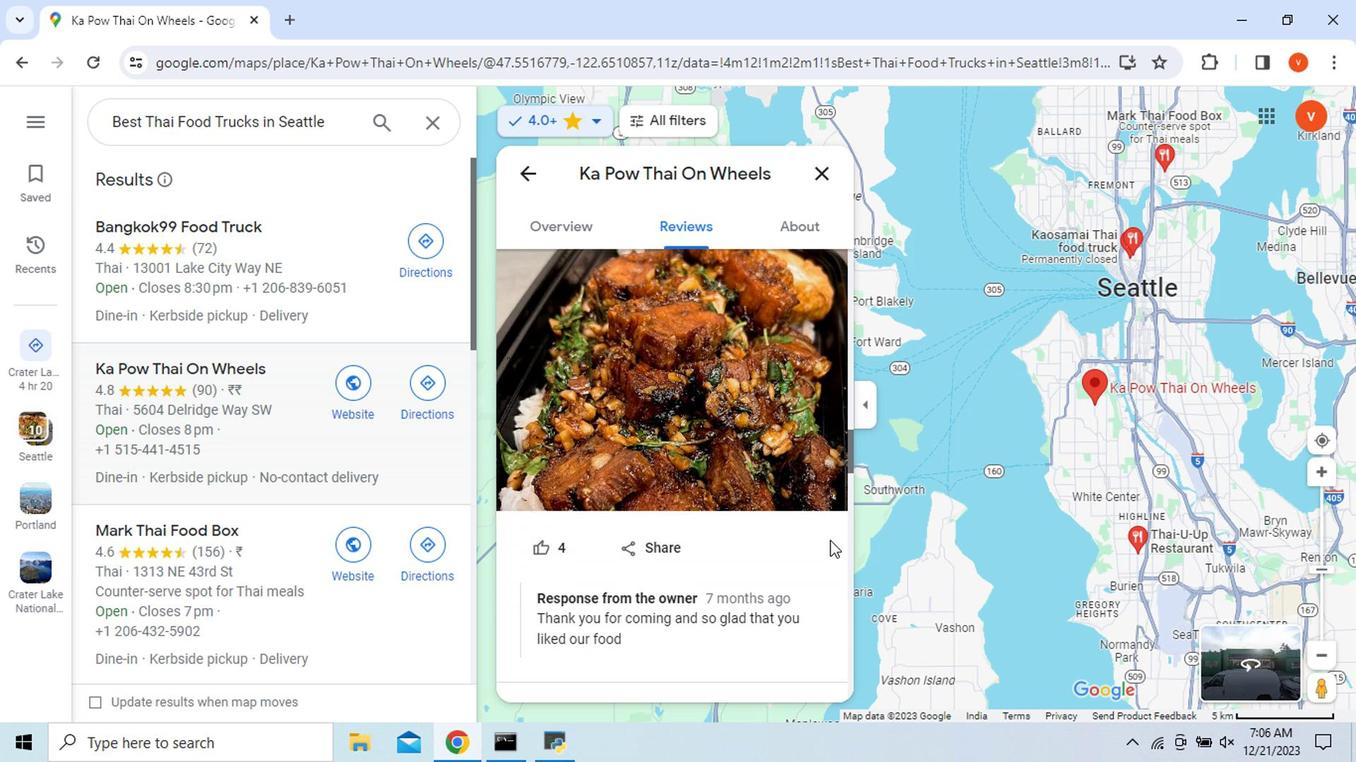 
Action: Mouse scrolled (830, 541) with delta (0, 0)
Screenshot: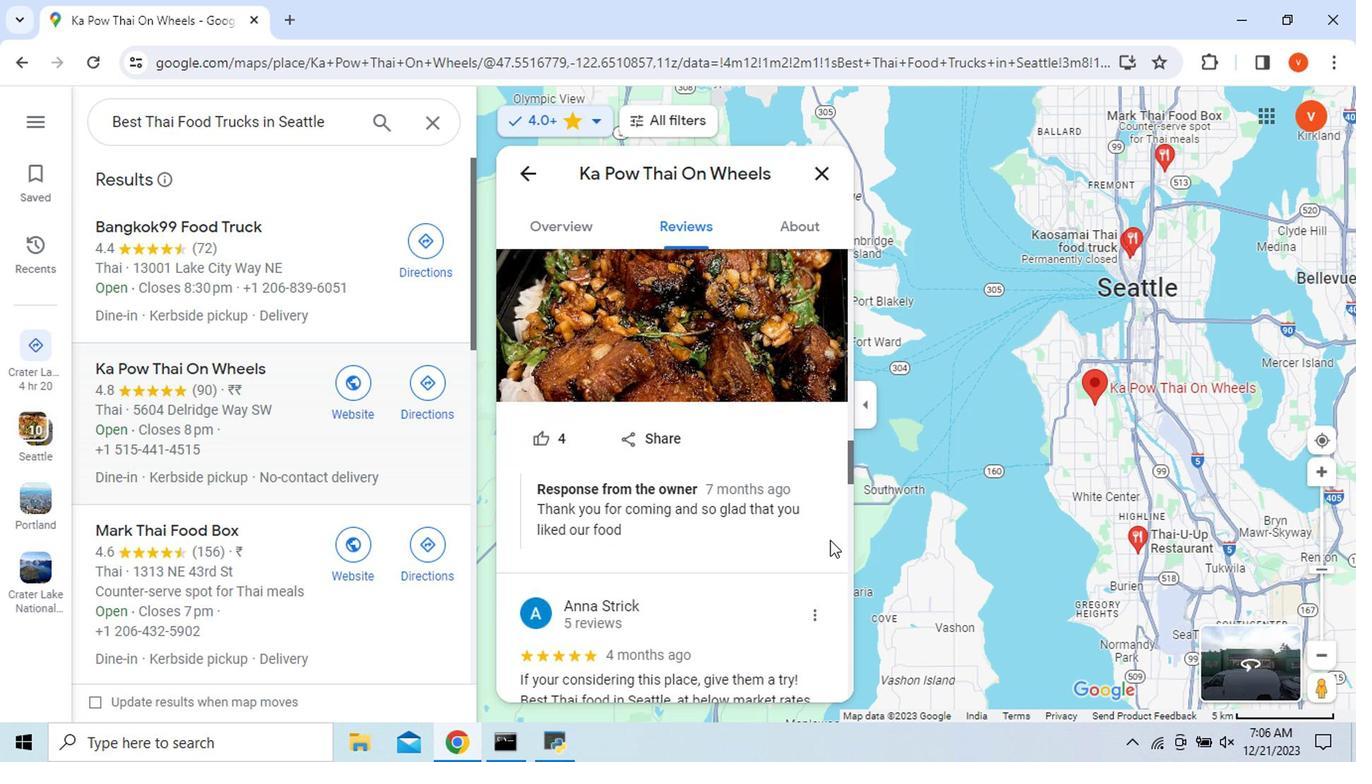 
Action: Mouse scrolled (830, 541) with delta (0, 0)
Screenshot: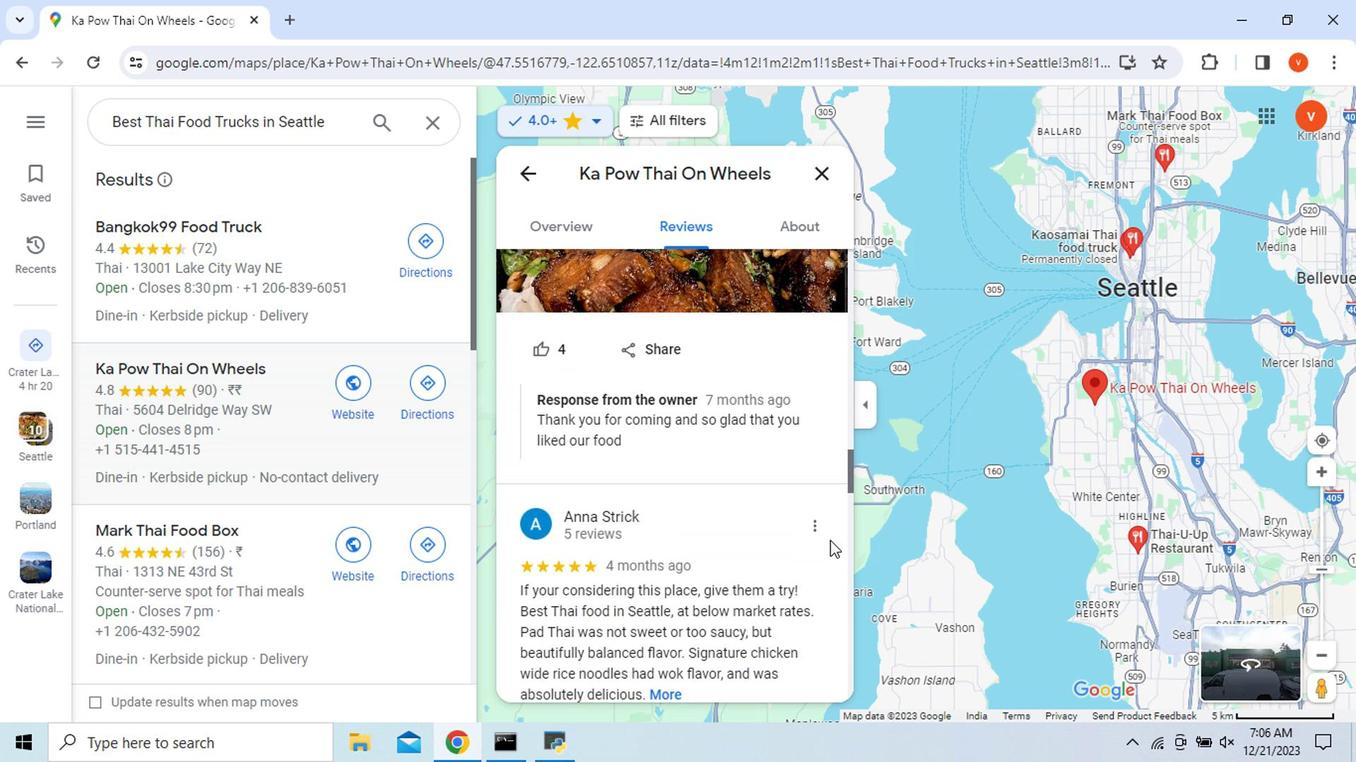 
Action: Mouse scrolled (830, 541) with delta (0, 0)
Screenshot: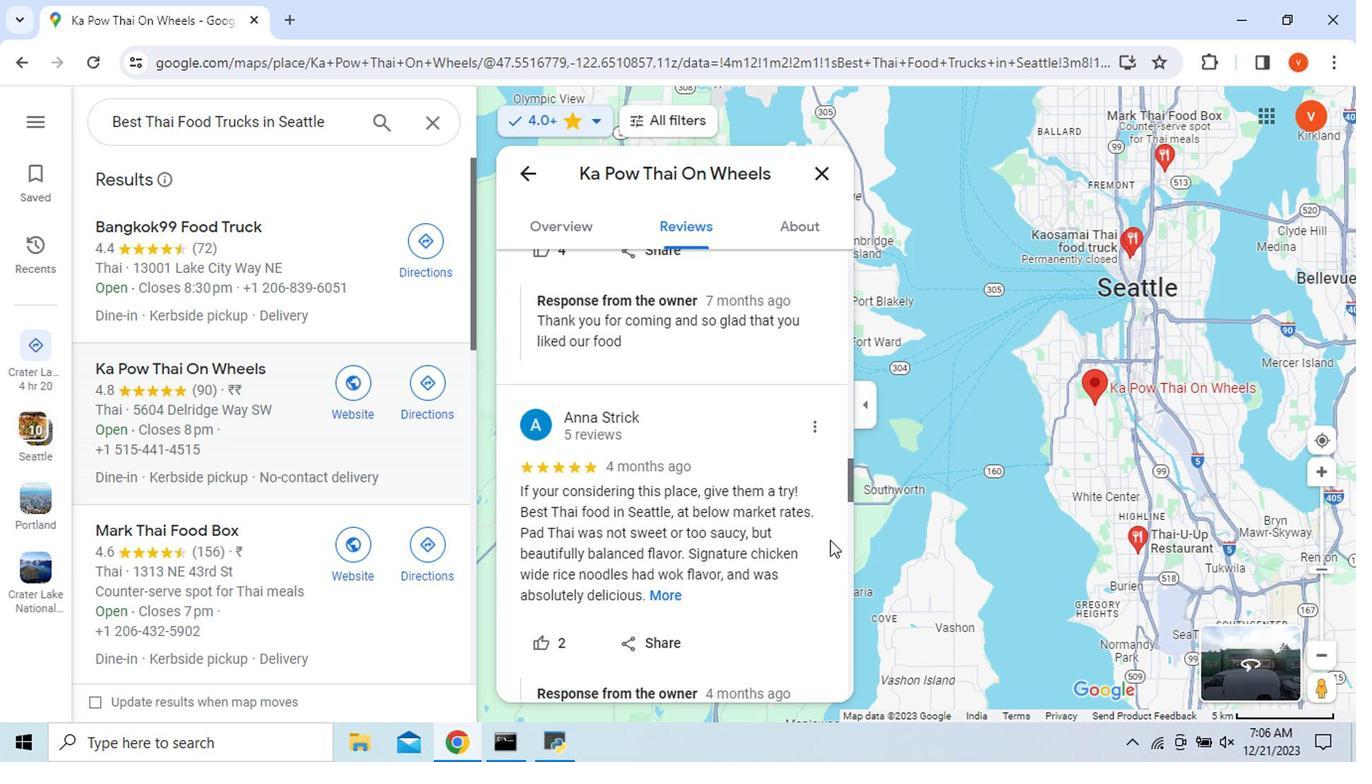 
Action: Mouse scrolled (830, 541) with delta (0, 0)
Screenshot: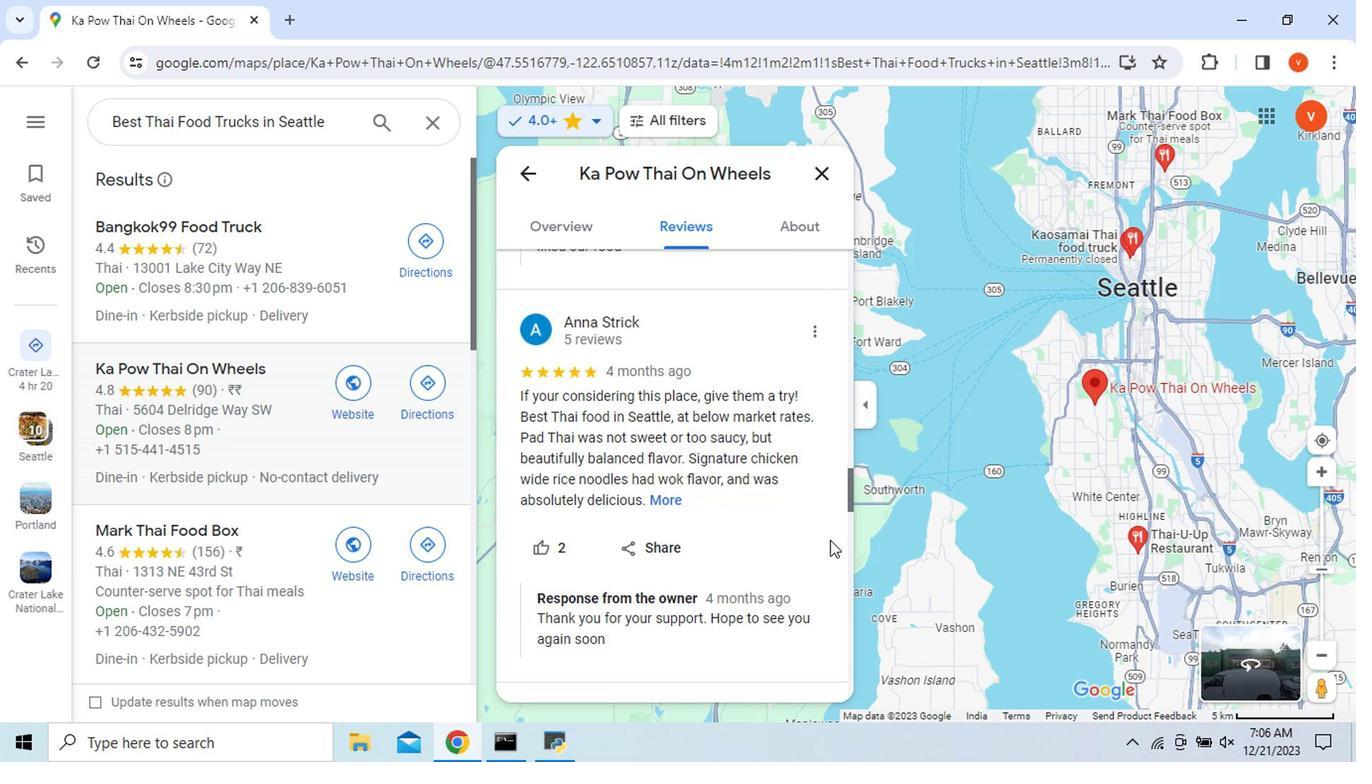 
Action: Mouse scrolled (830, 541) with delta (0, 0)
Screenshot: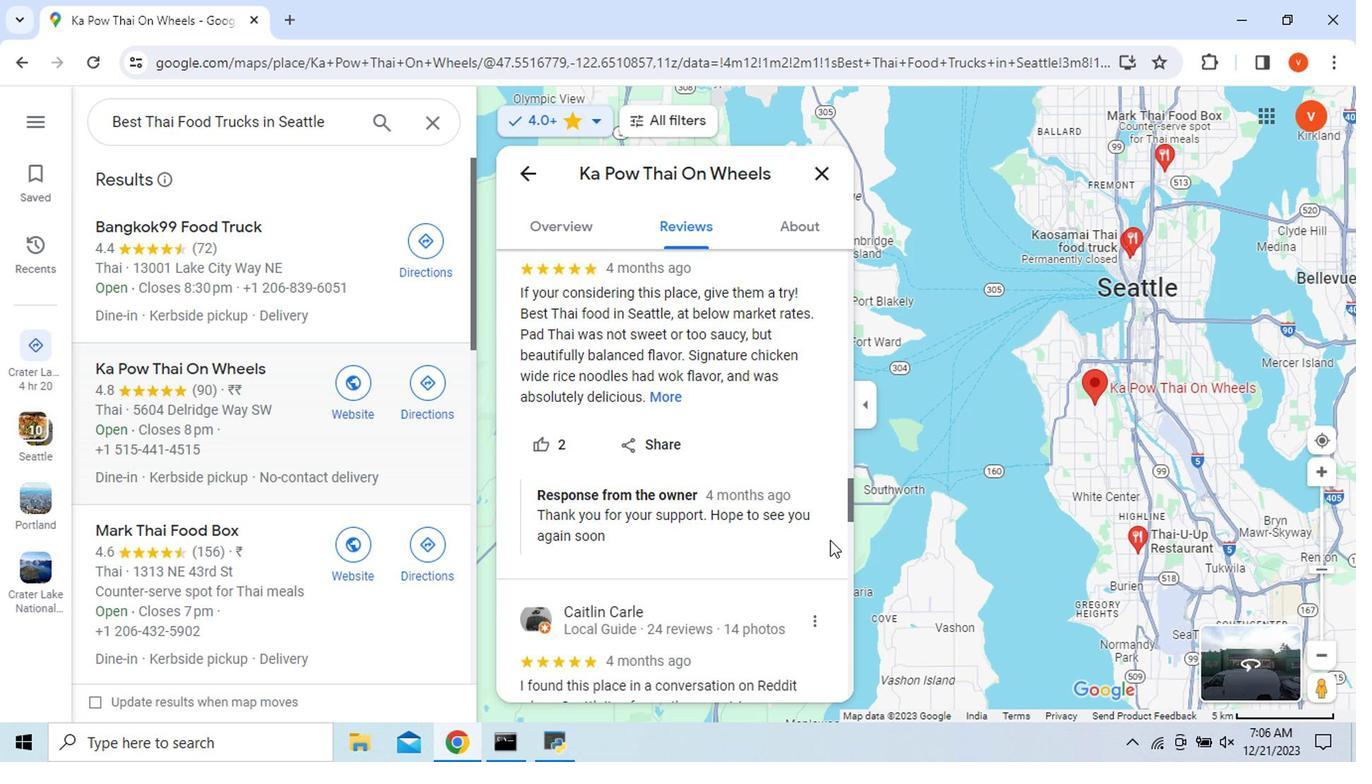 
Action: Mouse scrolled (830, 541) with delta (0, 0)
Screenshot: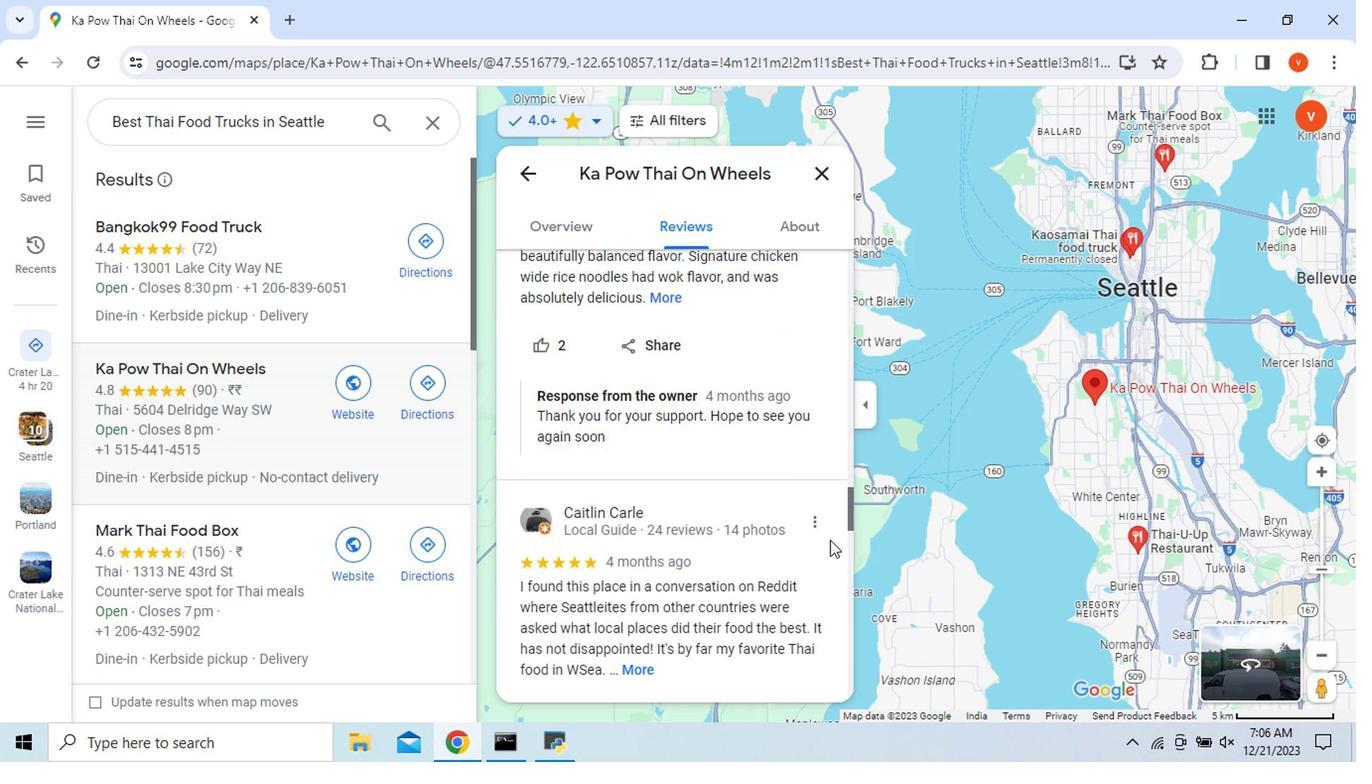 
Action: Mouse scrolled (830, 541) with delta (0, 0)
Screenshot: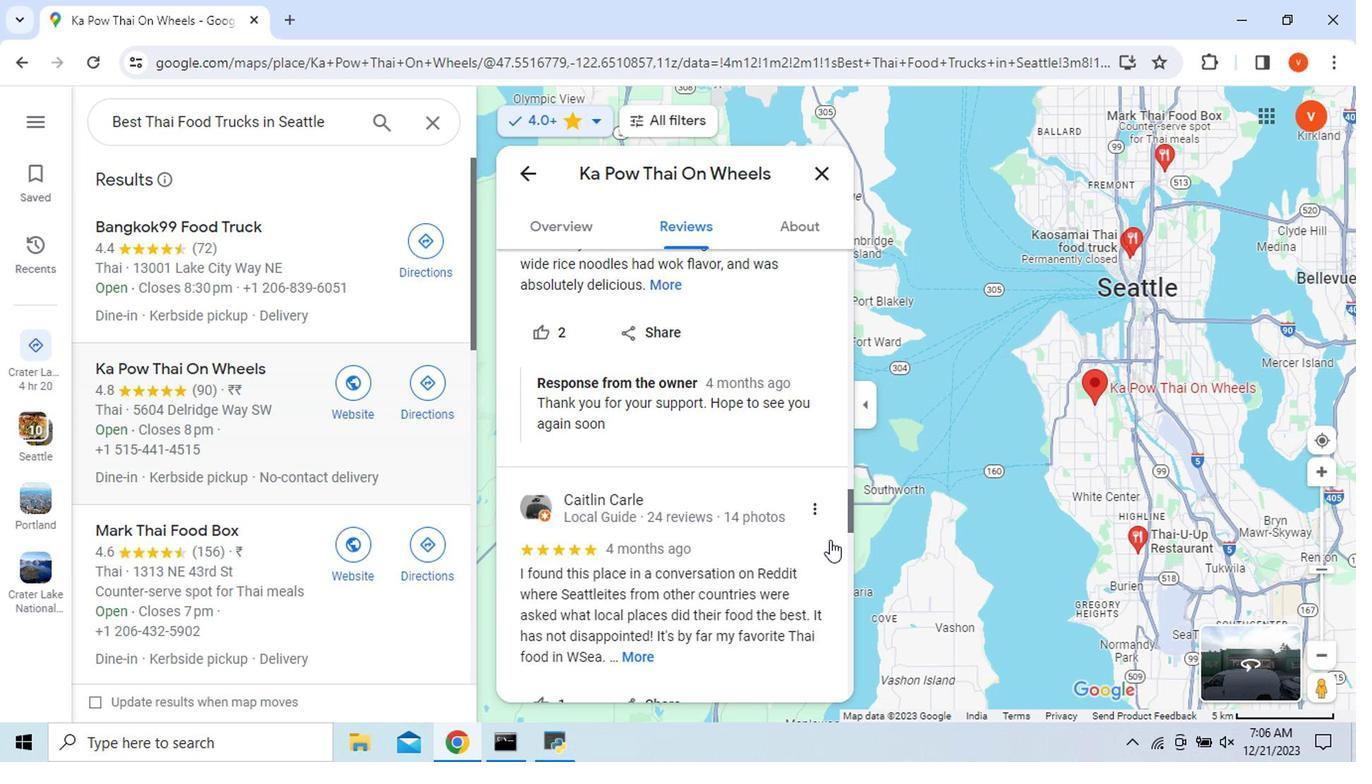 
Action: Mouse scrolled (830, 541) with delta (0, 0)
Screenshot: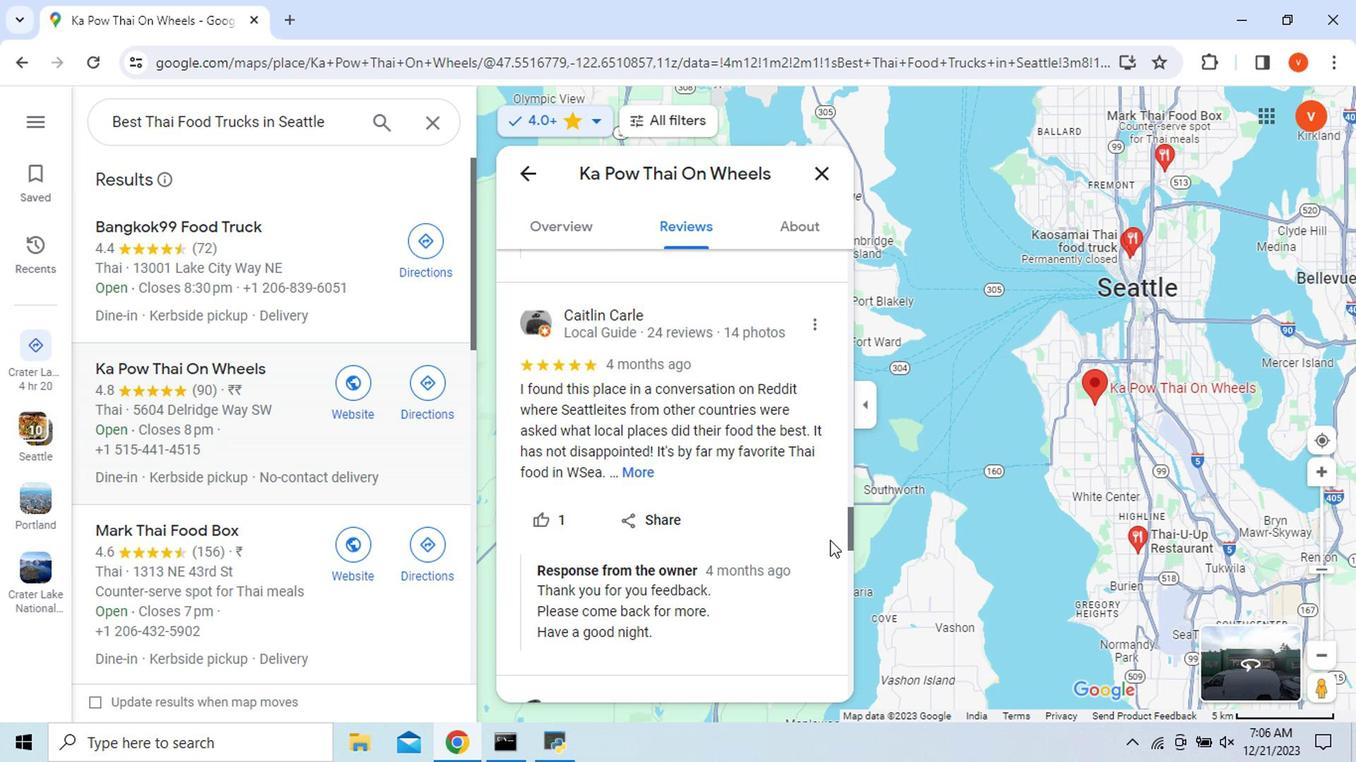 
Action: Mouse scrolled (830, 541) with delta (0, 0)
Screenshot: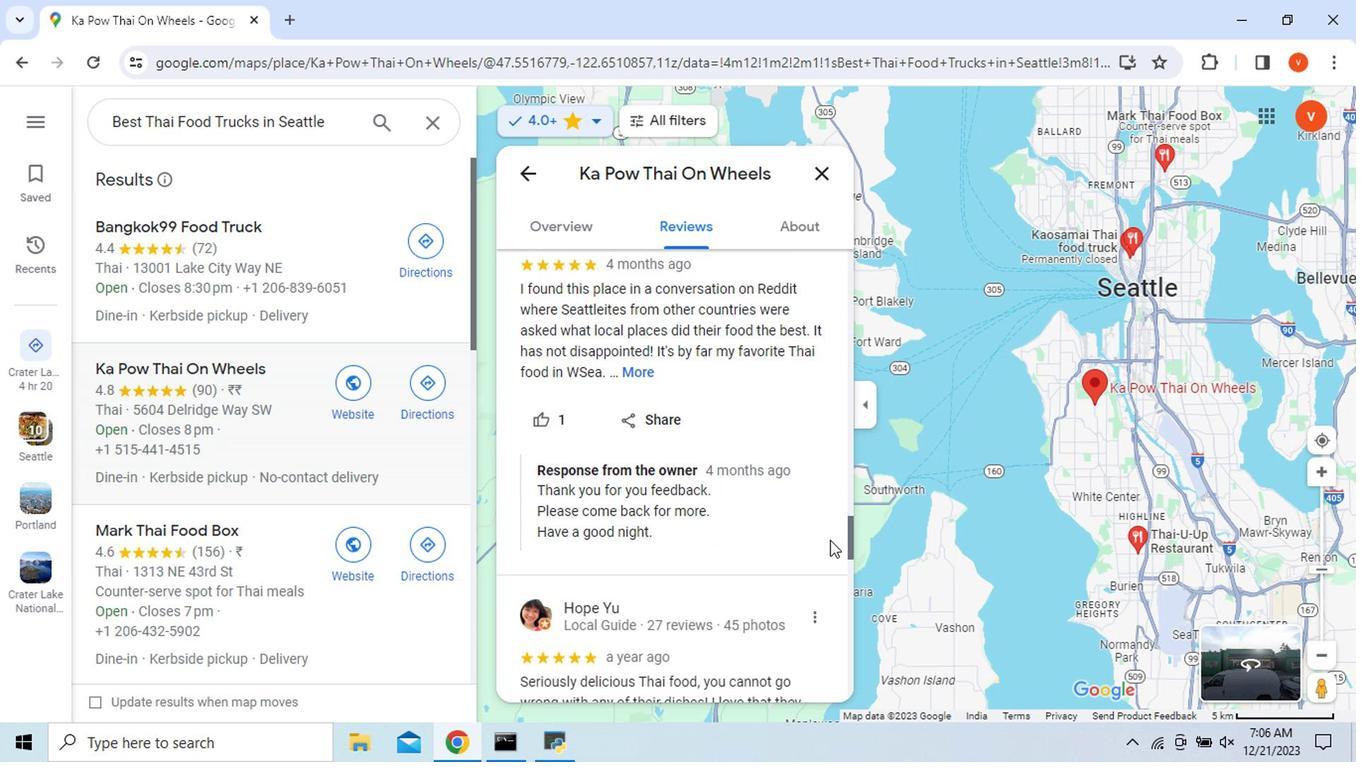
Action: Mouse scrolled (830, 541) with delta (0, 0)
Screenshot: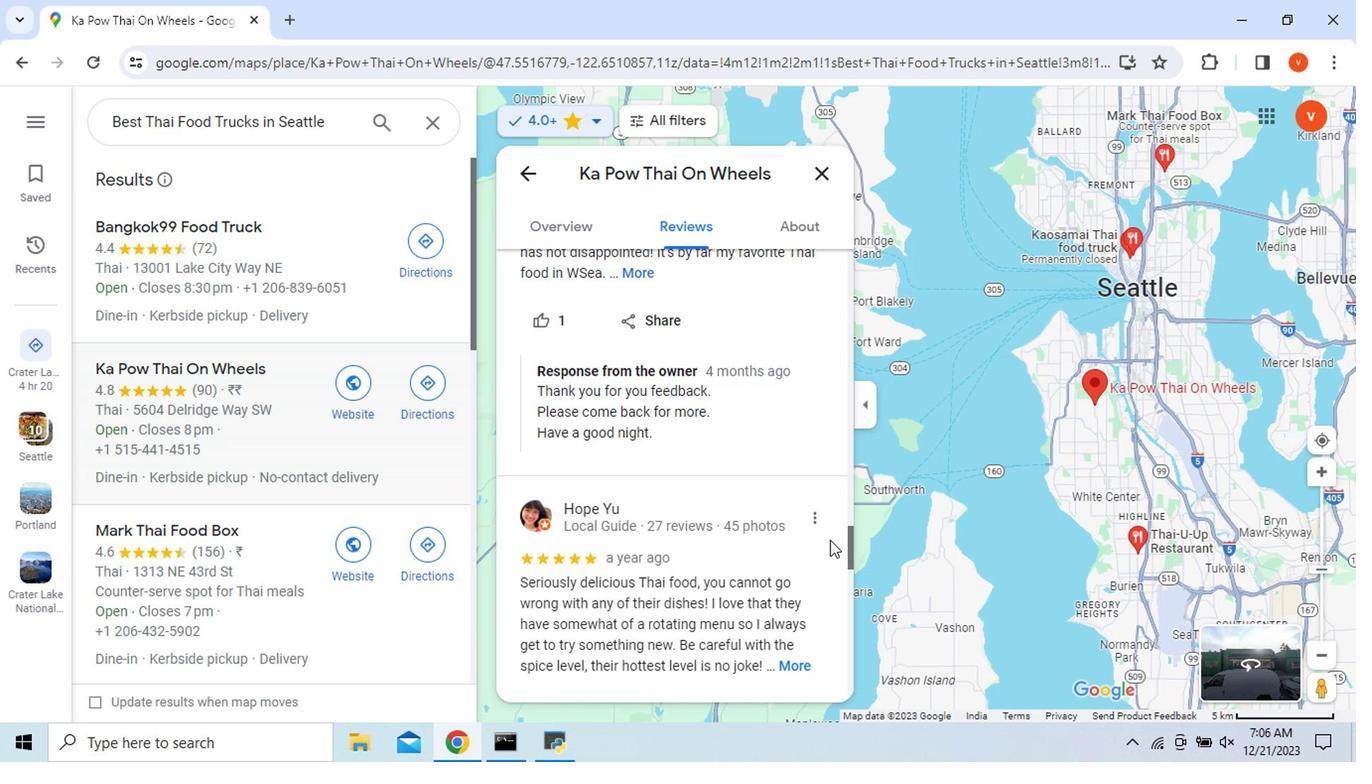 
Action: Mouse scrolled (830, 541) with delta (0, 0)
Screenshot: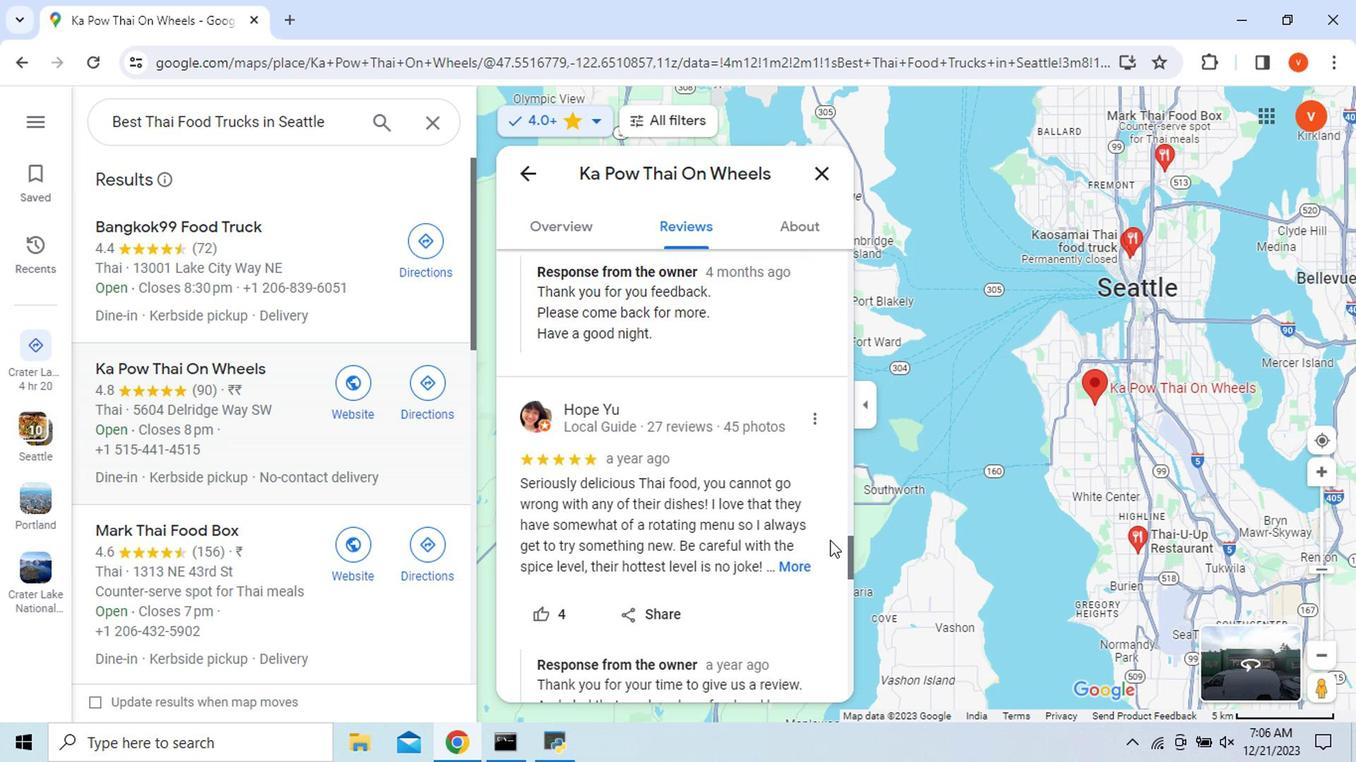 
Action: Mouse scrolled (830, 541) with delta (0, 0)
Screenshot: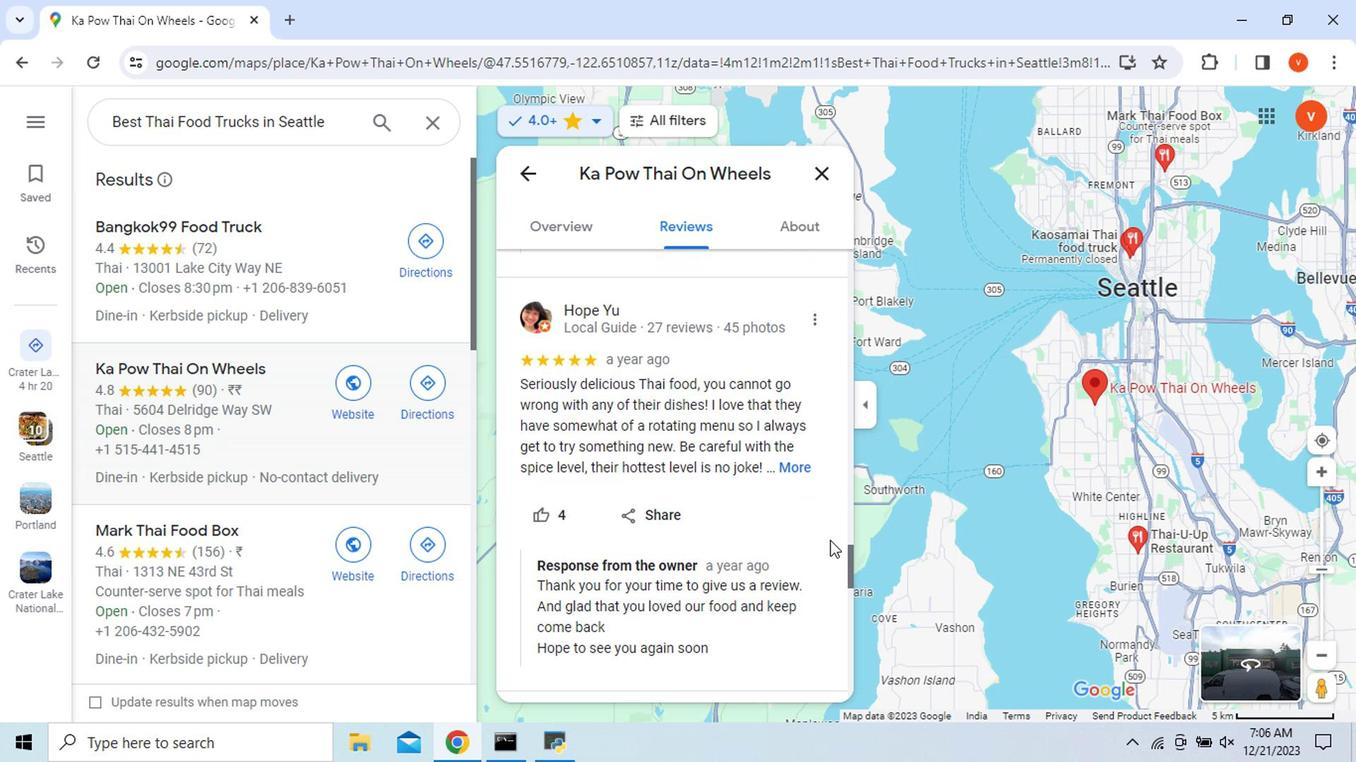 
Action: Mouse scrolled (830, 541) with delta (0, 0)
Screenshot: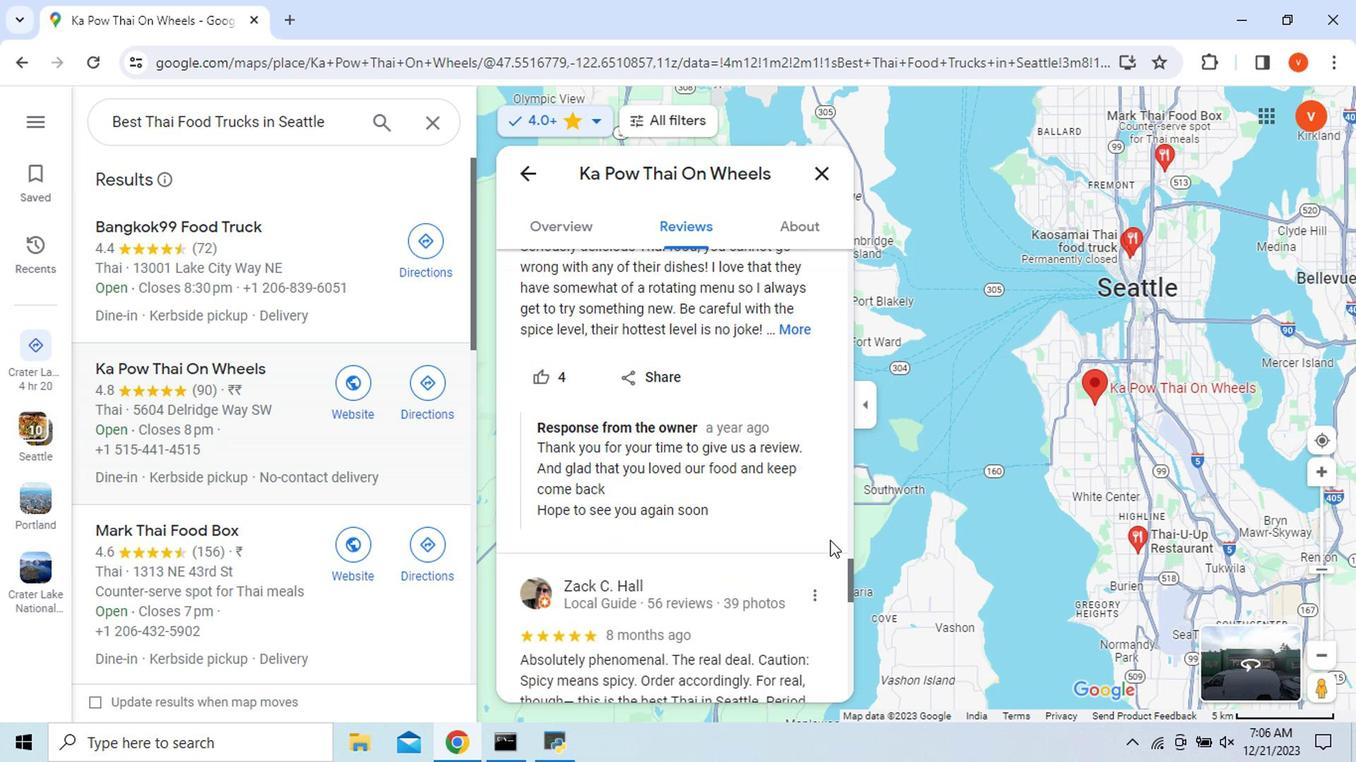 
Action: Mouse scrolled (830, 541) with delta (0, 0)
Screenshot: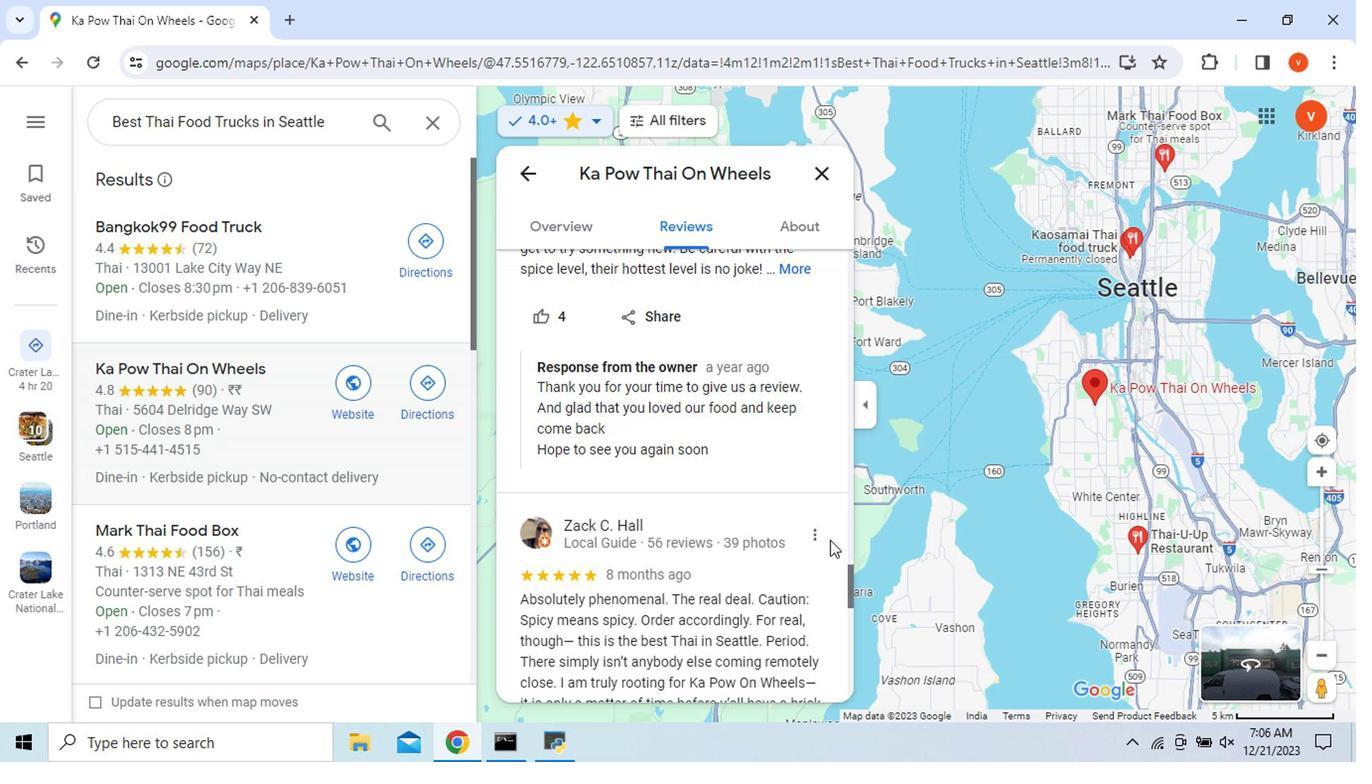 
Action: Mouse scrolled (830, 541) with delta (0, 0)
Screenshot: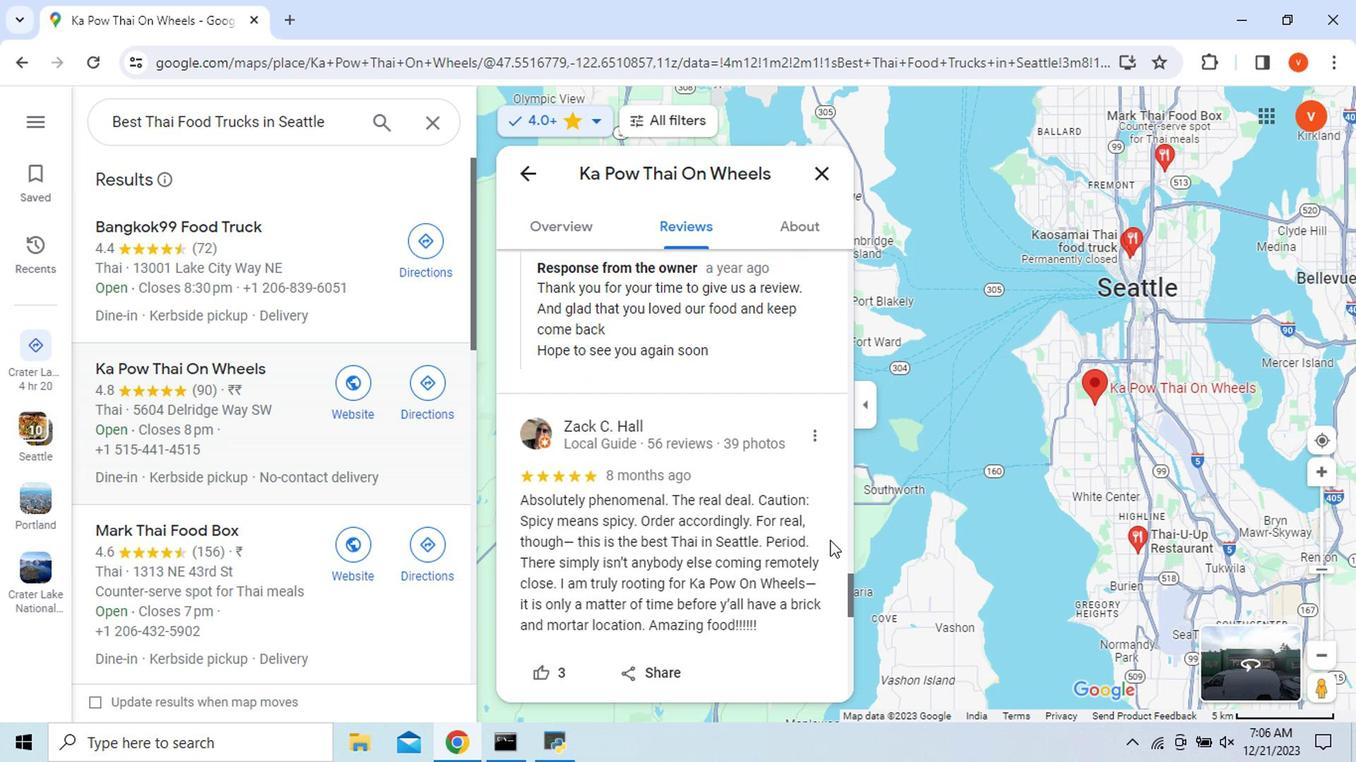 
Action: Mouse scrolled (830, 541) with delta (0, 0)
Screenshot: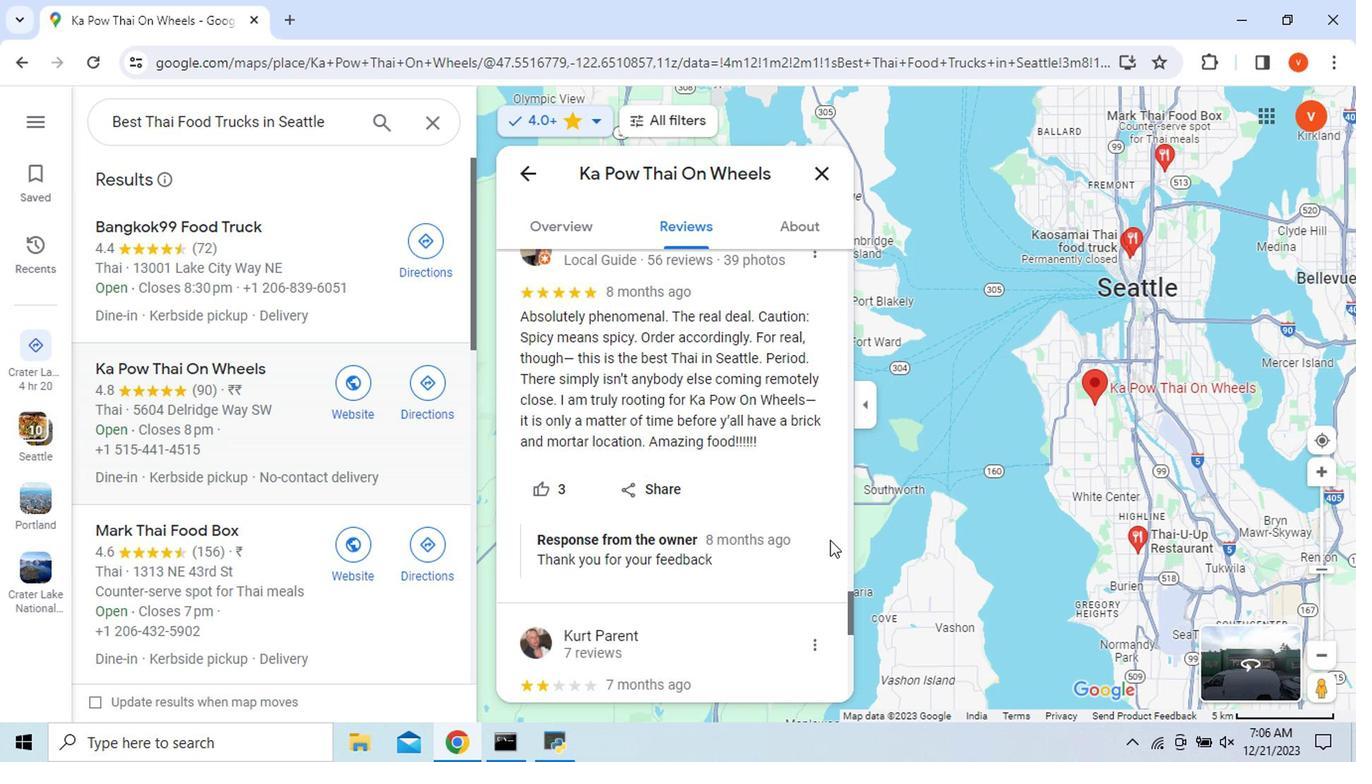 
Action: Mouse scrolled (830, 541) with delta (0, 0)
Screenshot: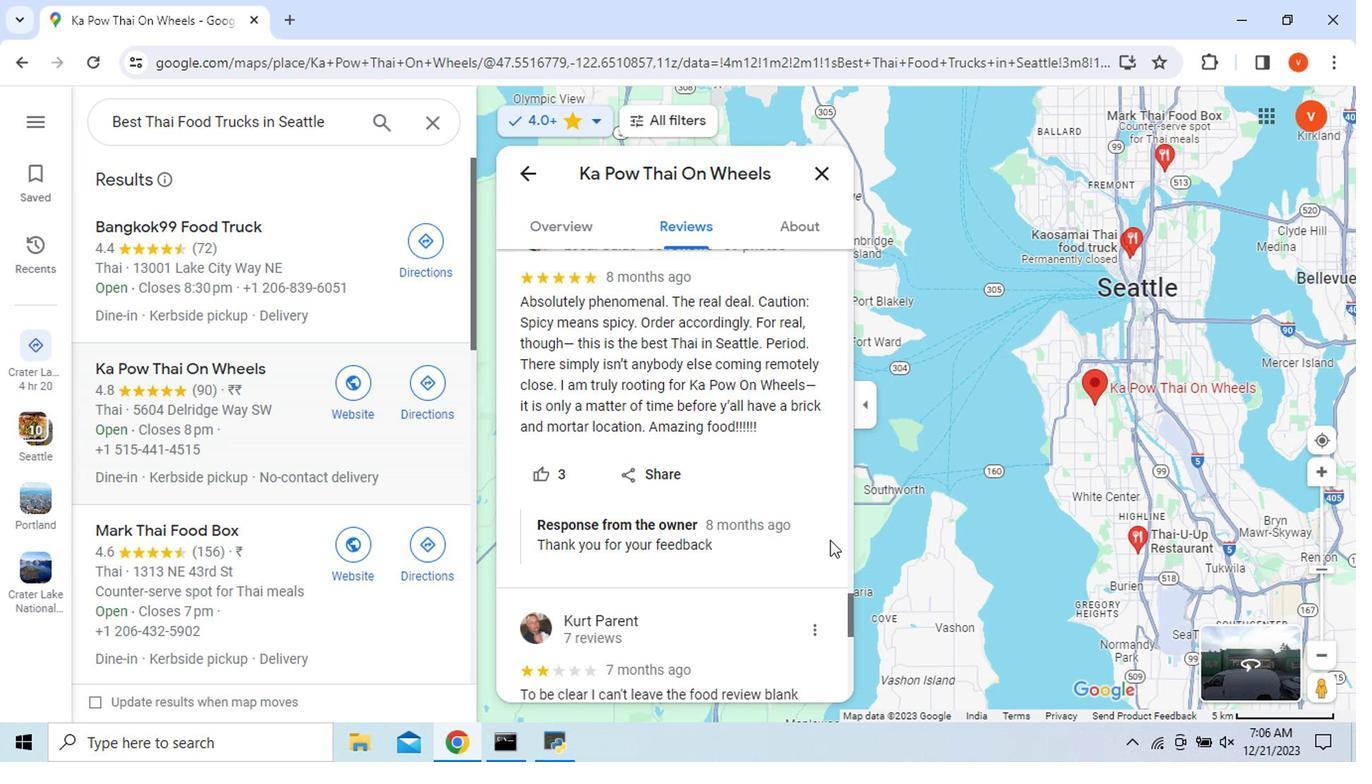 
Action: Mouse scrolled (830, 541) with delta (0, 0)
Screenshot: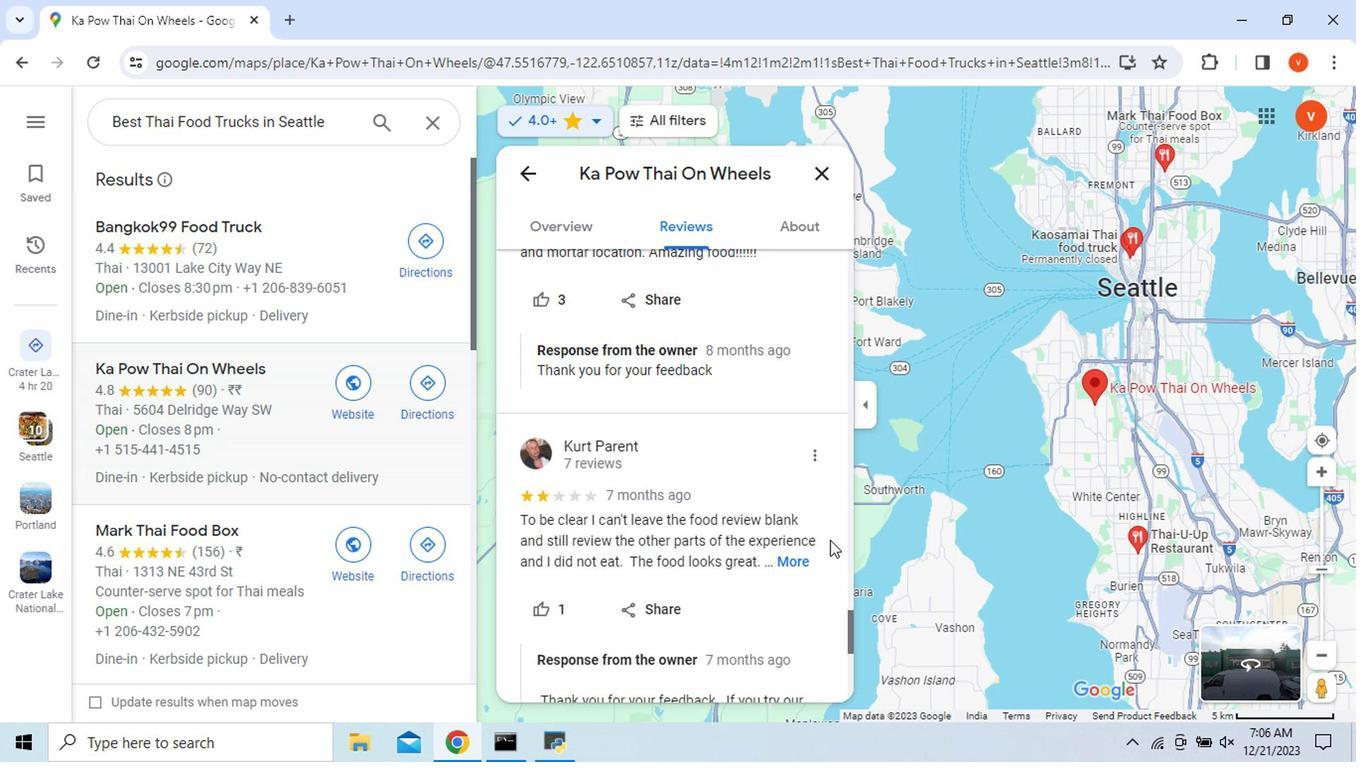 
Action: Mouse scrolled (830, 541) with delta (0, 0)
Screenshot: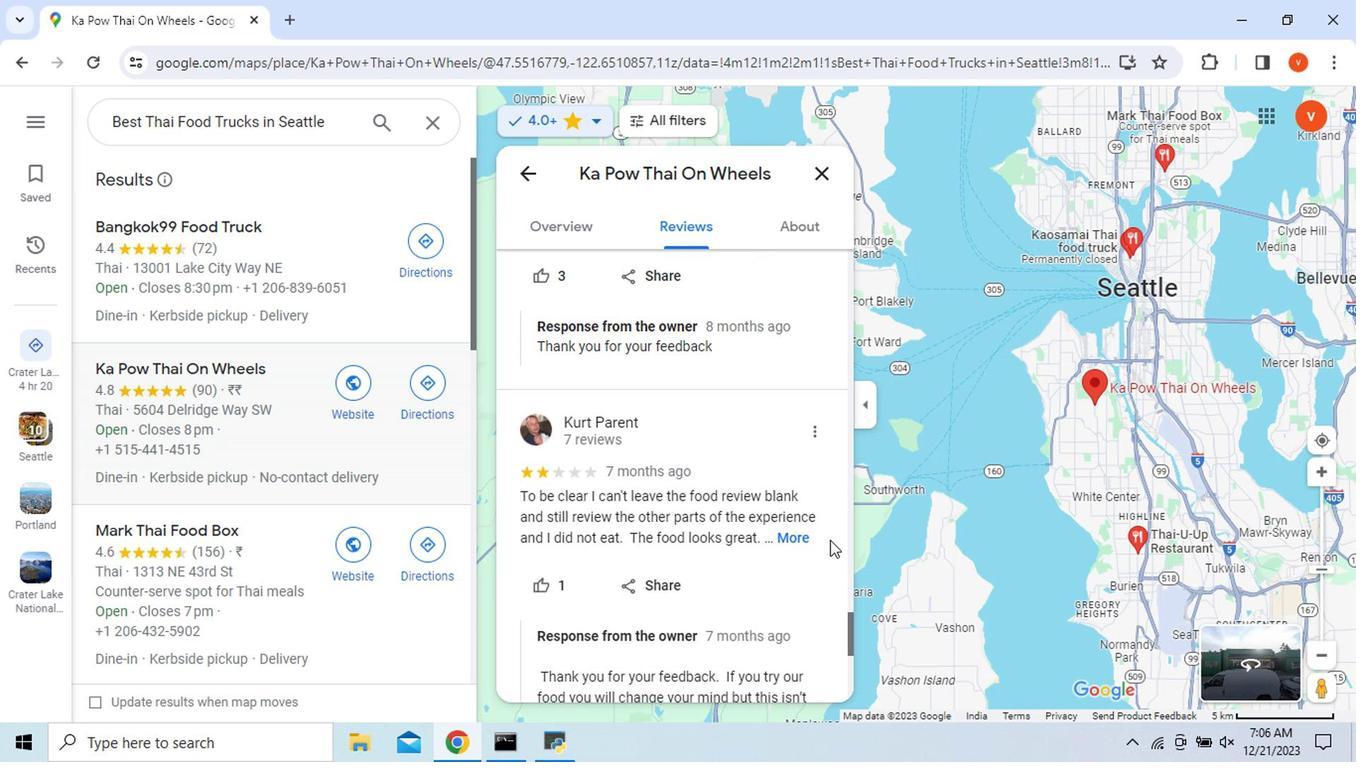
Action: Mouse scrolled (830, 541) with delta (0, 0)
Screenshot: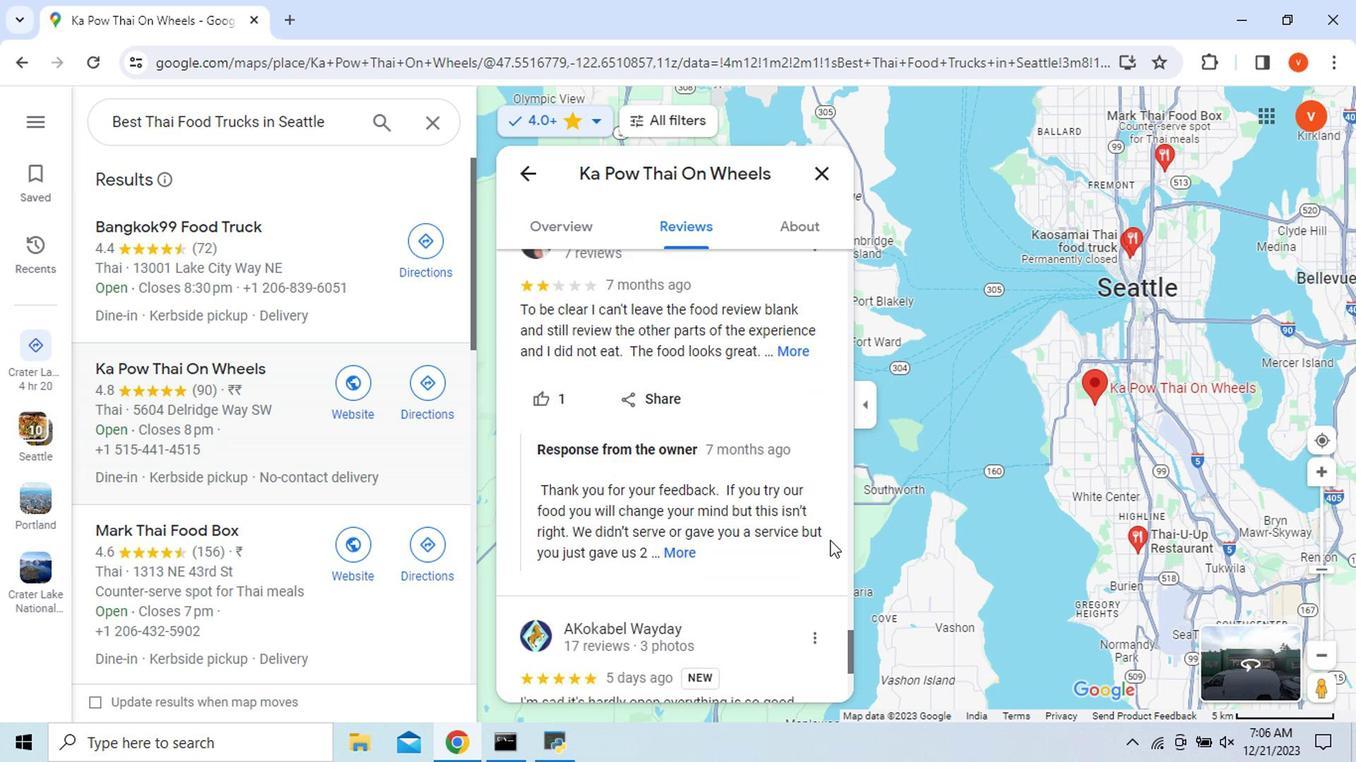 
Action: Mouse scrolled (830, 541) with delta (0, 0)
Screenshot: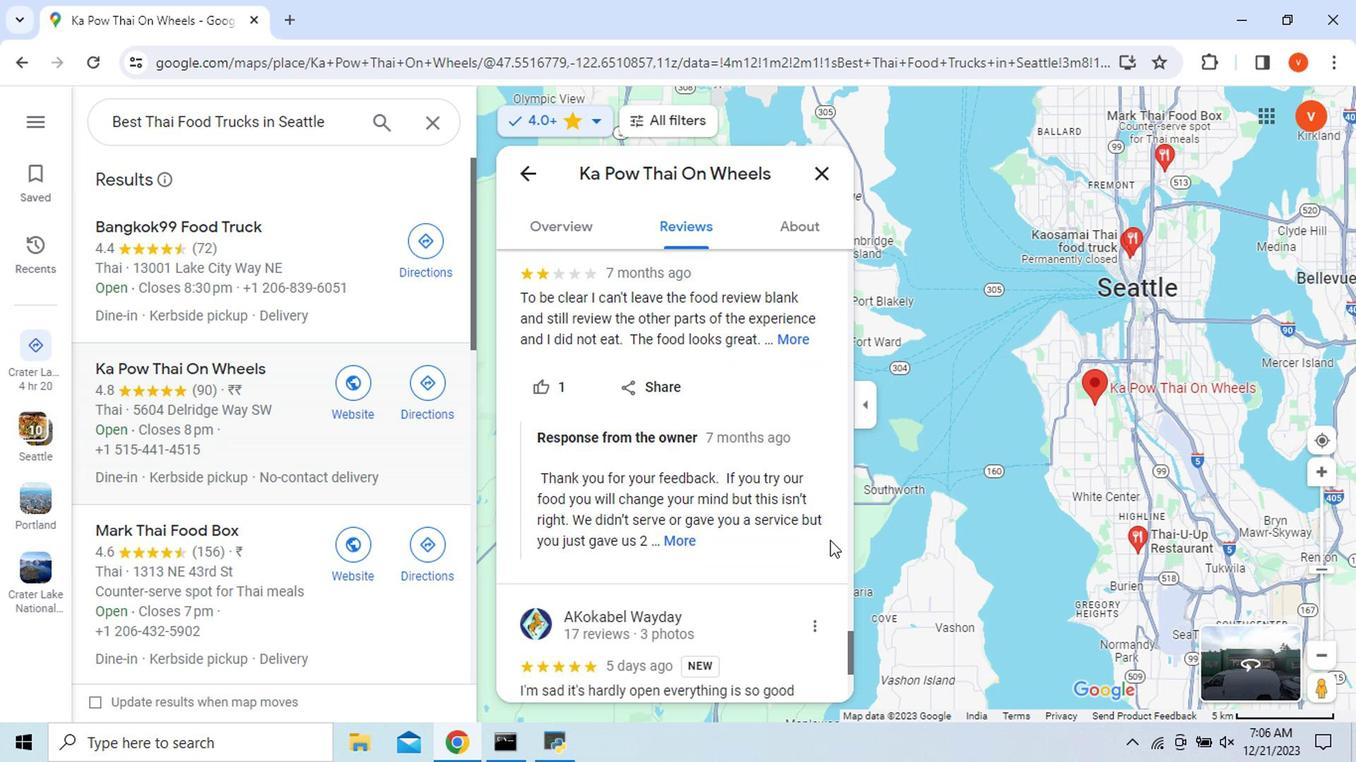 
Action: Mouse scrolled (830, 541) with delta (0, 0)
Screenshot: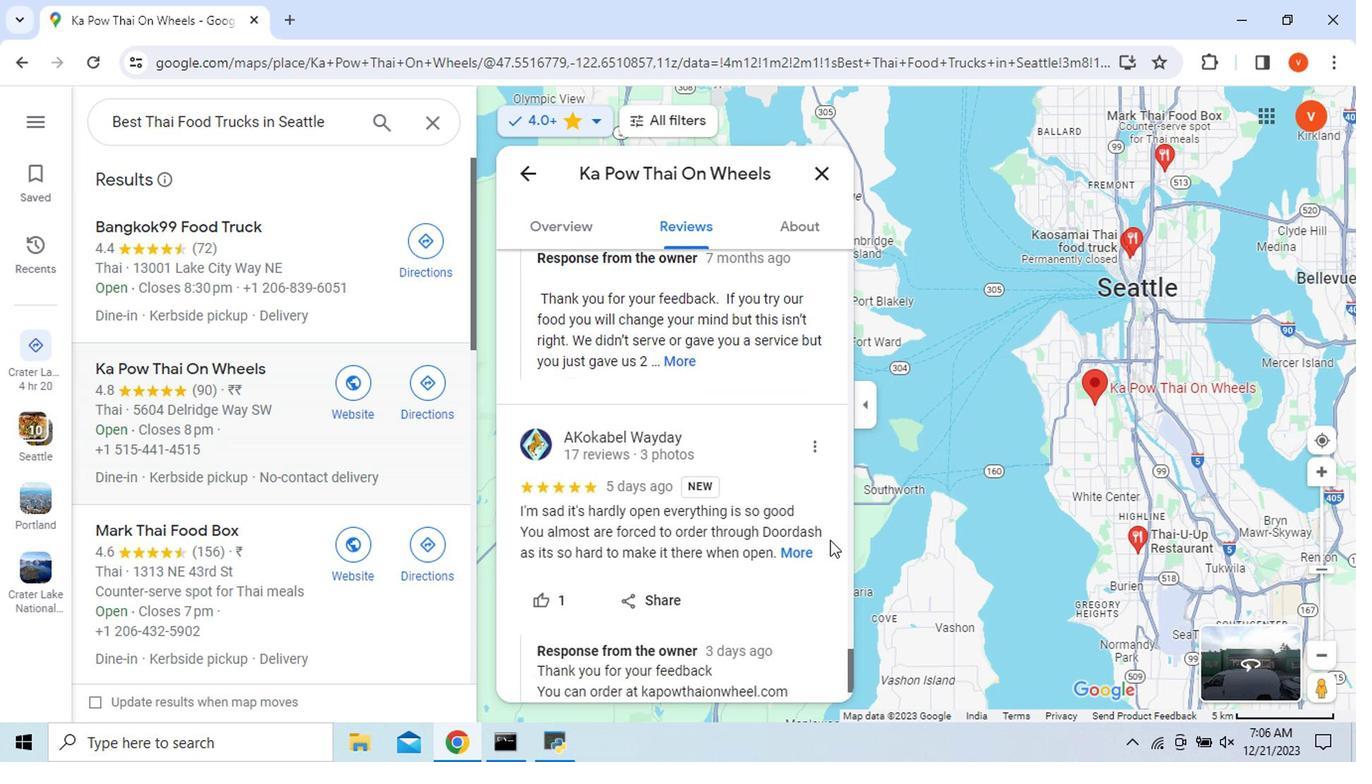 
Action: Mouse scrolled (830, 541) with delta (0, 0)
Screenshot: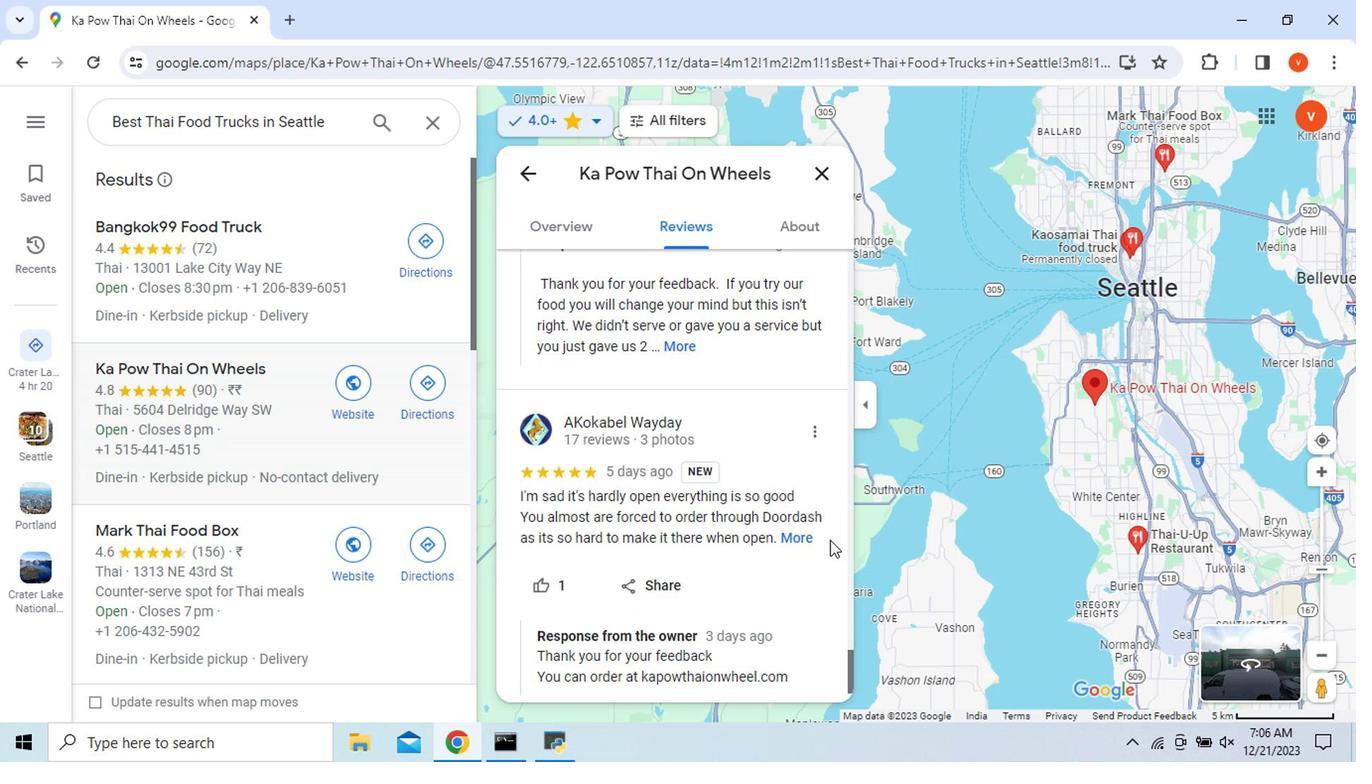 
Action: Mouse scrolled (830, 541) with delta (0, 0)
Screenshot: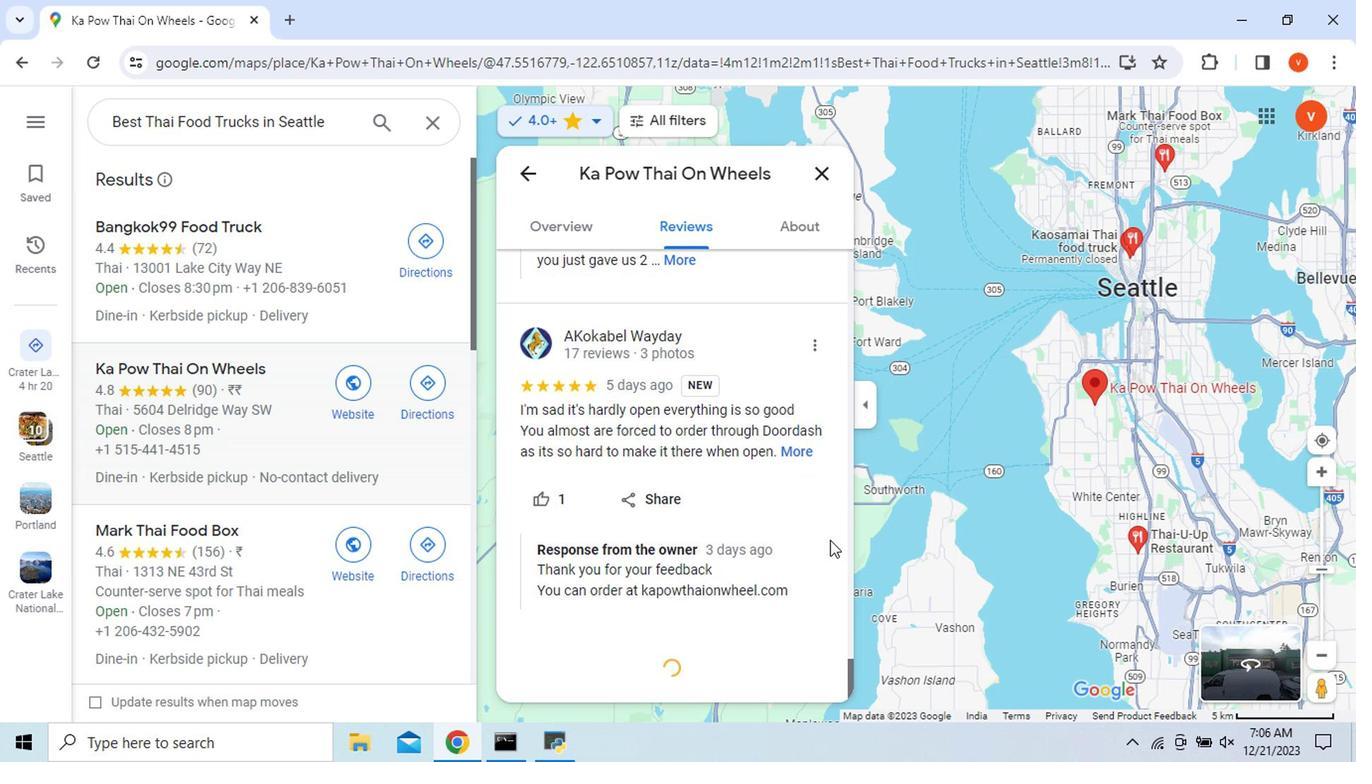 
Action: Mouse scrolled (830, 541) with delta (0, 0)
Screenshot: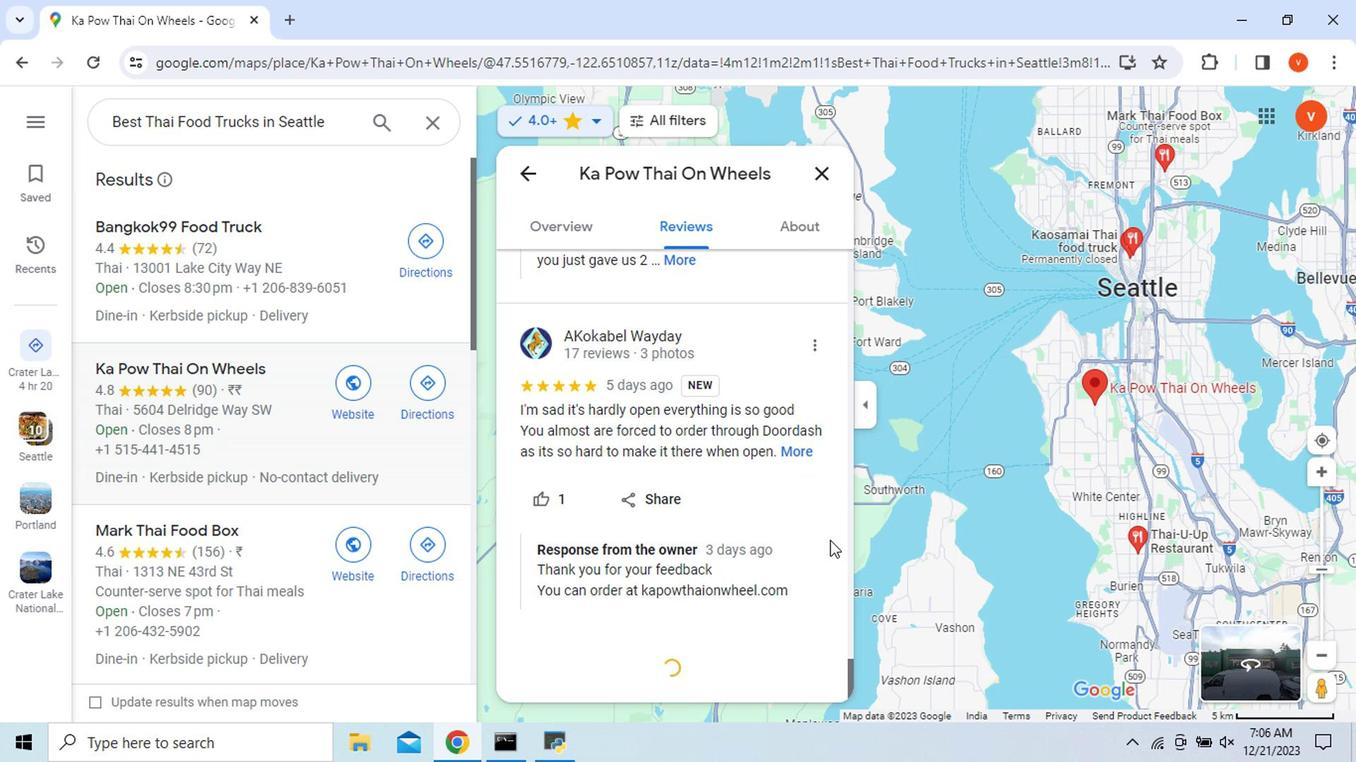 
Action: Mouse scrolled (830, 541) with delta (0, 0)
Screenshot: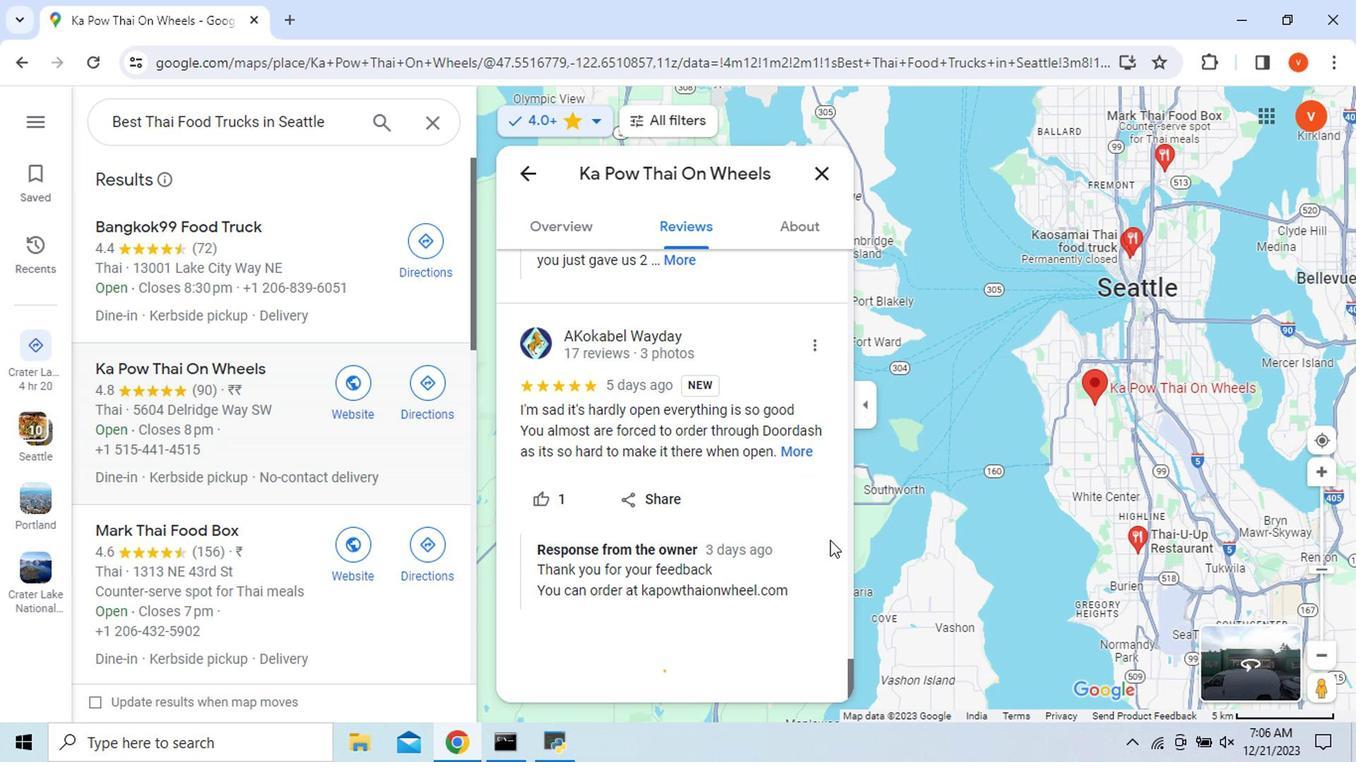 
Action: Mouse moved to (555, 235)
Screenshot: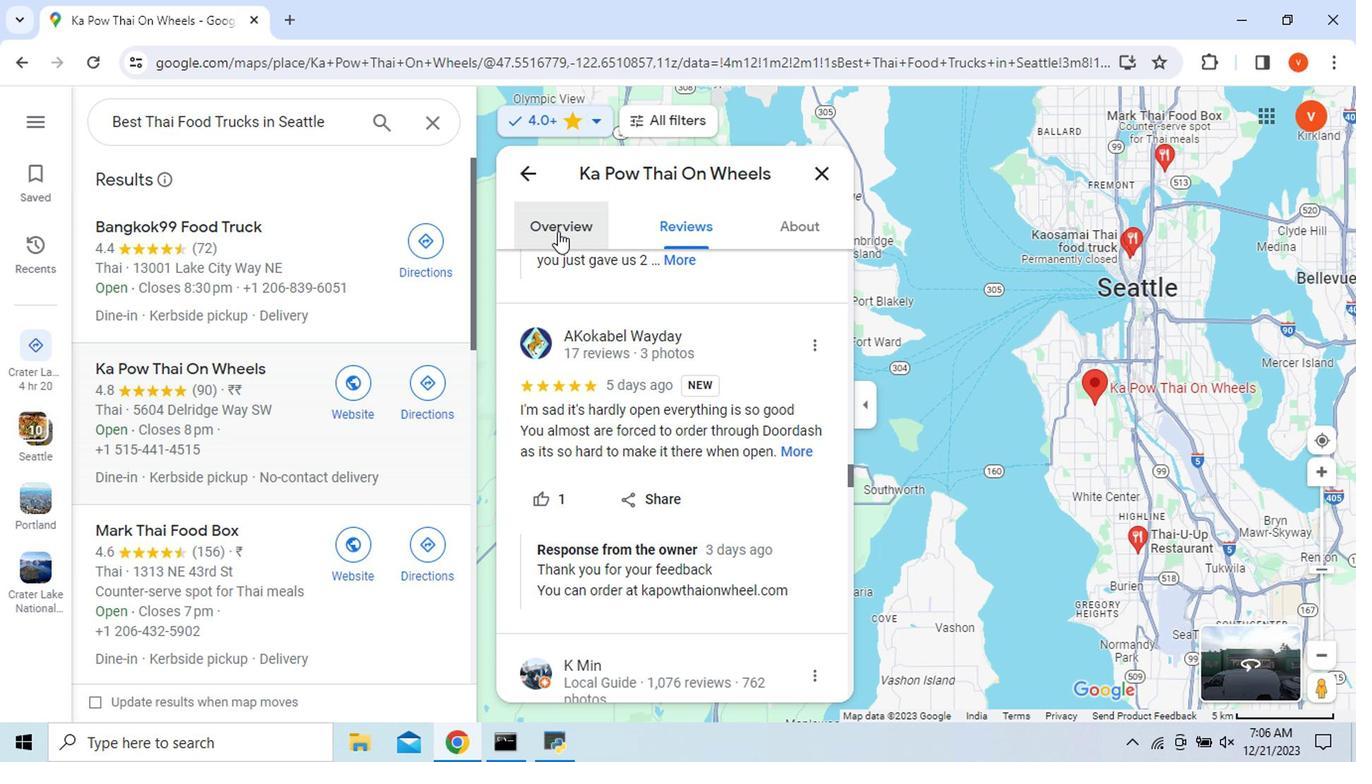 
Action: Mouse pressed left at (555, 235)
Screenshot: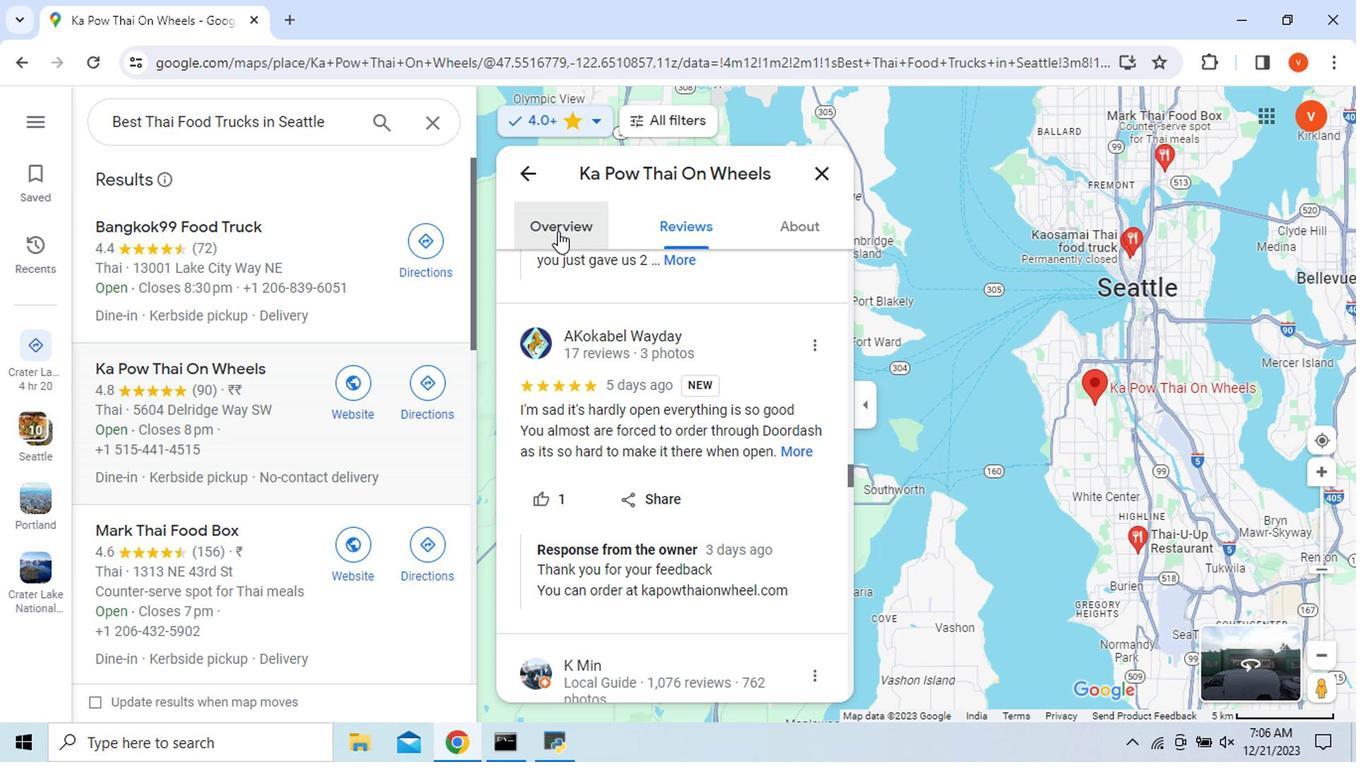 
Action: Mouse moved to (825, 177)
Screenshot: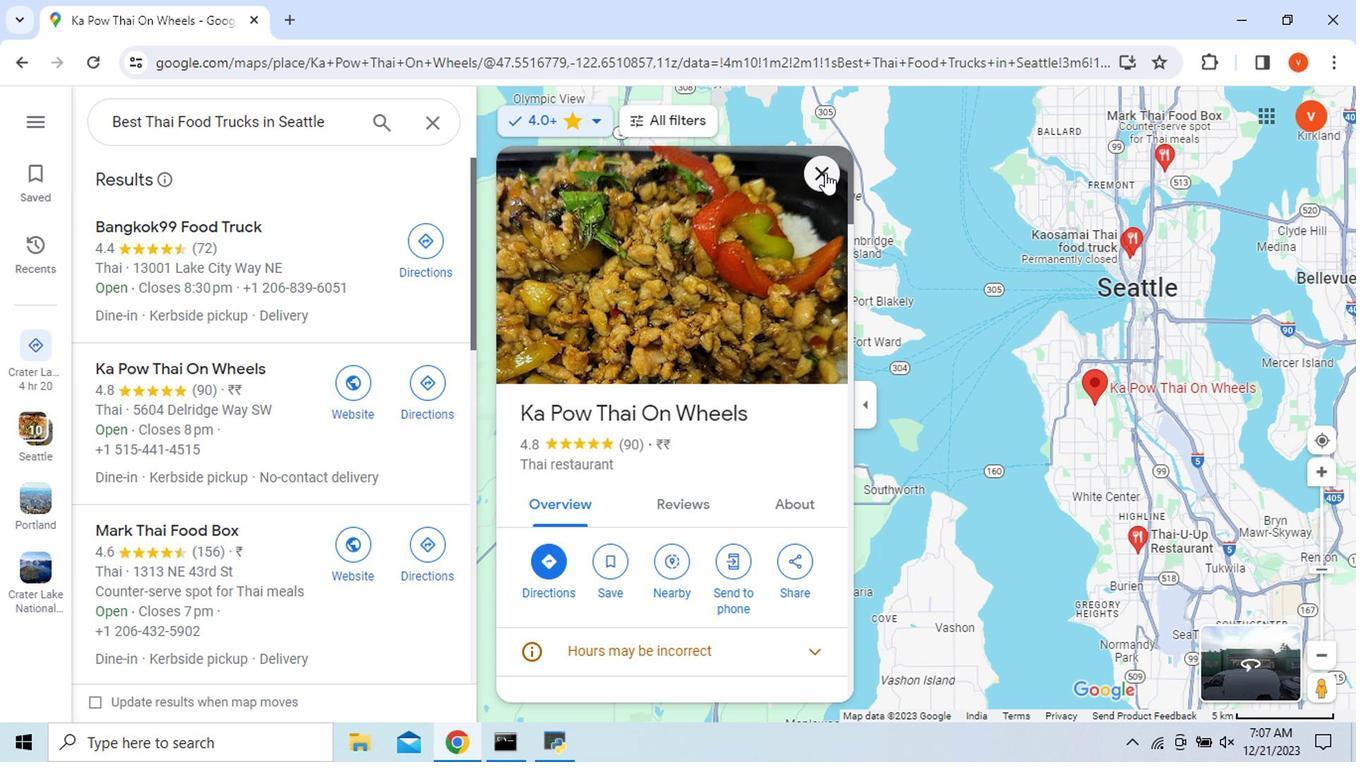 
Action: Mouse pressed left at (825, 177)
Screenshot: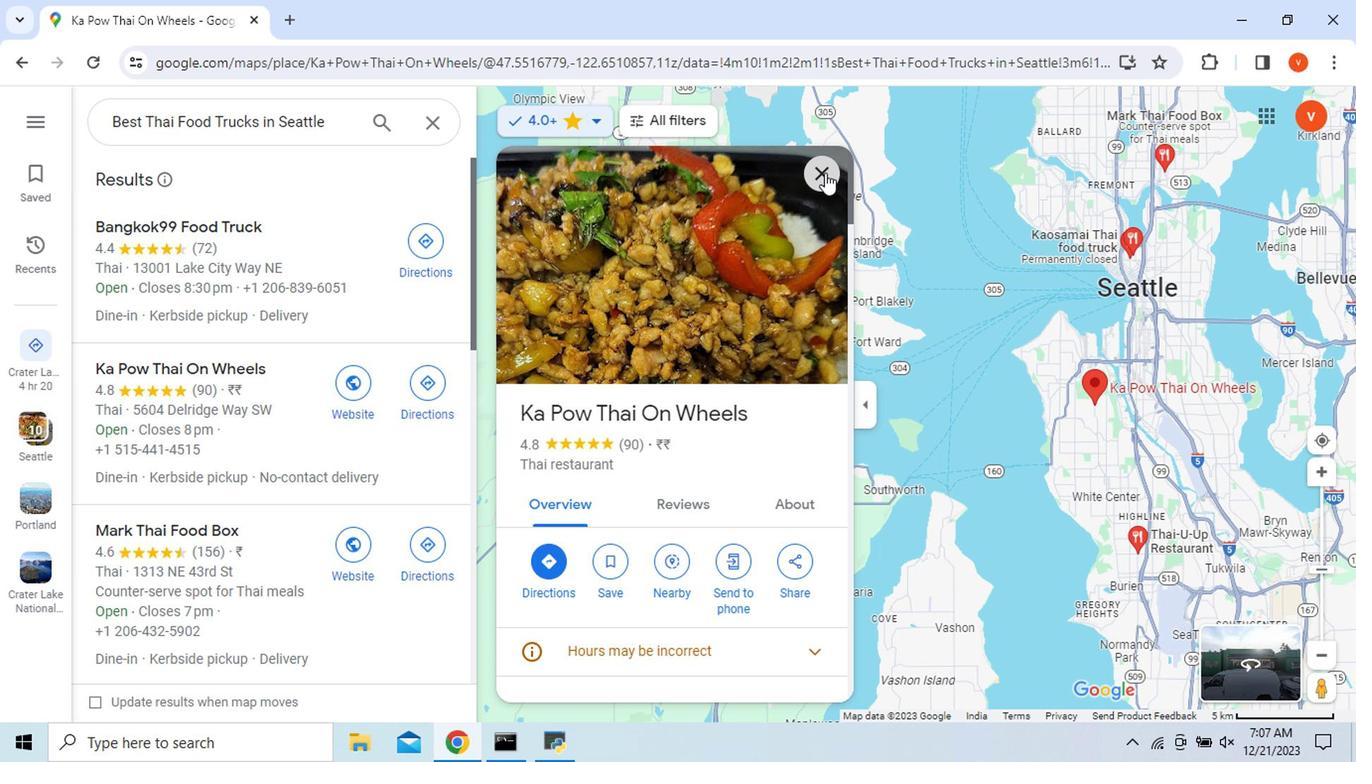 
Action: Mouse moved to (429, 125)
Screenshot: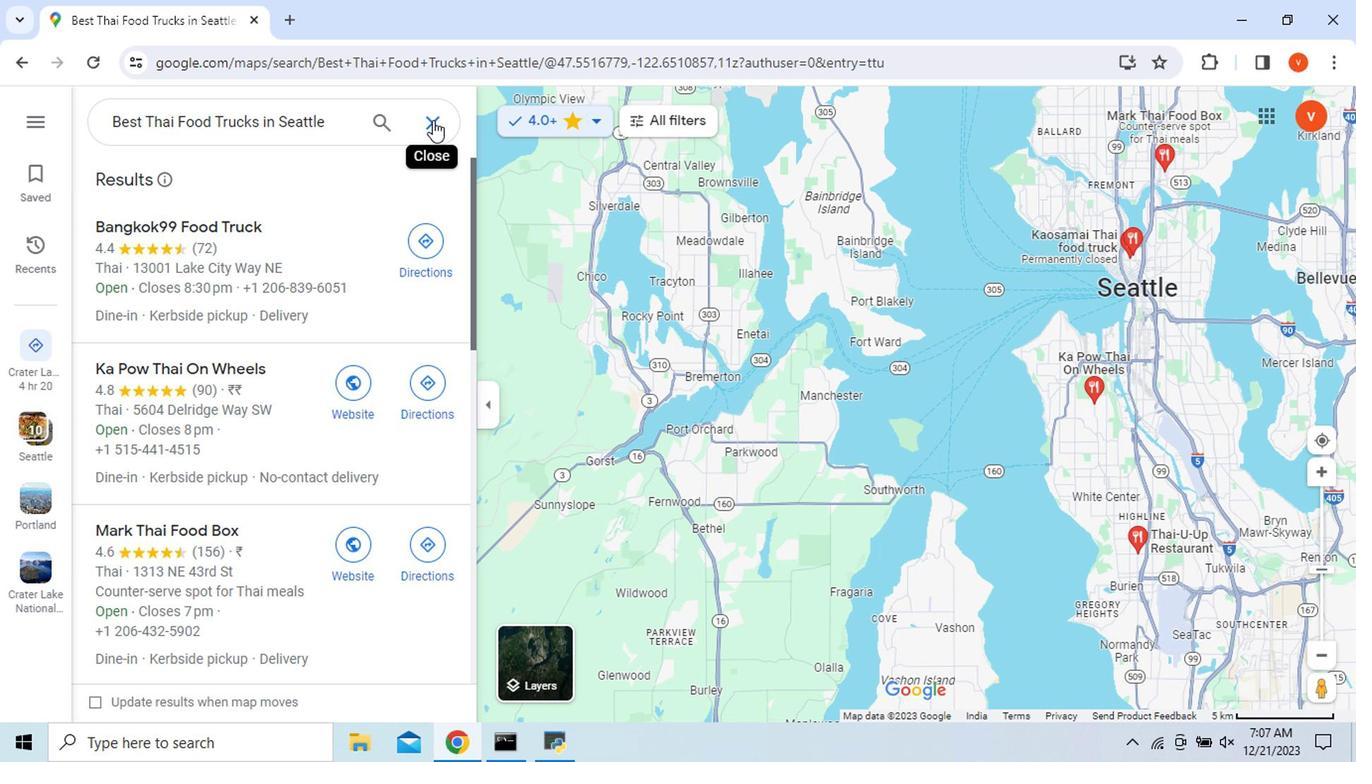
Action: Mouse pressed left at (429, 125)
Screenshot: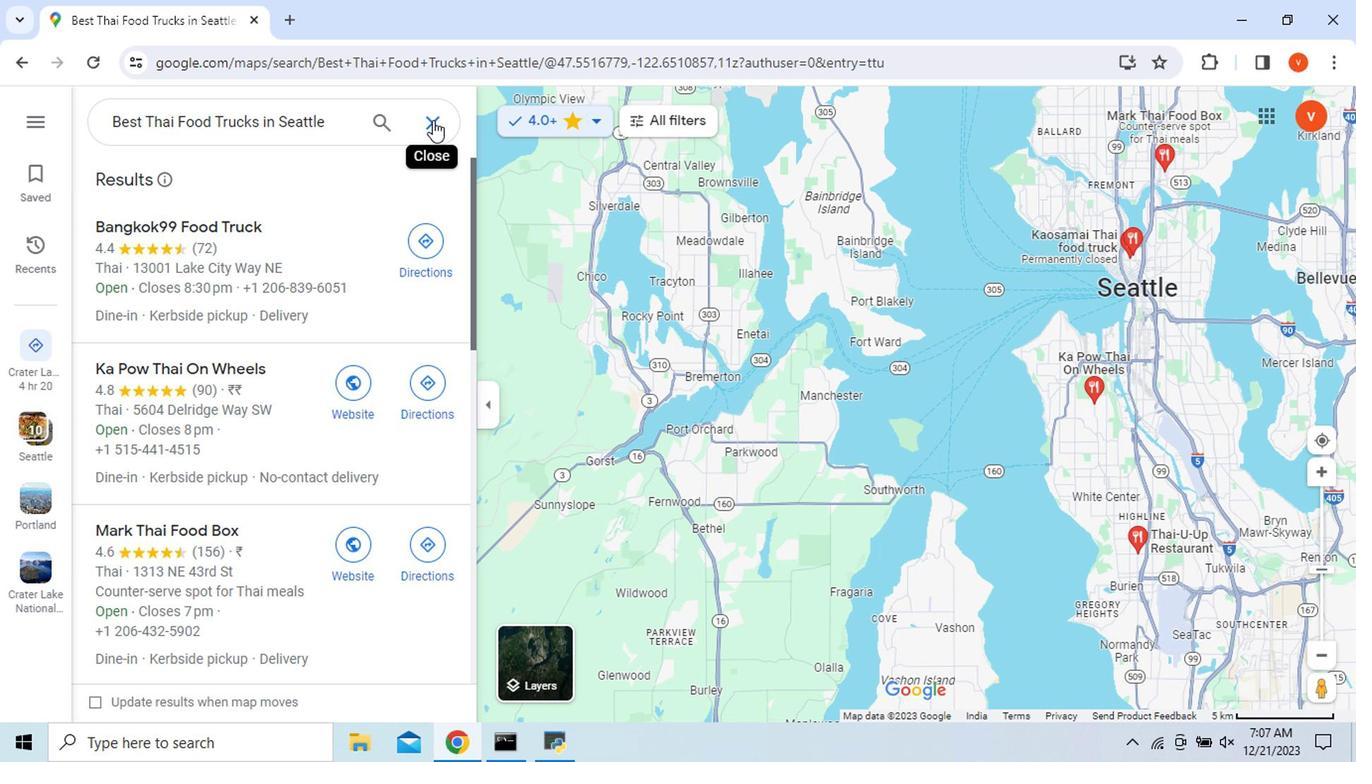 
Action: Mouse moved to (513, 205)
Screenshot: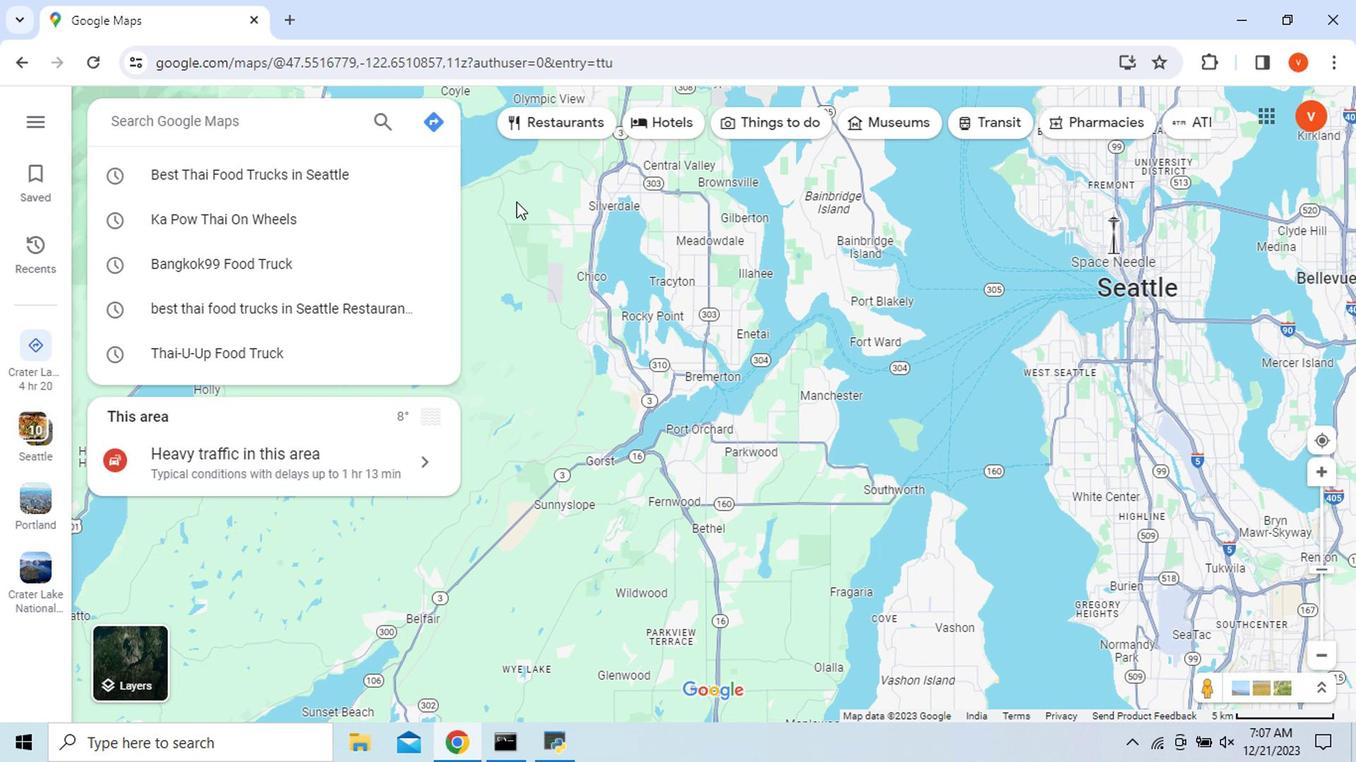 
Action: Mouse pressed left at (513, 205)
Screenshot: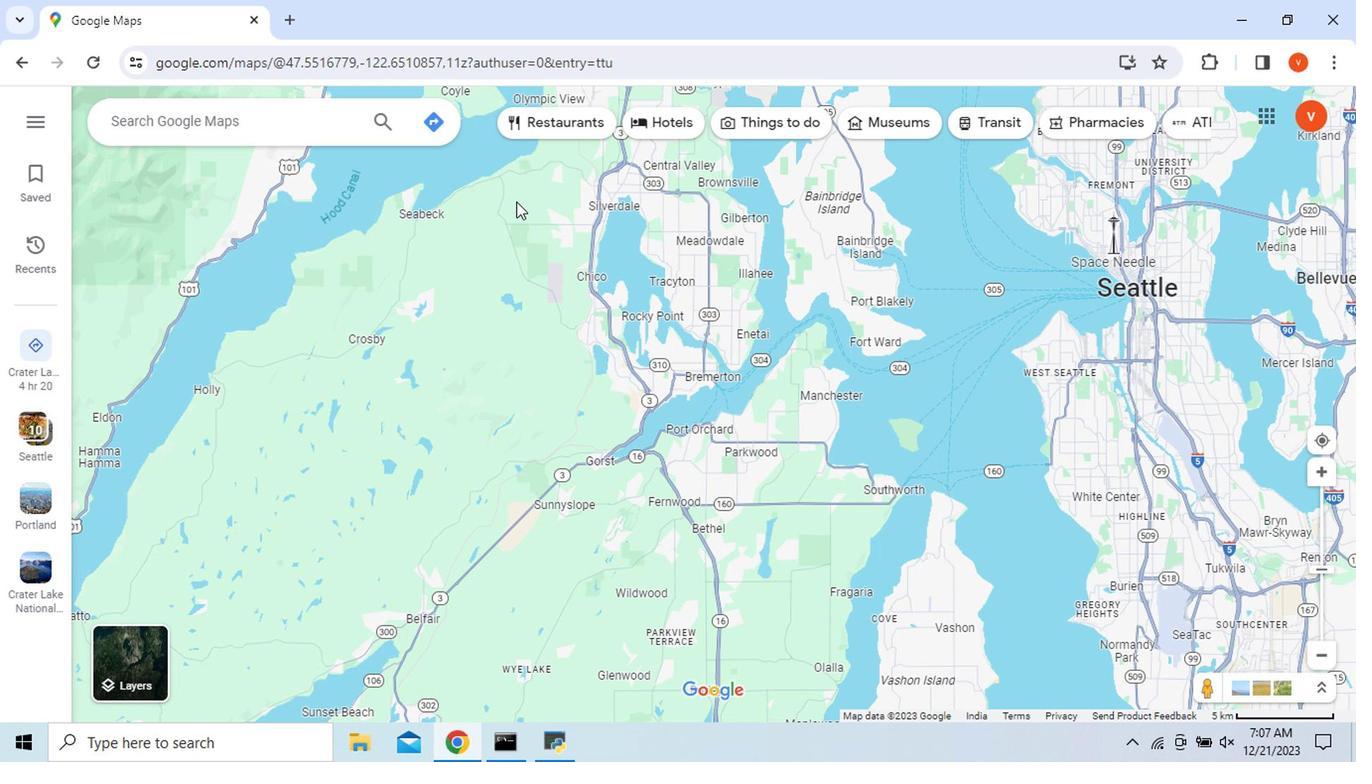 
Action: Mouse scrolled (513, 204) with delta (0, 0)
Screenshot: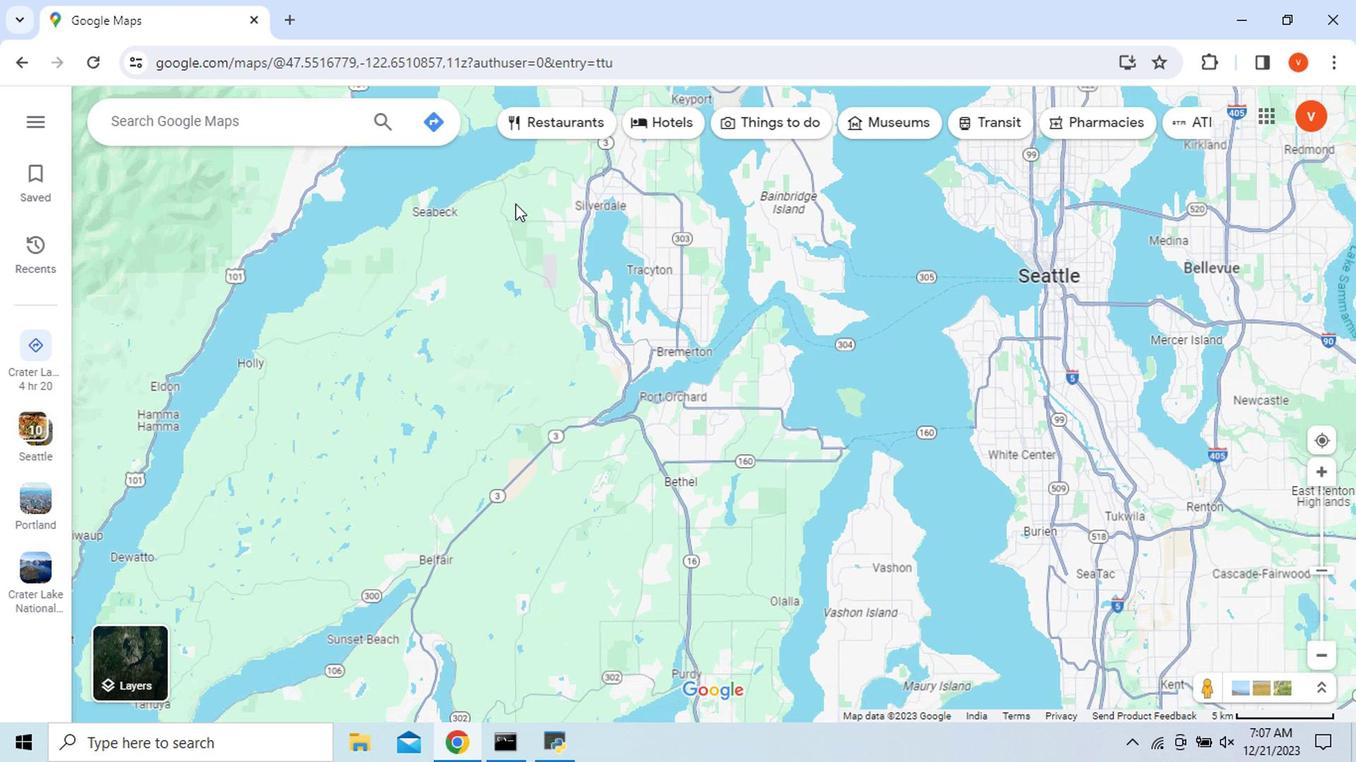 
Action: Mouse moved to (512, 207)
Screenshot: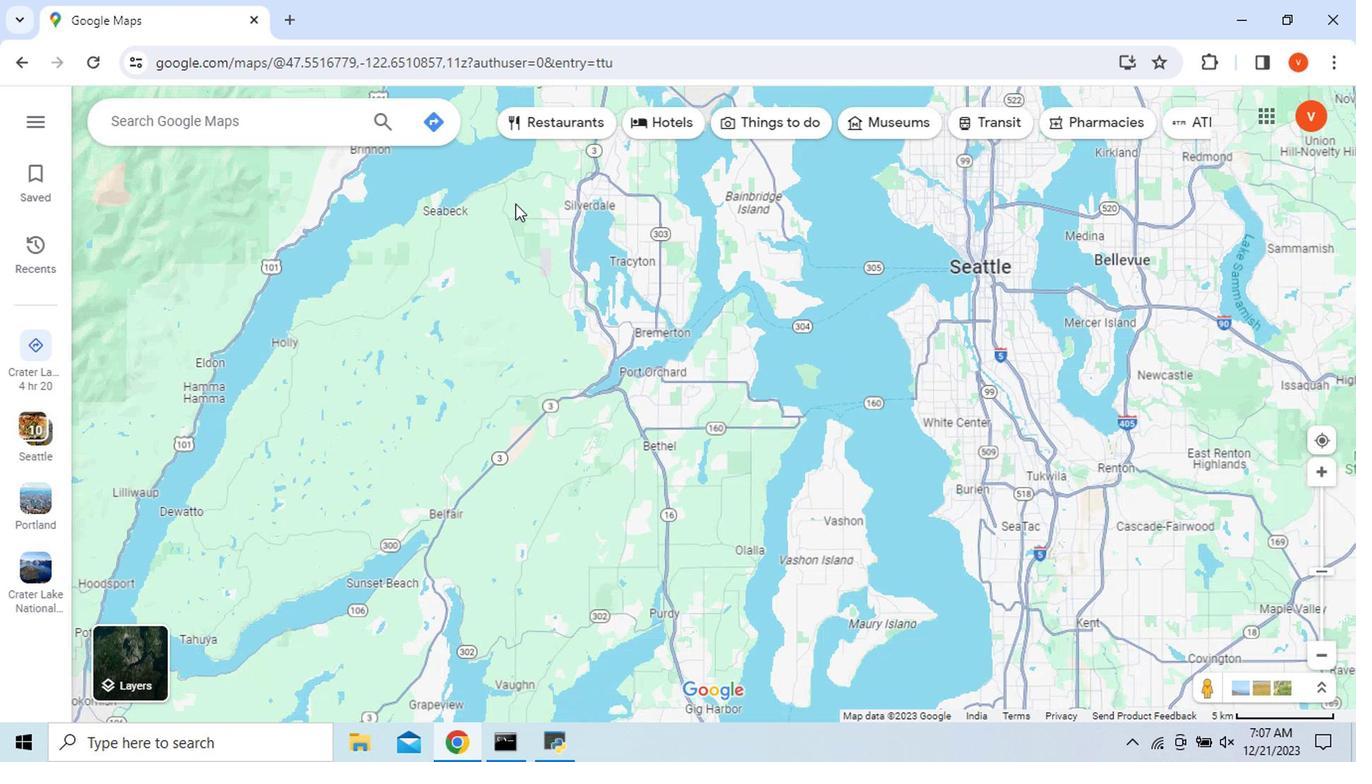
Action: Mouse scrolled (512, 206) with delta (0, 0)
Screenshot: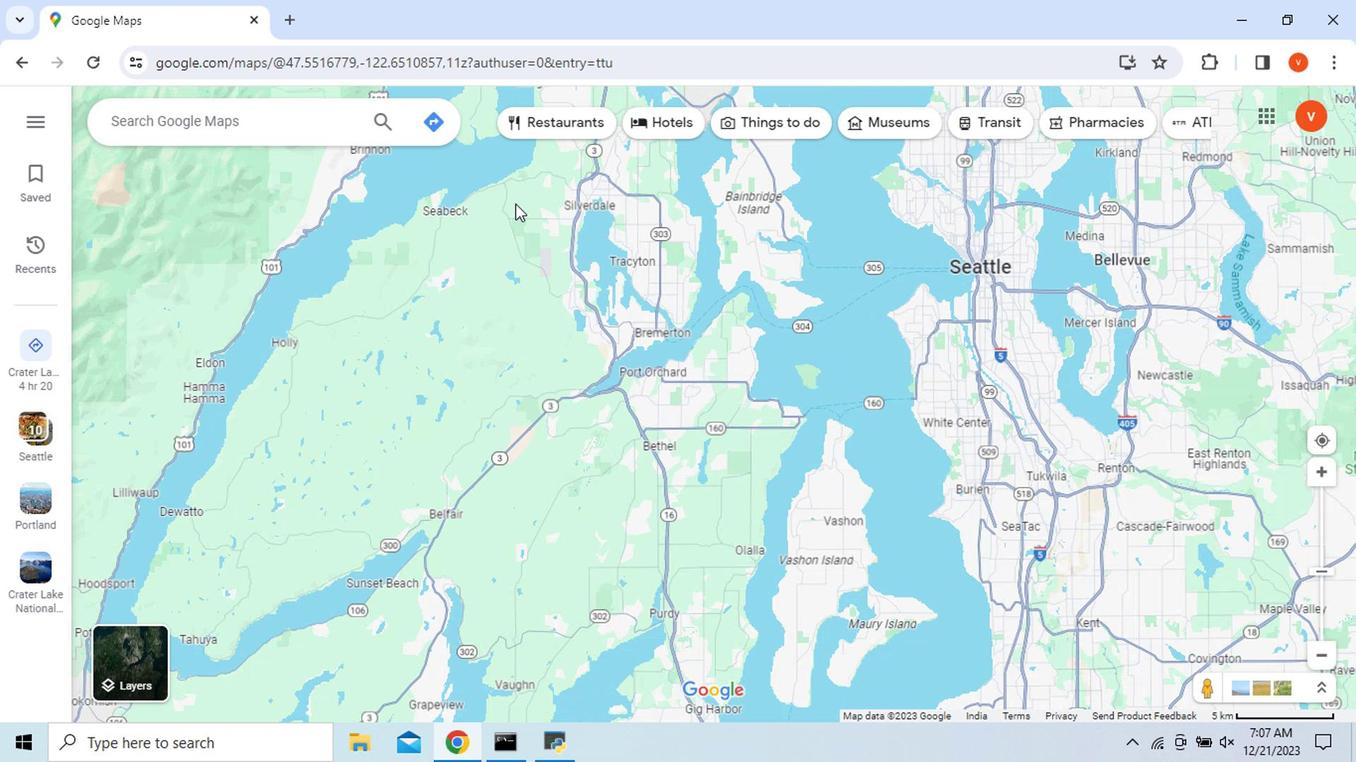 
Action: Mouse scrolled (512, 206) with delta (0, 0)
Screenshot: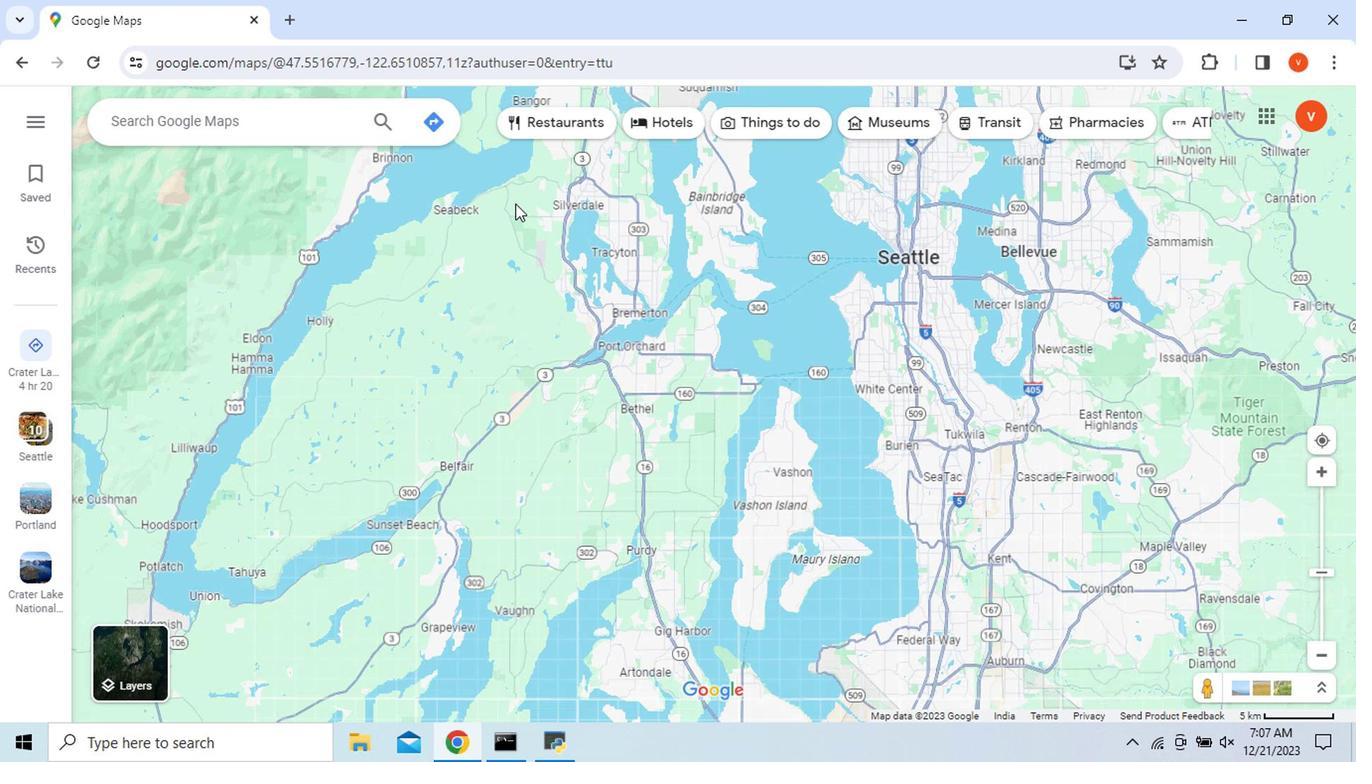 
Action: Mouse scrolled (512, 206) with delta (0, 0)
Screenshot: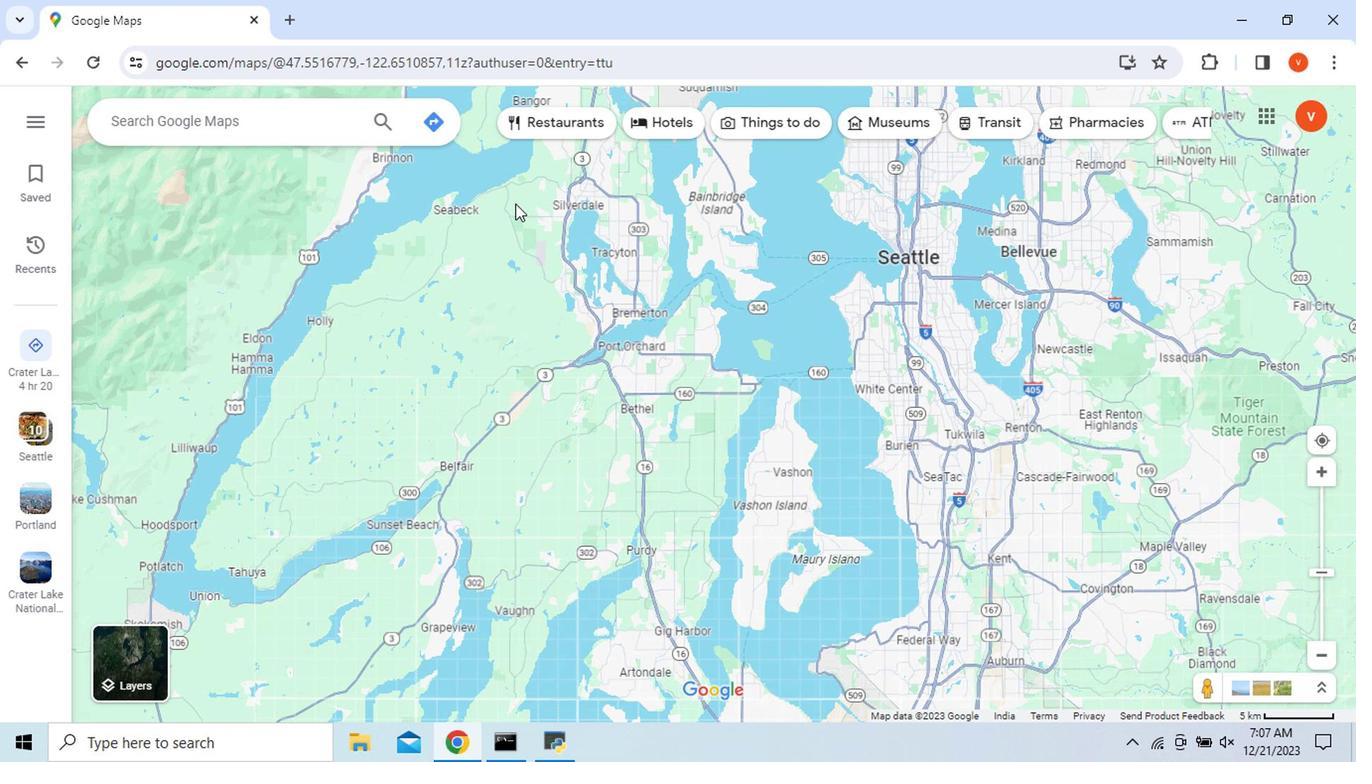 
Action: Mouse scrolled (512, 206) with delta (0, 0)
Screenshot: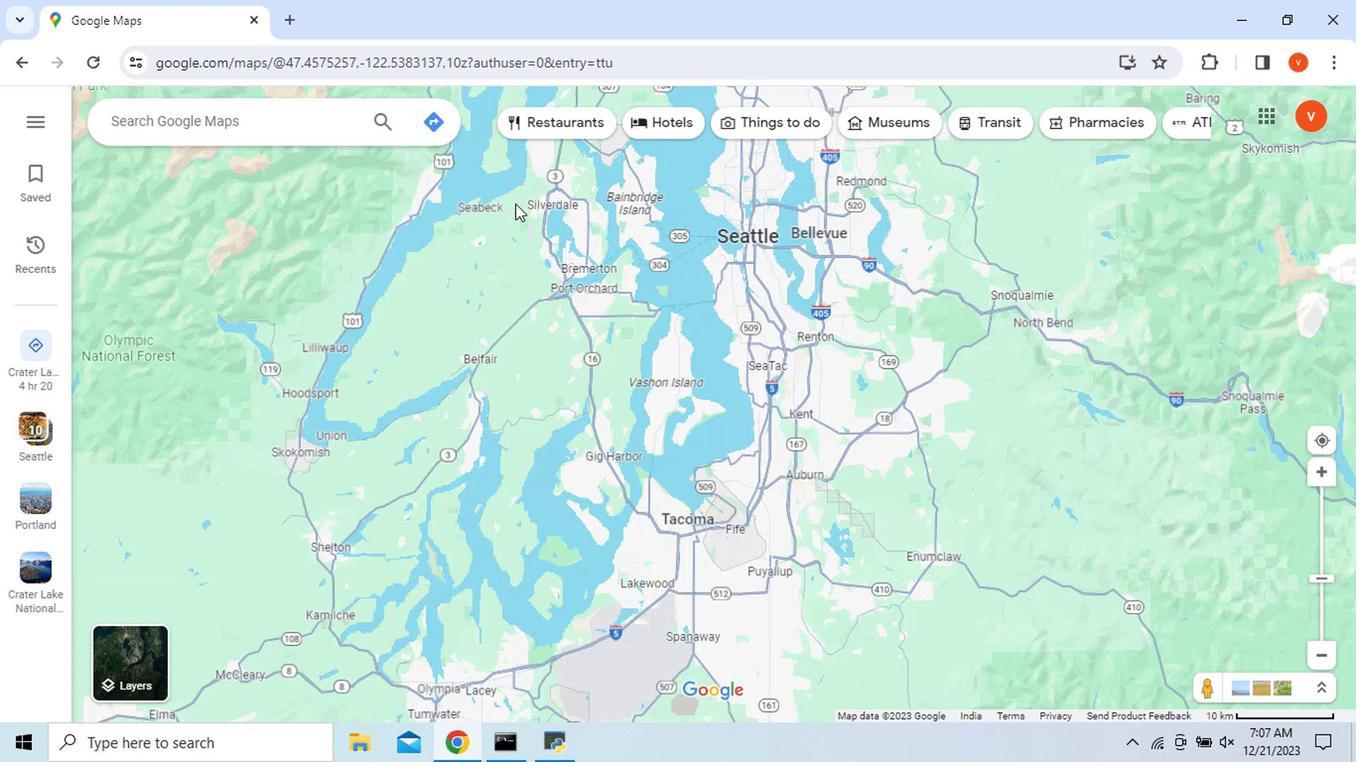 
Action: Mouse scrolled (512, 206) with delta (0, 0)
Screenshot: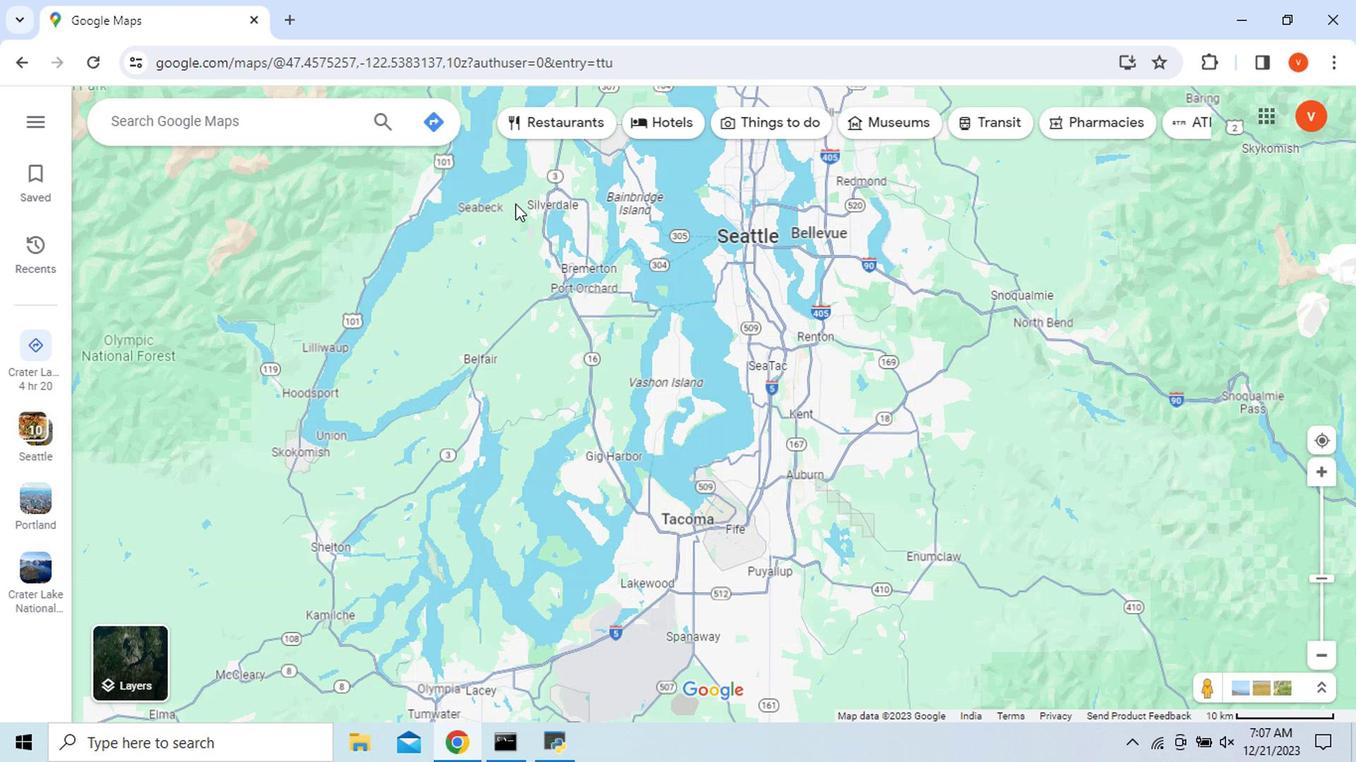 
Action: Mouse moved to (115, 645)
Screenshot: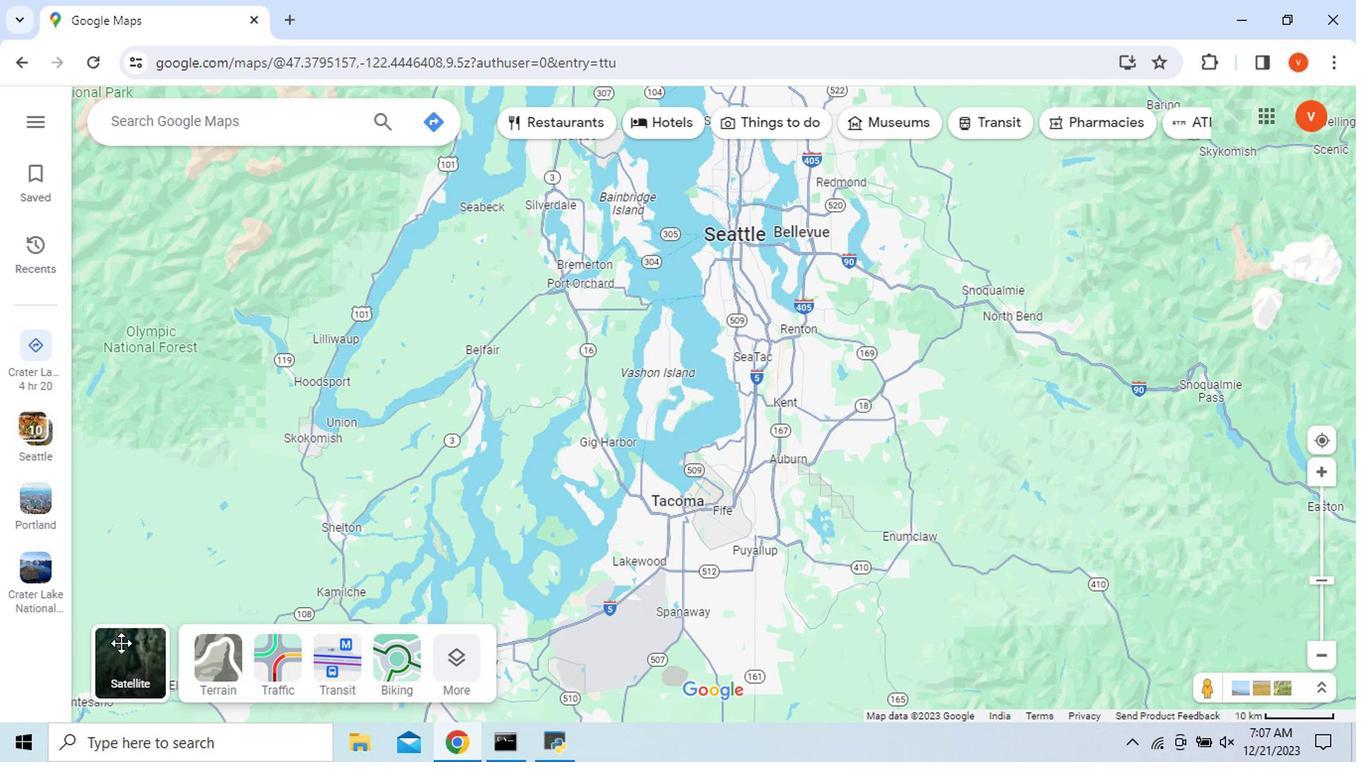 
Action: Mouse pressed left at (115, 645)
Screenshot: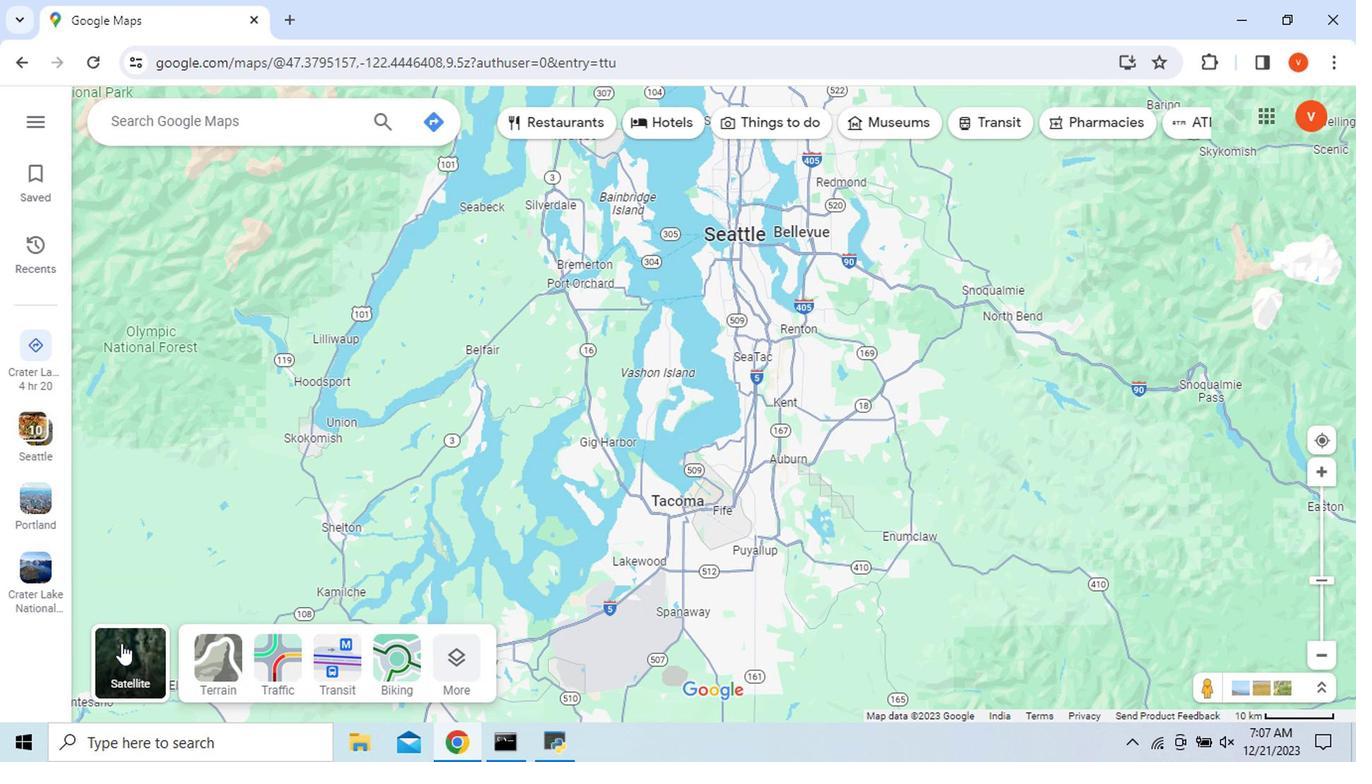 
Action: Mouse moved to (194, 130)
Screenshot: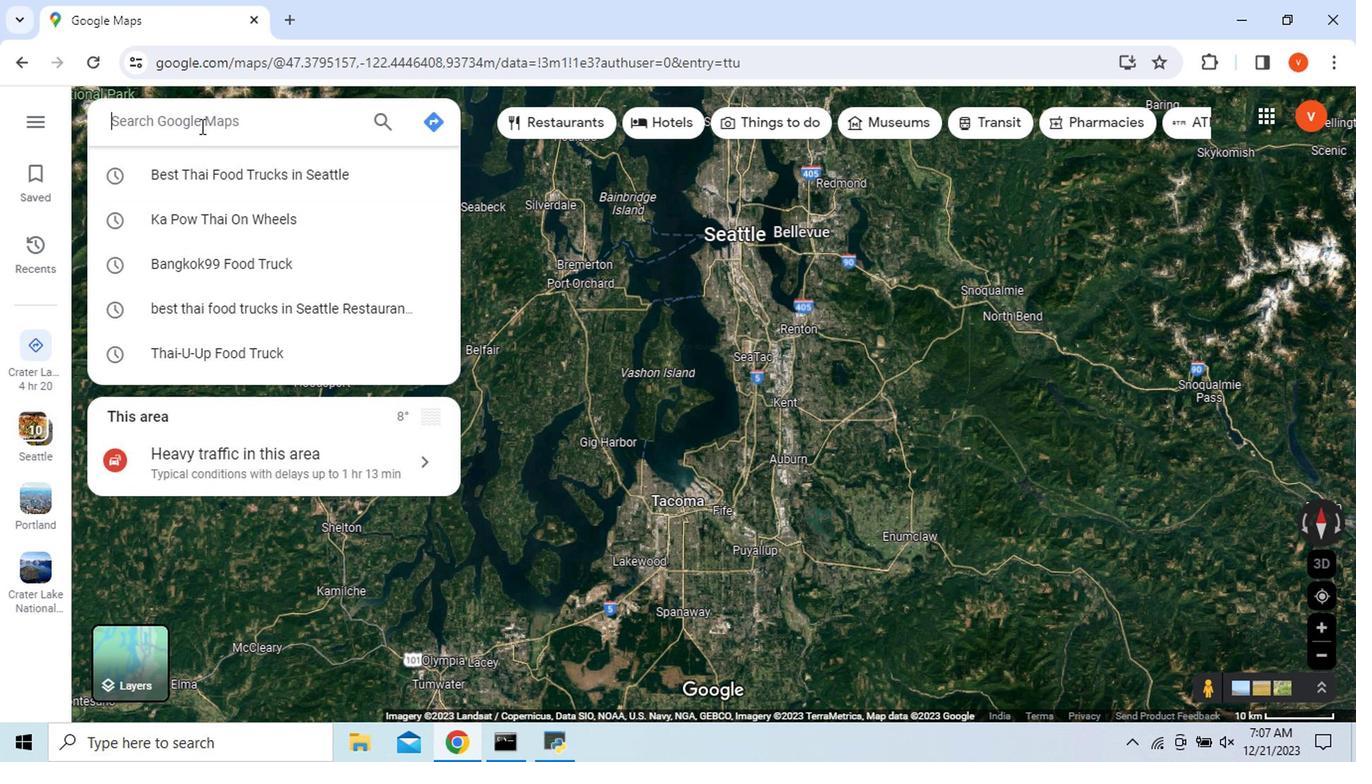 
Action: Mouse pressed left at (194, 130)
Screenshot: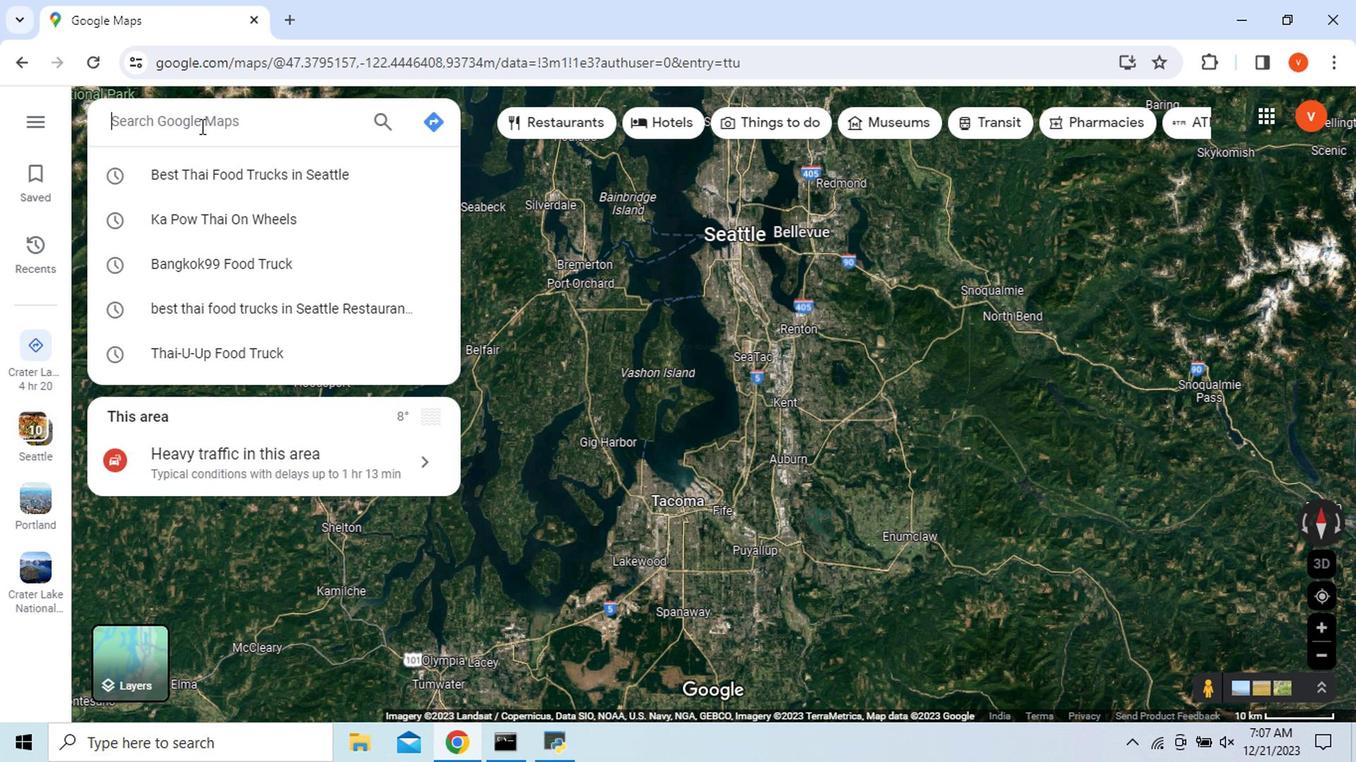 
Action: Mouse moved to (204, 174)
Screenshot: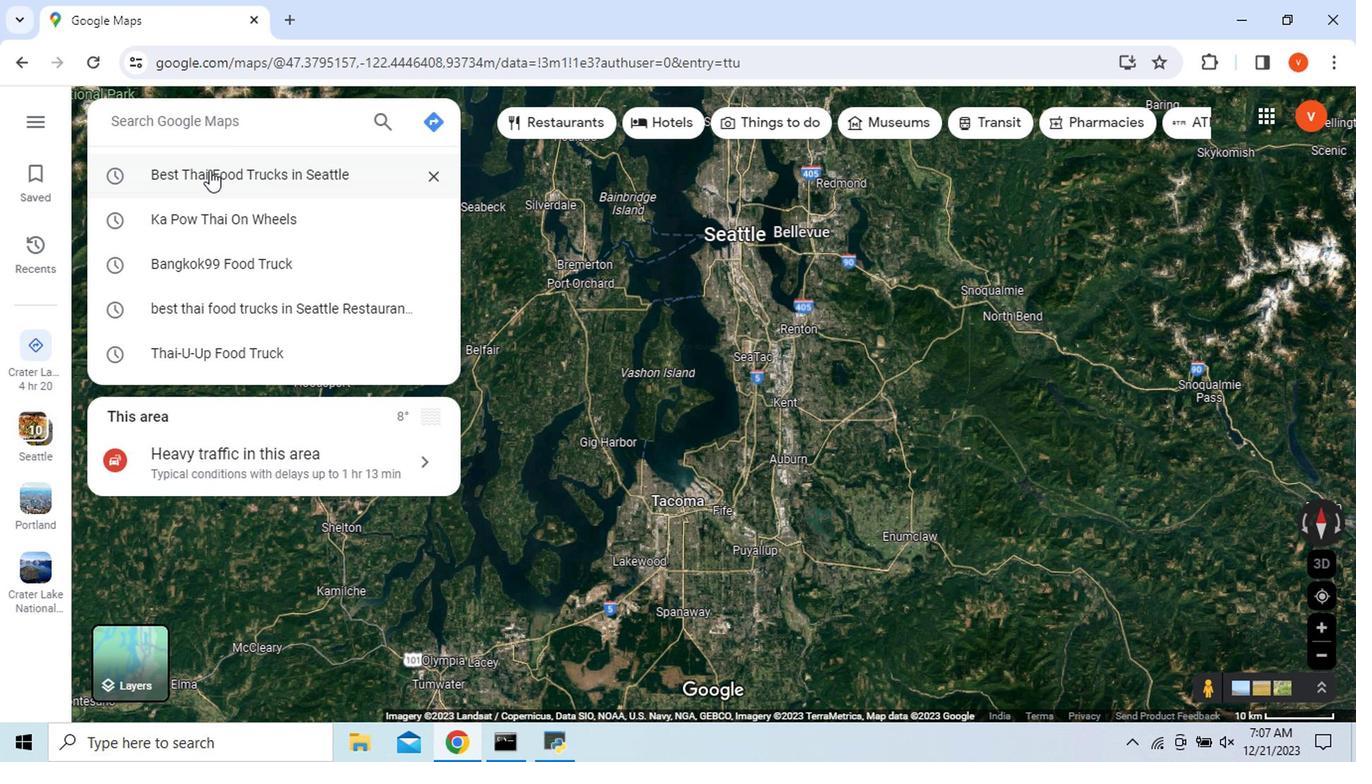 
Action: Mouse pressed left at (204, 174)
Screenshot: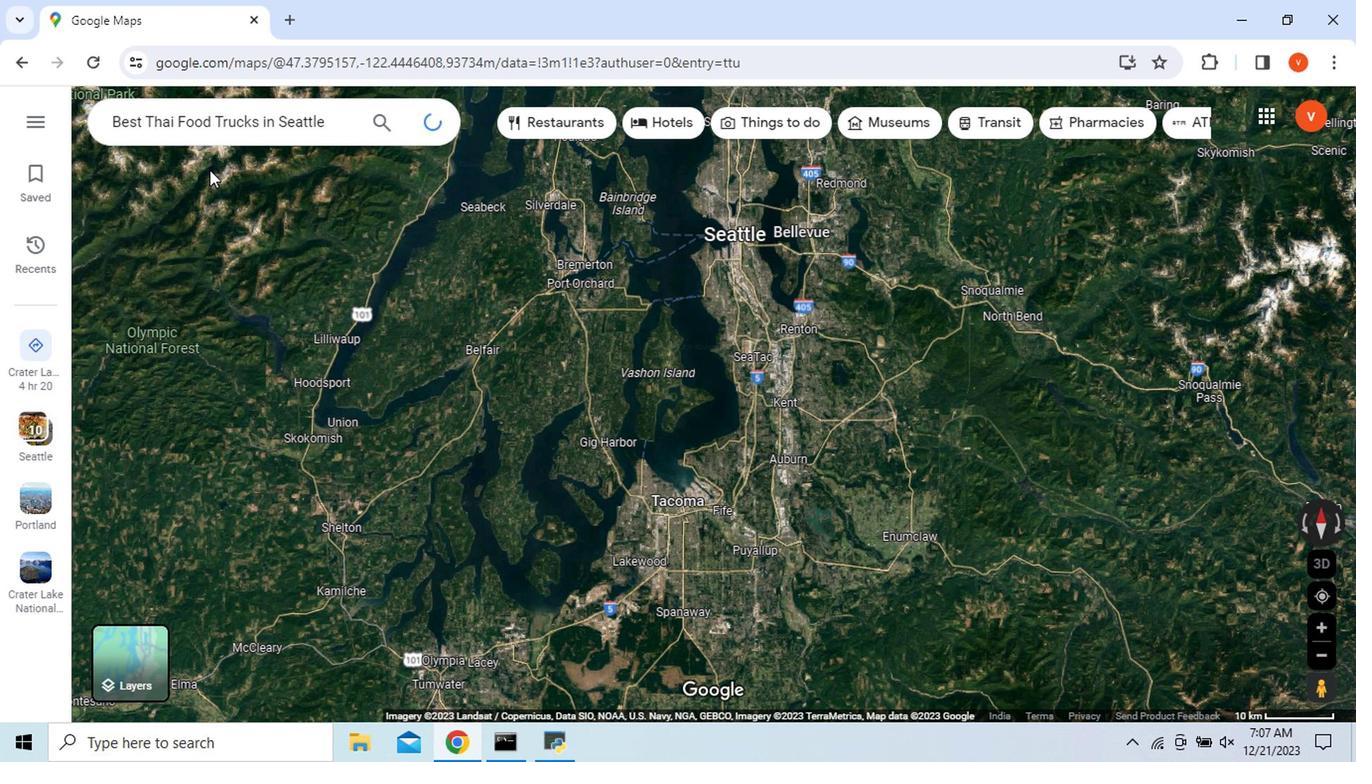 
Action: Mouse moved to (423, 125)
Screenshot: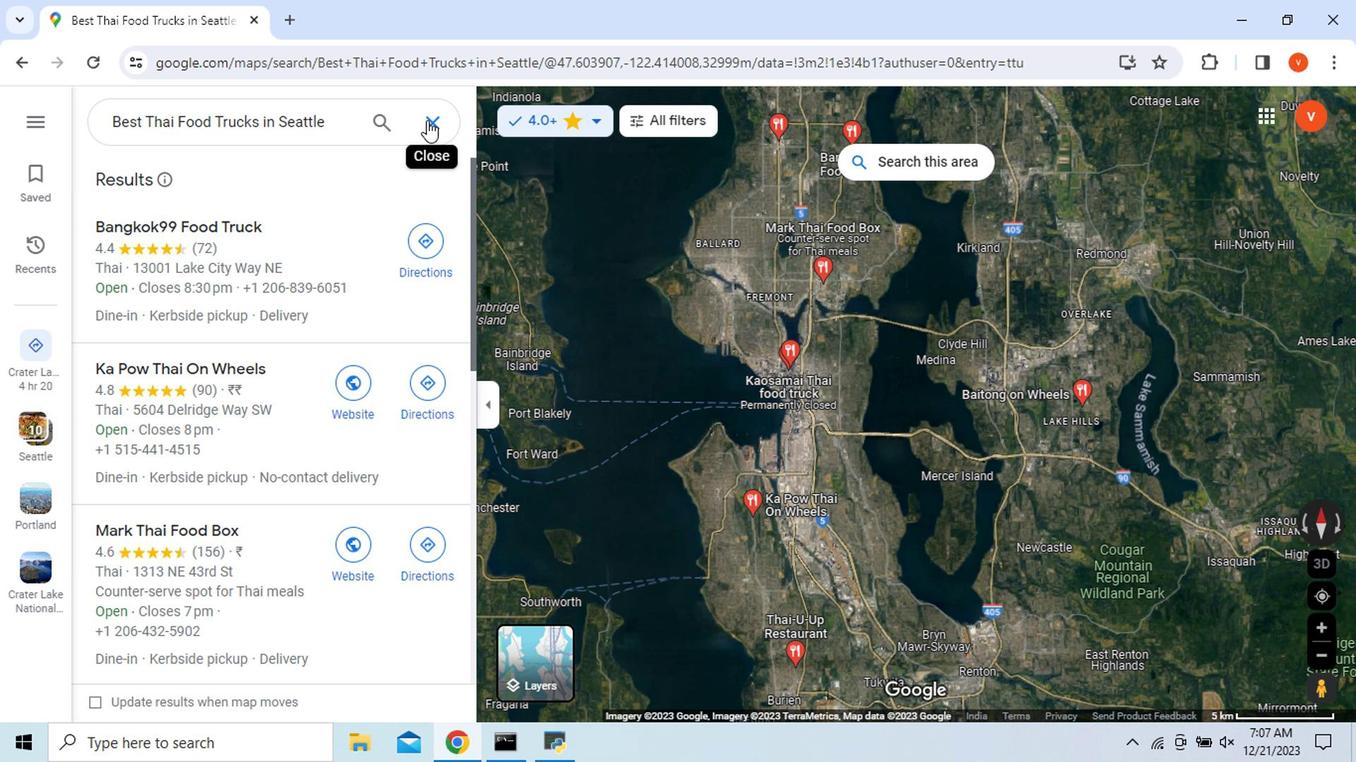 
Action: Mouse pressed left at (423, 125)
Screenshot: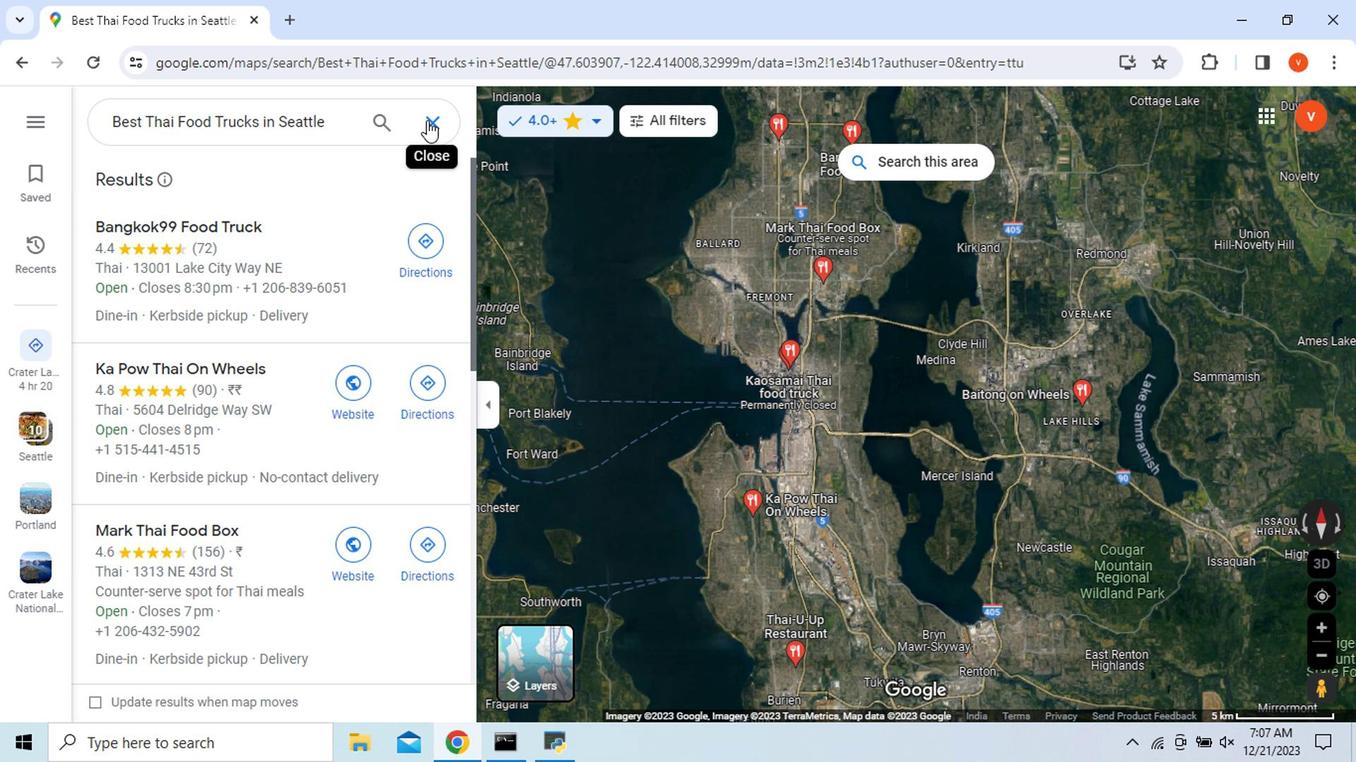 
Action: Mouse moved to (482, 239)
Screenshot: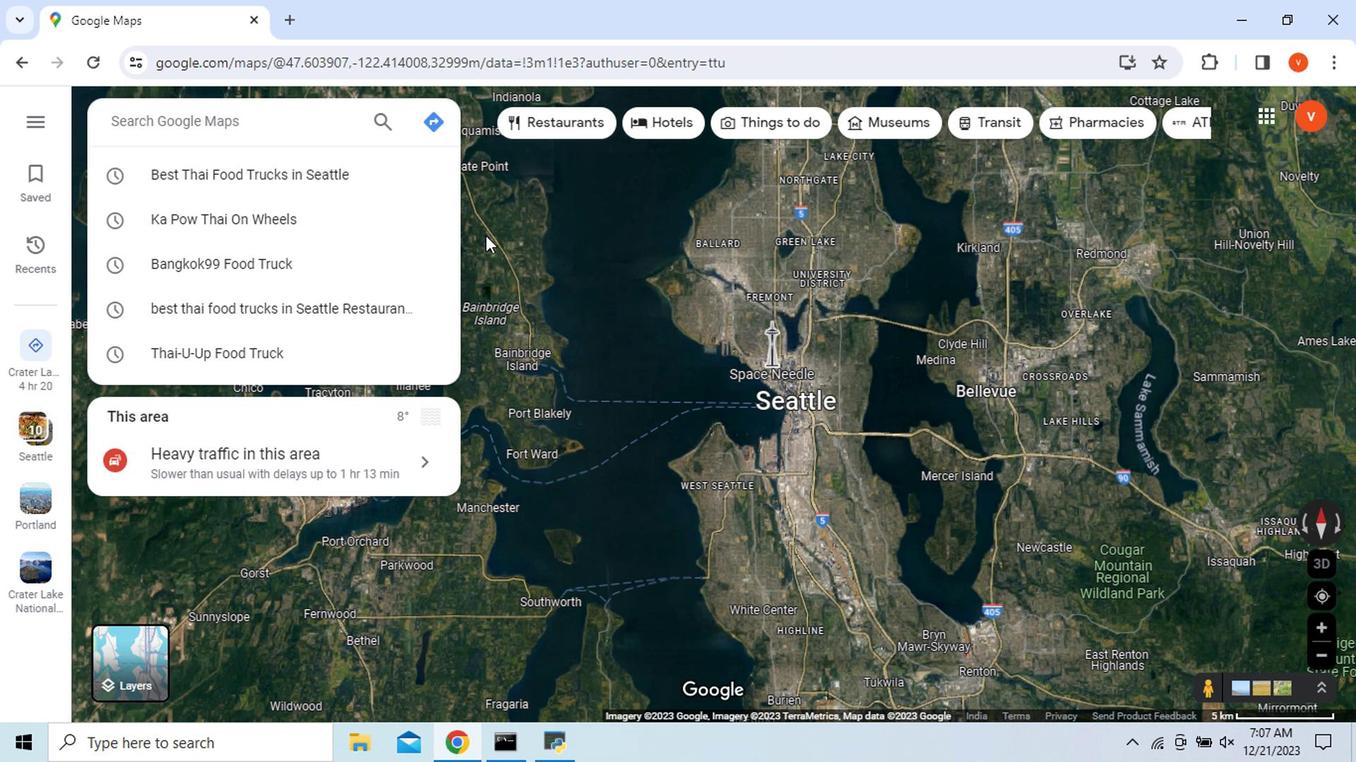
Action: Mouse pressed left at (482, 239)
Screenshot: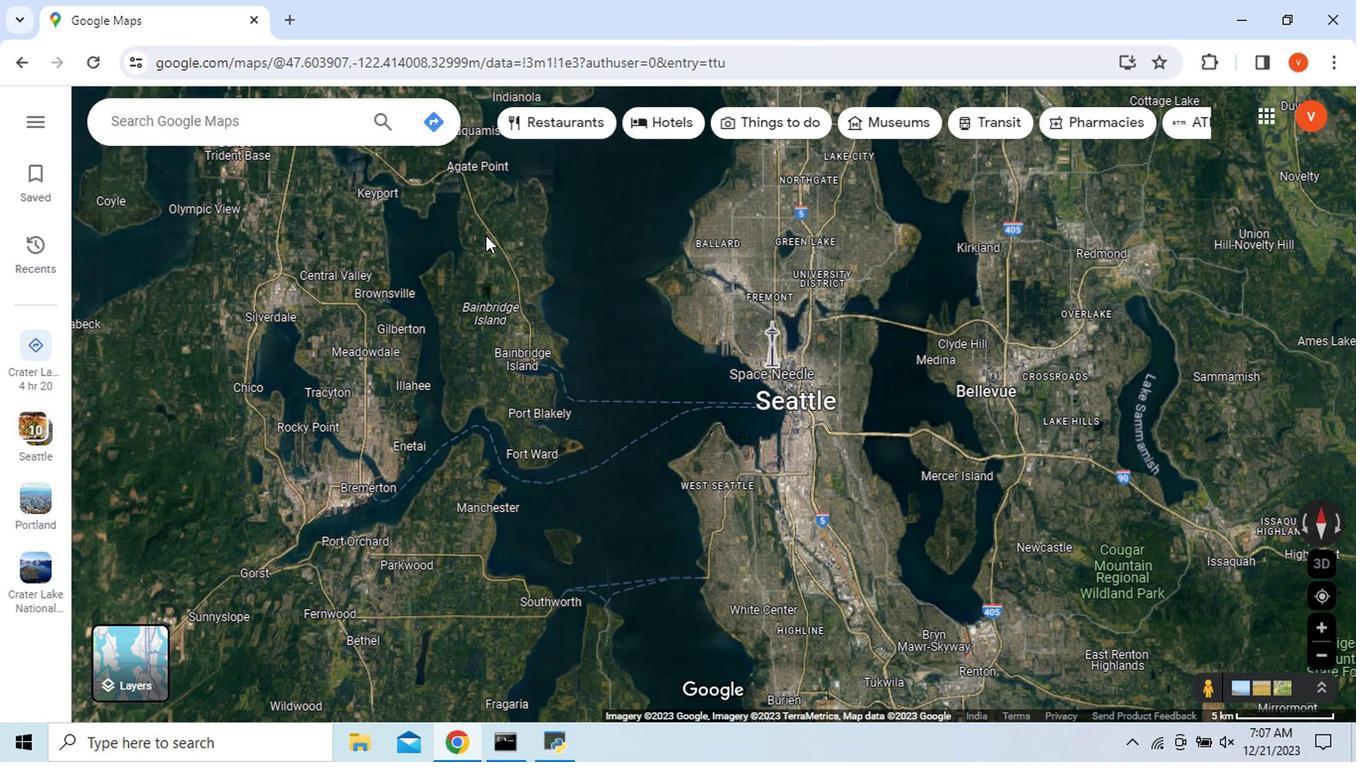 
Action: Mouse moved to (134, 660)
Screenshot: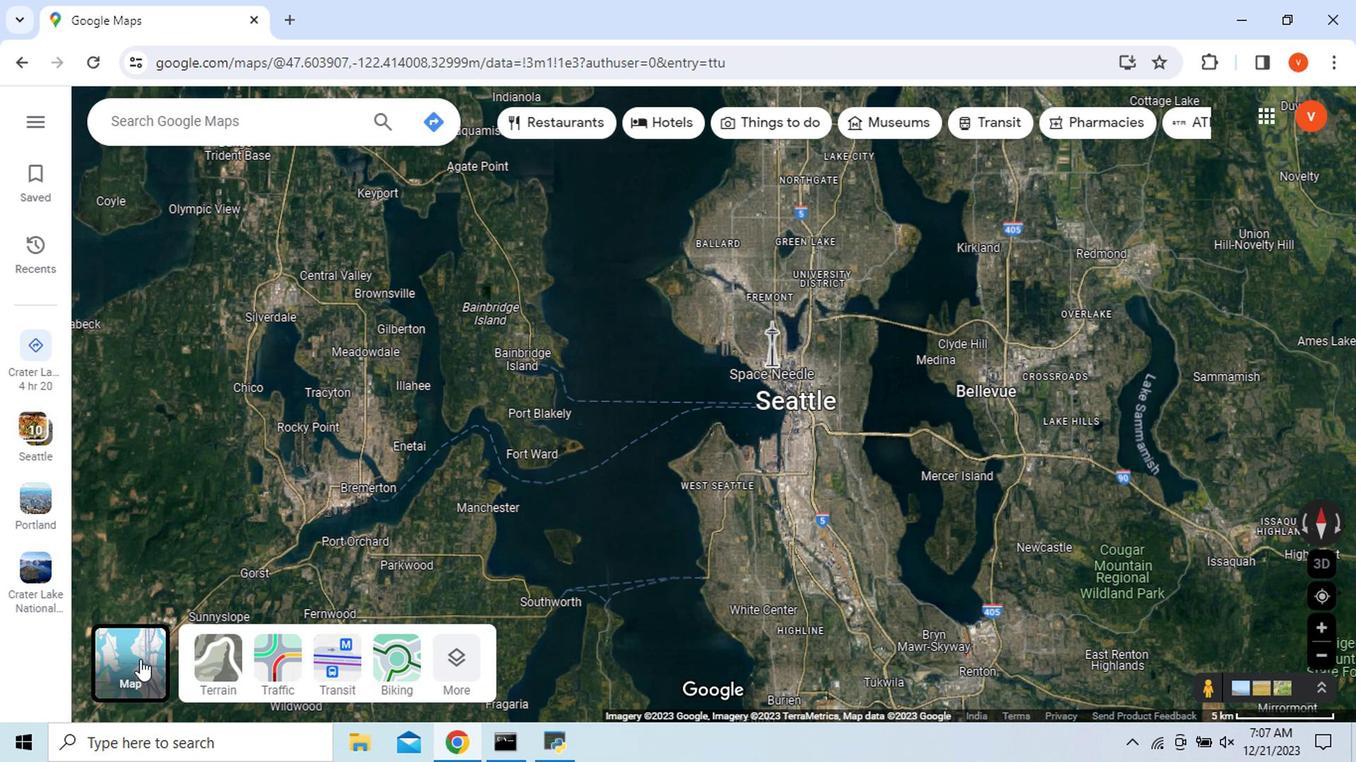 
Action: Mouse pressed left at (134, 660)
Screenshot: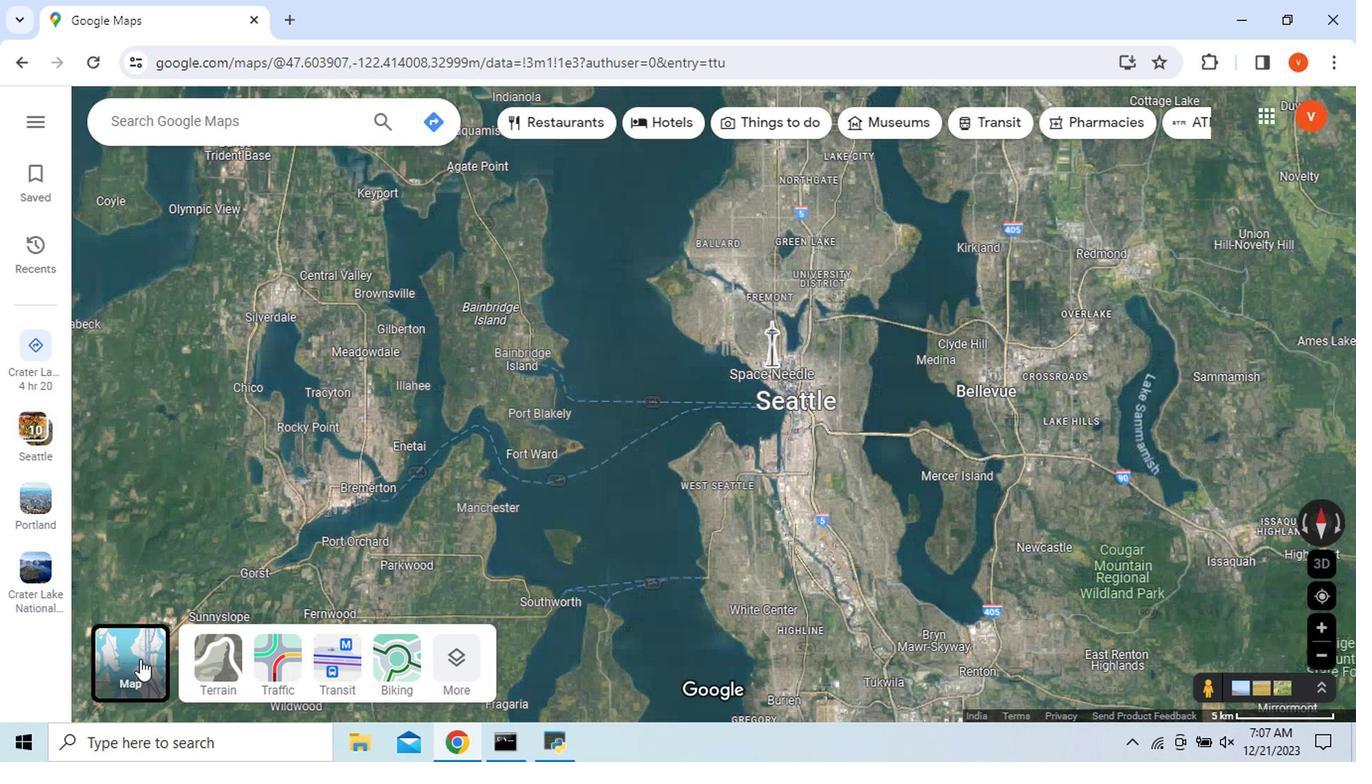 
Action: Mouse moved to (216, 512)
Screenshot: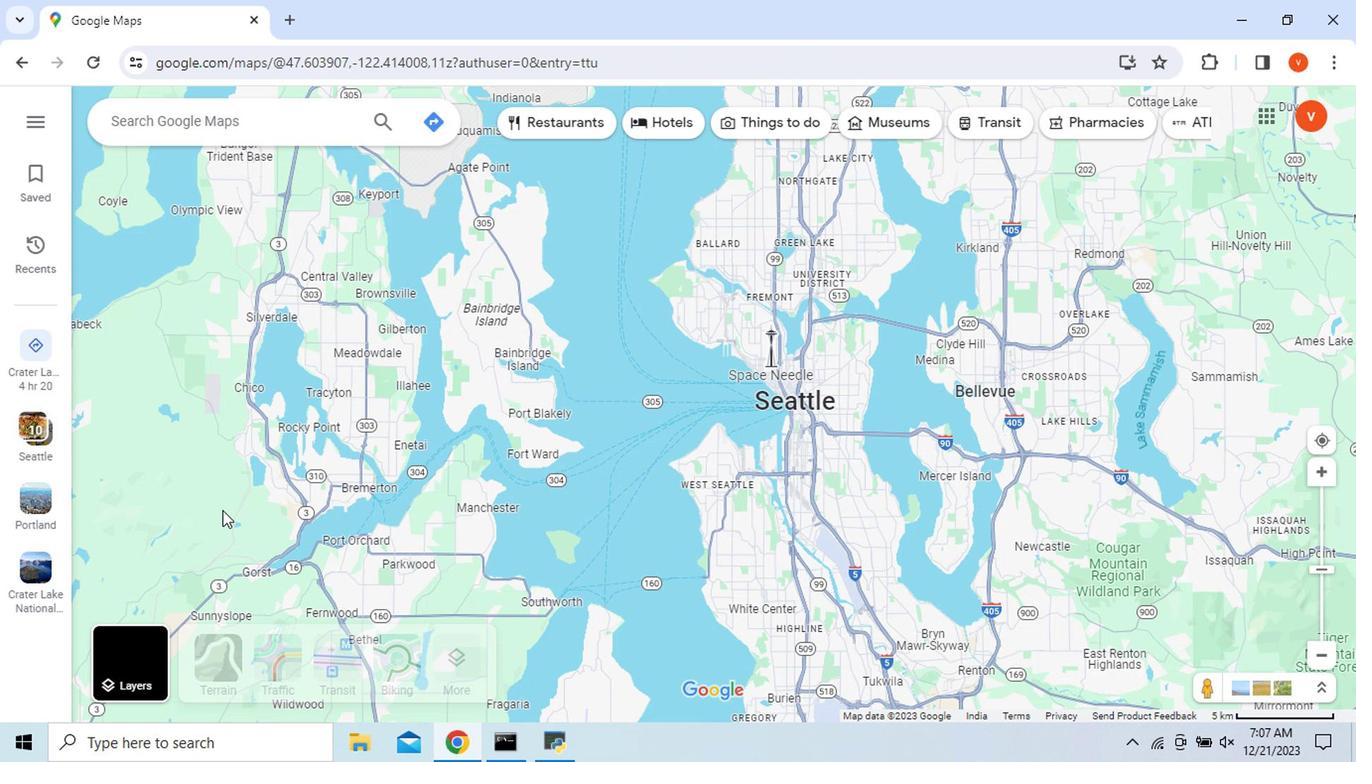 
